 Task: Format the document to make it visually appealing by changing font styles, colors, and applying text effects.
Action: Mouse scrolled (724, 400) with delta (0, 0)
Screenshot: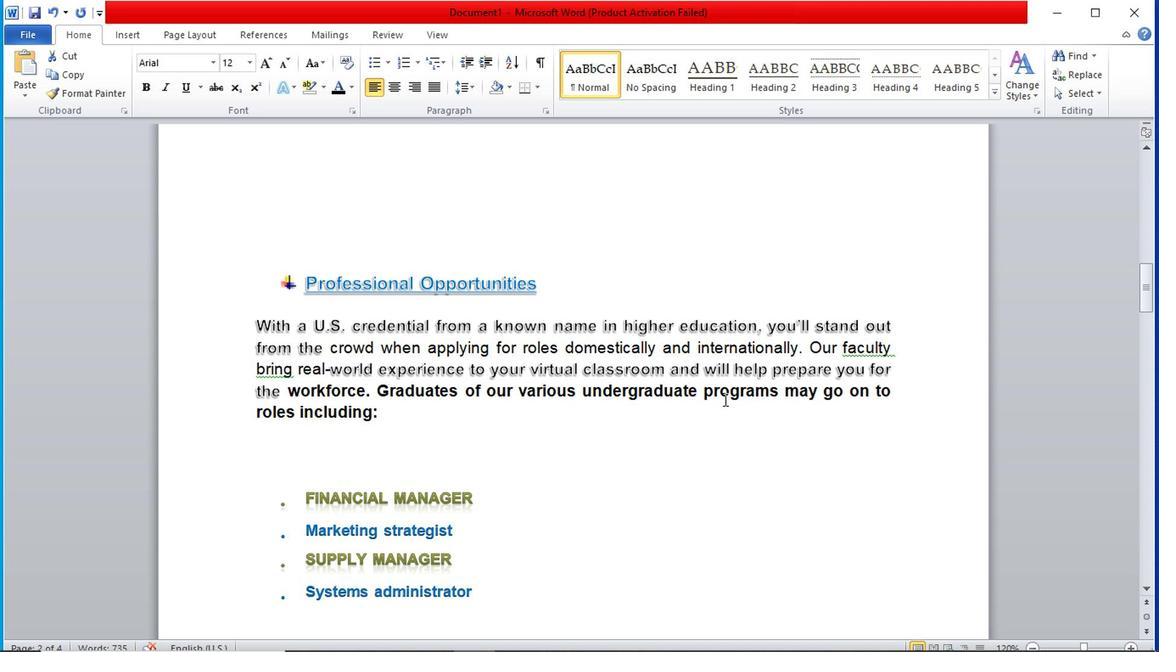 
Action: Mouse scrolled (724, 400) with delta (0, 0)
Screenshot: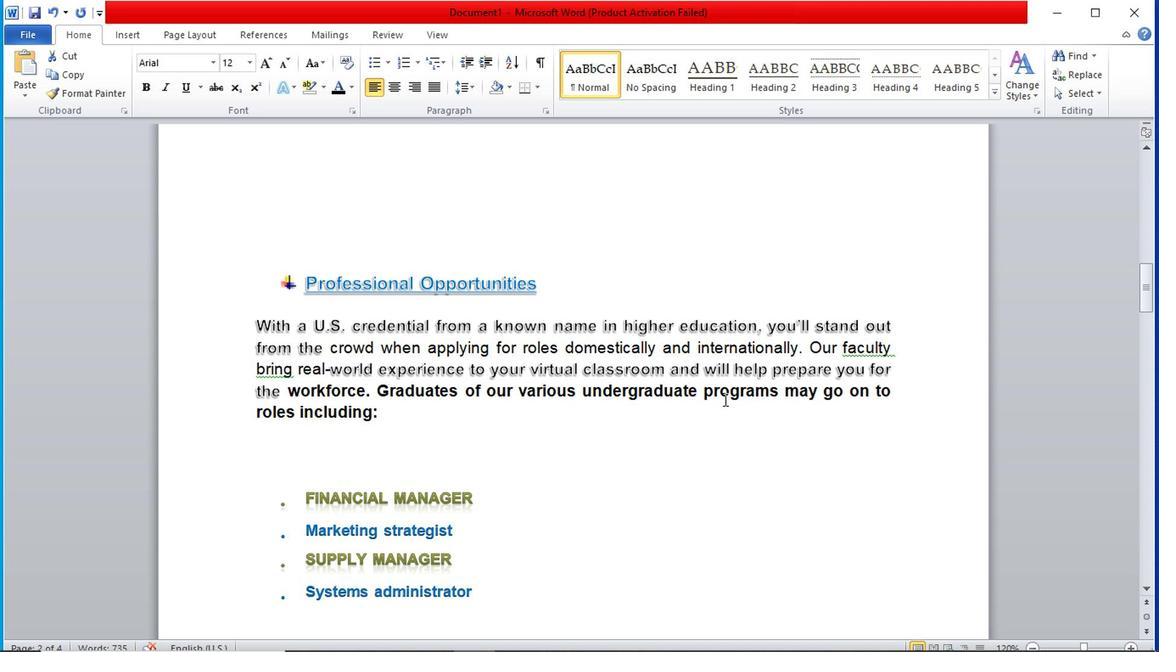 
Action: Mouse scrolled (724, 400) with delta (0, 0)
Screenshot: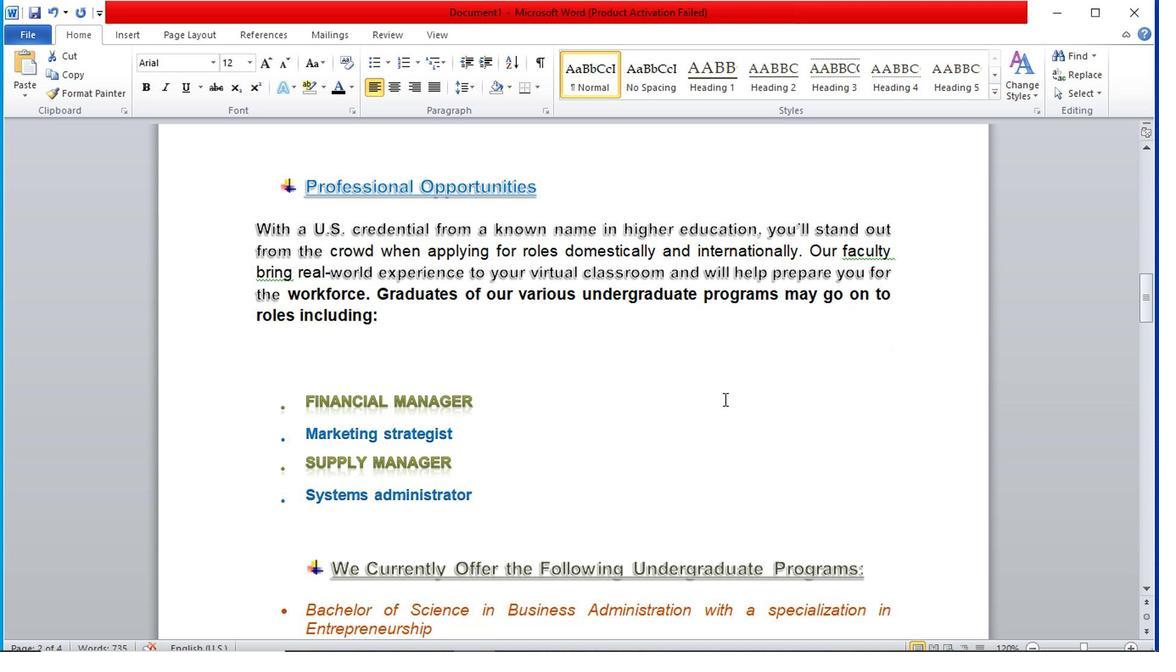 
Action: Mouse scrolled (724, 400) with delta (0, 0)
Screenshot: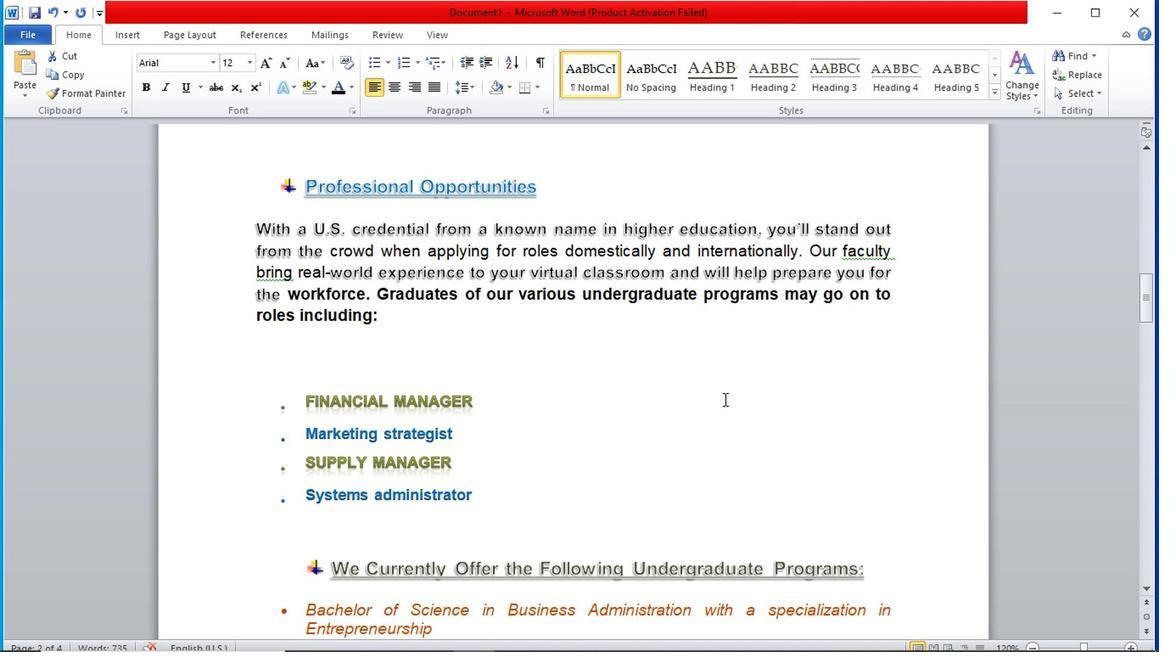 
Action: Mouse moved to (710, 383)
Screenshot: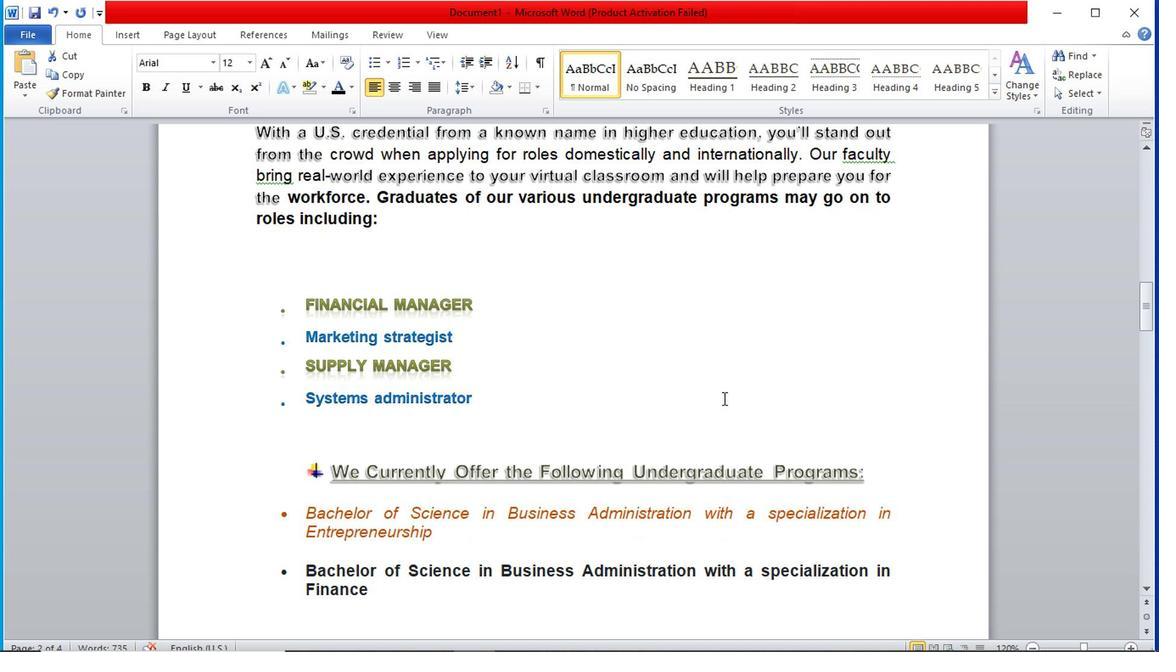 
Action: Mouse scrolled (710, 384) with delta (0, 0)
Screenshot: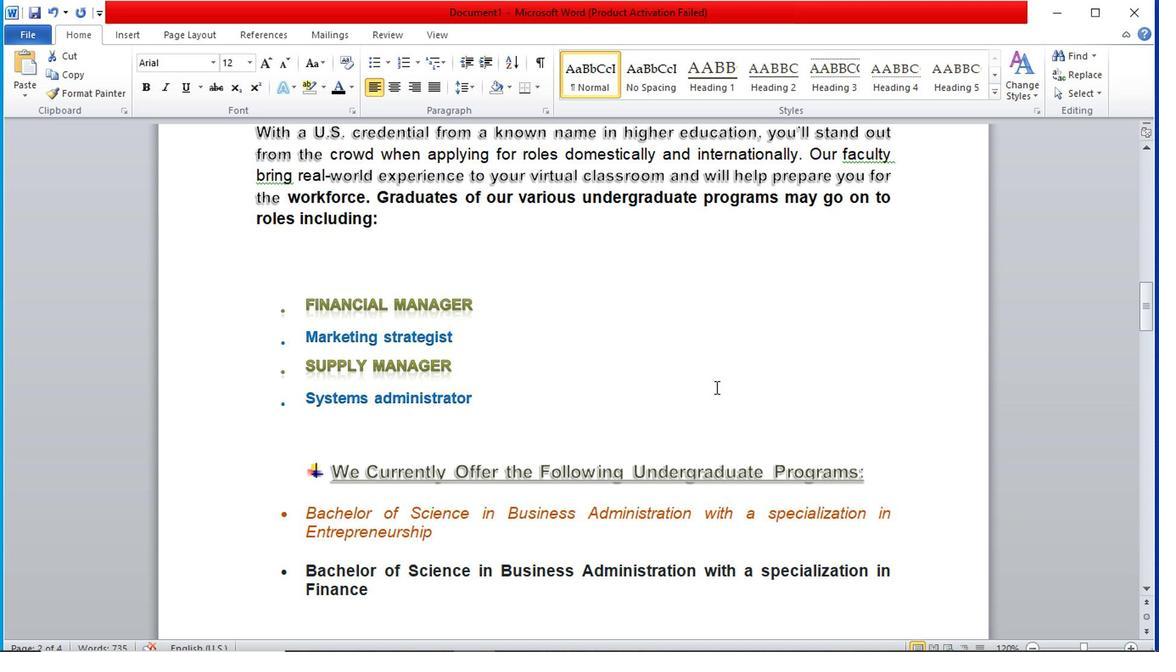 
Action: Mouse scrolled (710, 384) with delta (0, 0)
Screenshot: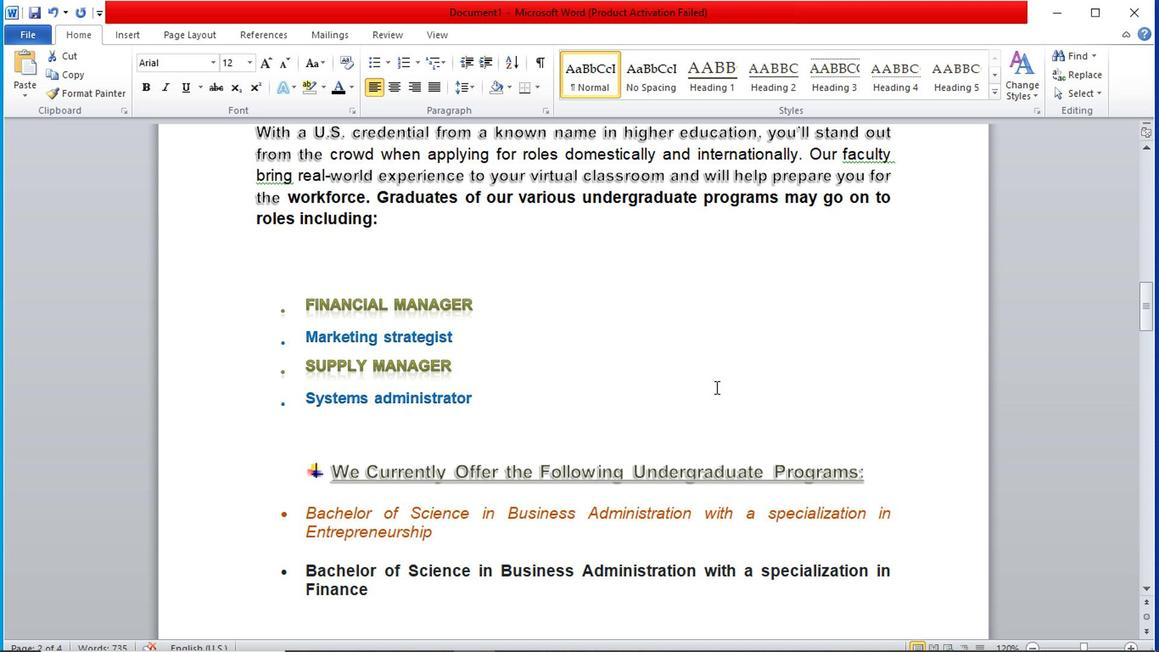 
Action: Mouse scrolled (710, 384) with delta (0, 0)
Screenshot: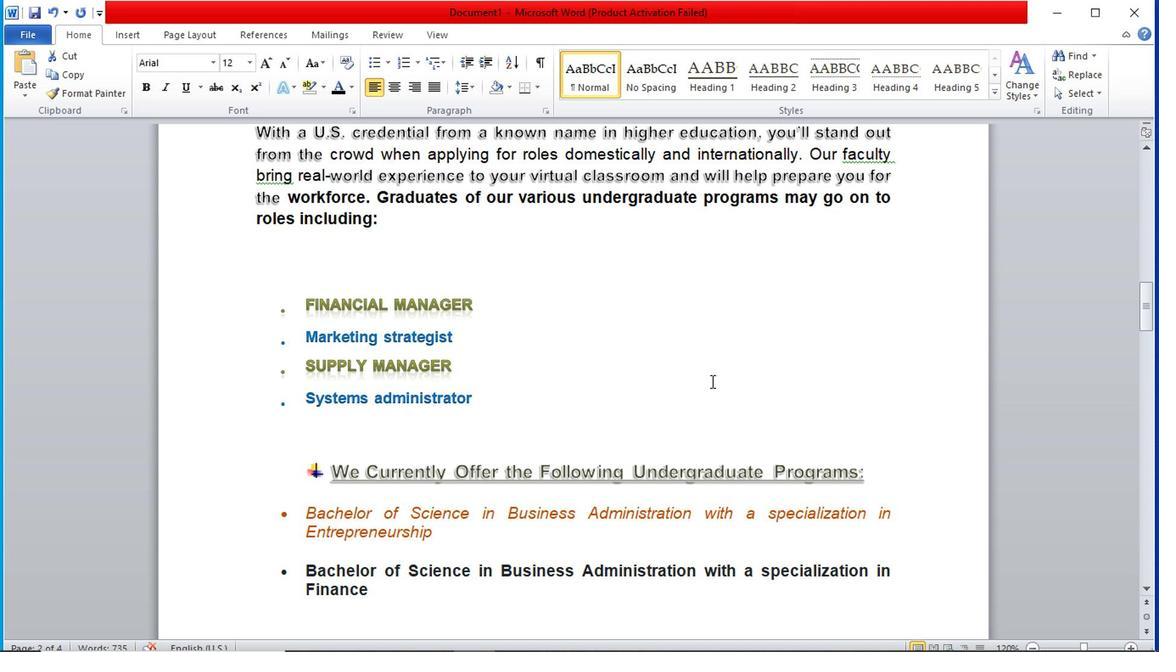 
Action: Mouse scrolled (710, 384) with delta (0, 0)
Screenshot: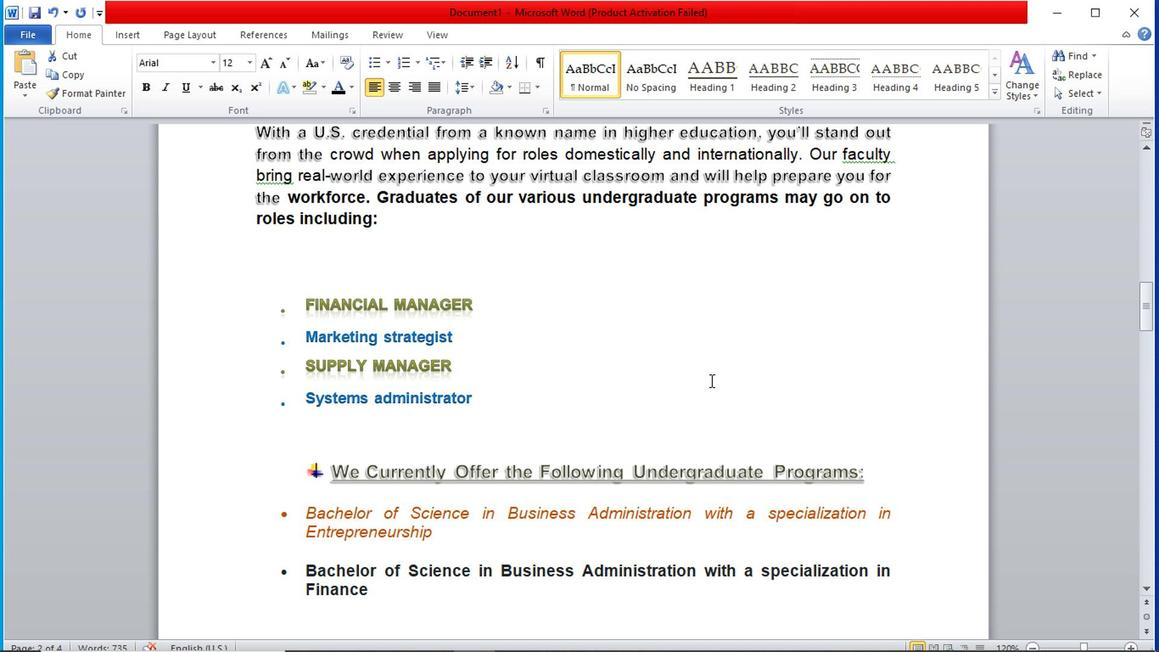 
Action: Mouse scrolled (710, 384) with delta (0, 0)
Screenshot: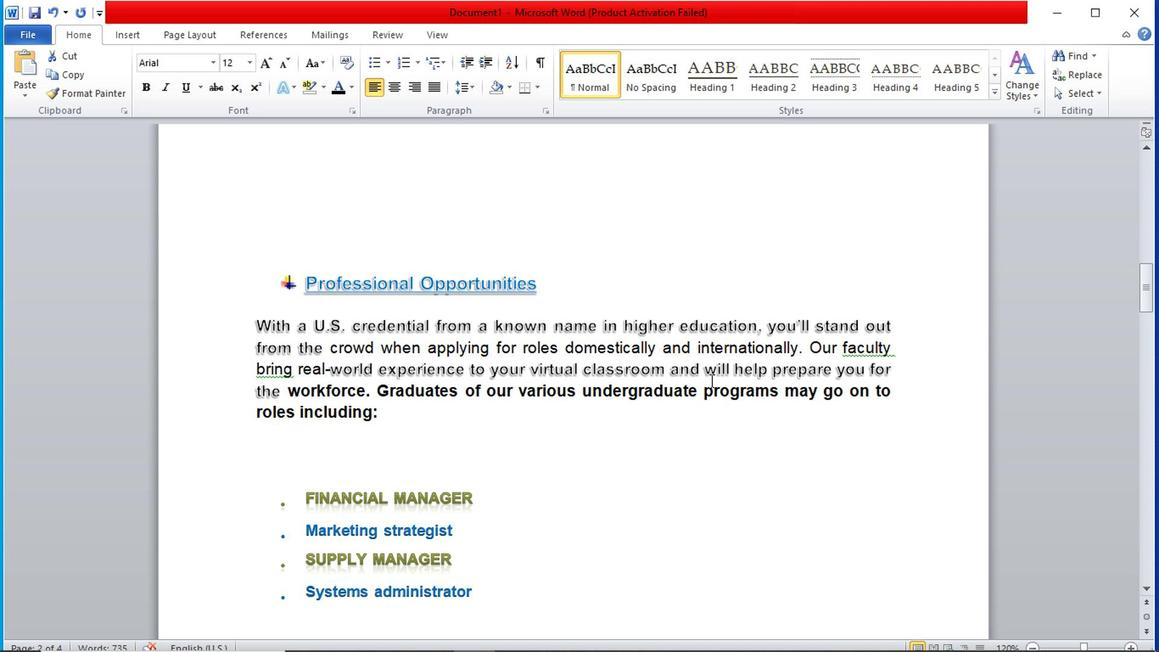 
Action: Mouse scrolled (710, 384) with delta (0, 0)
Screenshot: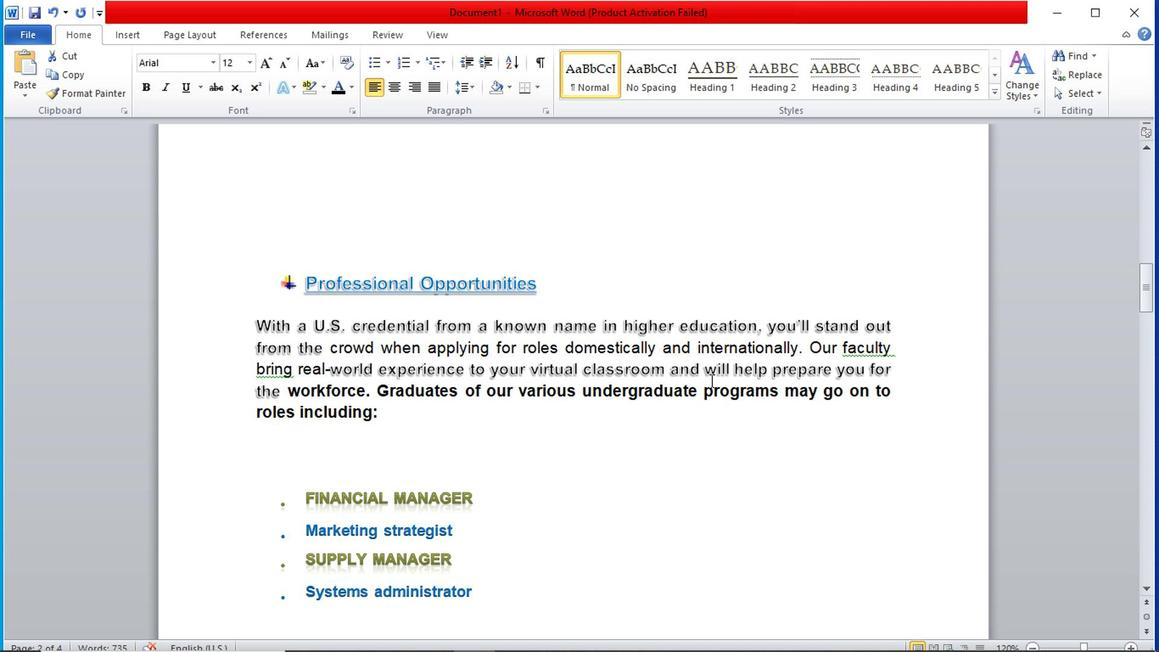 
Action: Mouse scrolled (710, 384) with delta (0, 0)
Screenshot: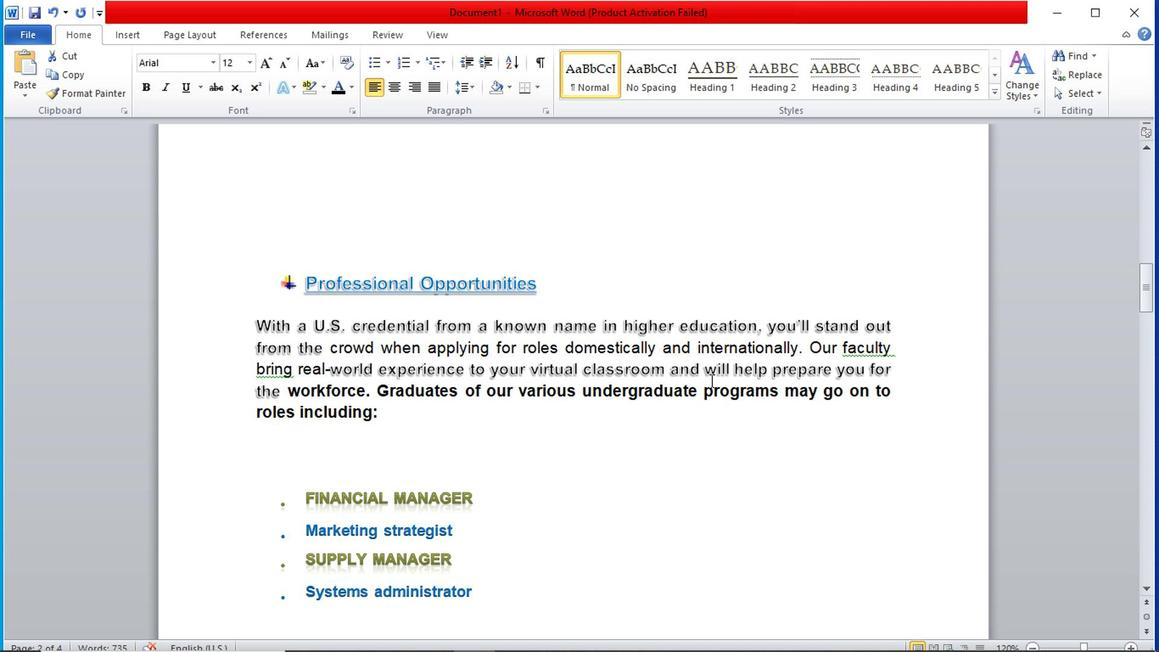 
Action: Mouse scrolled (710, 384) with delta (0, 0)
Screenshot: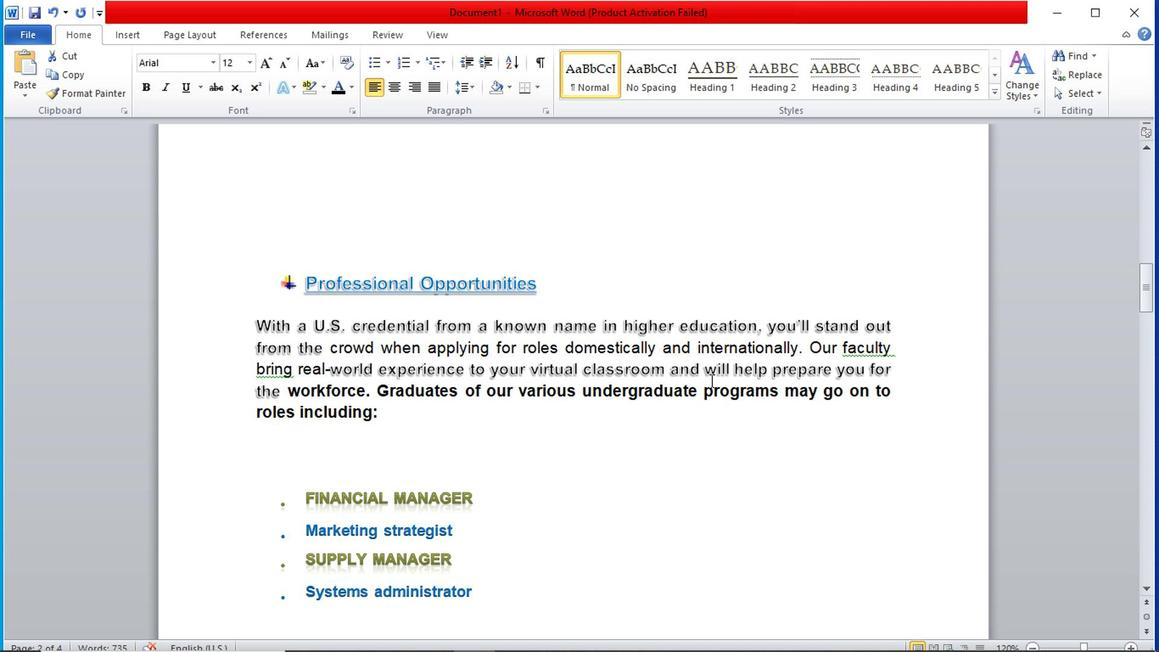 
Action: Mouse scrolled (710, 384) with delta (0, 0)
Screenshot: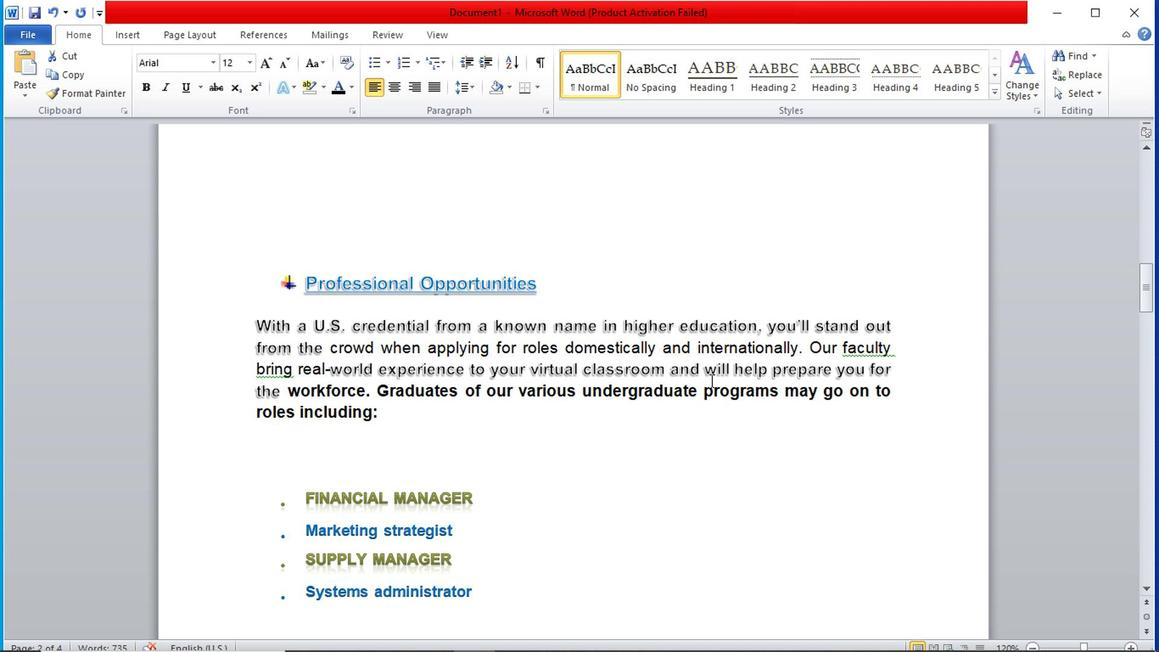 
Action: Mouse scrolled (710, 384) with delta (0, 0)
Screenshot: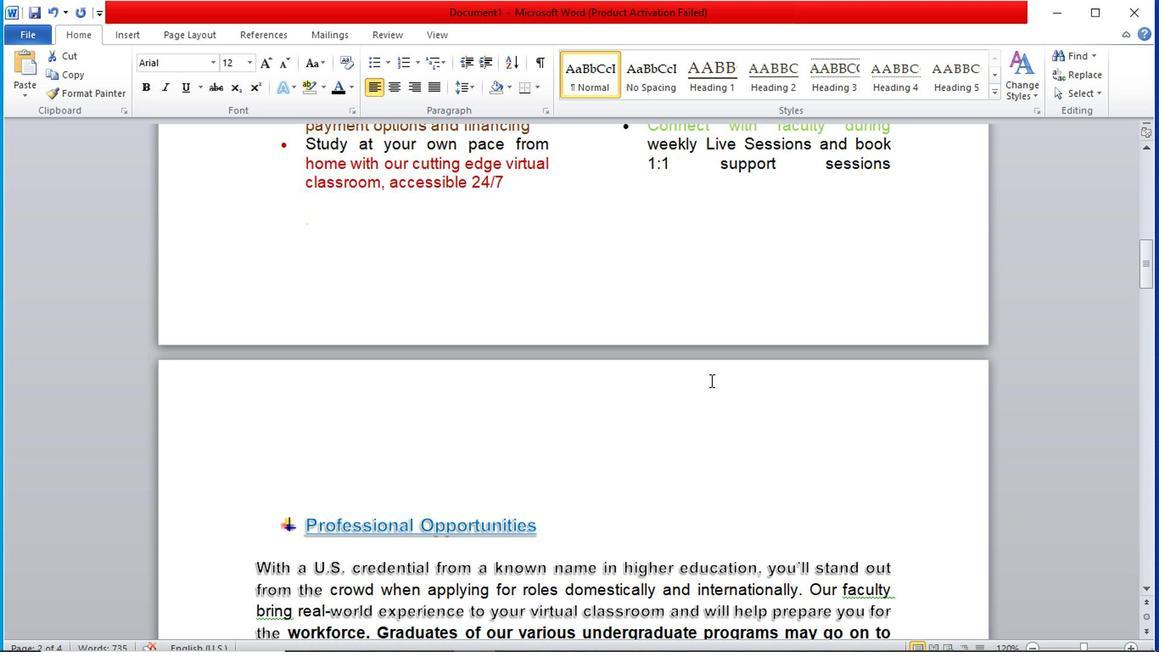 
Action: Mouse scrolled (710, 384) with delta (0, 0)
Screenshot: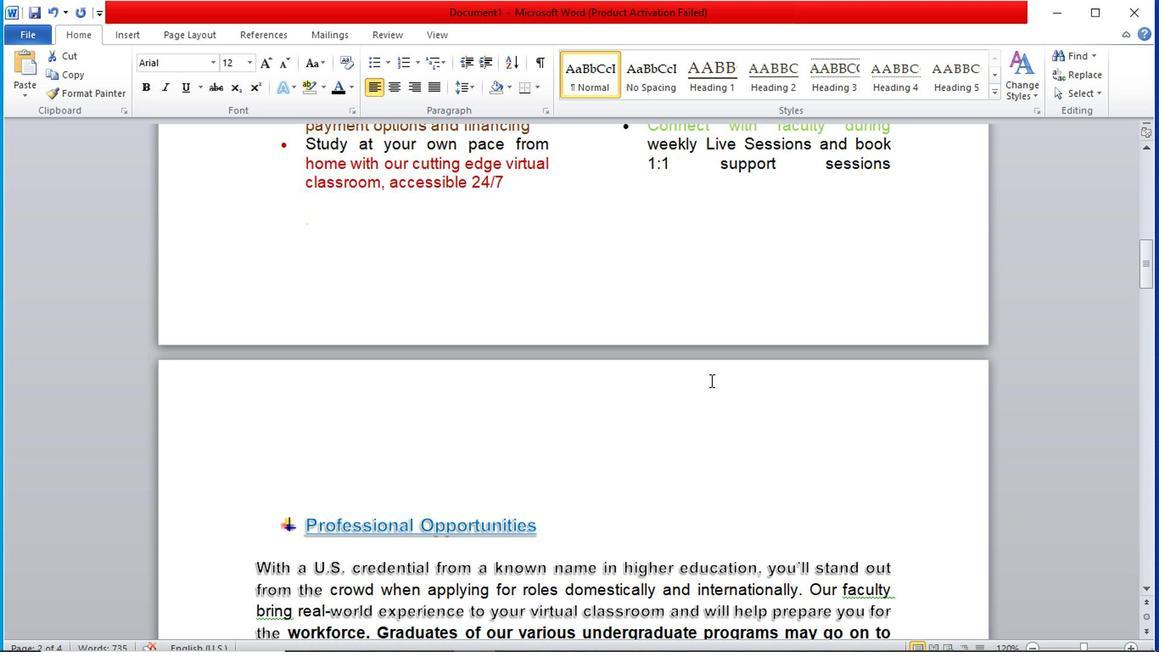 
Action: Mouse scrolled (710, 384) with delta (0, 0)
Screenshot: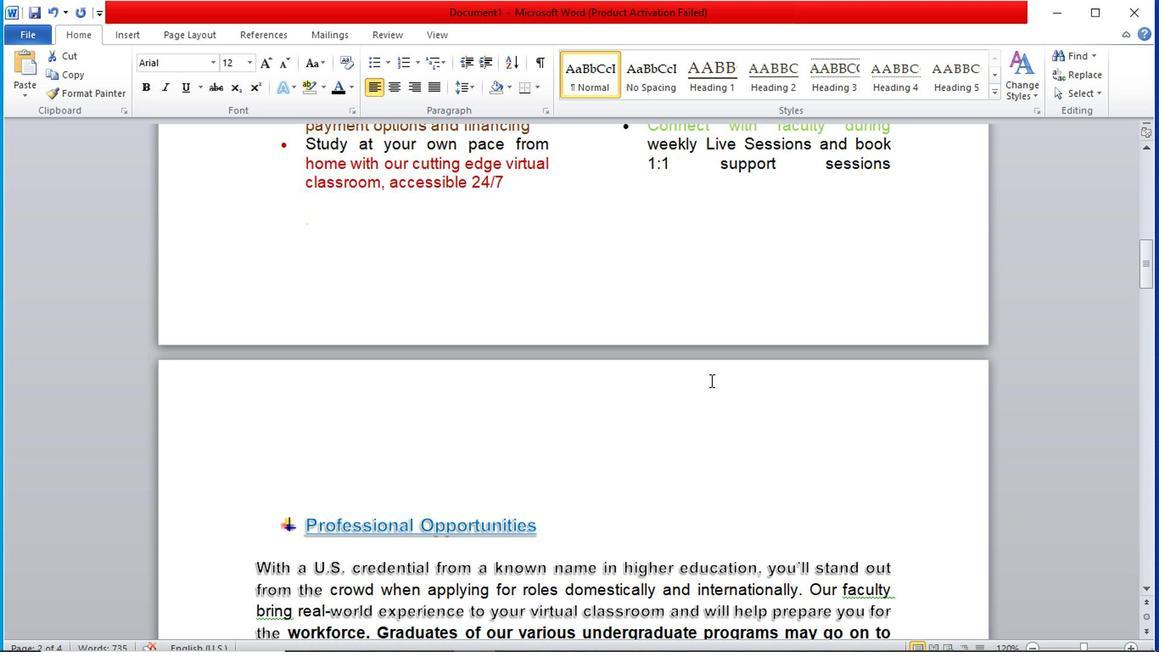 
Action: Mouse moved to (643, 357)
Screenshot: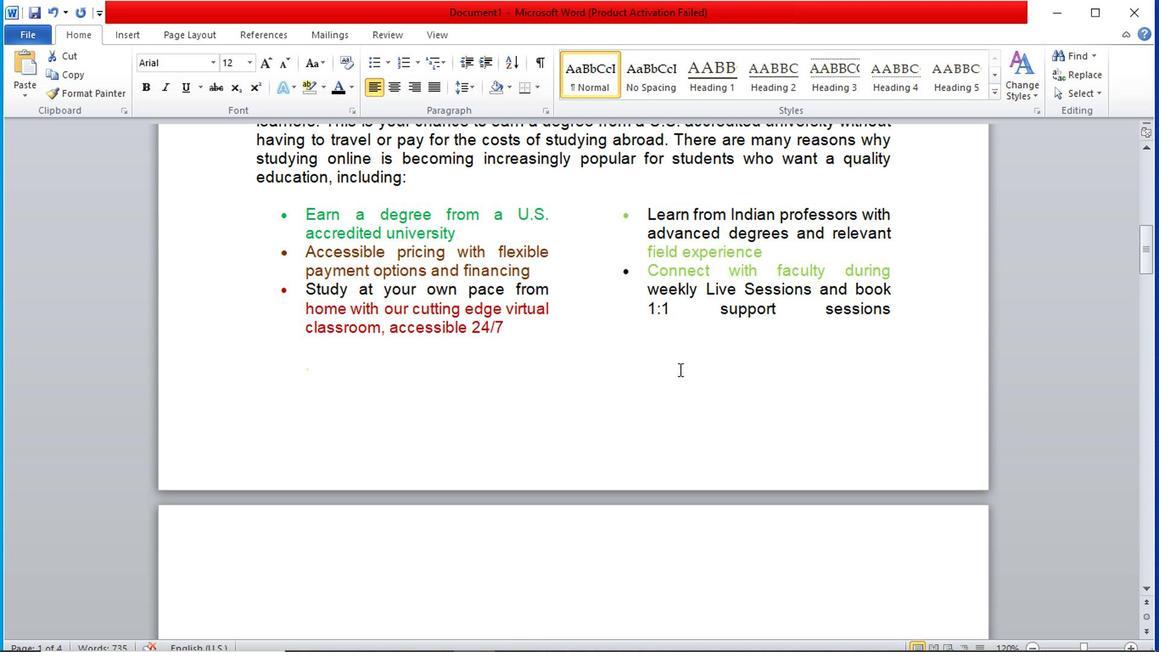 
Action: Mouse scrolled (643, 358) with delta (0, 0)
Screenshot: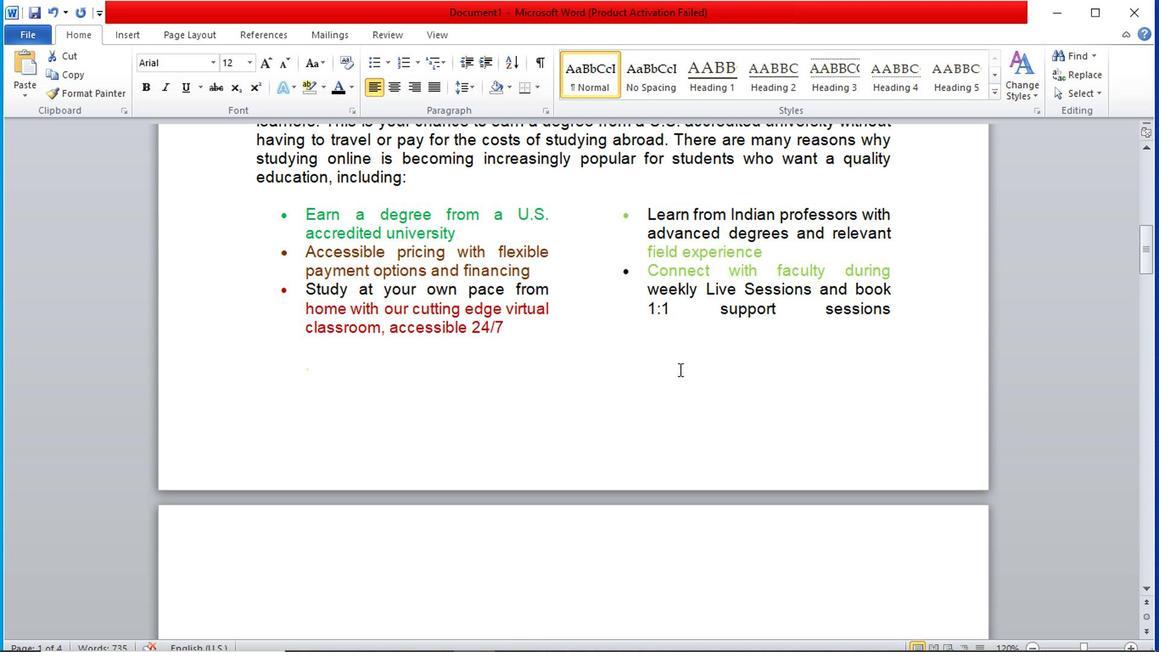 
Action: Mouse scrolled (643, 358) with delta (0, 0)
Screenshot: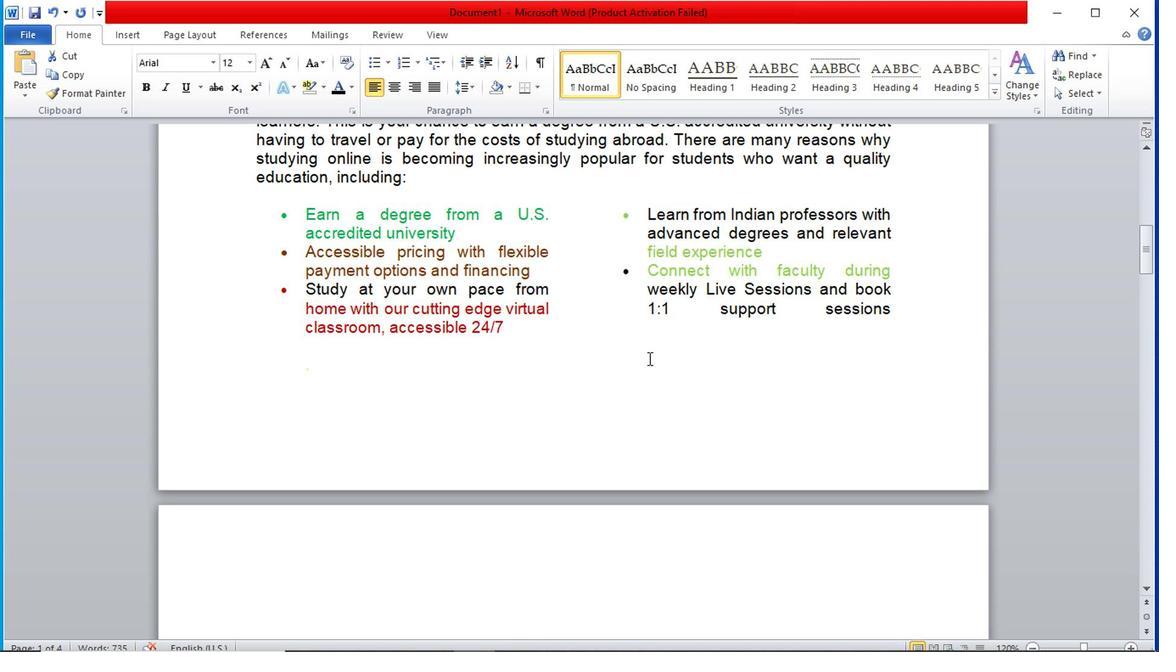 
Action: Mouse scrolled (643, 358) with delta (0, 0)
Screenshot: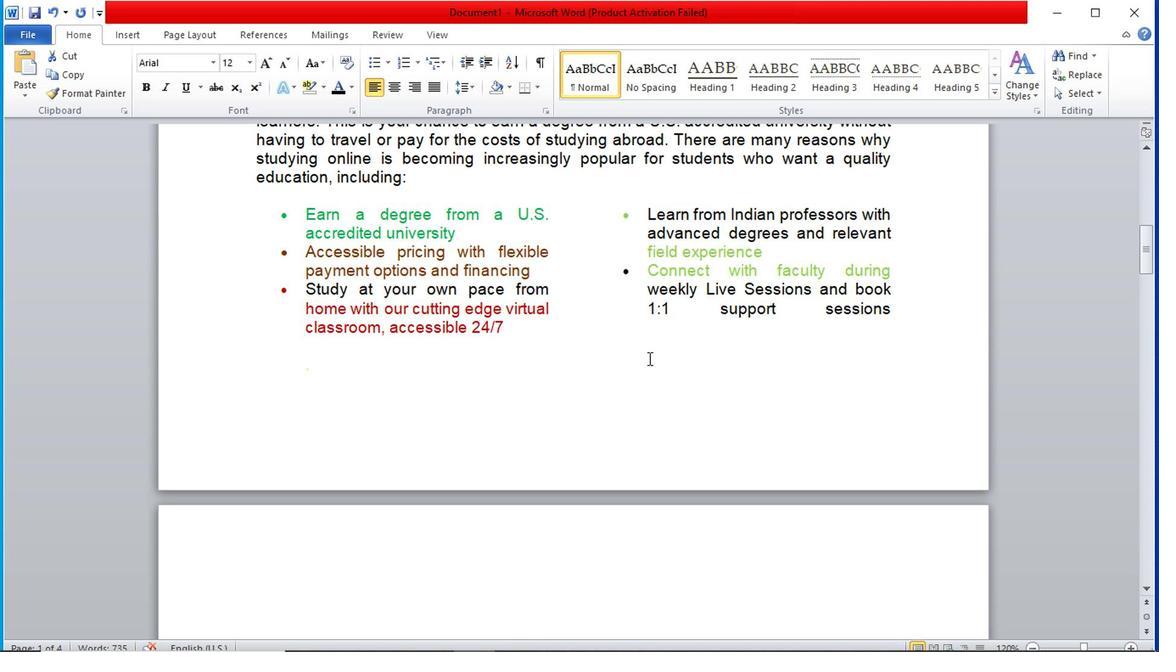 
Action: Mouse scrolled (643, 358) with delta (0, 0)
Screenshot: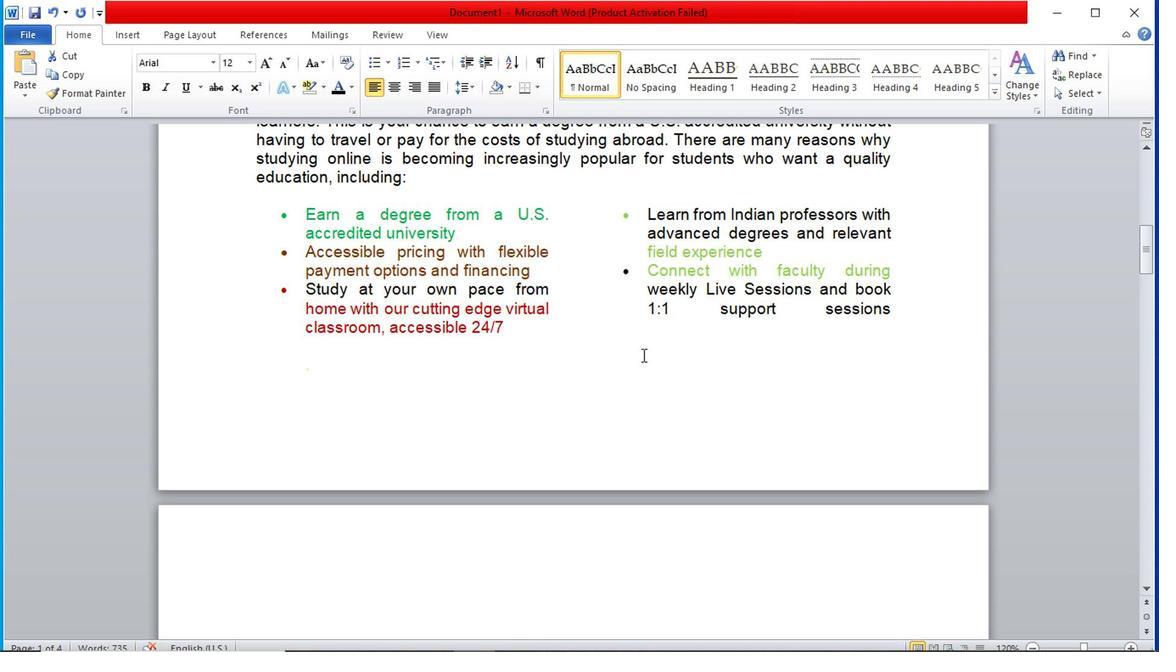 
Action: Mouse moved to (605, 351)
Screenshot: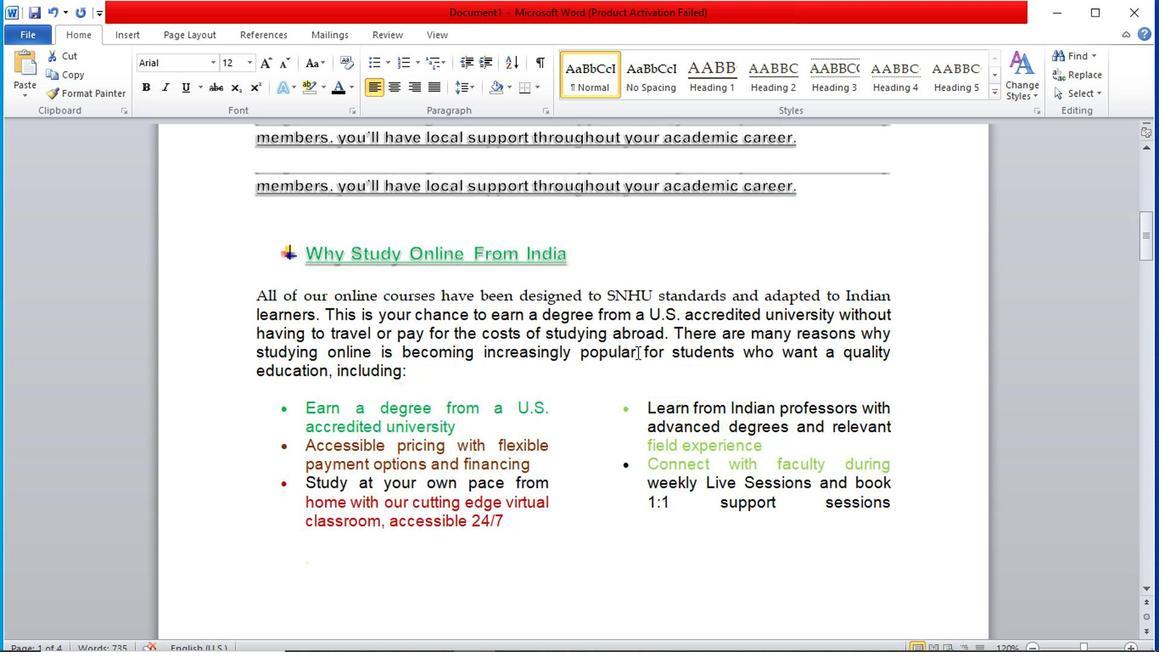 
Action: Mouse scrolled (605, 352) with delta (0, 0)
Screenshot: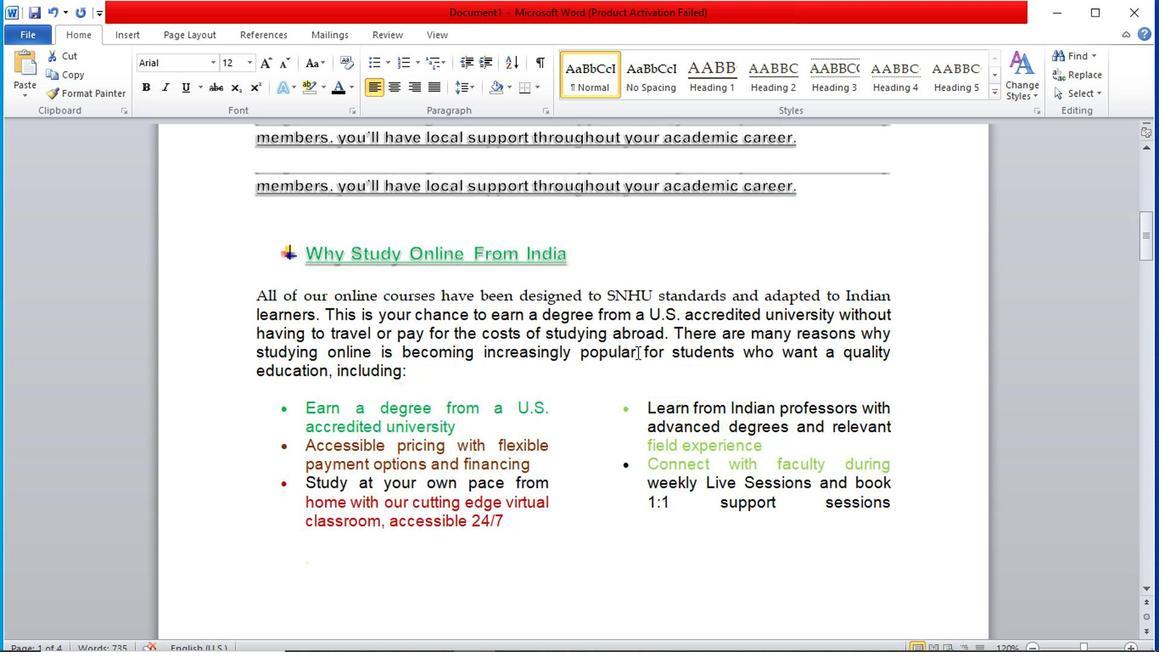 
Action: Mouse moved to (600, 351)
Screenshot: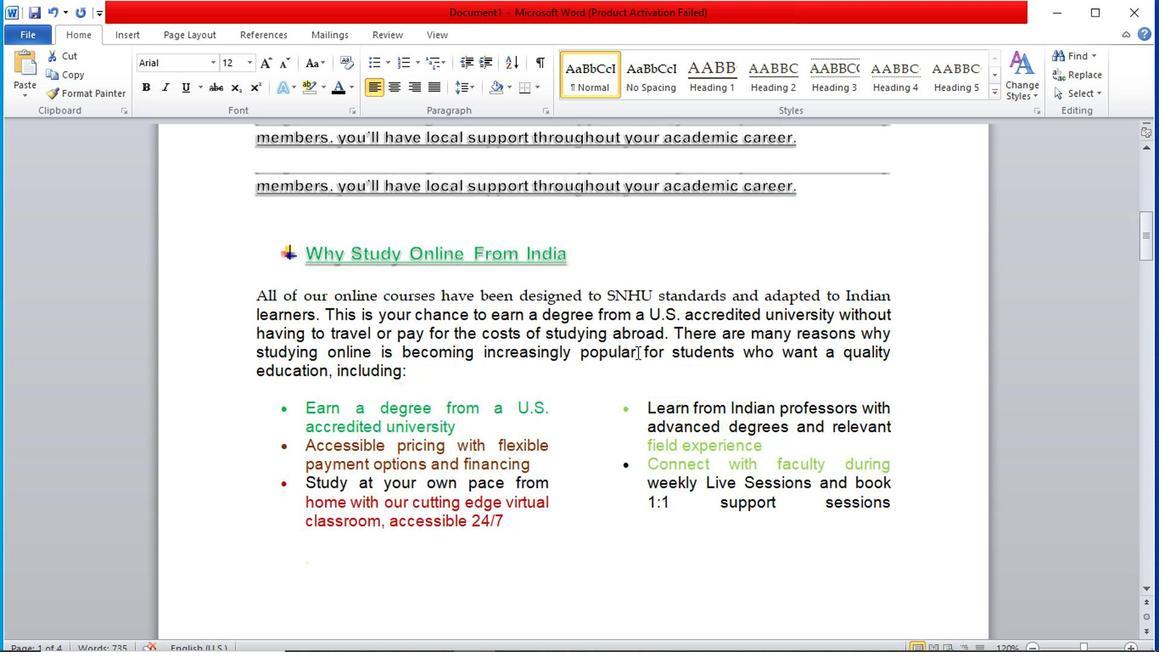 
Action: Mouse scrolled (600, 352) with delta (0, 0)
Screenshot: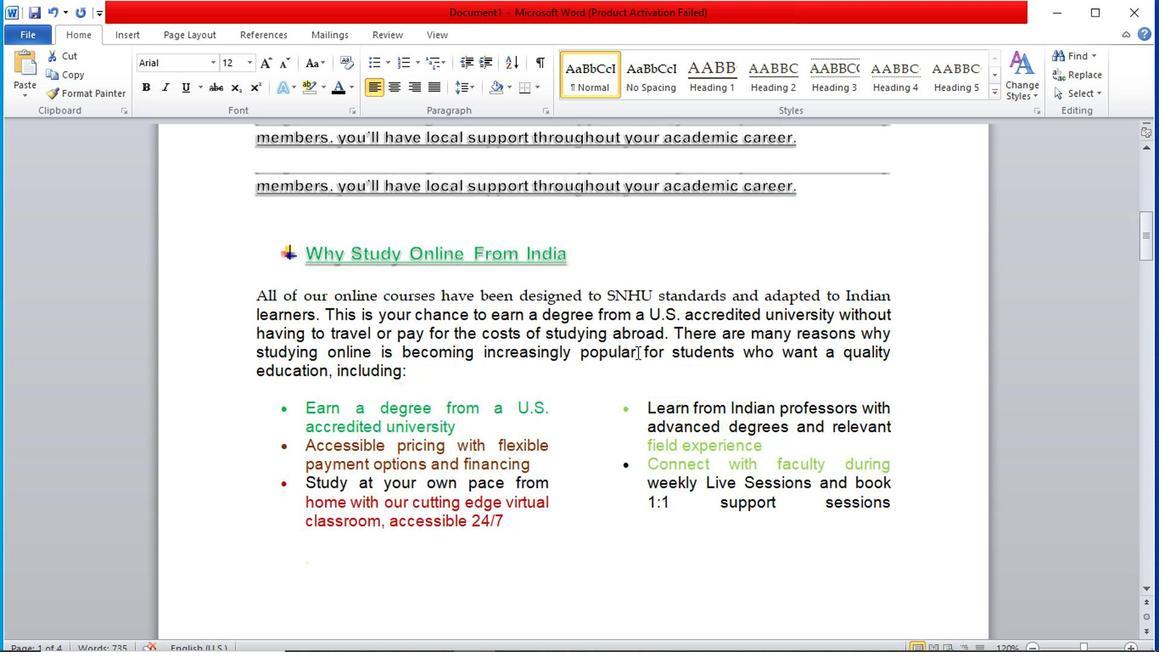 
Action: Mouse moved to (598, 353)
Screenshot: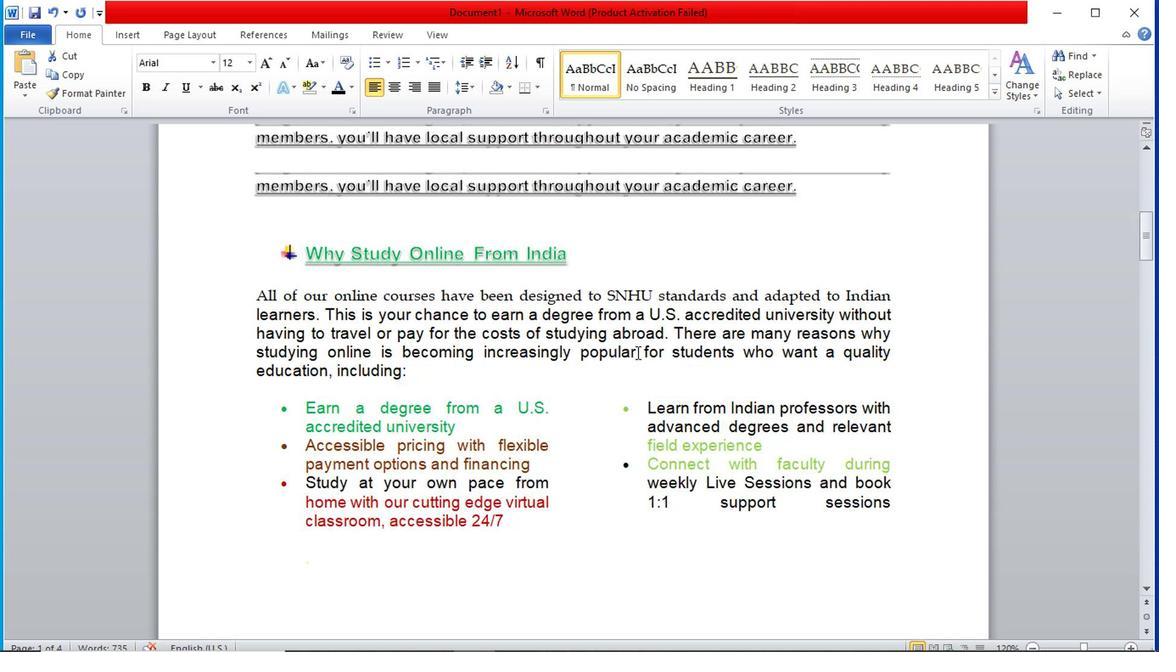 
Action: Mouse scrolled (598, 354) with delta (0, 0)
Screenshot: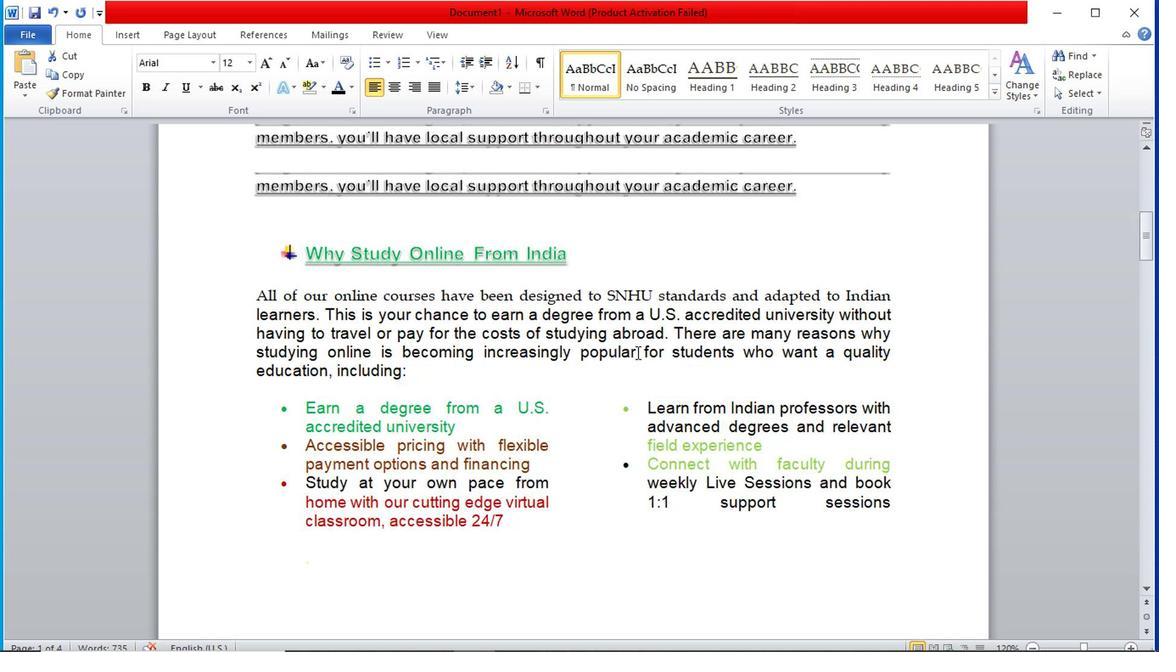 
Action: Mouse scrolled (598, 354) with delta (0, 0)
Screenshot: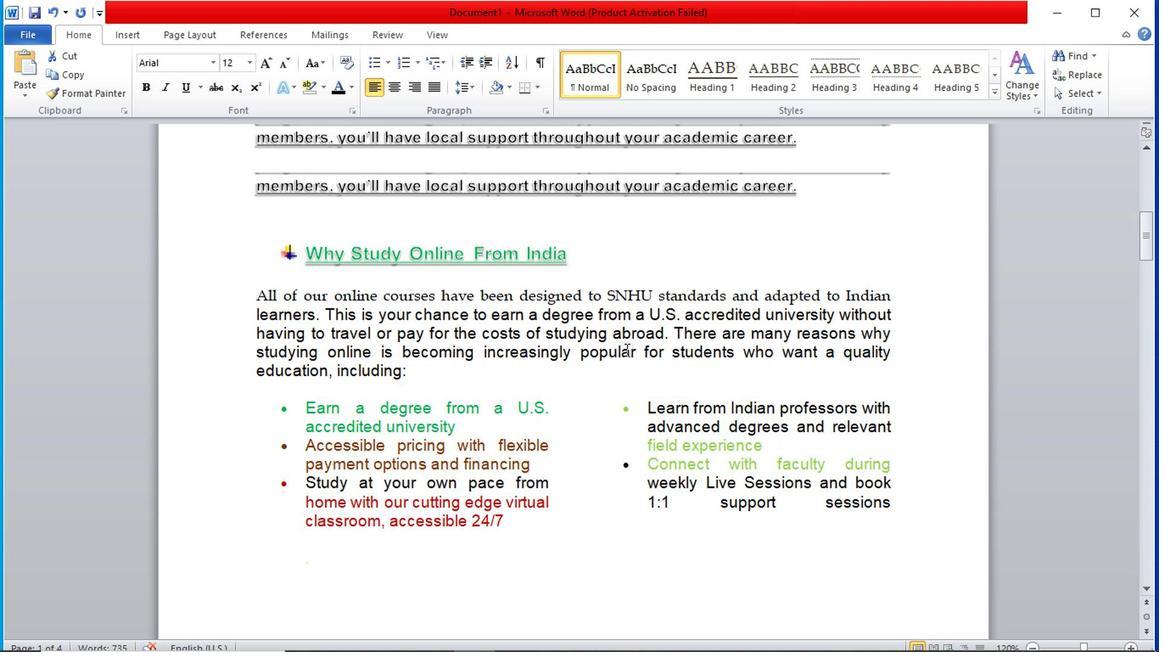 
Action: Mouse moved to (582, 348)
Screenshot: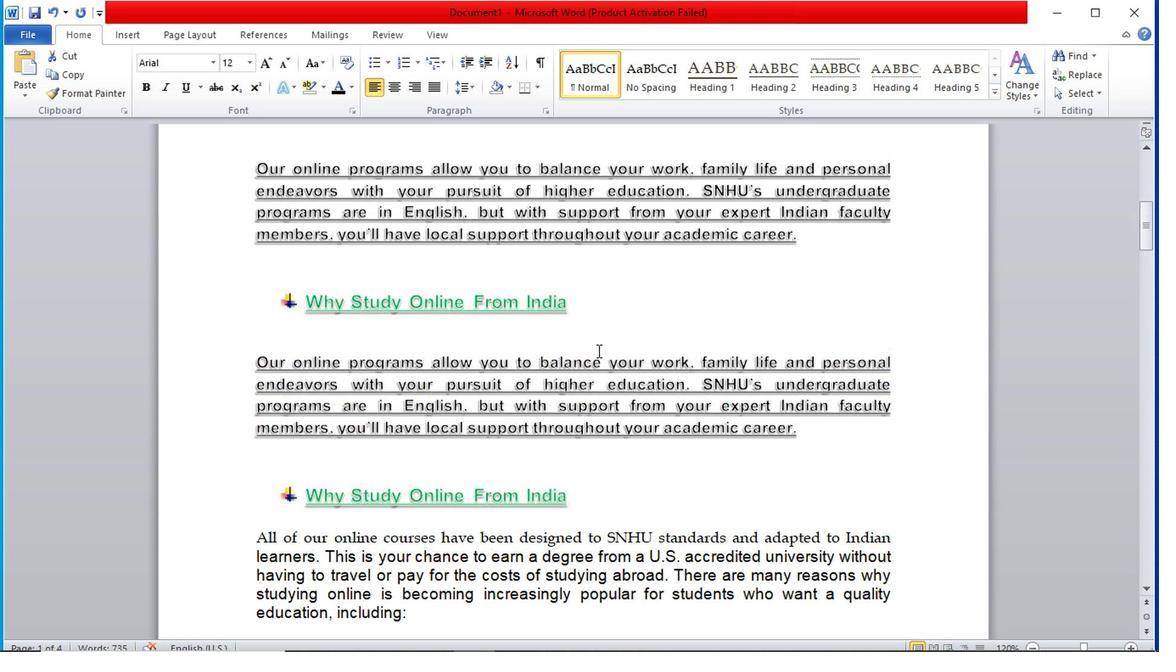 
Action: Mouse scrolled (582, 349) with delta (0, 0)
Screenshot: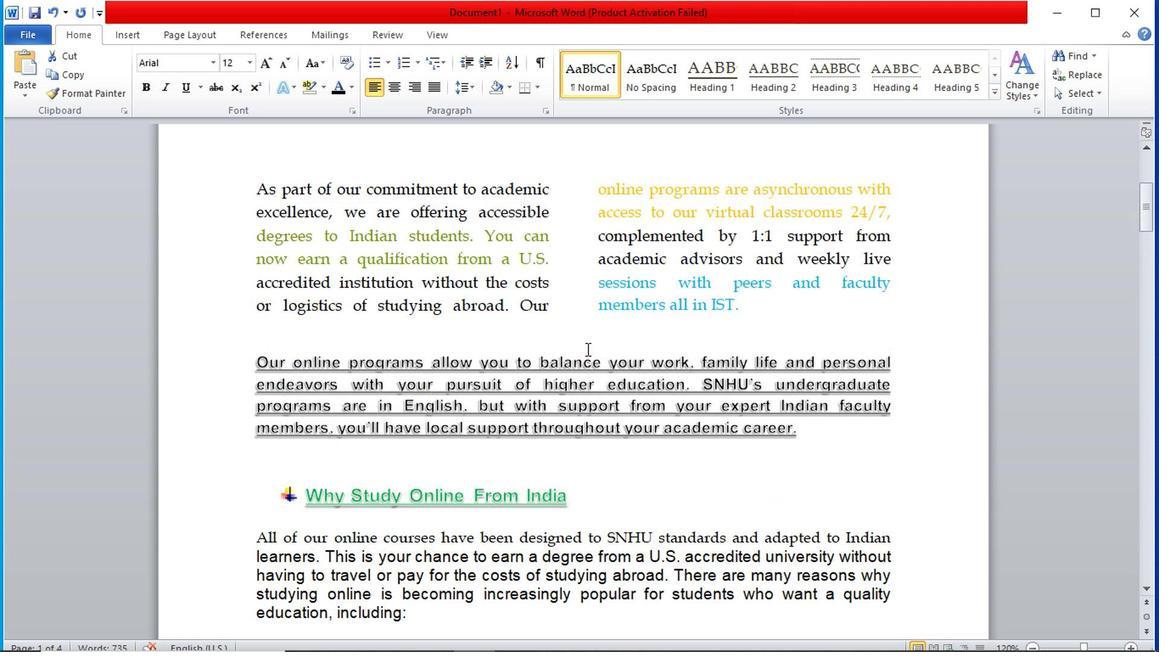 
Action: Mouse scrolled (582, 349) with delta (0, 0)
Screenshot: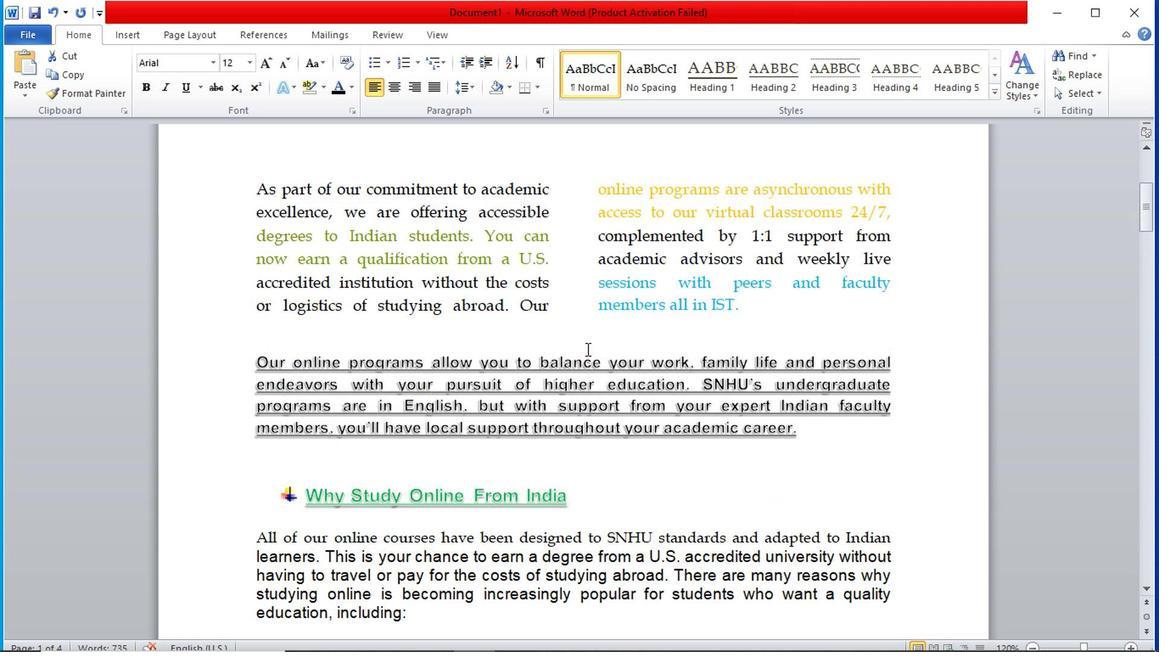 
Action: Mouse scrolled (582, 349) with delta (0, 0)
Screenshot: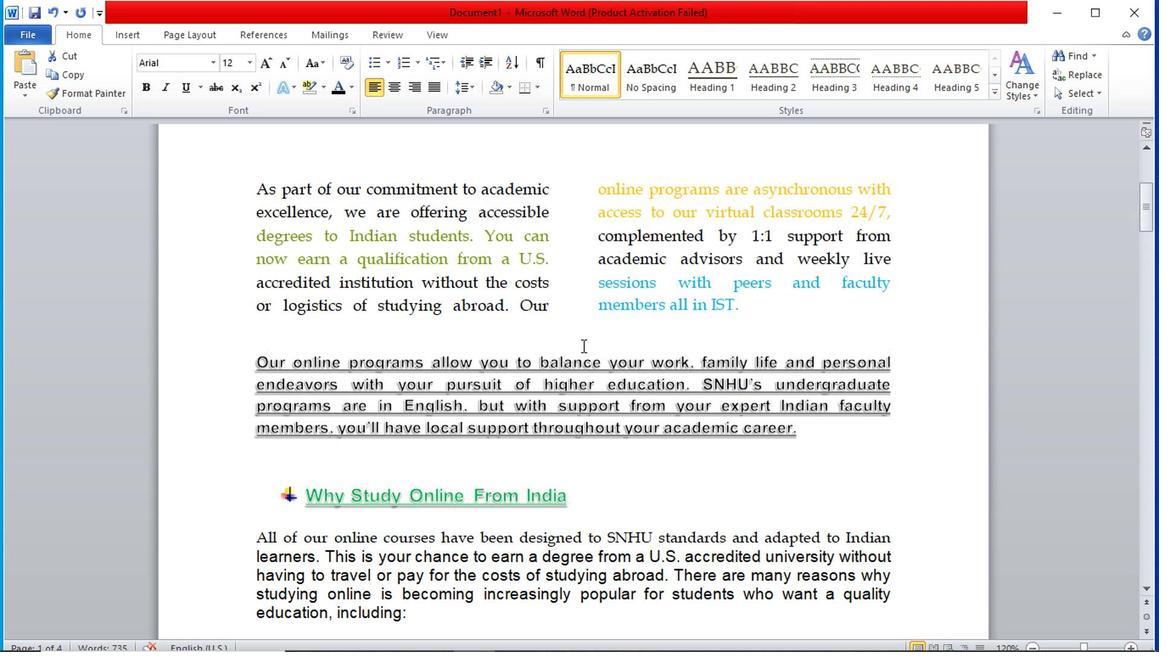 
Action: Mouse scrolled (582, 349) with delta (0, 0)
Screenshot: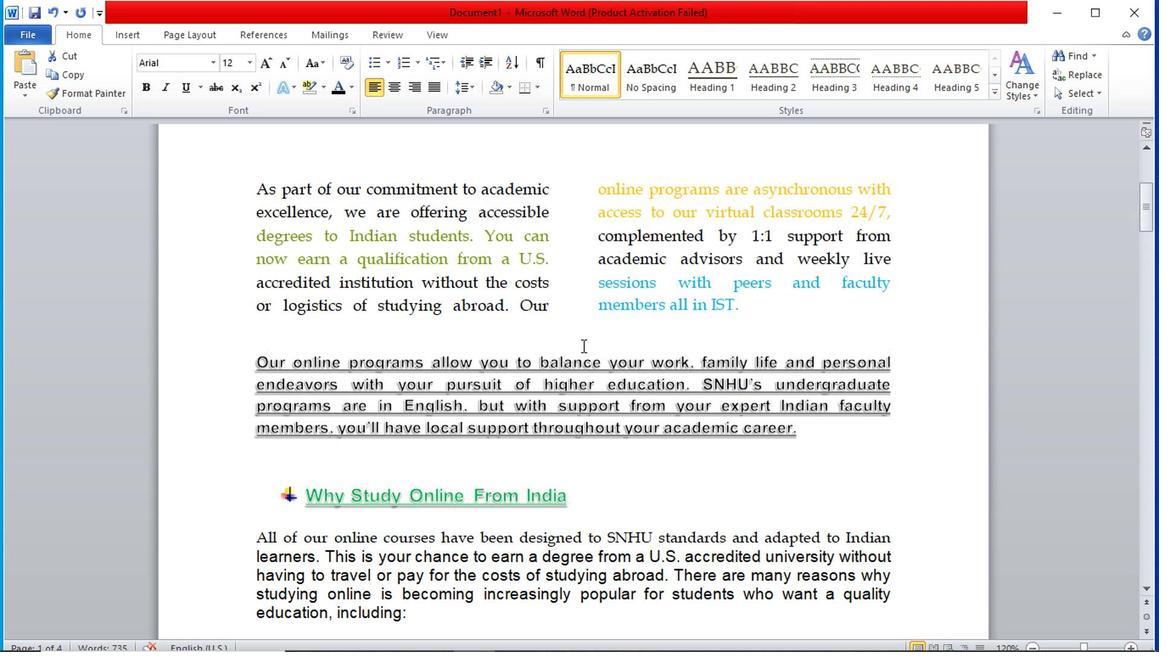 
Action: Mouse scrolled (582, 349) with delta (0, 0)
Screenshot: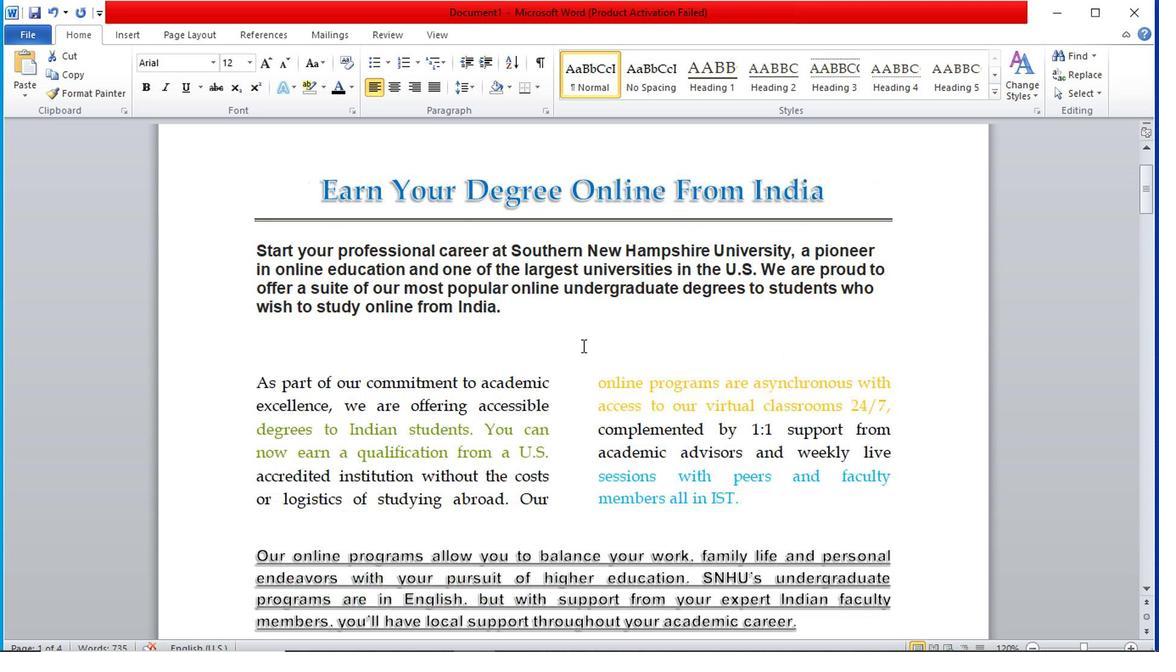 
Action: Mouse scrolled (582, 349) with delta (0, 0)
Screenshot: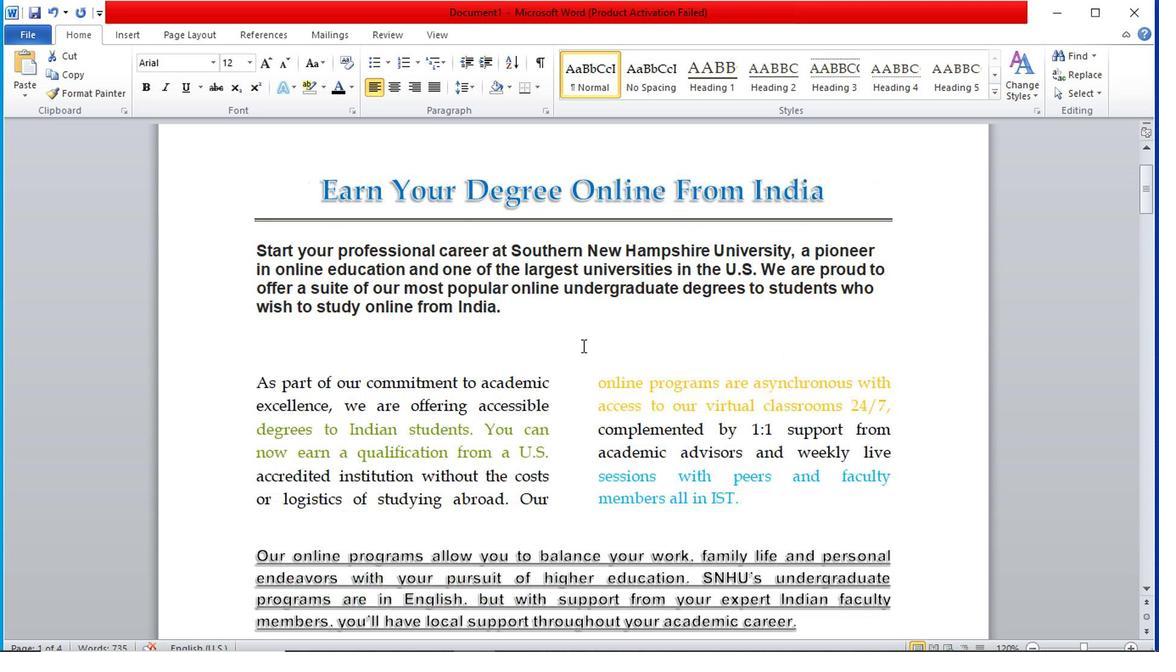 
Action: Mouse scrolled (582, 349) with delta (0, 0)
Screenshot: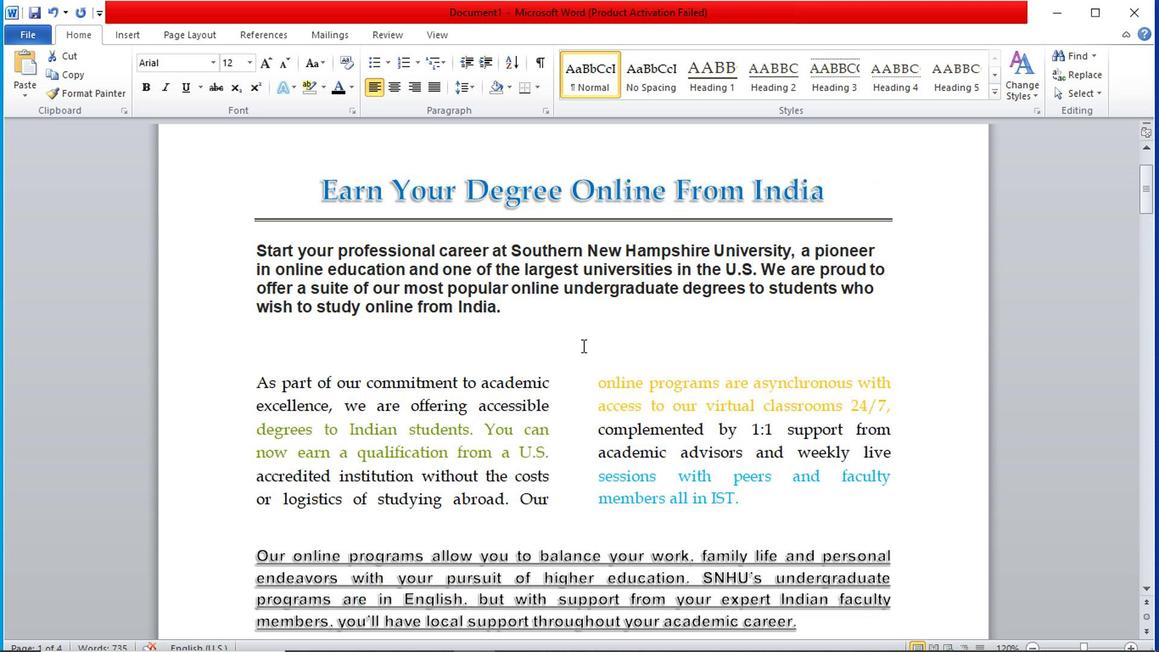 
Action: Mouse moved to (577, 350)
Screenshot: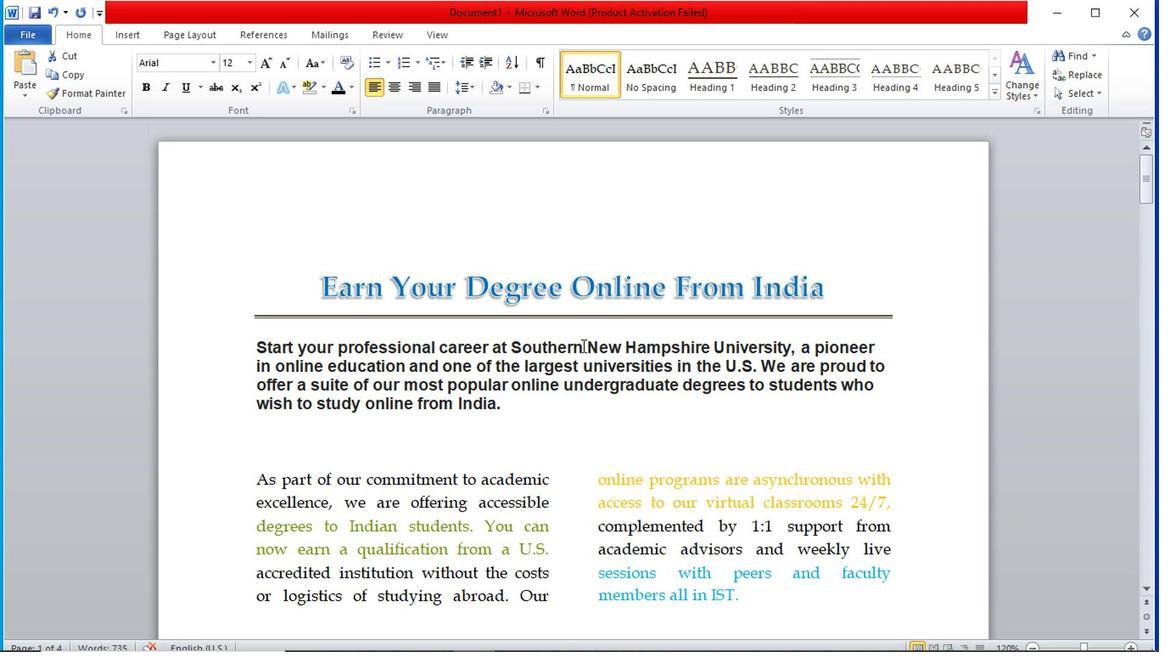 
Action: Mouse scrolled (577, 351) with delta (0, 1)
Screenshot: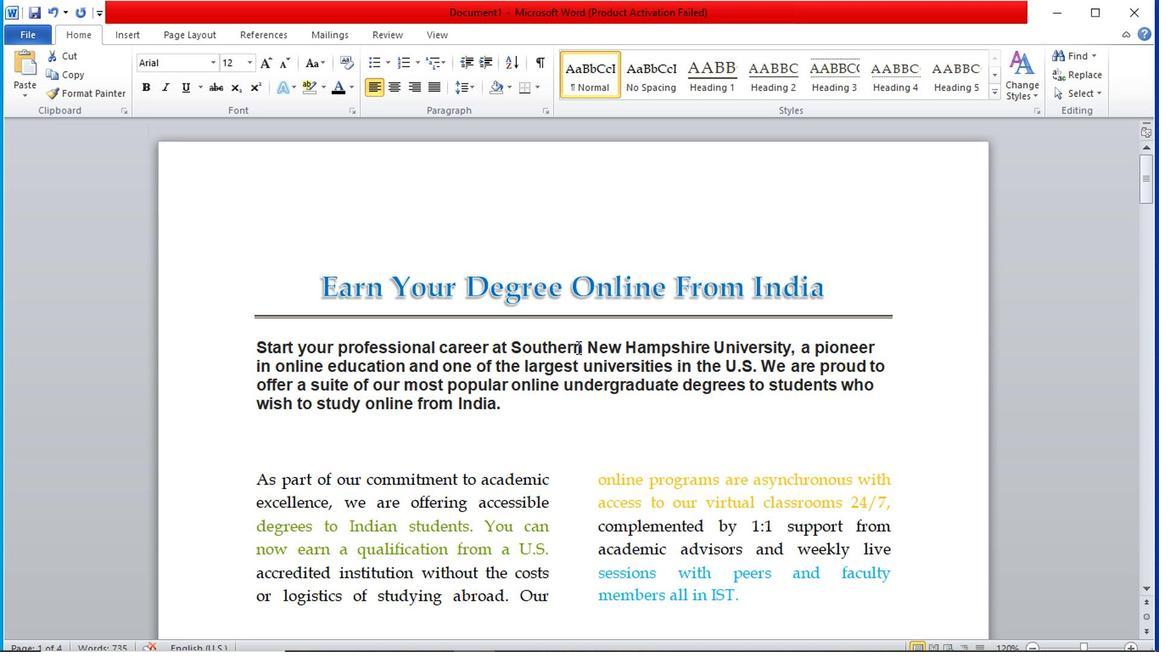 
Action: Mouse scrolled (577, 351) with delta (0, 1)
Screenshot: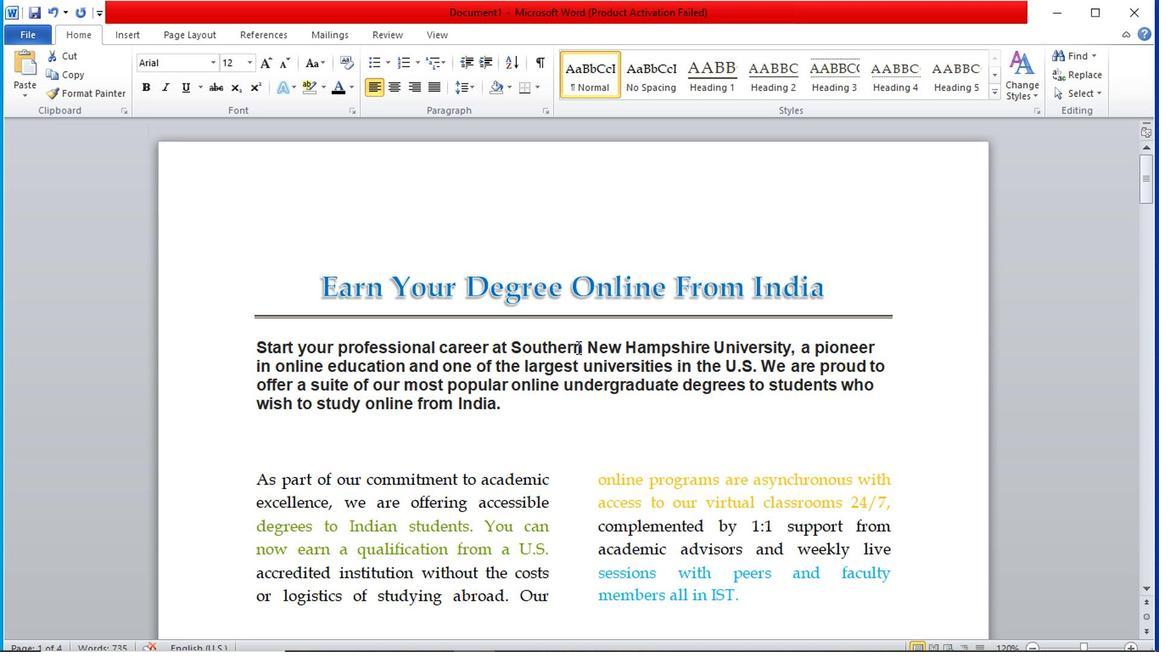 
Action: Mouse scrolled (577, 351) with delta (0, 1)
Screenshot: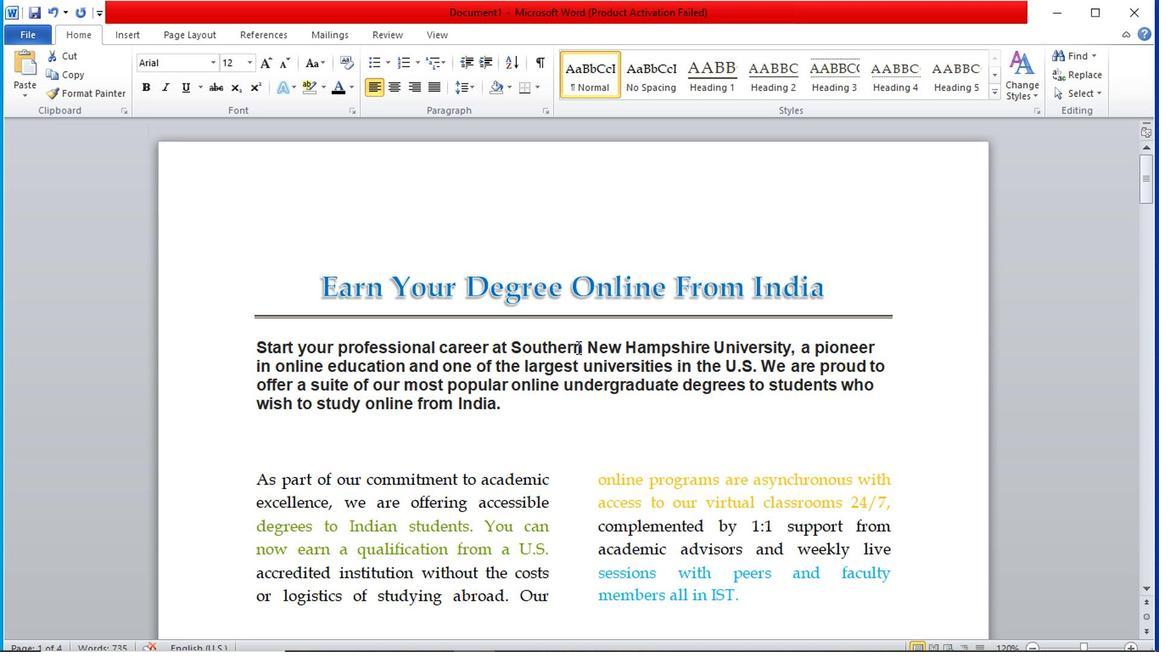 
Action: Mouse scrolled (577, 351) with delta (0, 1)
Screenshot: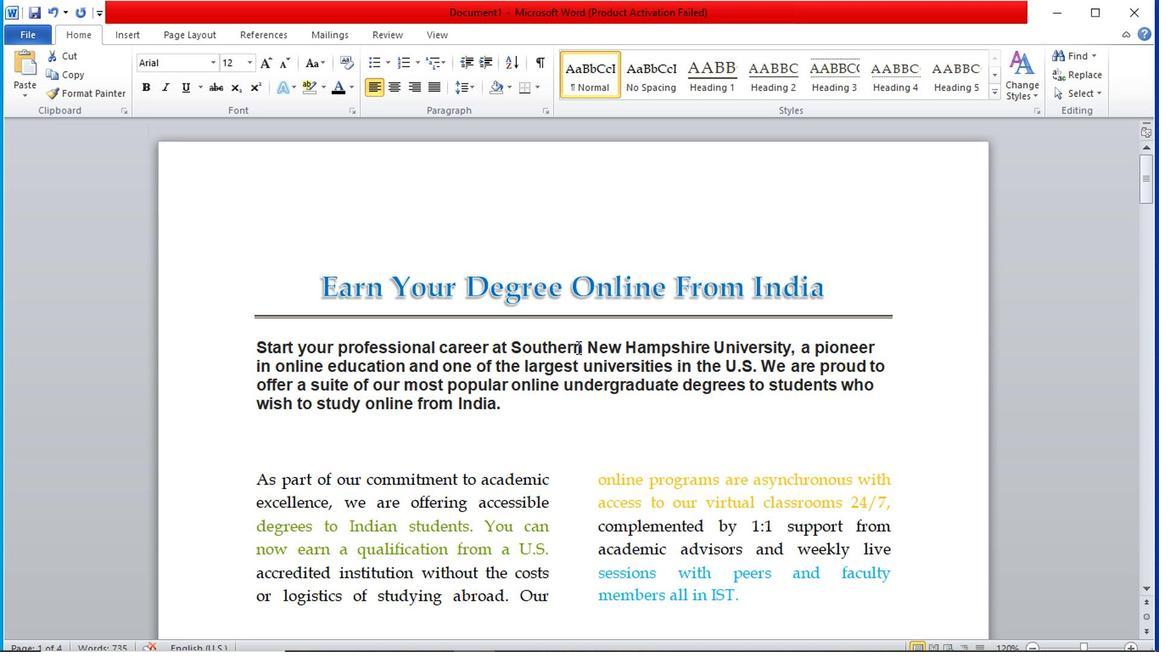 
Action: Mouse scrolled (577, 351) with delta (0, 1)
Screenshot: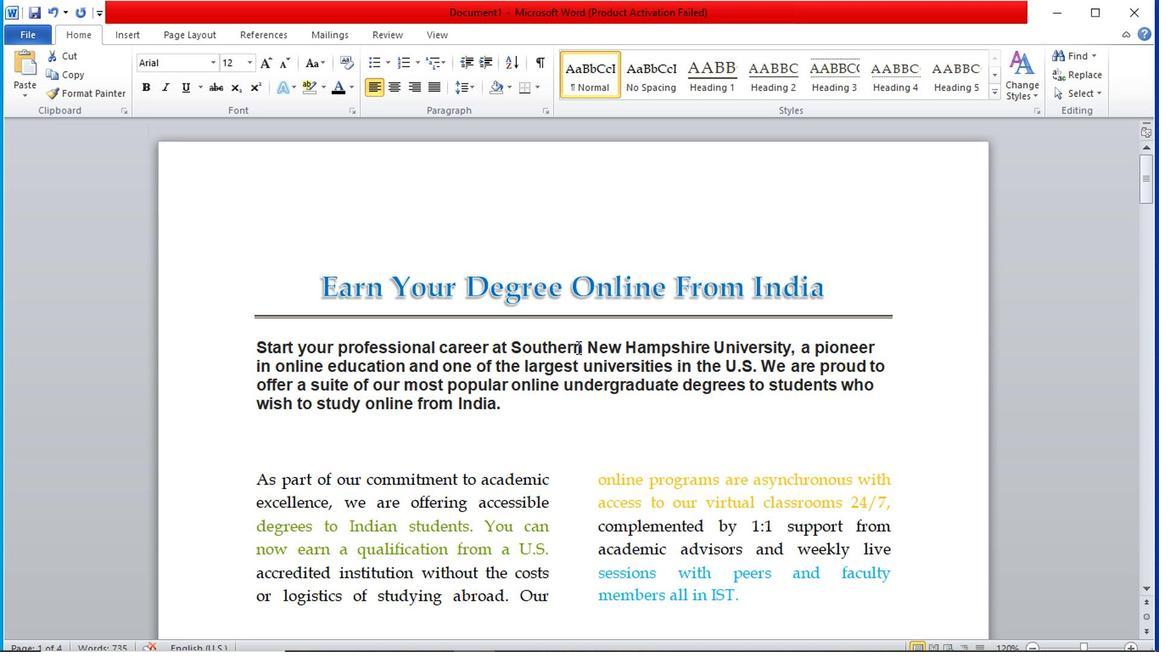 
Action: Mouse scrolled (577, 351) with delta (0, 1)
Screenshot: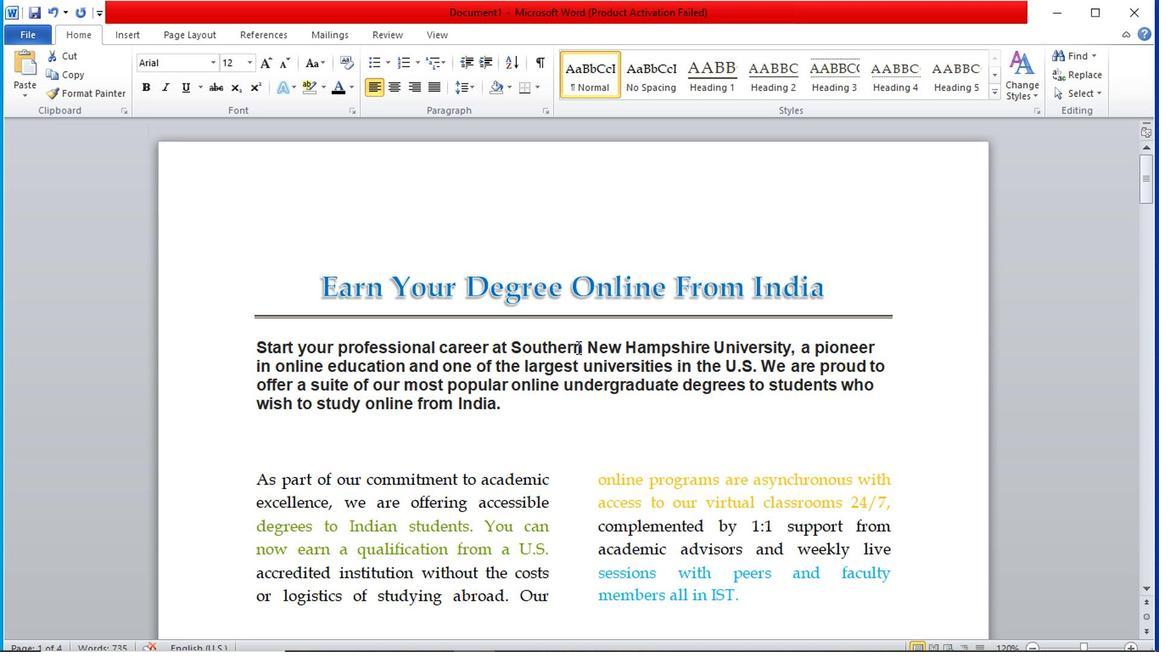 
Action: Mouse scrolled (577, 351) with delta (0, 1)
Screenshot: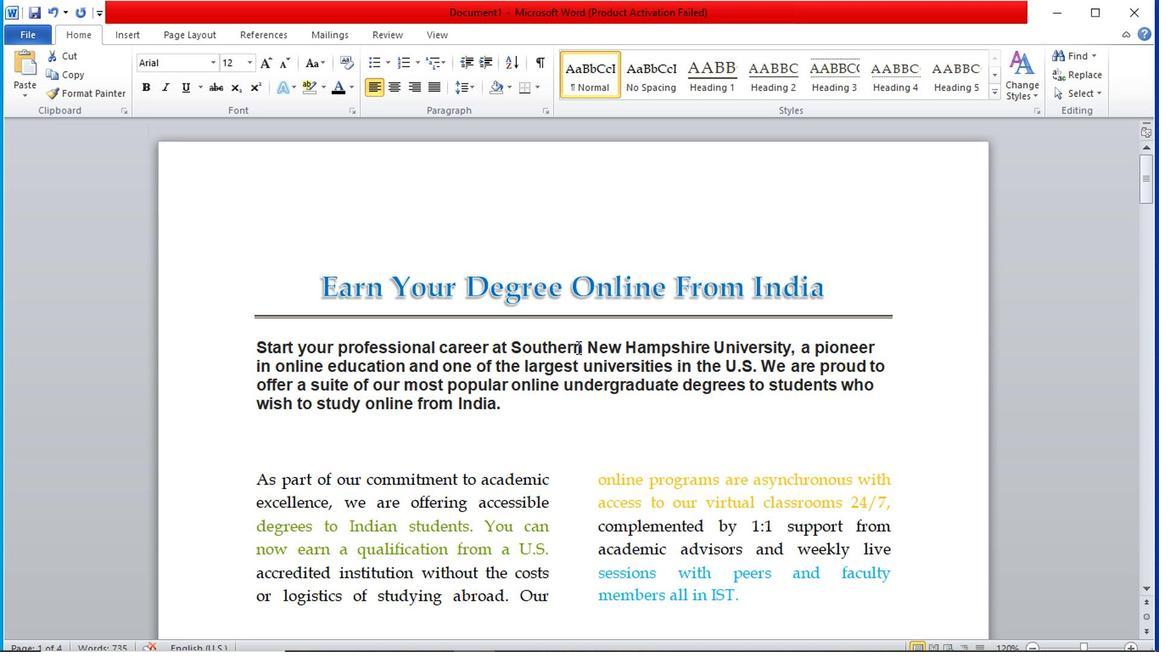 
Action: Mouse scrolled (577, 351) with delta (0, 1)
Screenshot: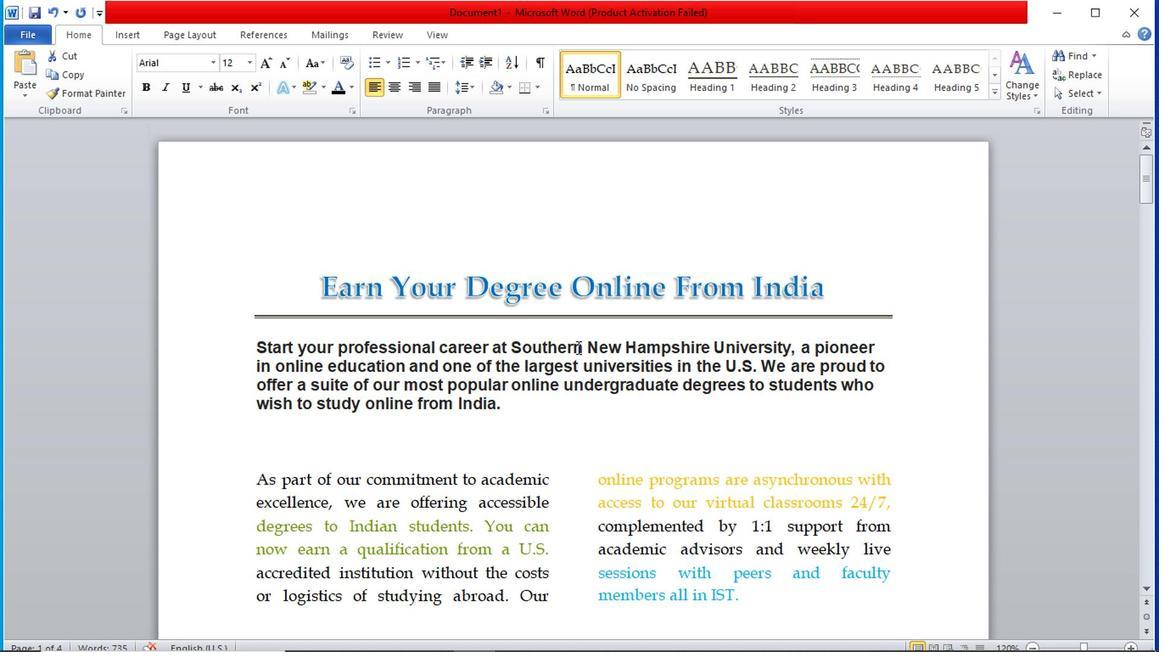 
Action: Mouse scrolled (577, 351) with delta (0, 1)
Screenshot: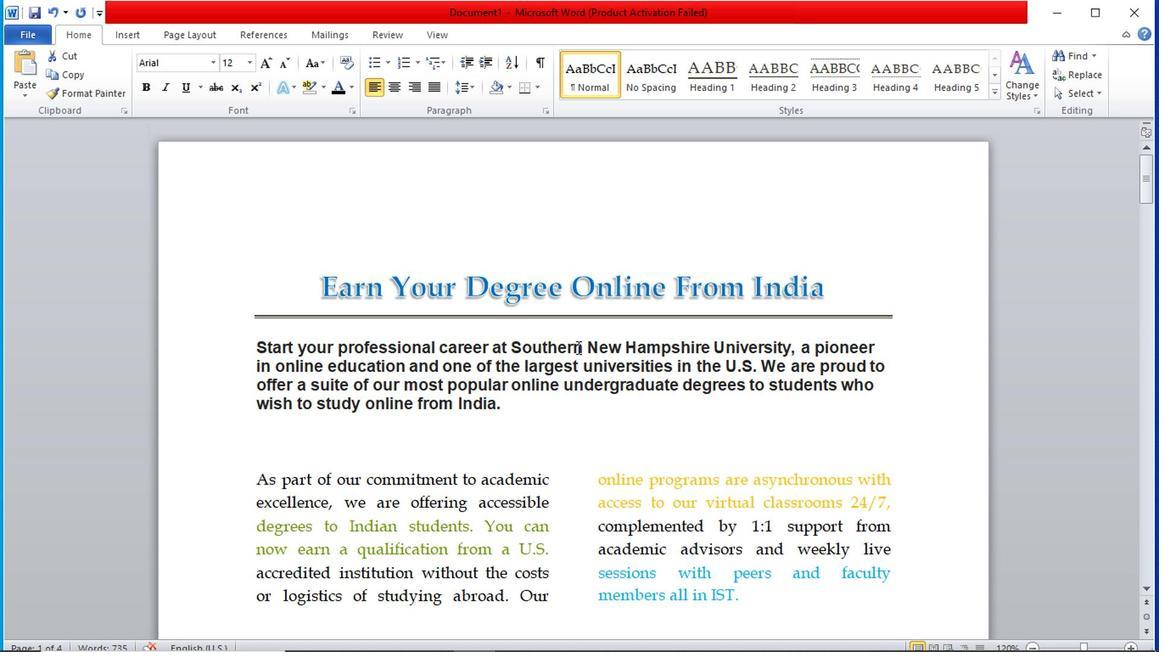 
Action: Mouse scrolled (577, 351) with delta (0, 1)
Screenshot: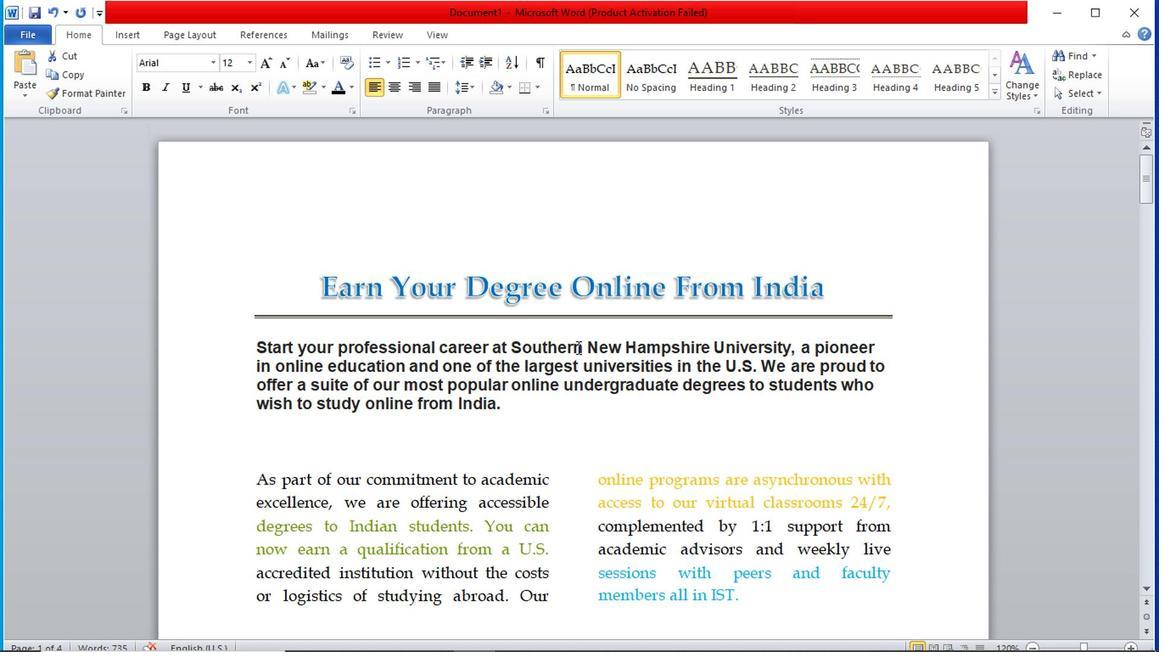 
Action: Mouse scrolled (577, 349) with delta (0, 0)
Screenshot: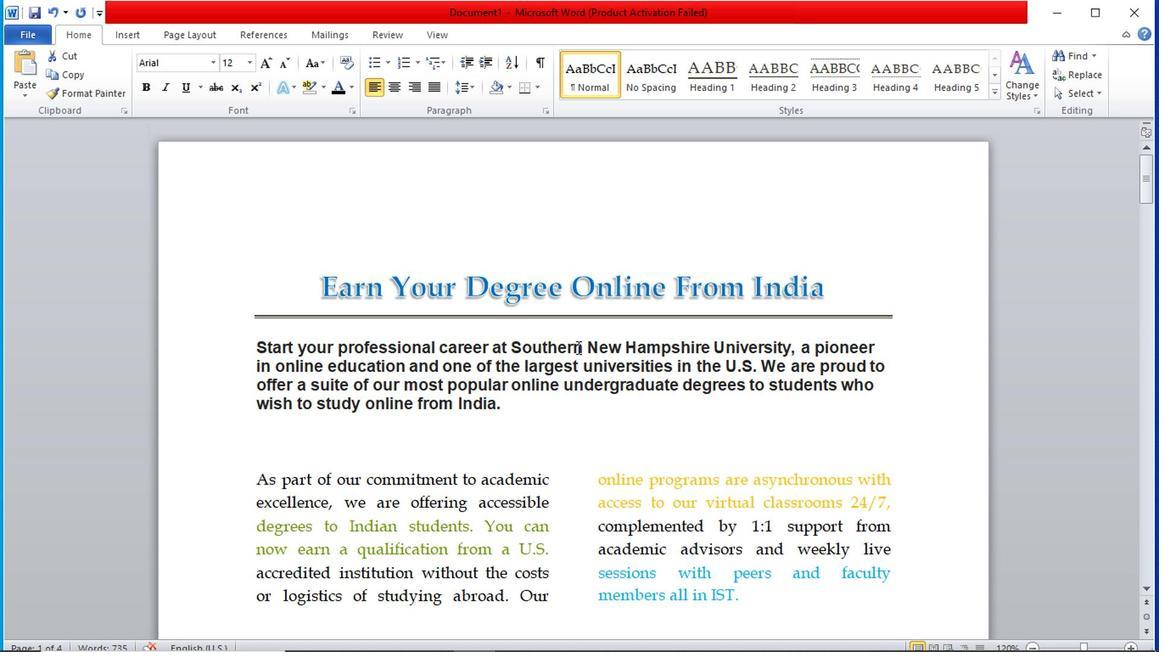 
Action: Mouse scrolled (577, 349) with delta (0, 0)
Screenshot: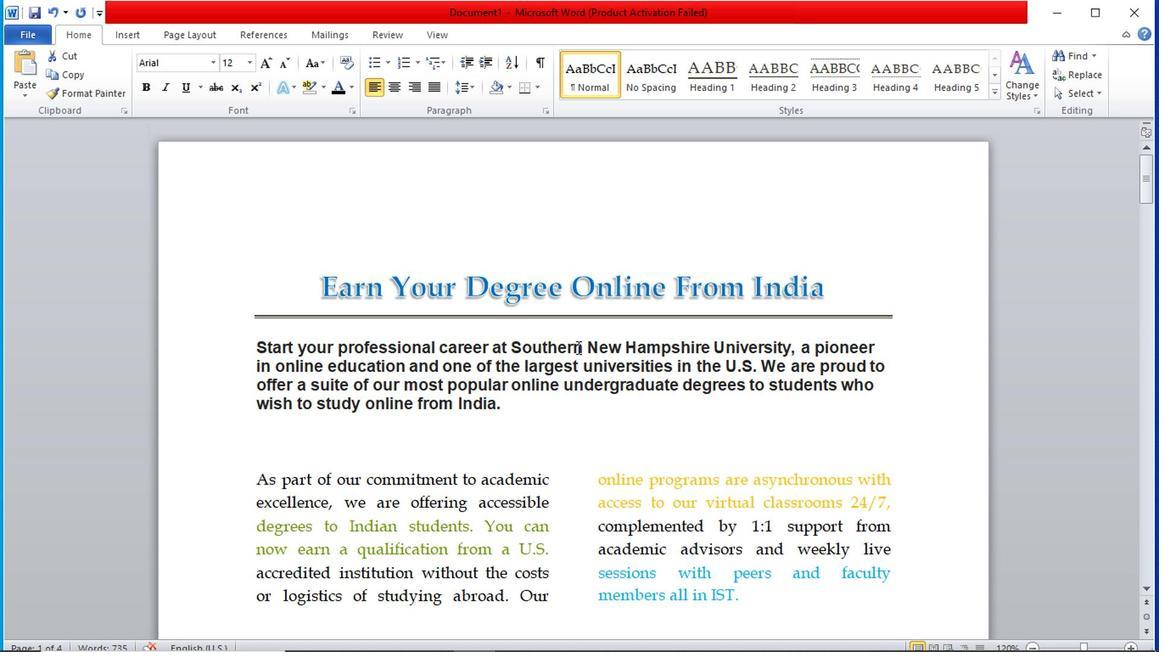 
Action: Mouse scrolled (577, 349) with delta (0, 0)
Screenshot: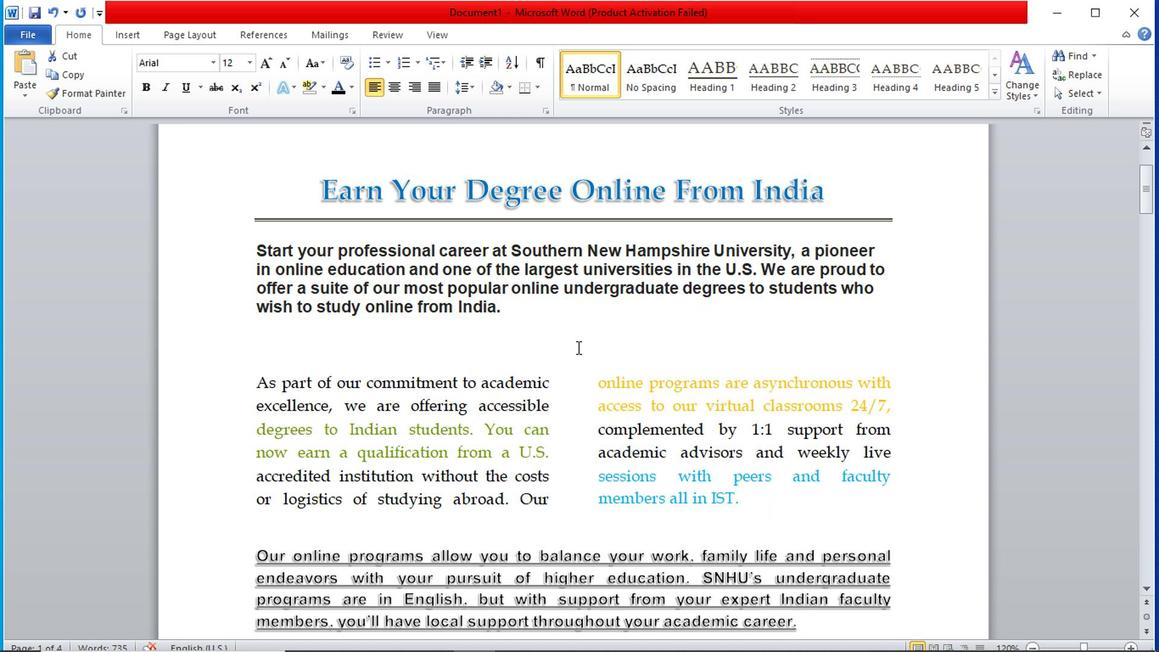 
Action: Mouse scrolled (577, 349) with delta (0, 0)
Screenshot: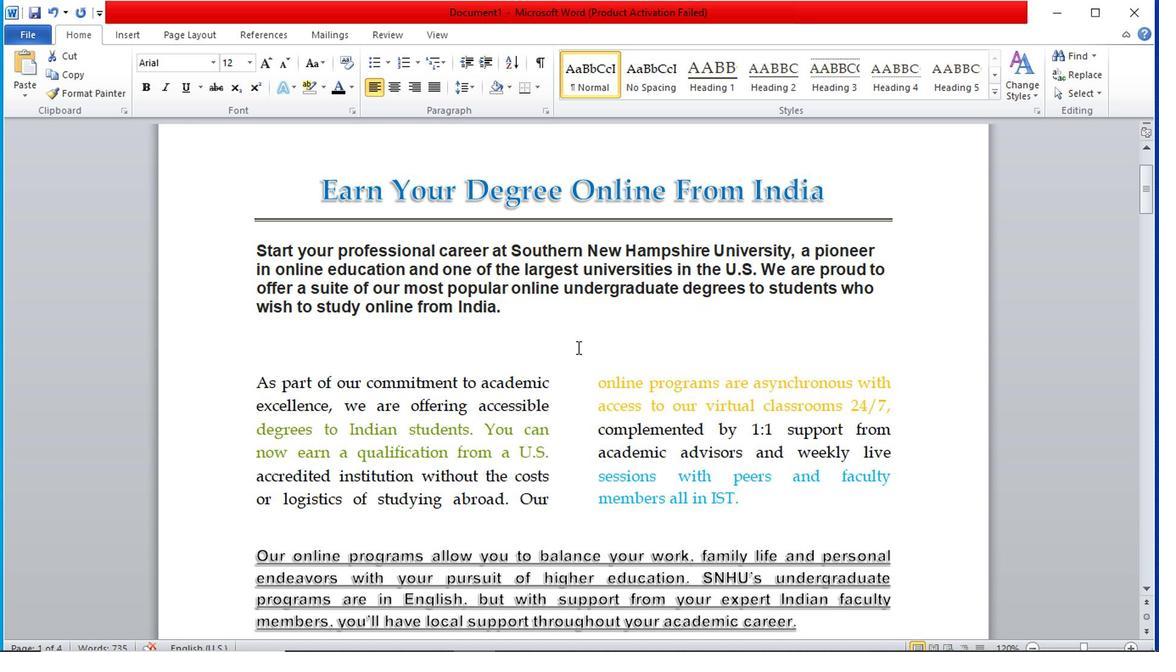 
Action: Mouse moved to (544, 342)
Screenshot: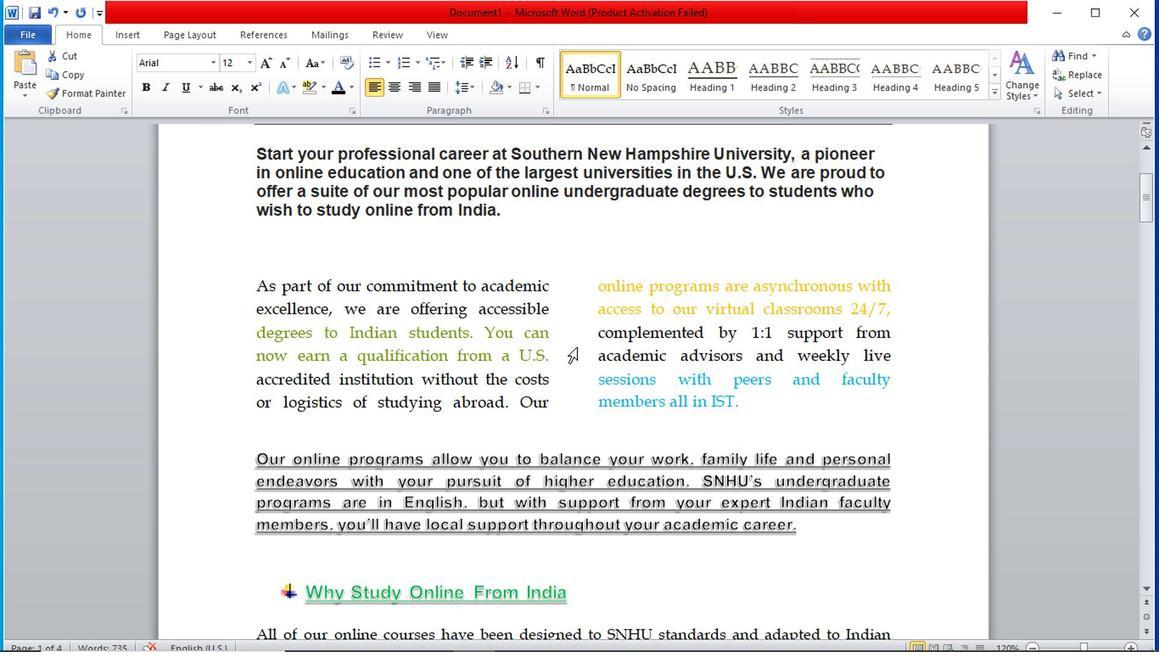 
Action: Mouse scrolled (544, 341) with delta (0, -1)
Screenshot: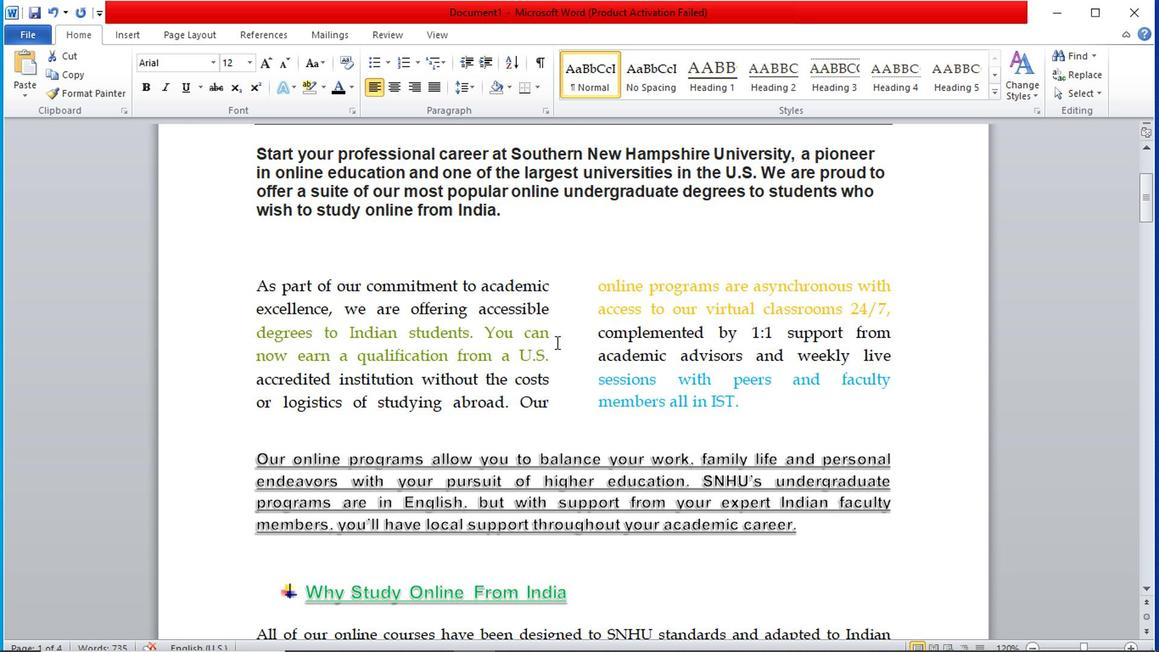 
Action: Mouse scrolled (544, 341) with delta (0, -1)
Screenshot: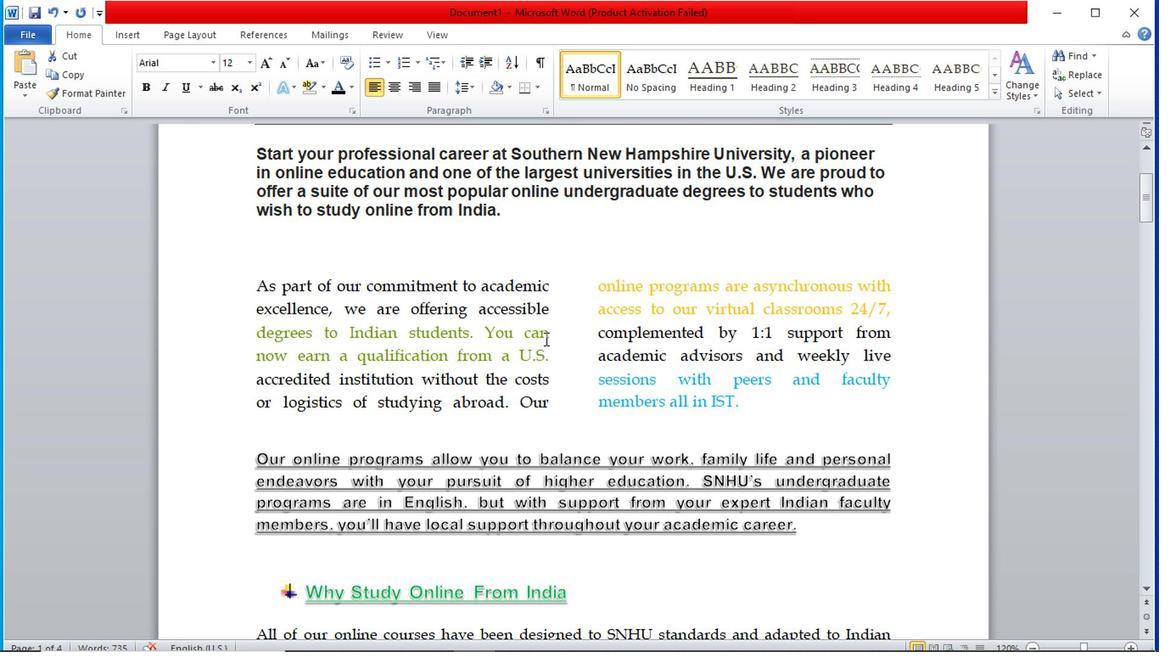 
Action: Mouse moved to (536, 338)
Screenshot: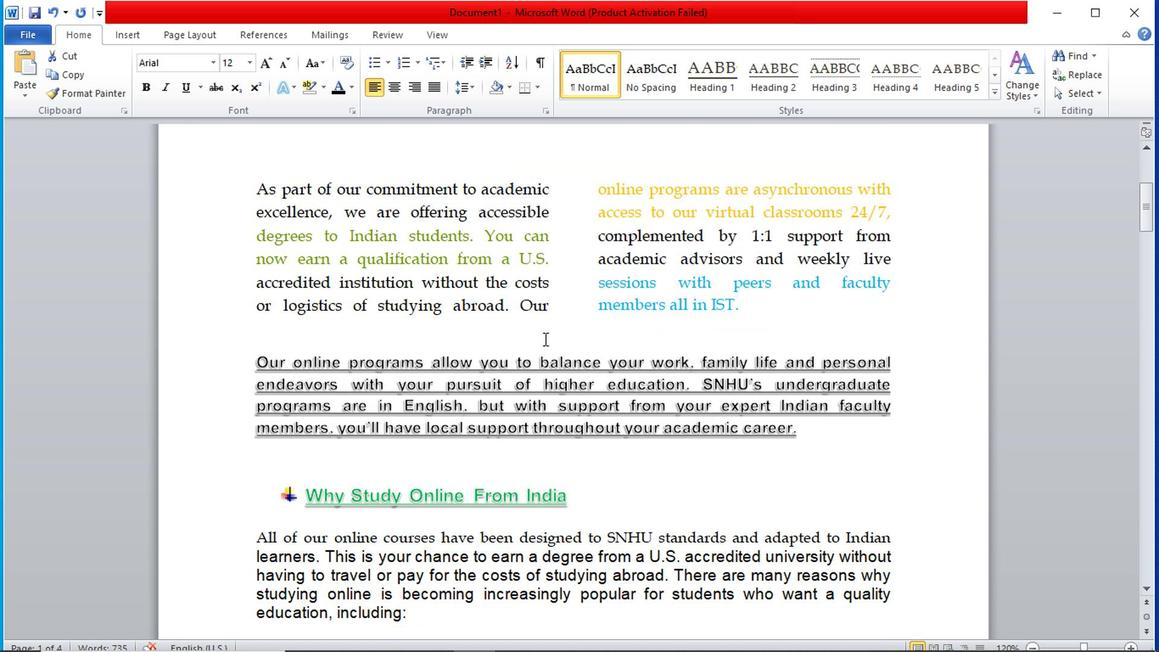 
Action: Mouse scrolled (536, 338) with delta (0, 0)
Screenshot: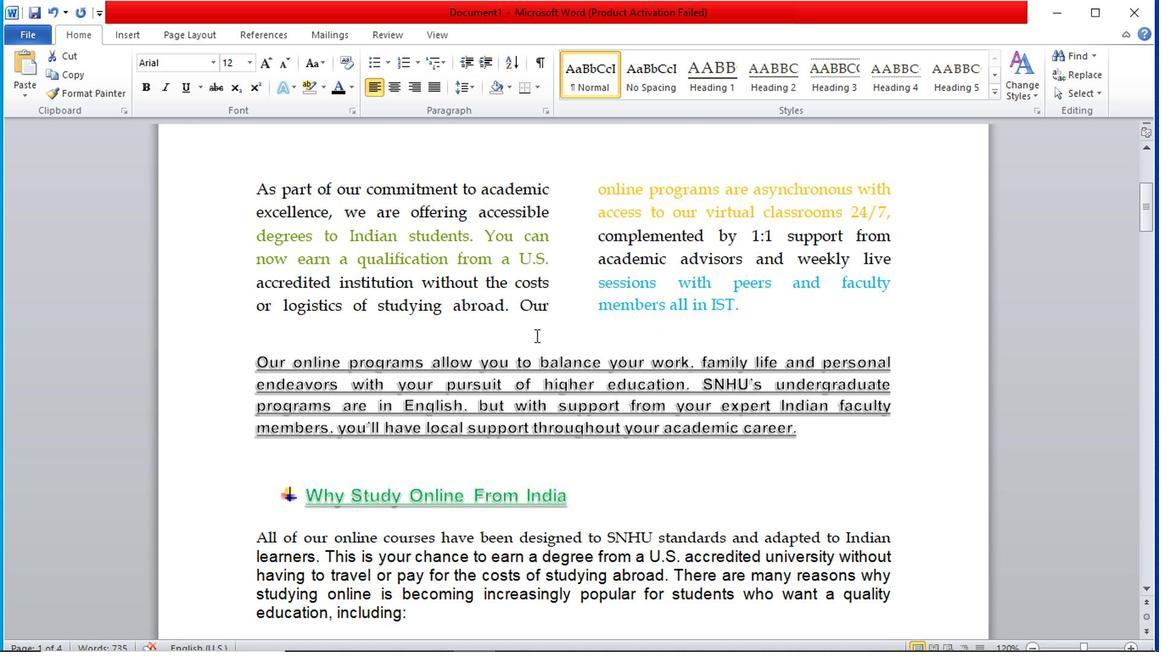 
Action: Mouse scrolled (536, 338) with delta (0, 0)
Screenshot: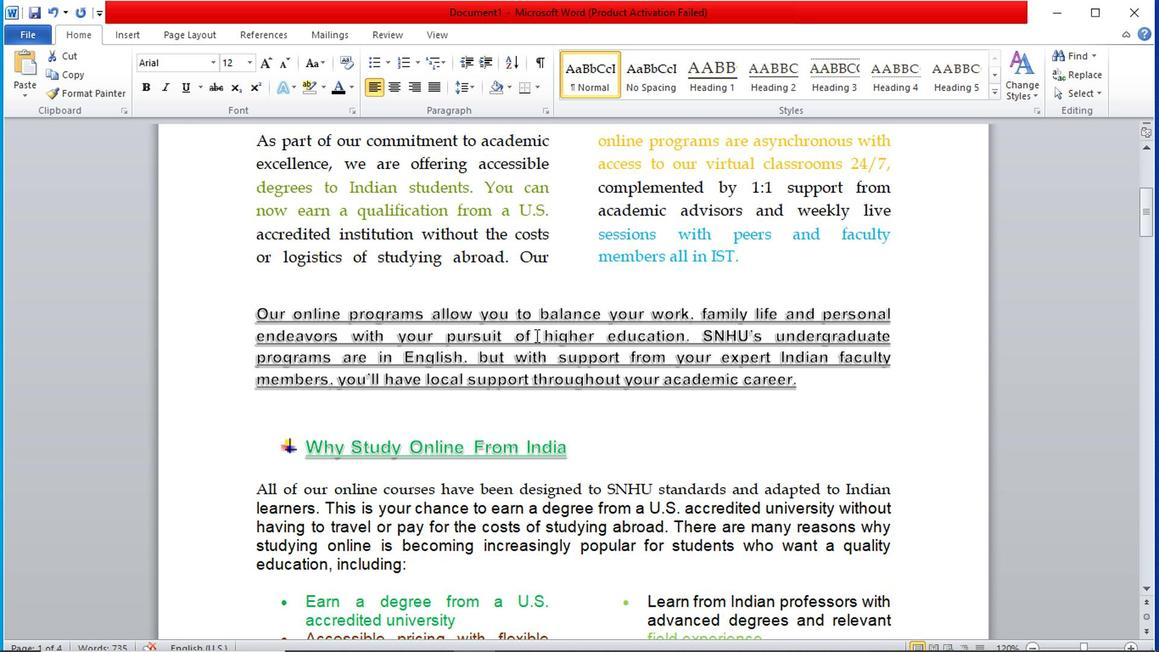 
Action: Mouse scrolled (536, 338) with delta (0, 0)
Screenshot: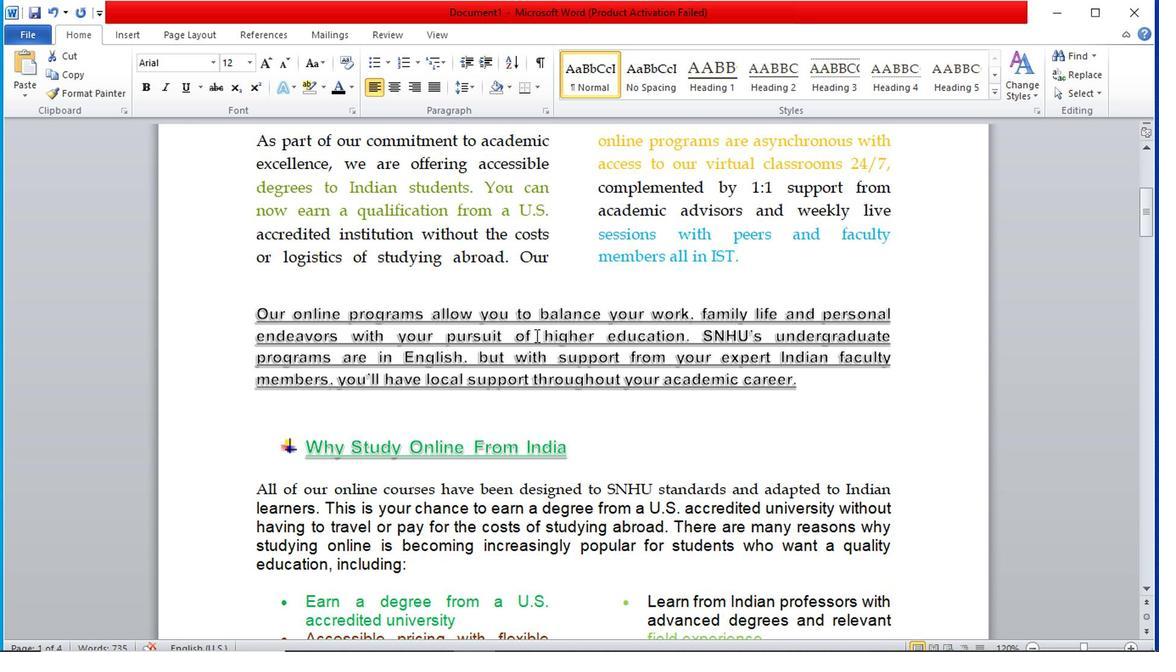
Action: Mouse scrolled (536, 339) with delta (0, 0)
Screenshot: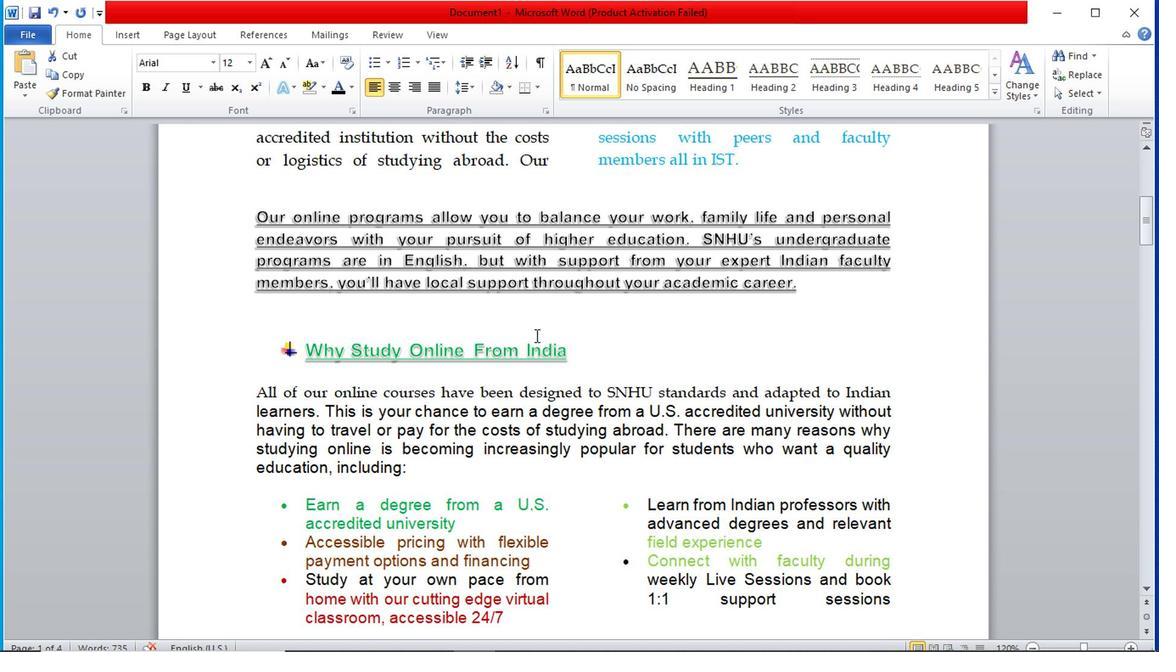 
Action: Mouse scrolled (536, 339) with delta (0, 0)
Screenshot: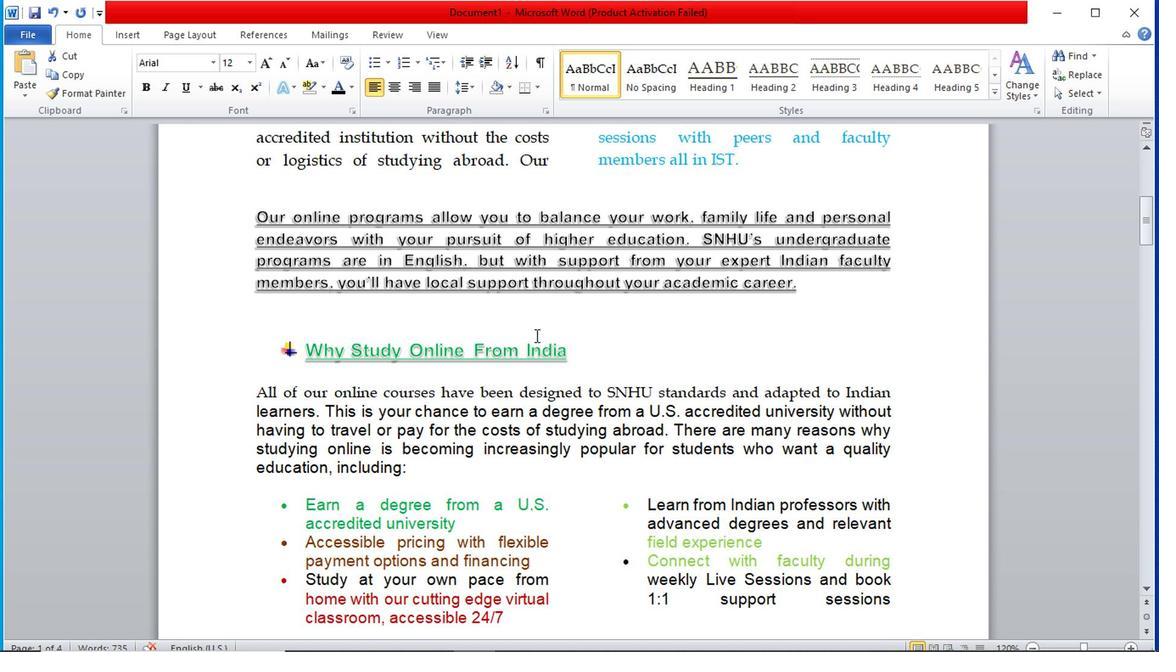 
Action: Mouse scrolled (536, 339) with delta (0, 0)
Screenshot: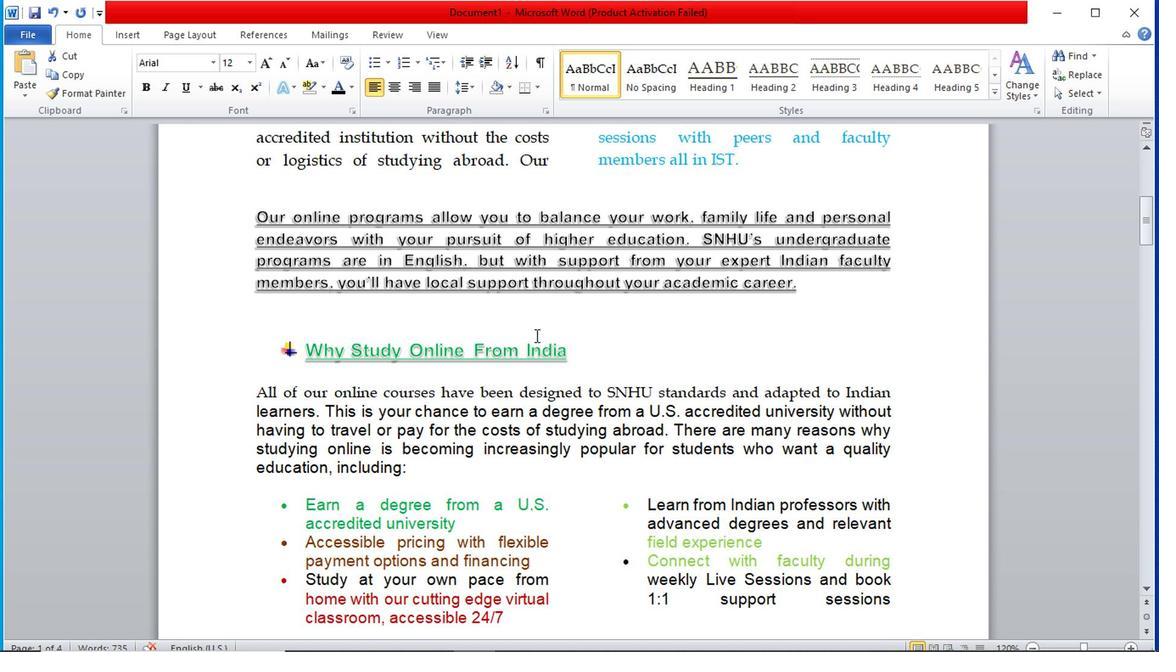 
Action: Mouse scrolled (536, 339) with delta (0, 0)
Screenshot: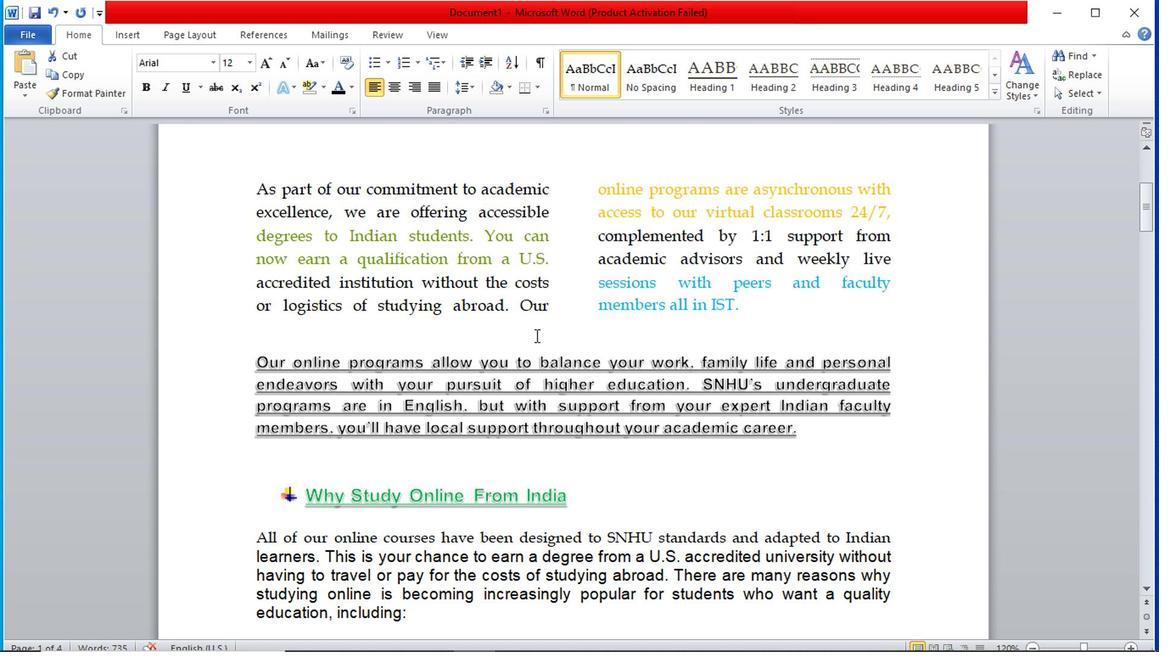 
Action: Mouse scrolled (536, 339) with delta (0, 0)
Screenshot: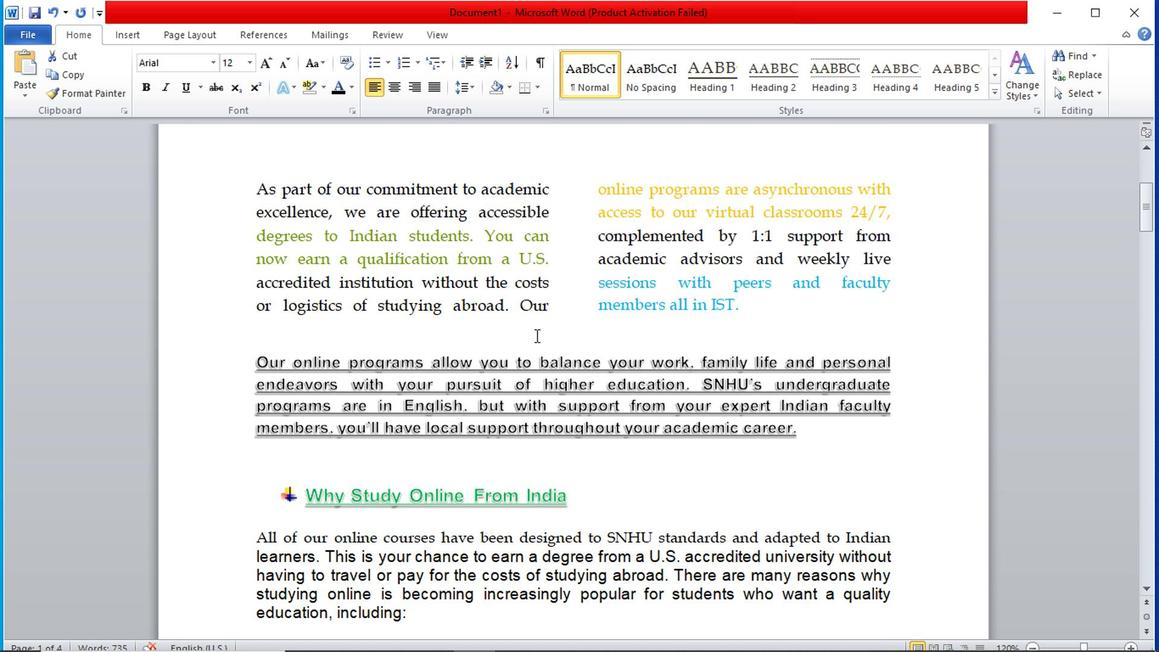 
Action: Mouse scrolled (536, 339) with delta (0, 0)
Screenshot: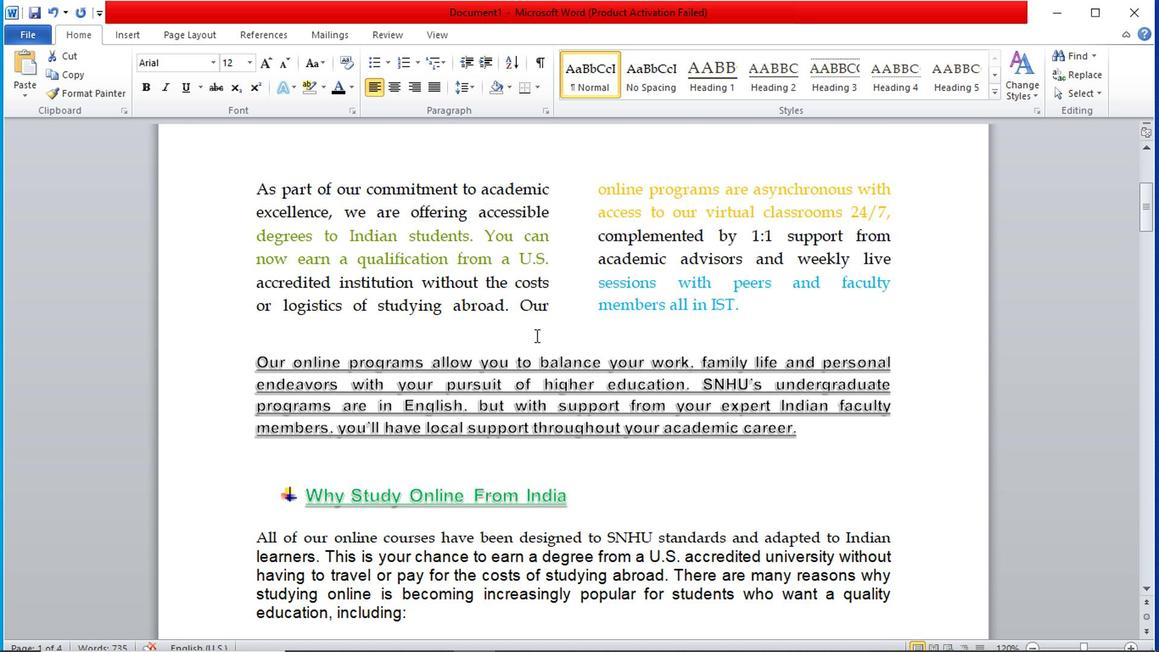
Action: Mouse scrolled (536, 339) with delta (0, 0)
Screenshot: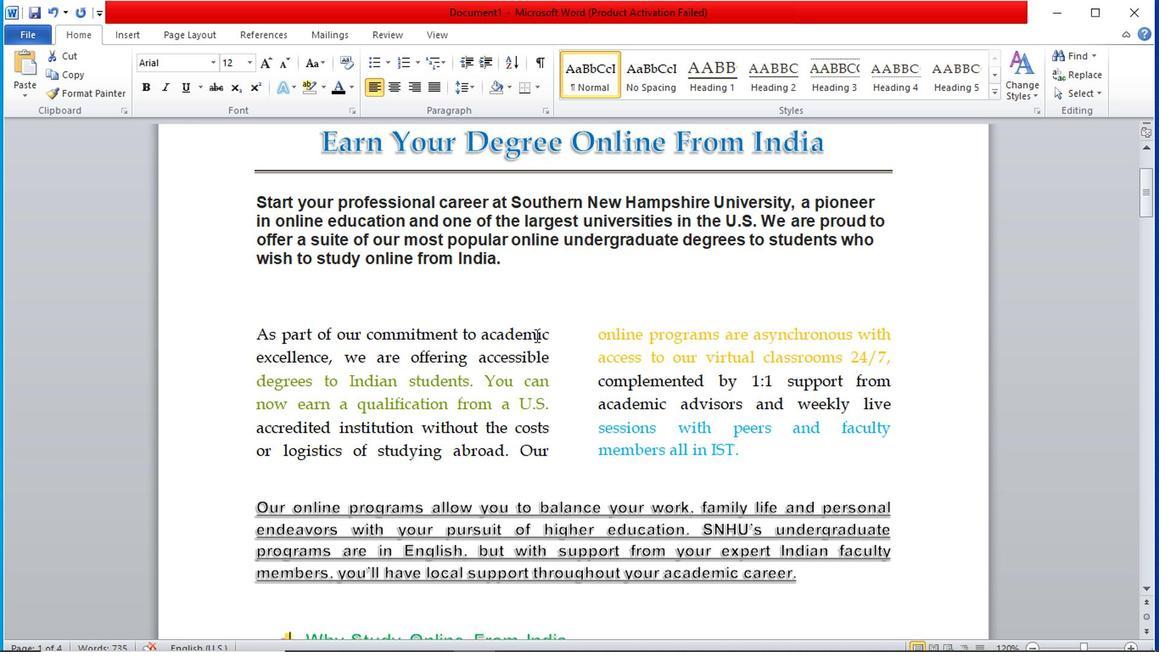 
Action: Mouse scrolled (536, 339) with delta (0, 0)
Screenshot: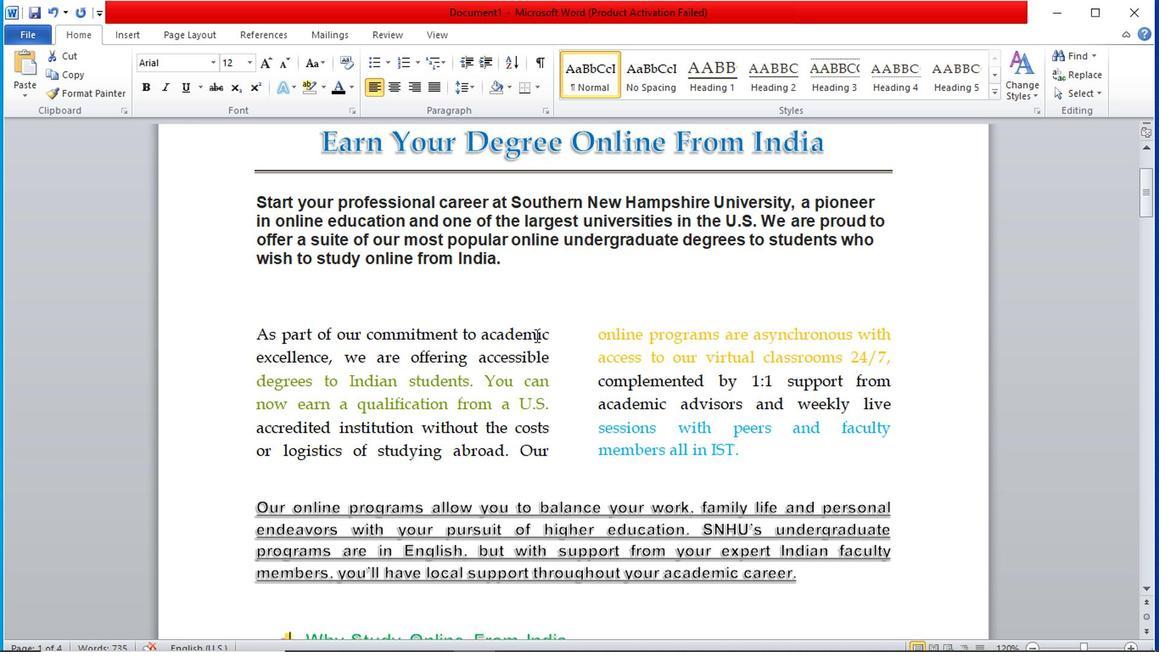 
Action: Mouse scrolled (536, 339) with delta (0, 0)
Screenshot: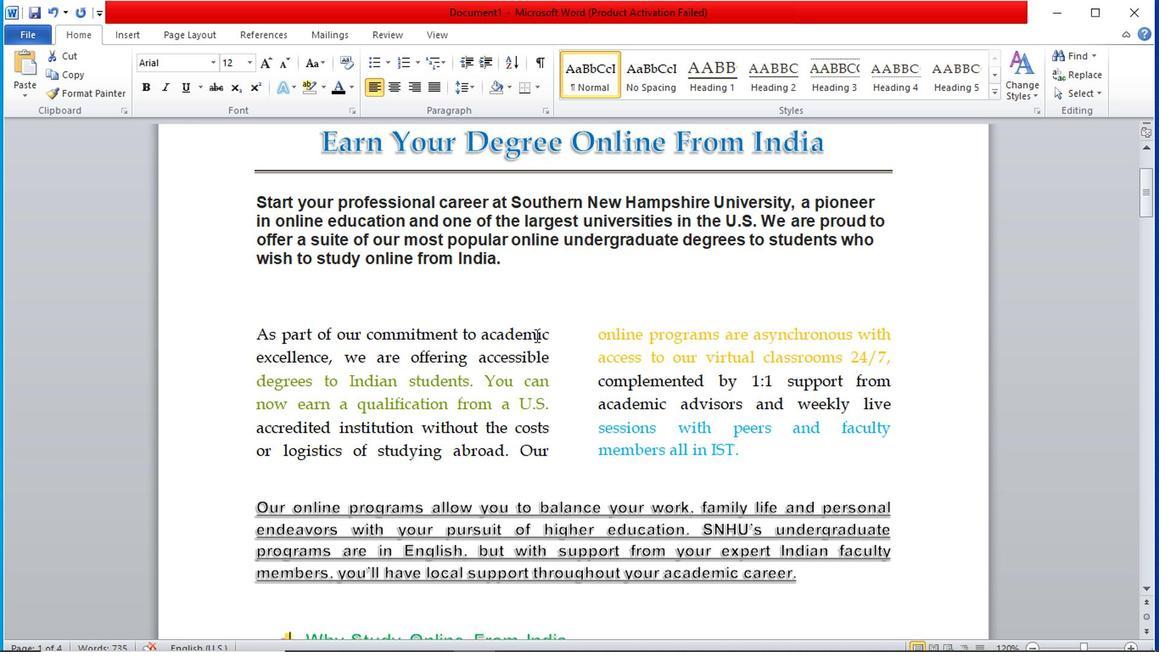 
Action: Mouse scrolled (536, 339) with delta (0, 0)
Screenshot: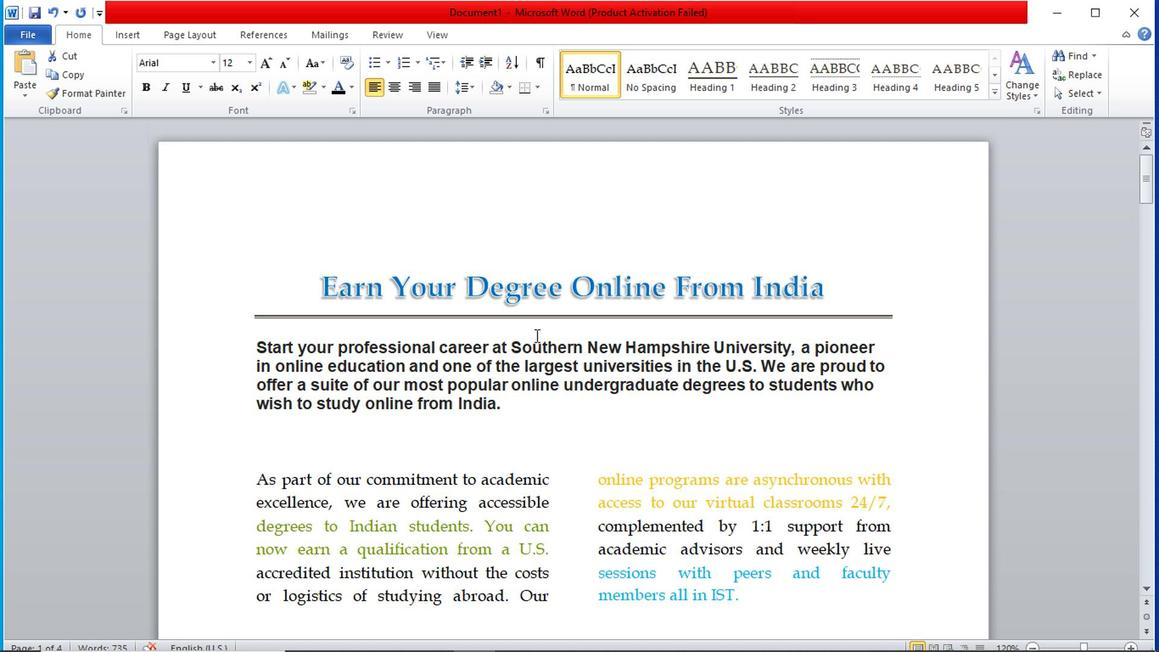 
Action: Mouse scrolled (536, 339) with delta (0, 0)
Screenshot: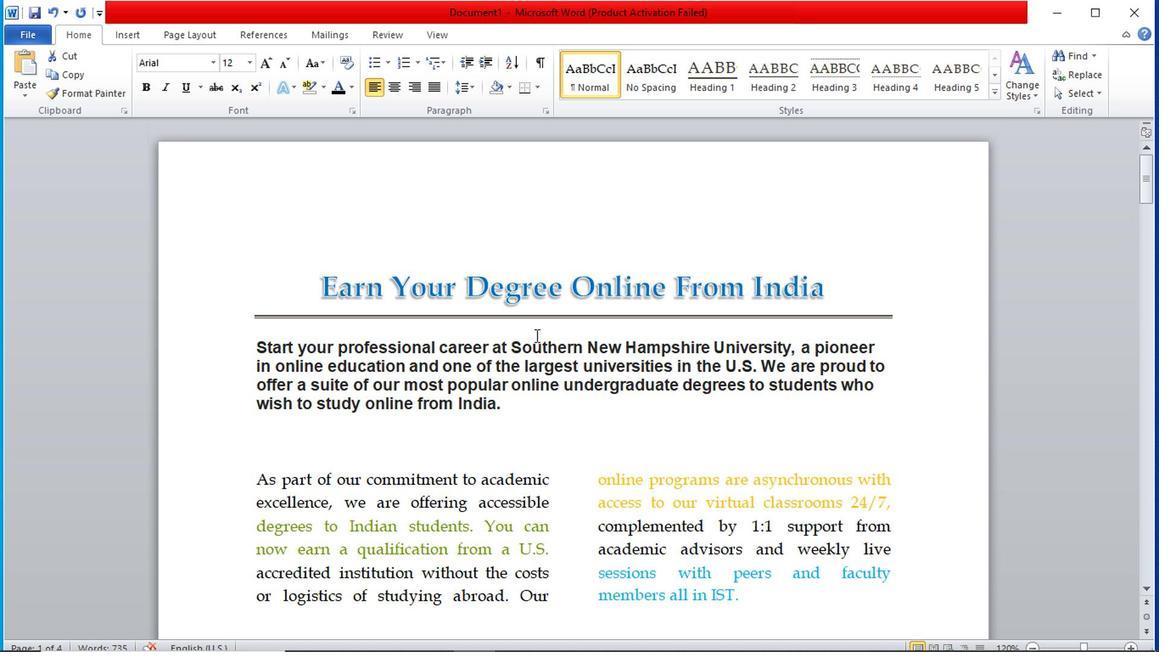 
Action: Mouse scrolled (536, 339) with delta (0, 0)
Screenshot: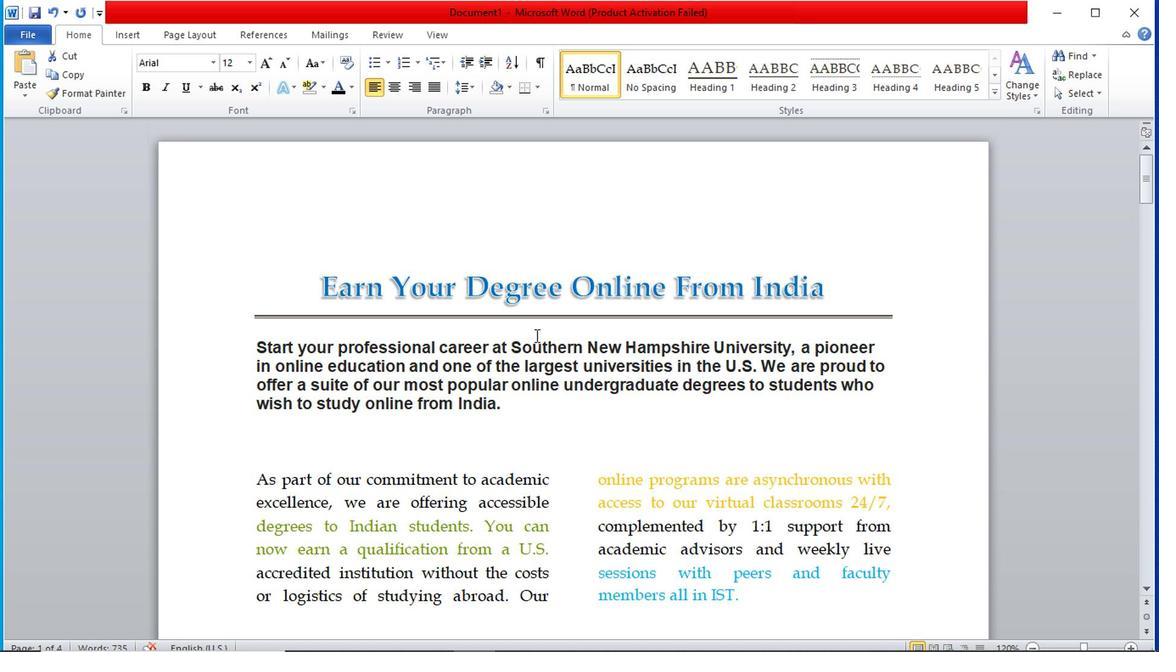 
Action: Mouse scrolled (536, 339) with delta (0, 0)
Screenshot: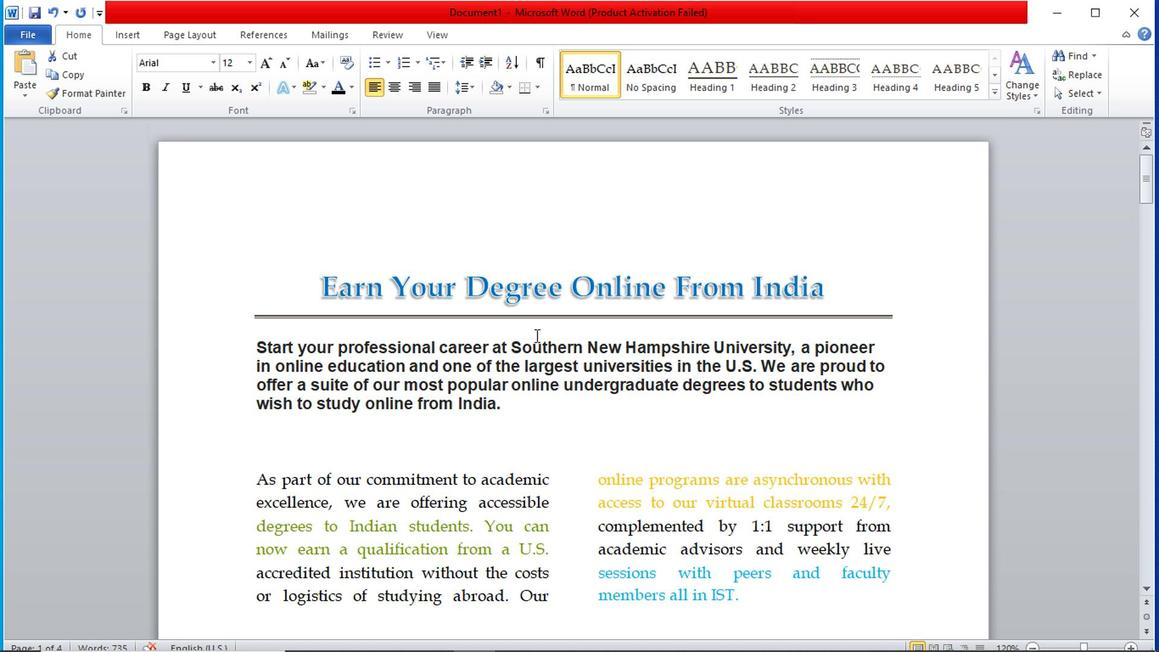 
Action: Mouse scrolled (536, 339) with delta (0, 0)
Screenshot: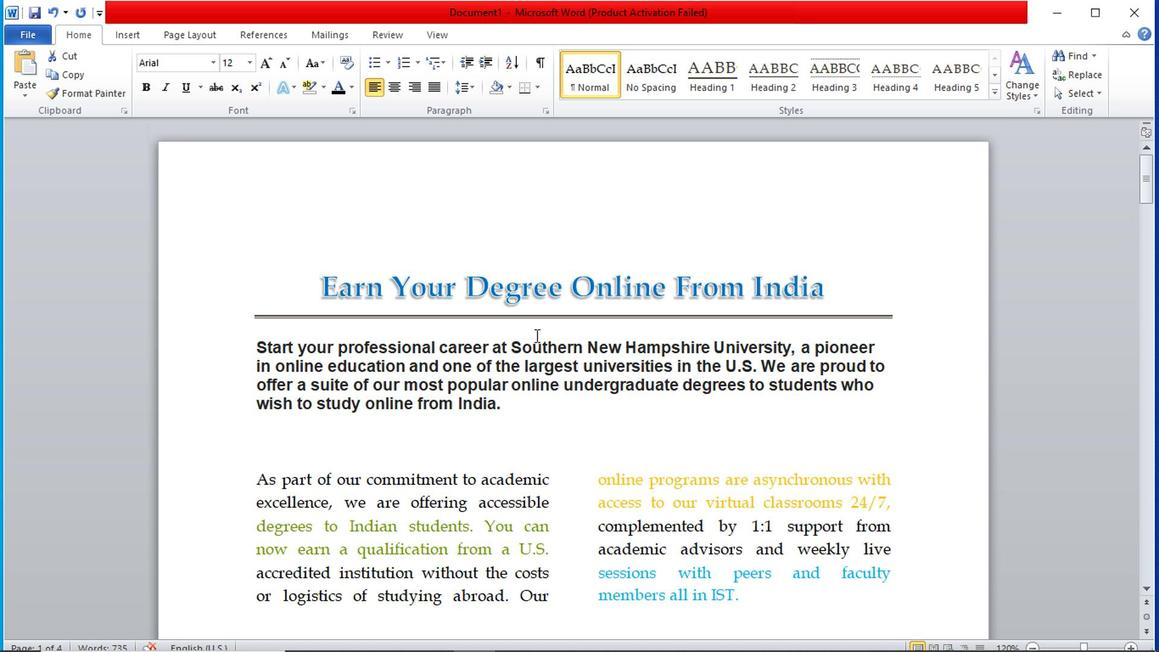 
Action: Mouse scrolled (536, 339) with delta (0, 0)
Screenshot: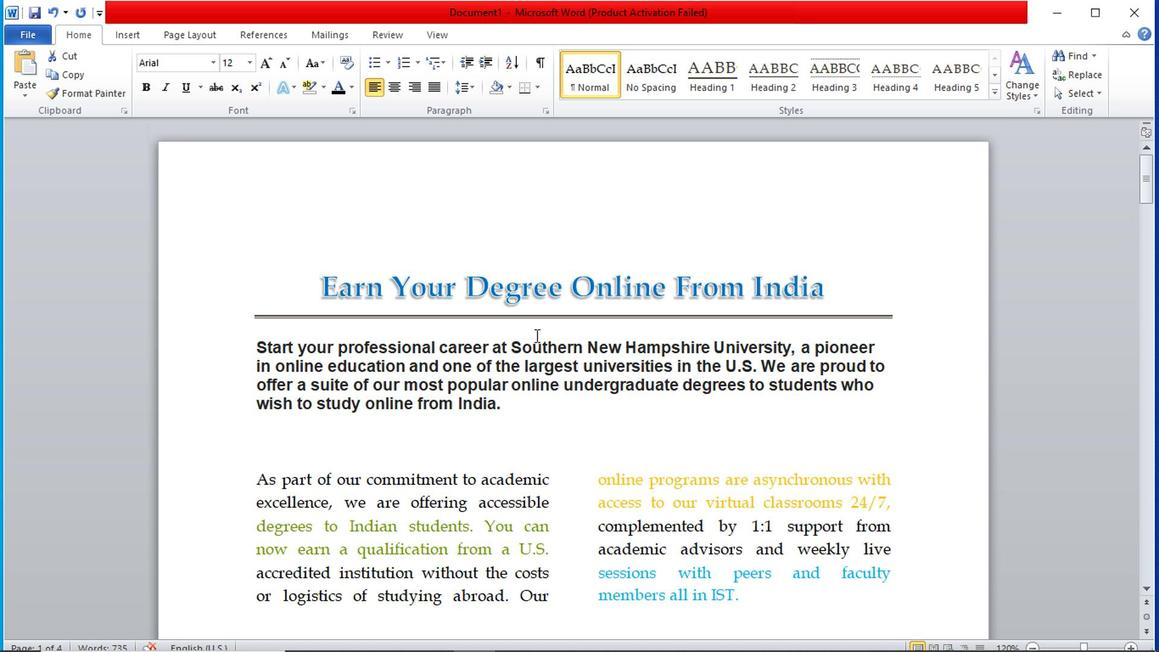 
Action: Mouse scrolled (536, 339) with delta (0, 0)
Screenshot: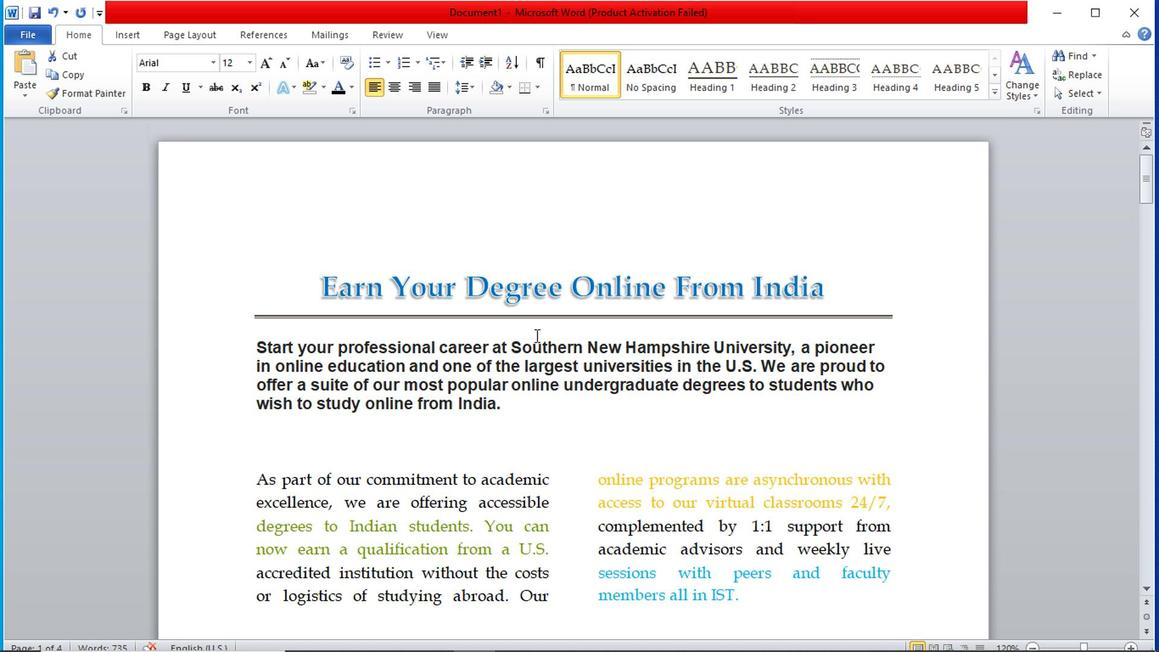 
Action: Mouse scrolled (536, 339) with delta (0, 0)
Screenshot: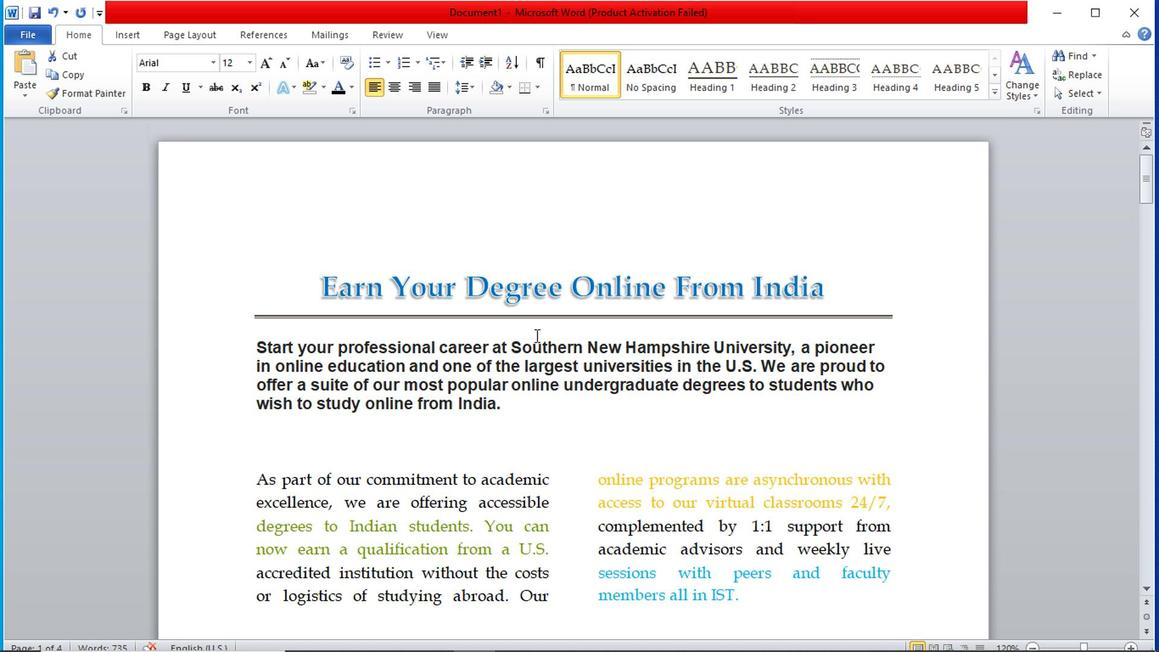 
Action: Mouse scrolled (536, 339) with delta (0, 0)
Screenshot: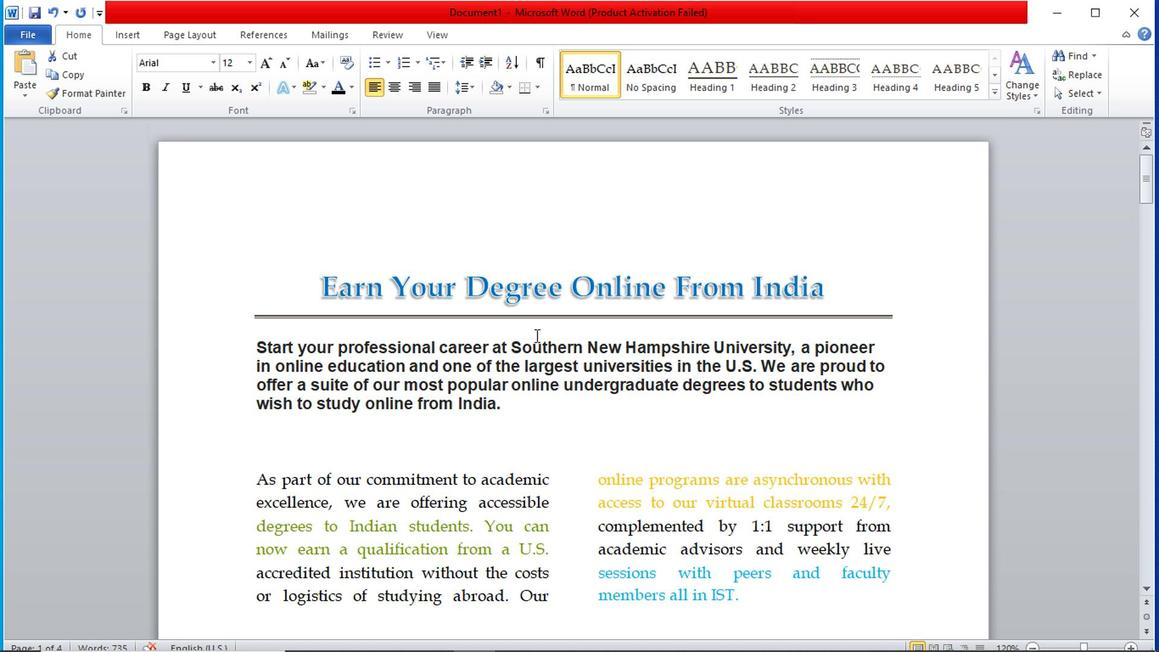 
Action: Mouse scrolled (536, 339) with delta (0, 0)
Screenshot: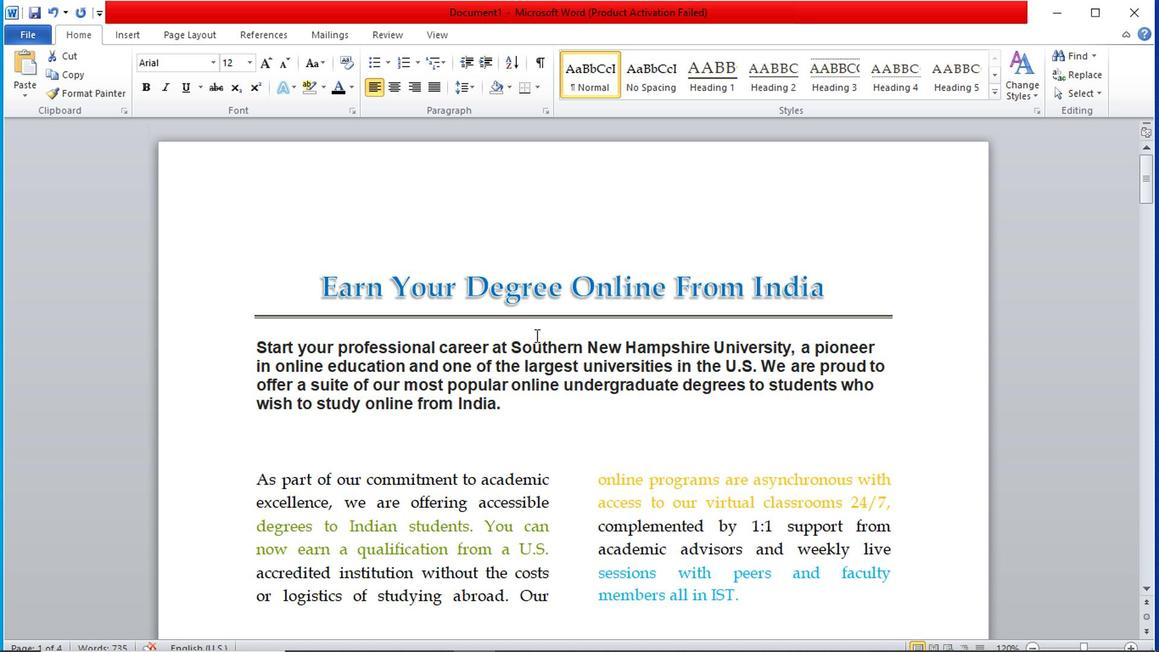 
Action: Mouse scrolled (536, 339) with delta (0, 0)
Screenshot: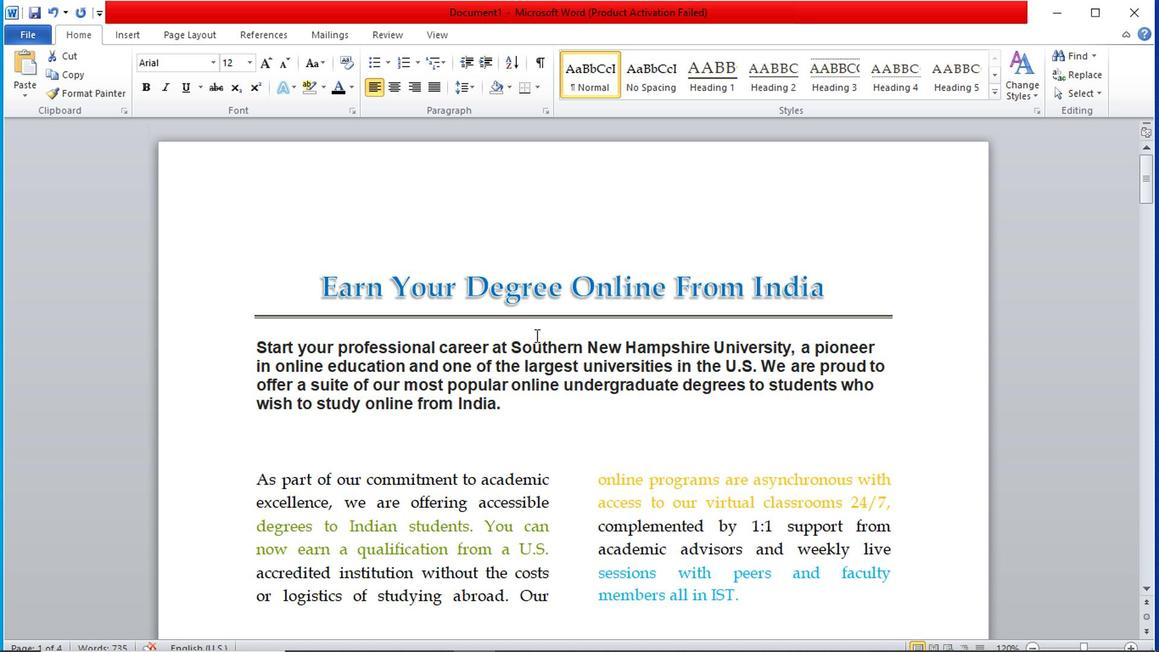 
Action: Mouse scrolled (536, 339) with delta (0, 0)
Screenshot: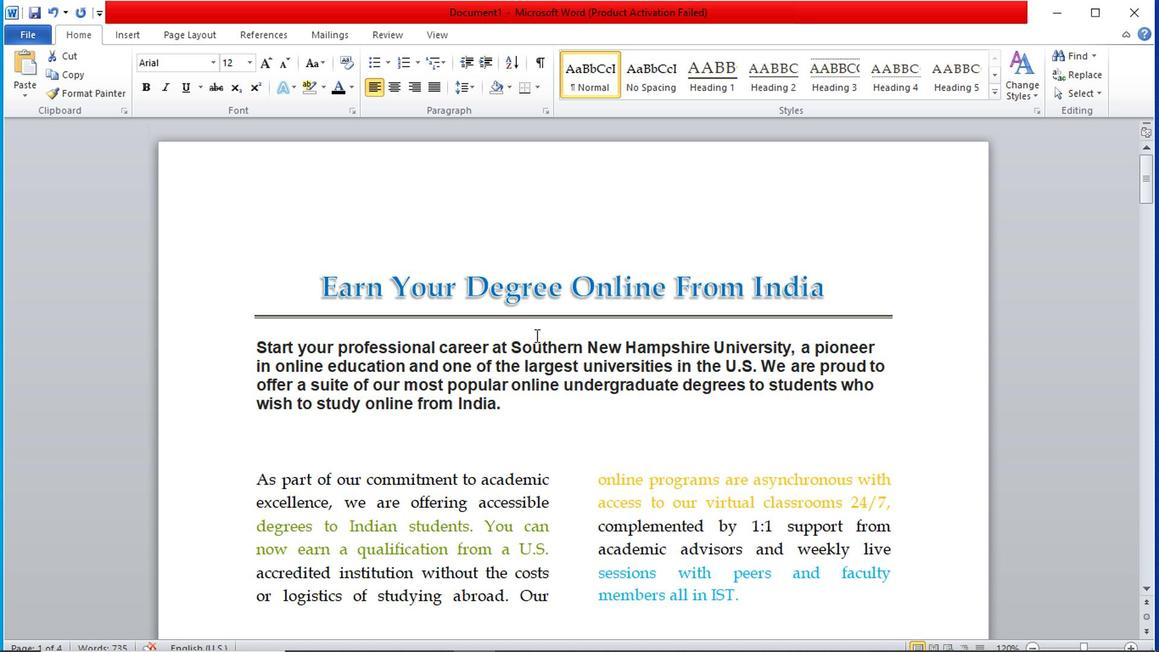 
Action: Mouse scrolled (536, 339) with delta (0, 0)
Screenshot: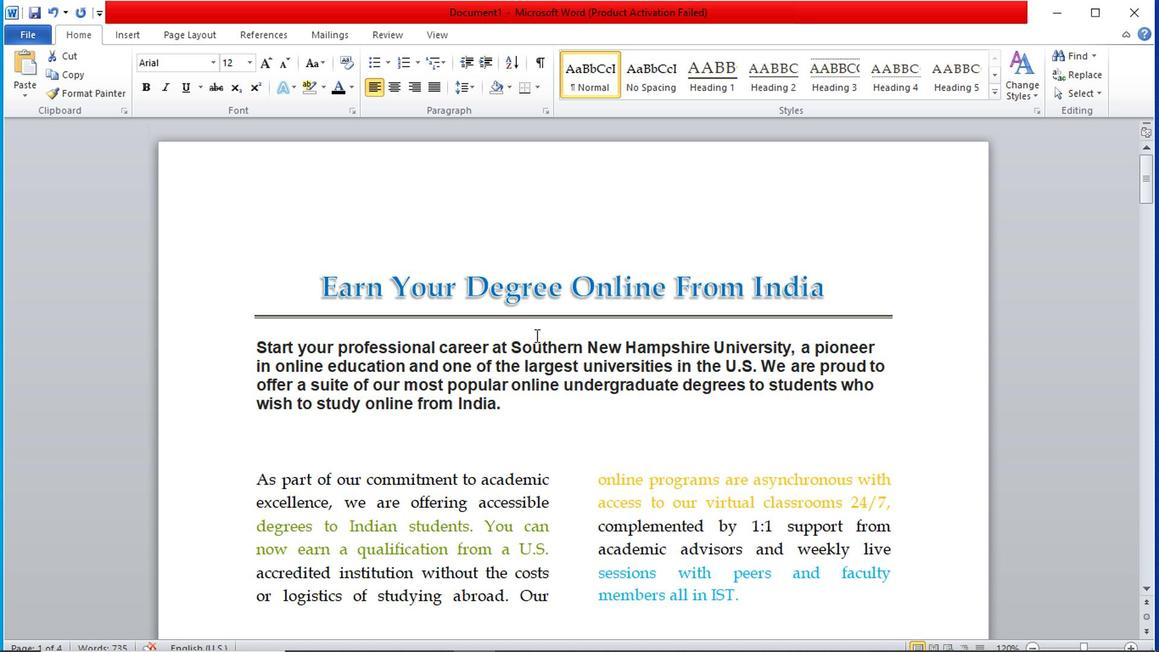 
Action: Mouse moved to (497, 343)
Screenshot: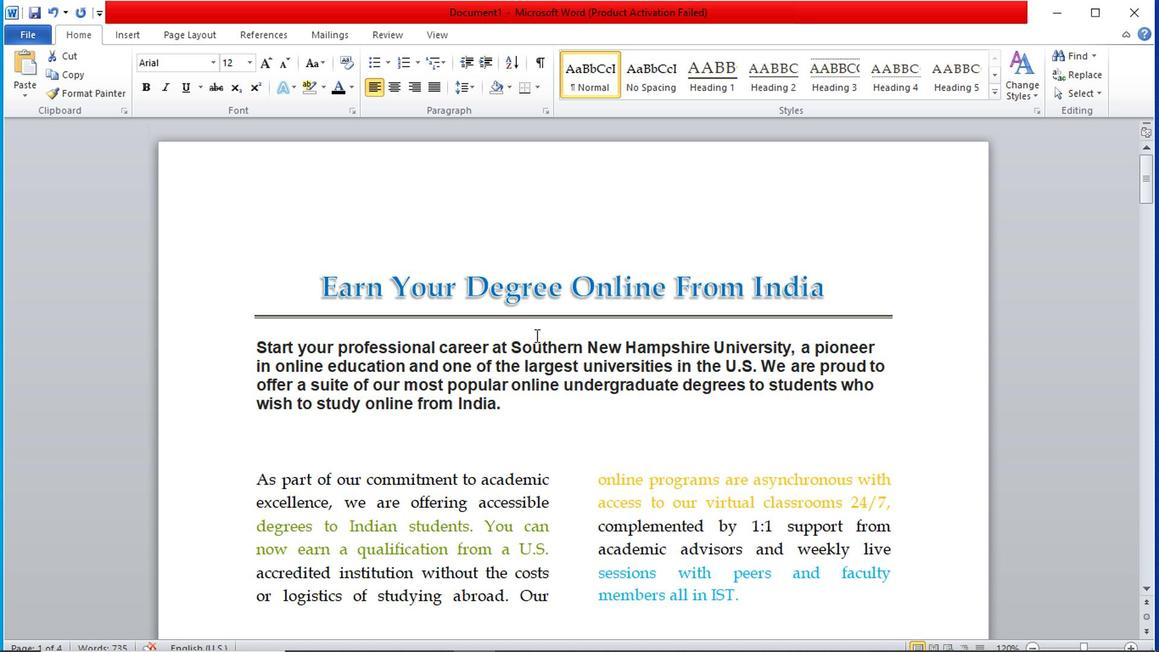
Action: Mouse scrolled (497, 344) with delta (0, 1)
Screenshot: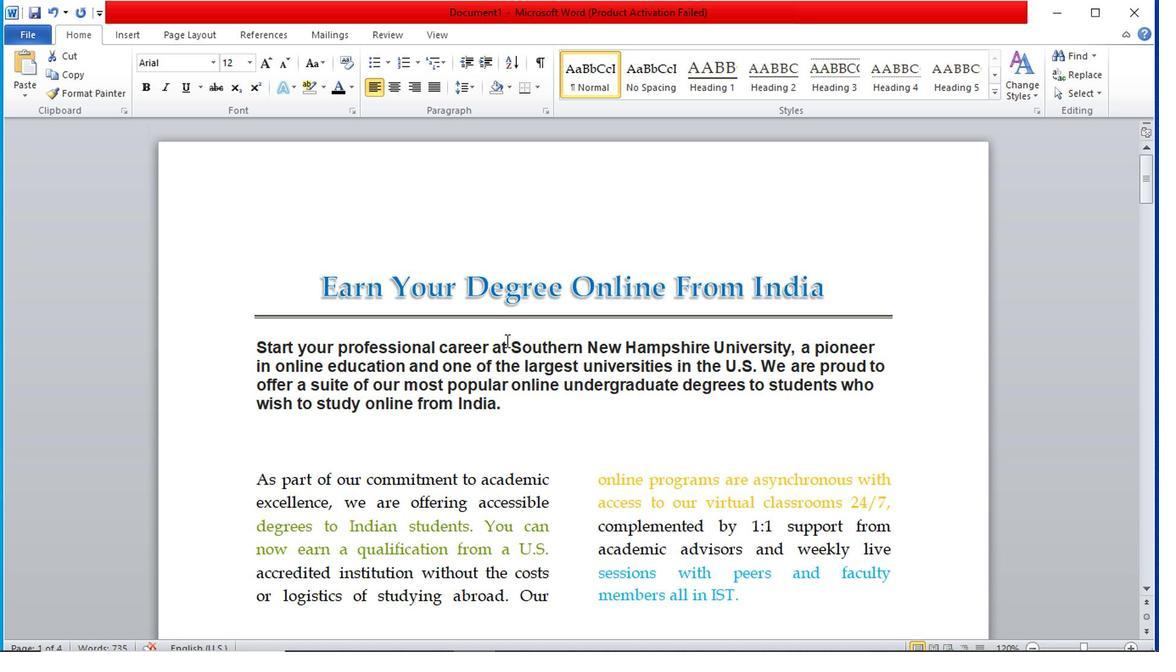 
Action: Mouse moved to (492, 350)
Screenshot: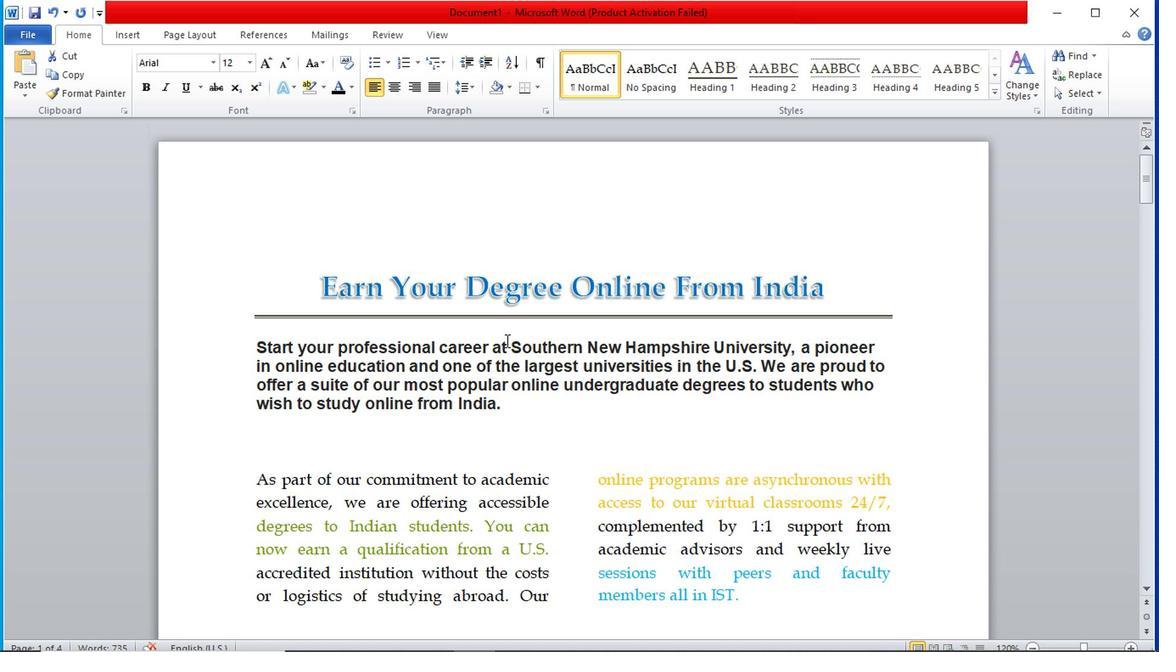 
Action: Mouse scrolled (492, 349) with delta (0, 0)
Screenshot: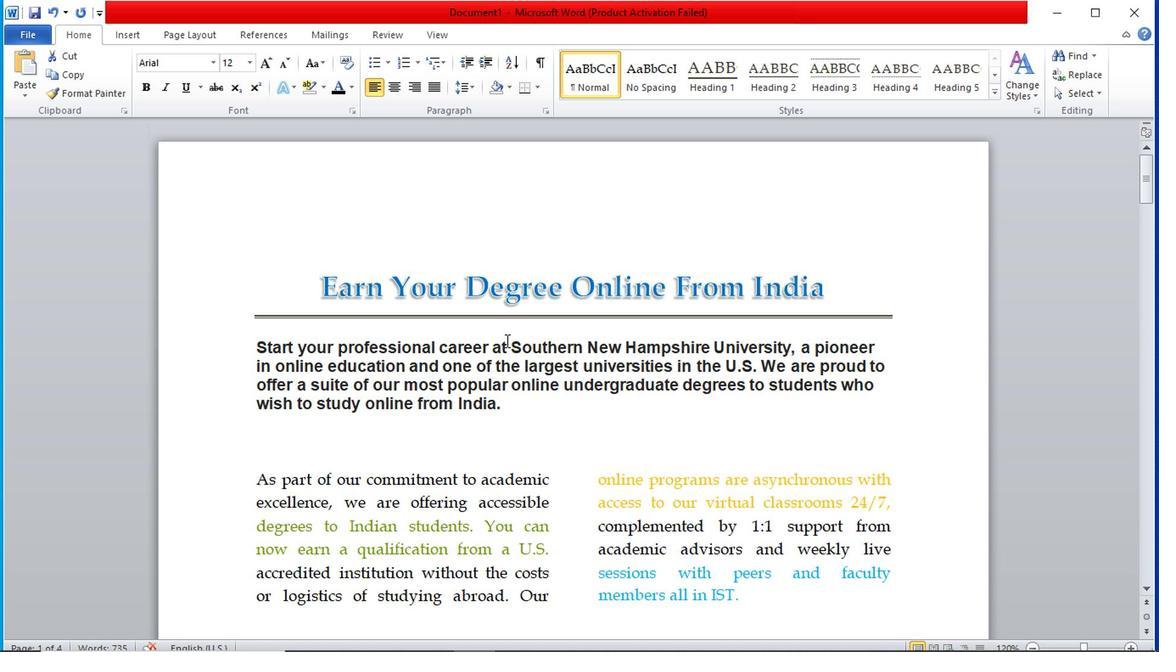 
Action: Mouse moved to (490, 352)
Screenshot: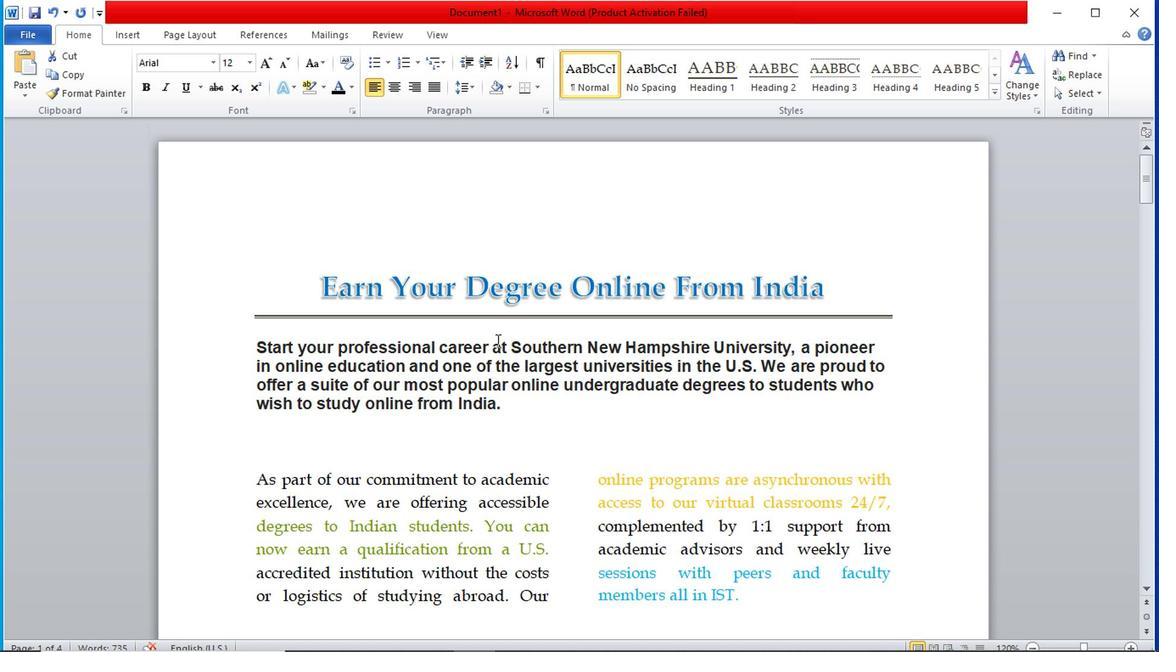 
Action: Mouse scrolled (490, 351) with delta (0, 0)
Screenshot: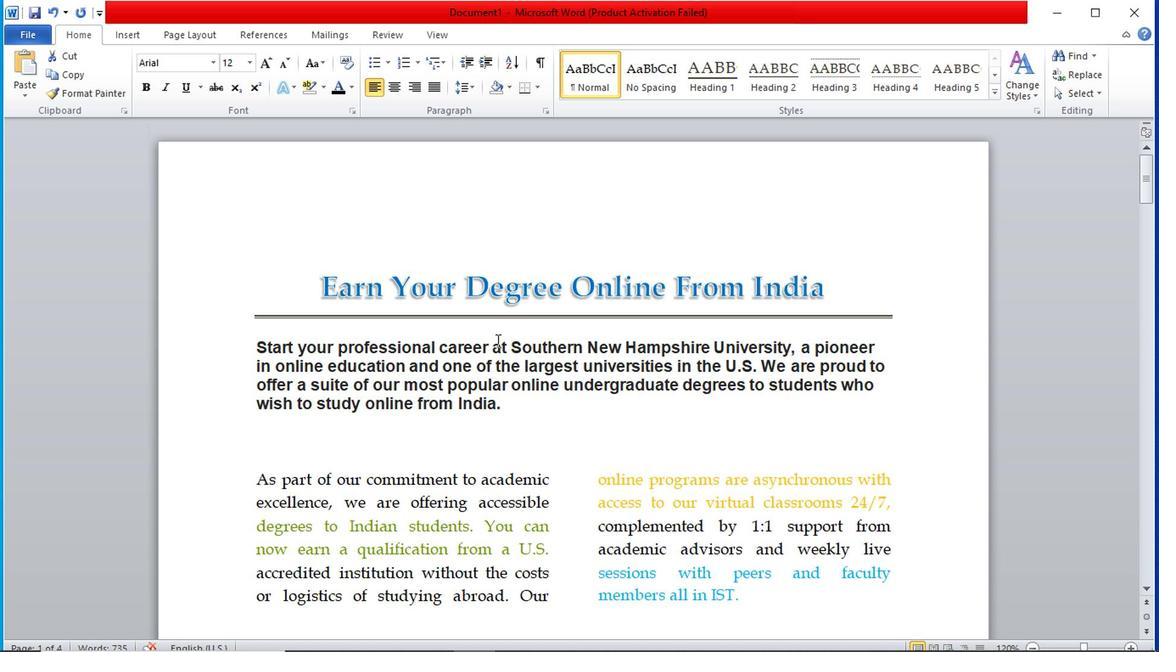 
Action: Mouse scrolled (490, 351) with delta (0, 0)
Screenshot: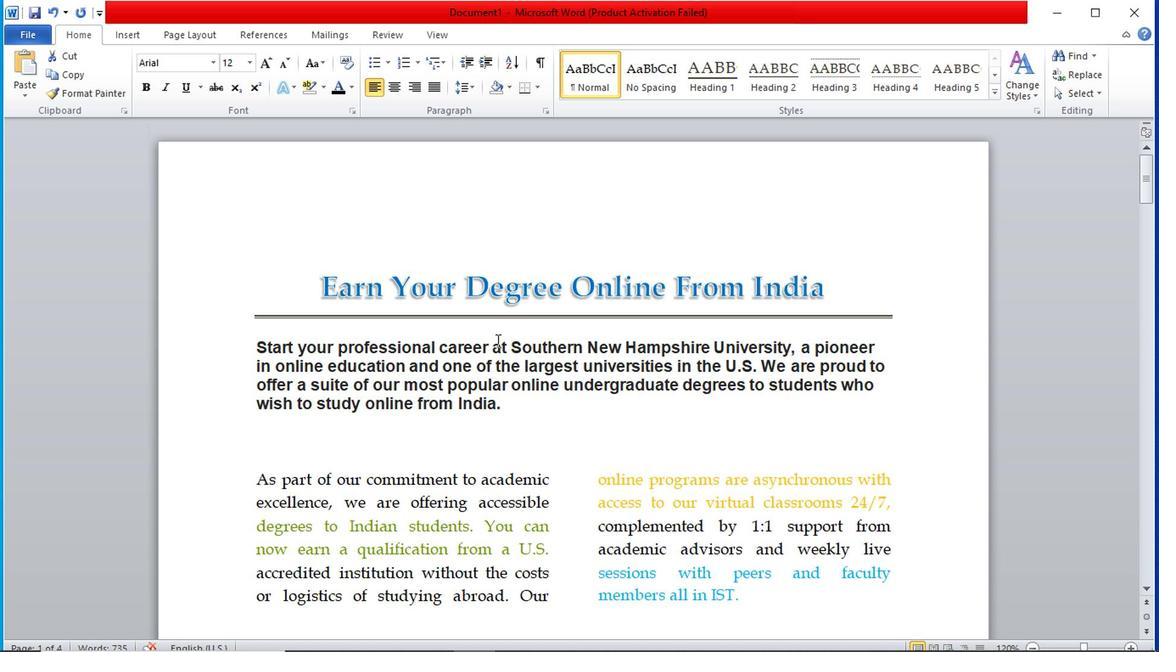 
Action: Mouse moved to (490, 352)
Screenshot: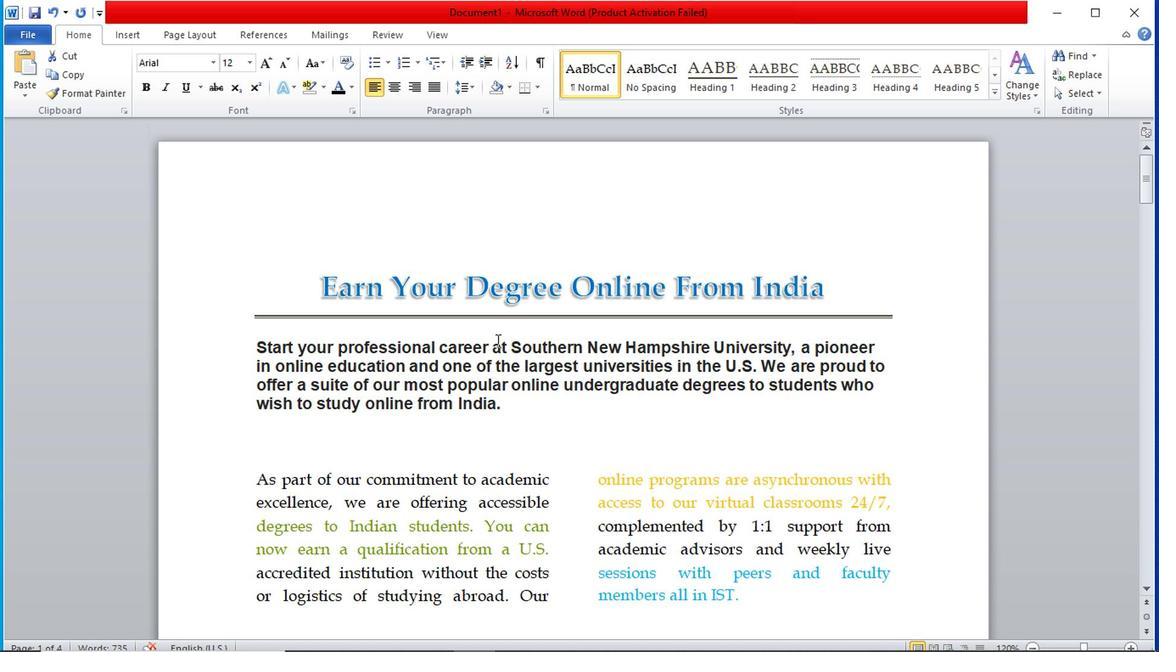 
Action: Mouse scrolled (490, 351) with delta (0, 0)
Screenshot: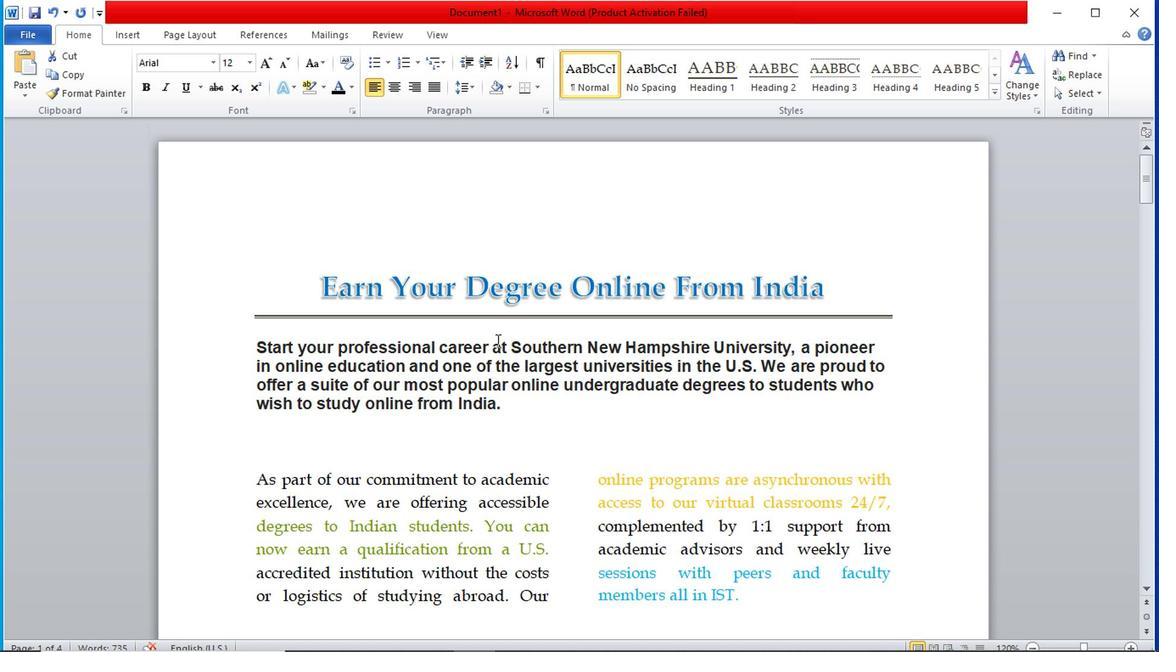
Action: Mouse moved to (489, 357)
Screenshot: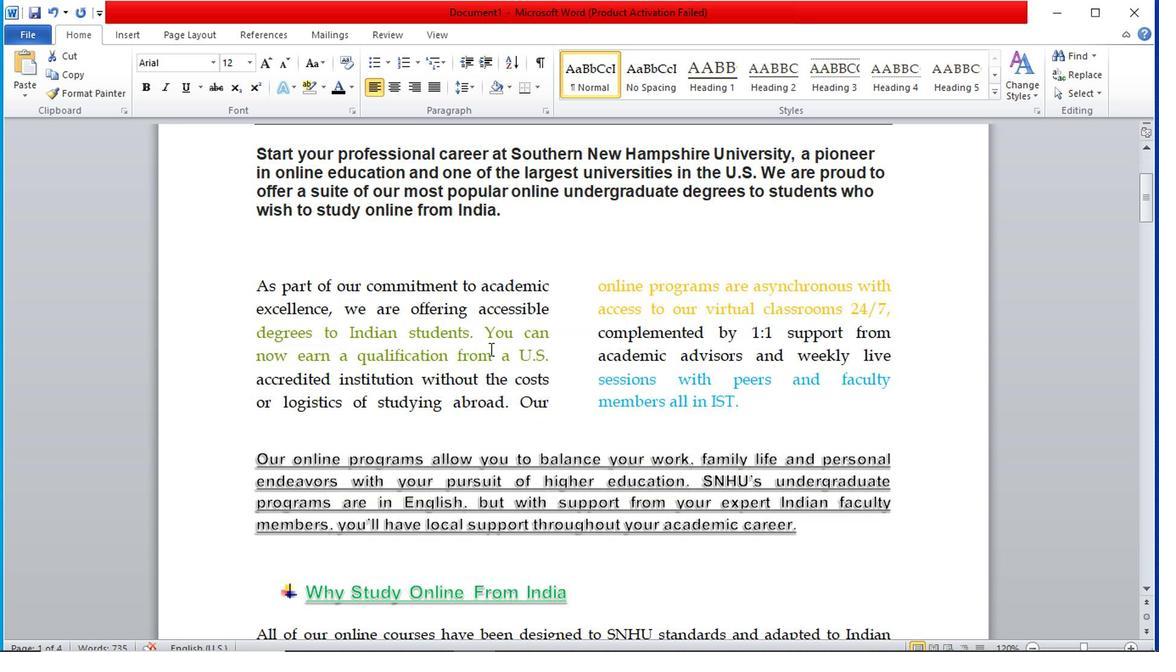 
Action: Mouse scrolled (489, 356) with delta (0, -1)
Screenshot: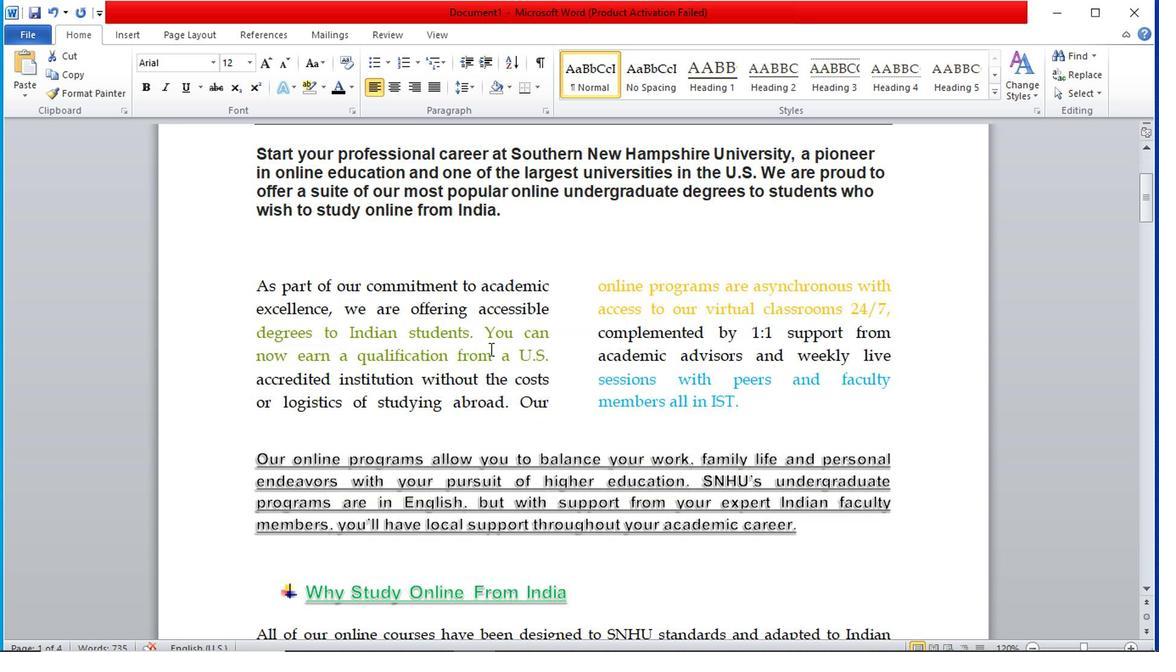 
Action: Mouse moved to (489, 358)
Screenshot: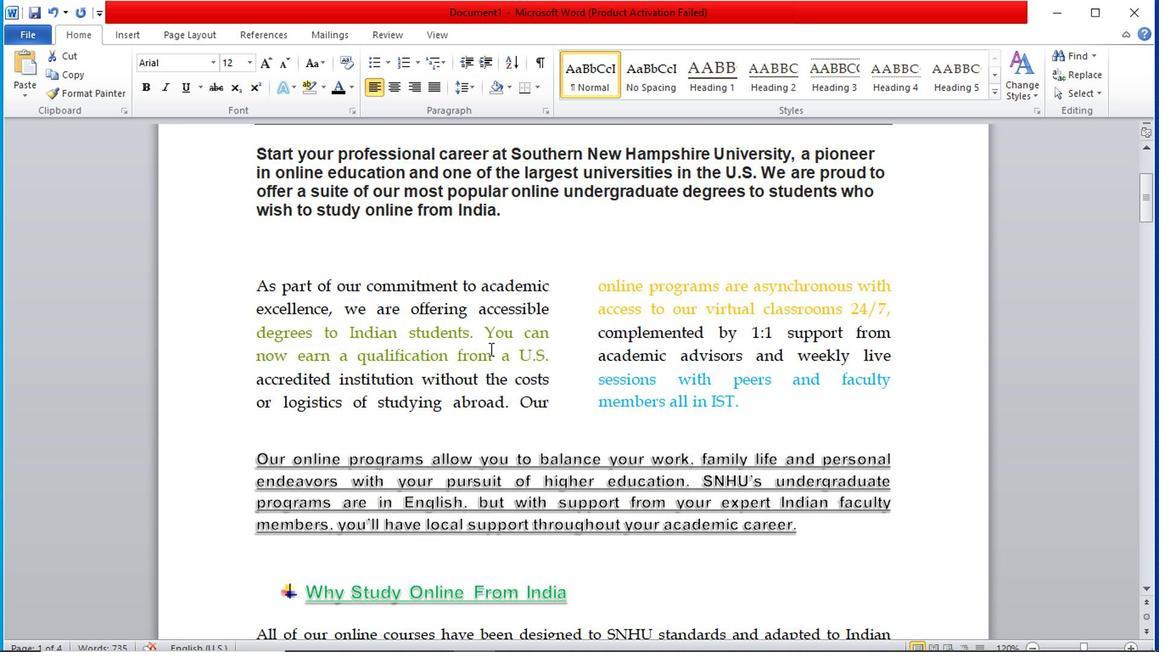 
Action: Mouse scrolled (489, 357) with delta (0, 0)
Screenshot: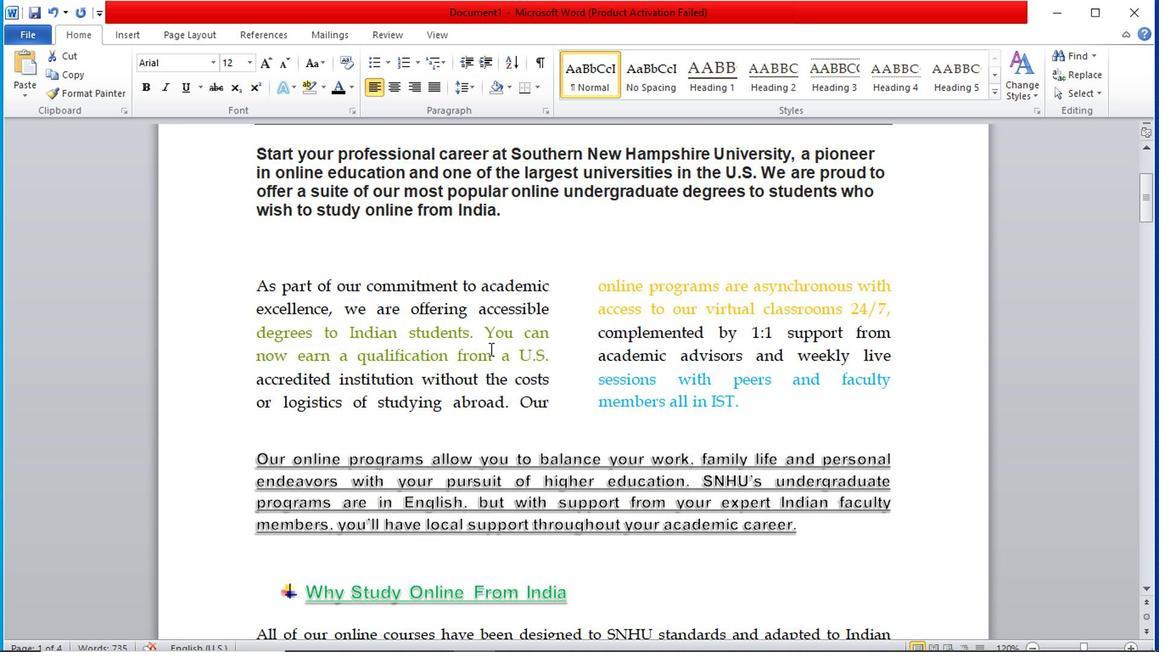 
Action: Mouse moved to (489, 359)
Screenshot: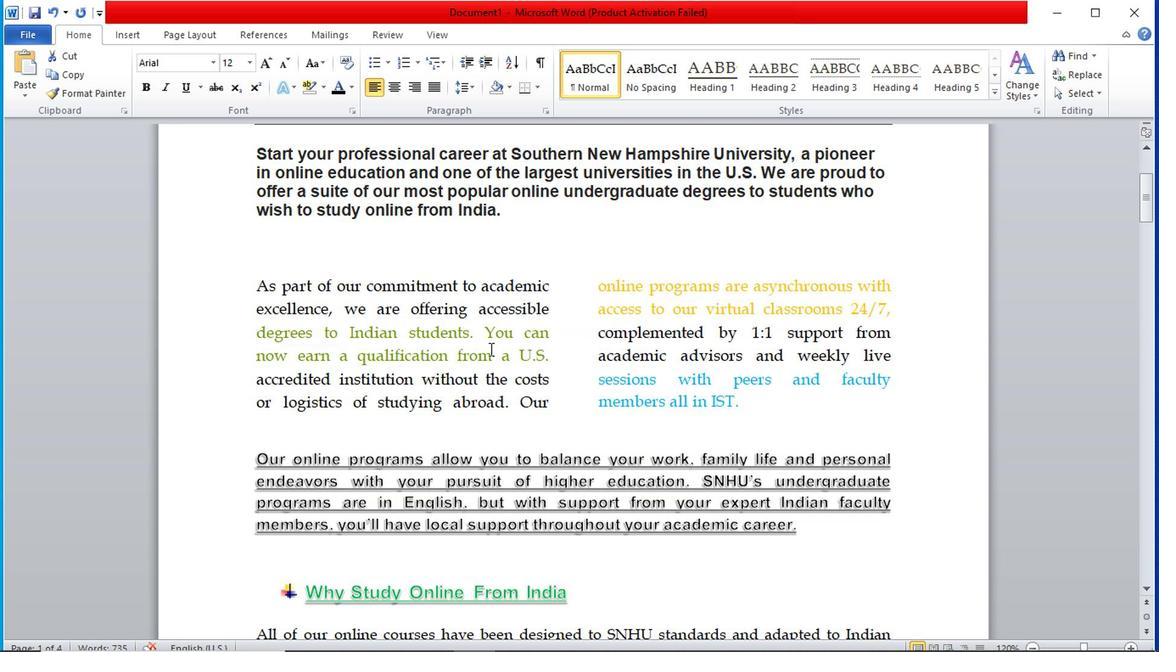 
Action: Mouse scrolled (489, 360) with delta (0, 0)
Screenshot: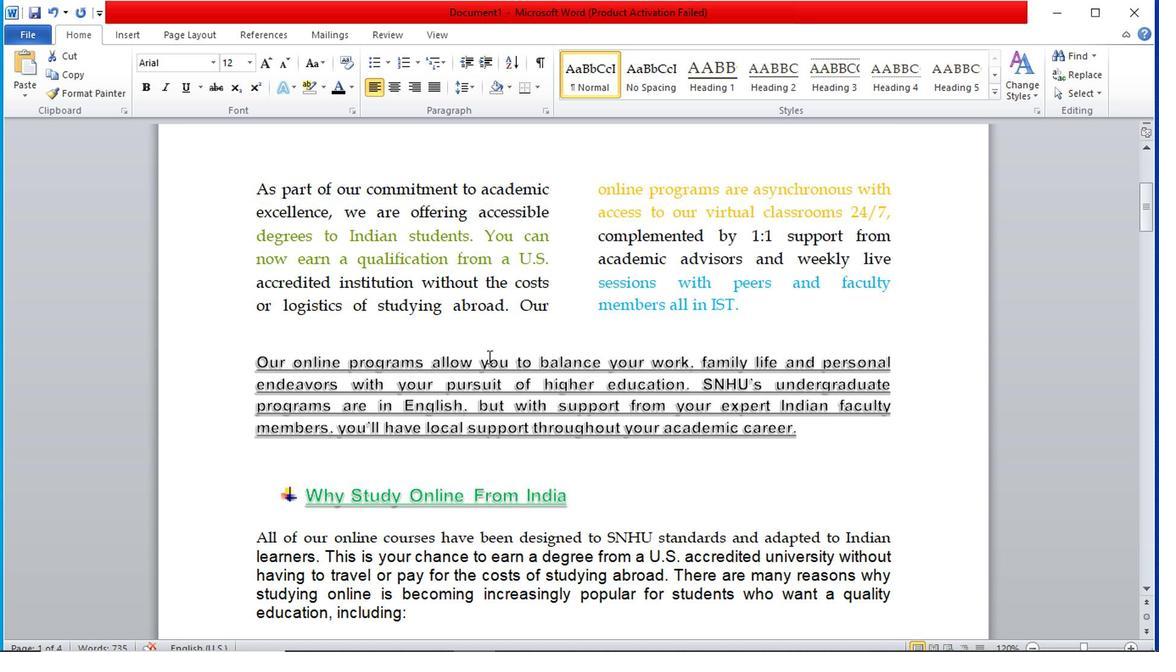 
Action: Mouse scrolled (489, 360) with delta (0, 0)
Screenshot: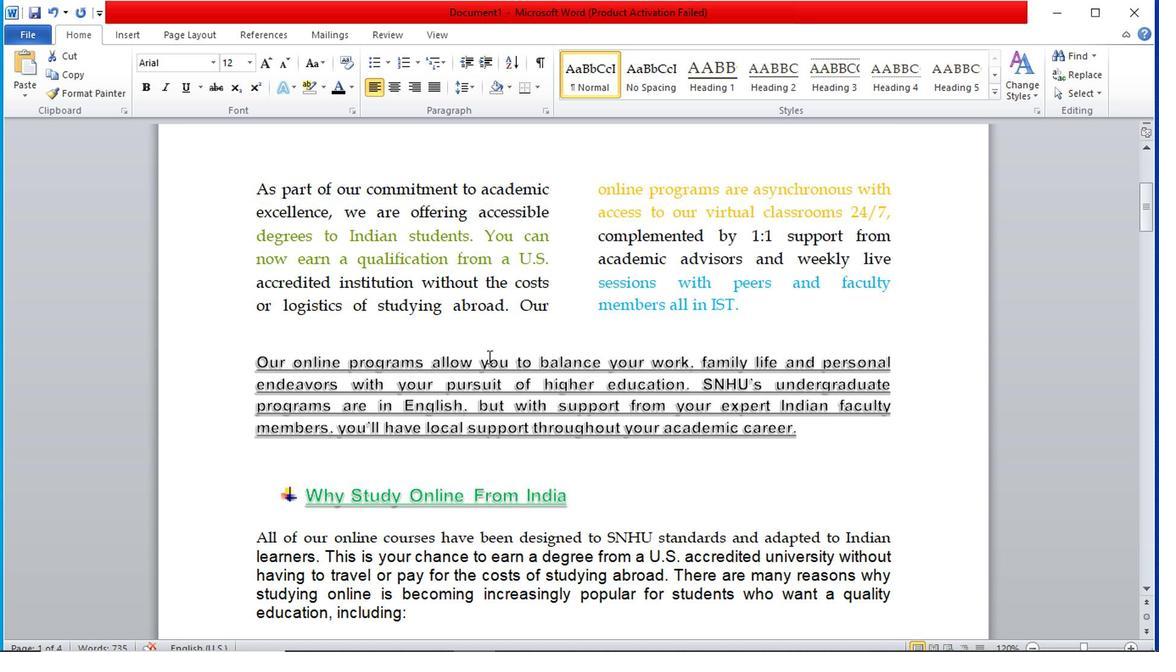 
Action: Mouse scrolled (489, 360) with delta (0, 0)
Screenshot: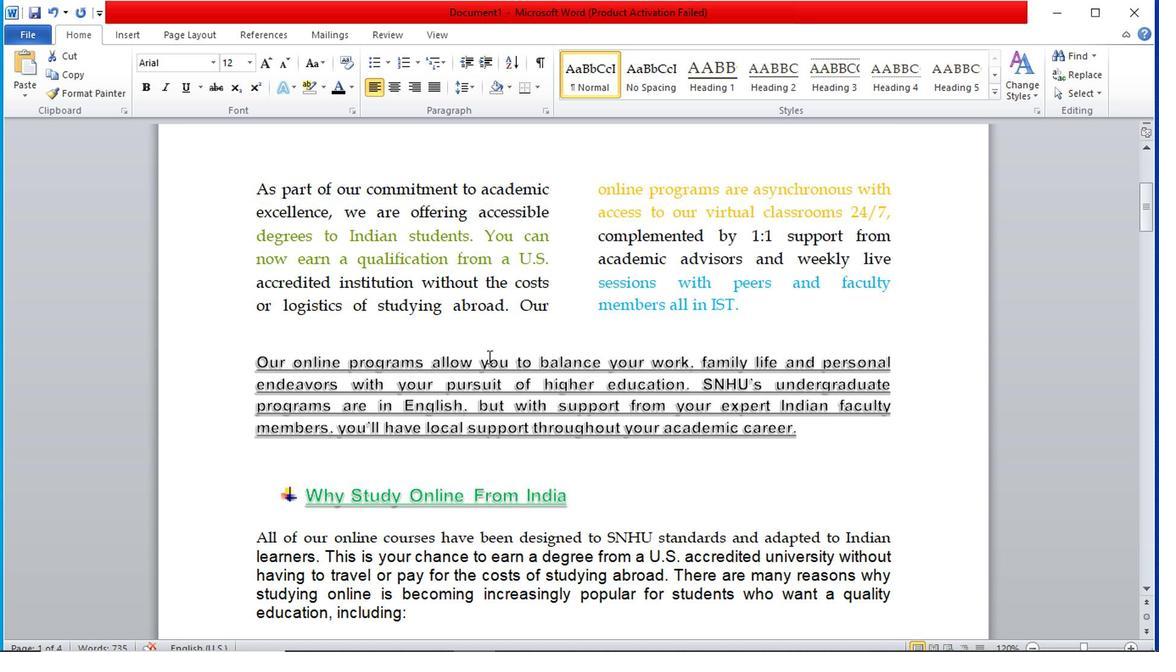 
Action: Mouse scrolled (489, 360) with delta (0, 0)
Screenshot: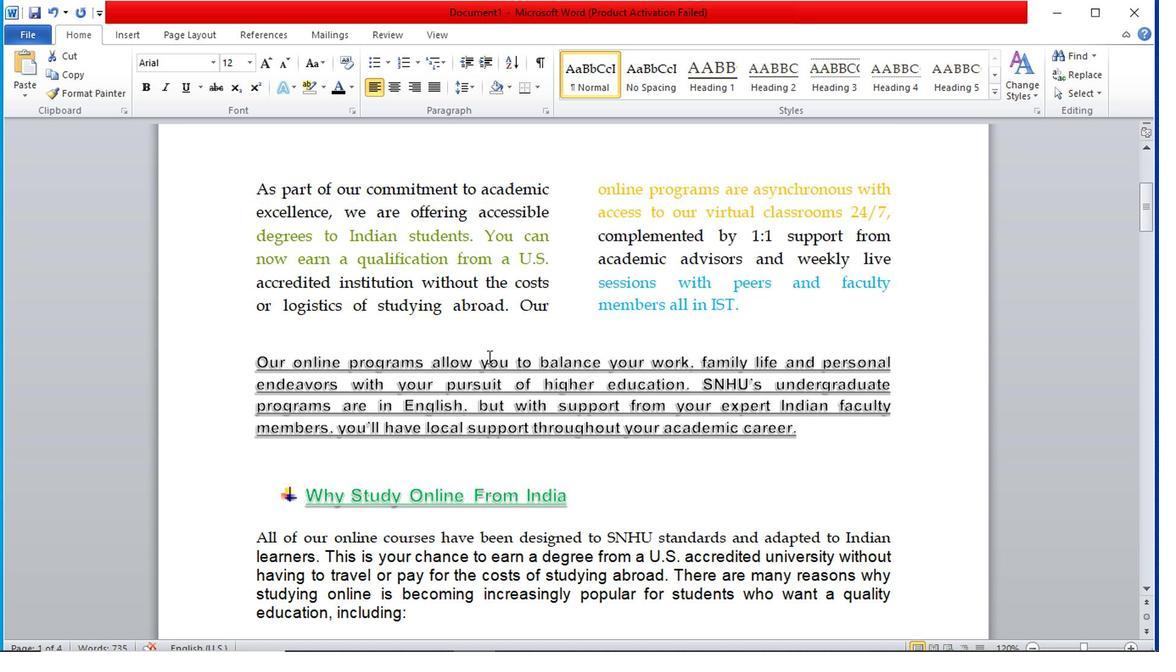 
Action: Mouse scrolled (489, 360) with delta (0, 0)
Screenshot: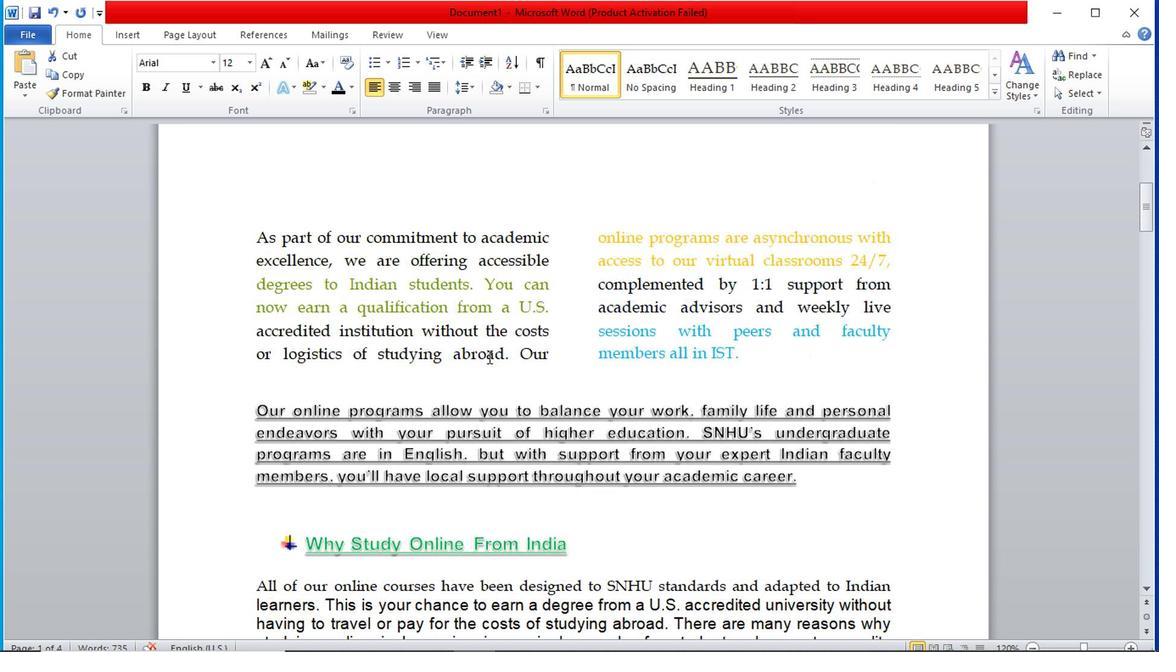 
Action: Mouse scrolled (489, 360) with delta (0, 0)
Screenshot: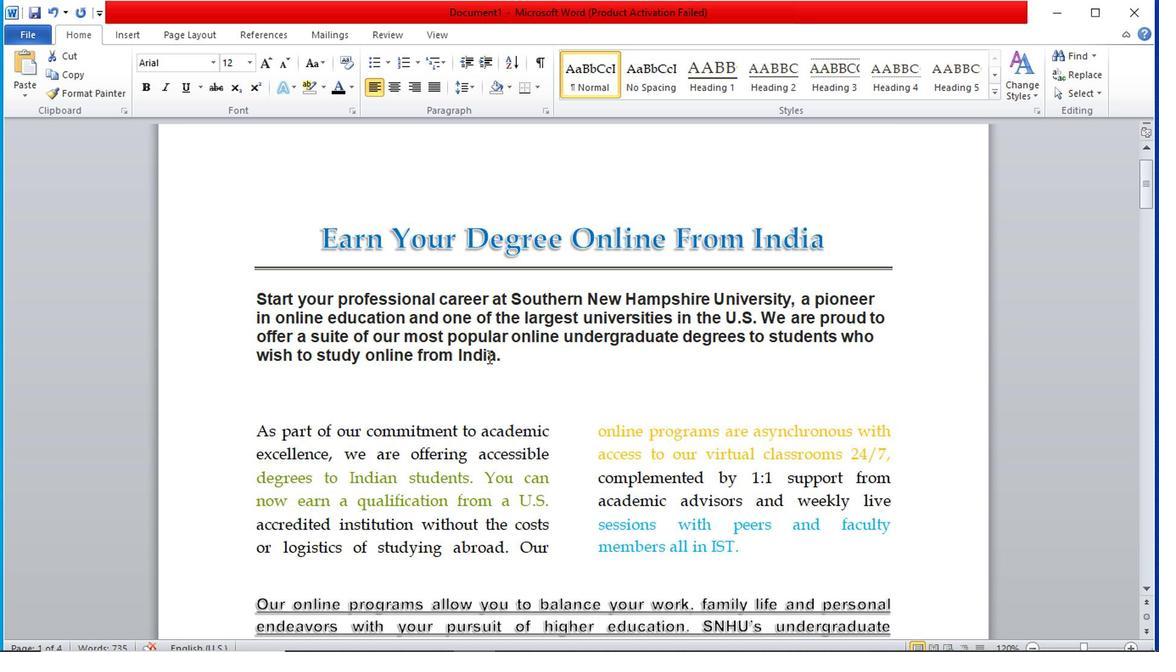 
Action: Mouse scrolled (489, 360) with delta (0, 0)
Screenshot: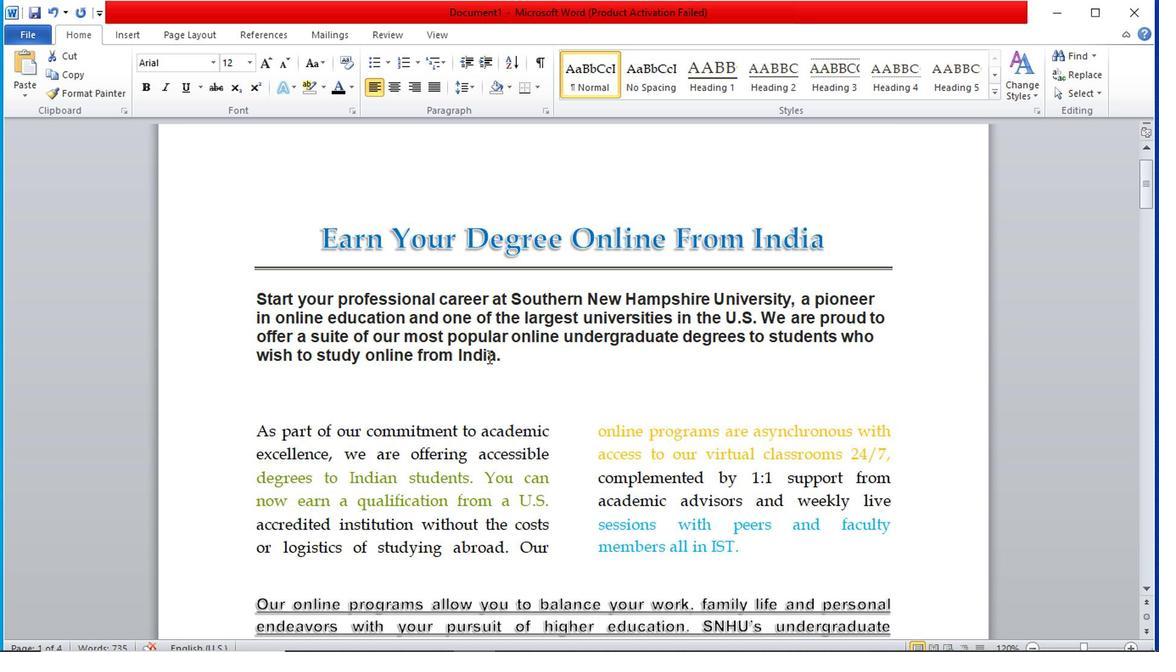 
Action: Mouse scrolled (489, 360) with delta (0, 0)
Screenshot: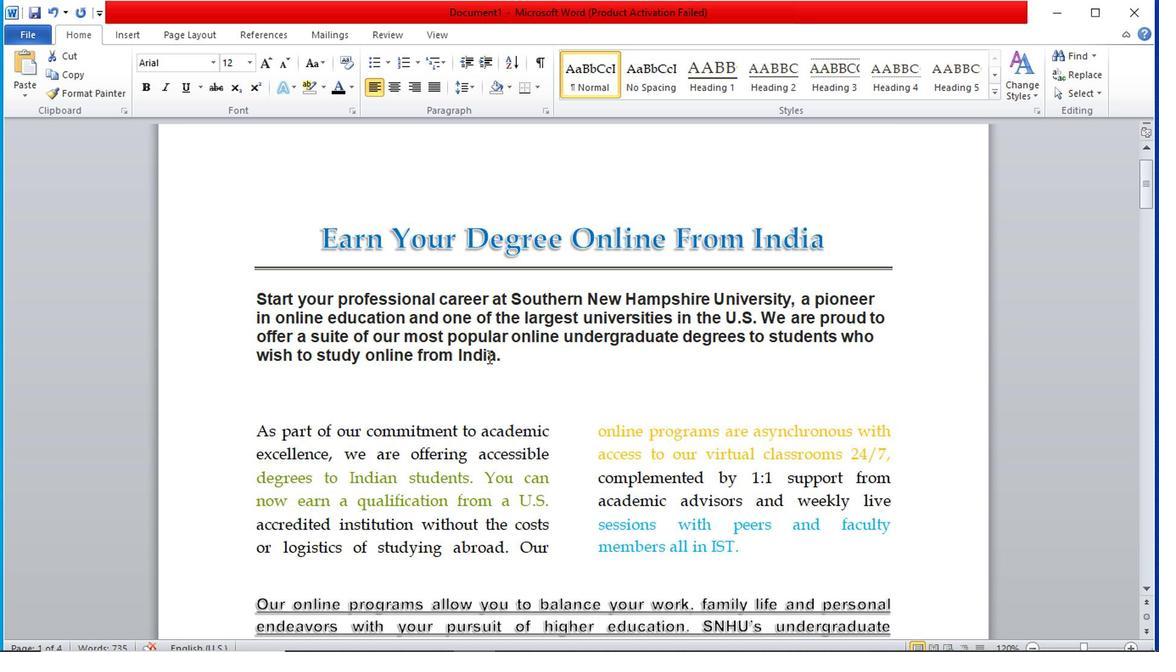 
Action: Mouse scrolled (489, 360) with delta (0, 0)
Screenshot: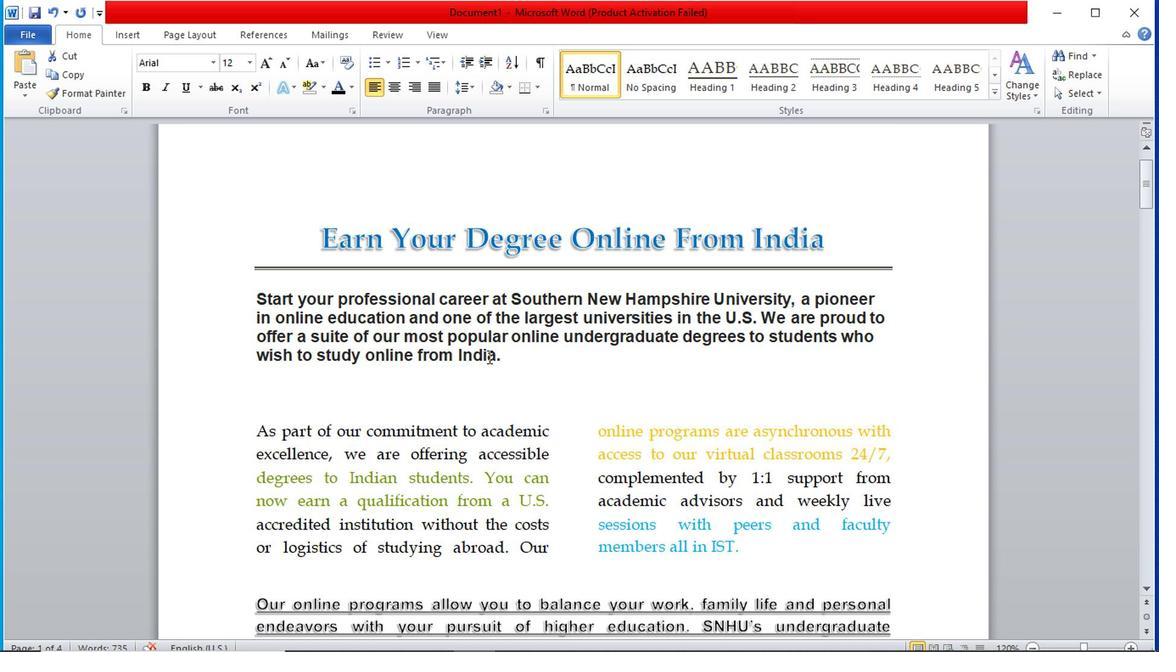 
Action: Mouse scrolled (489, 358) with delta (0, -1)
Screenshot: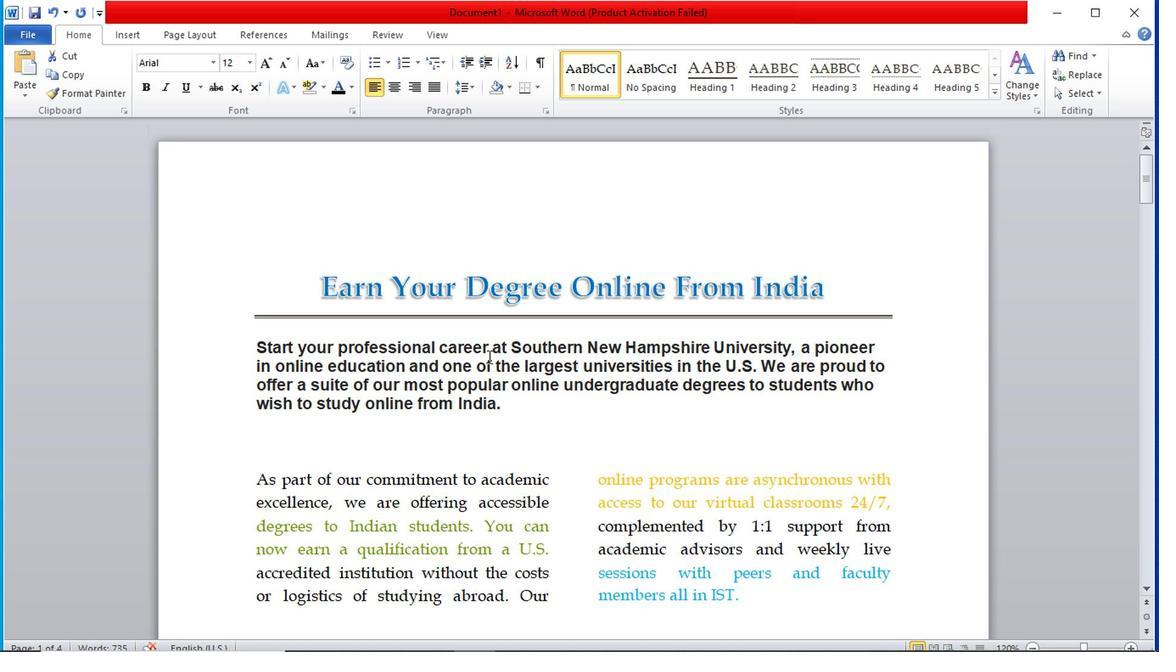 
Action: Mouse scrolled (489, 358) with delta (0, -1)
Screenshot: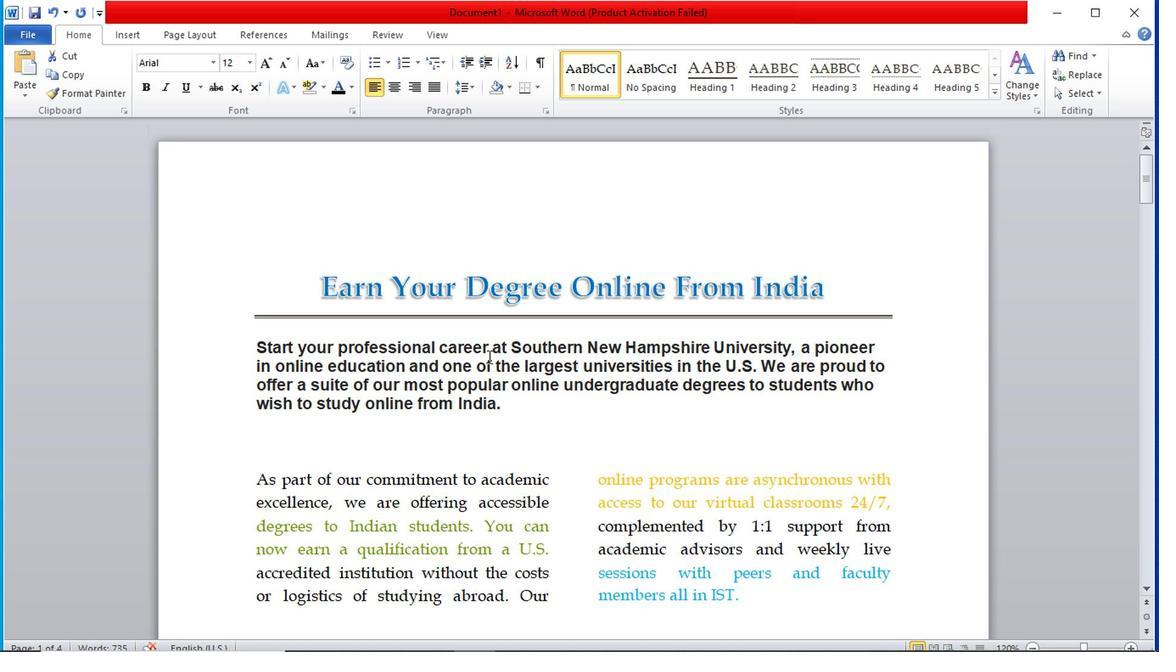 
Action: Mouse scrolled (489, 358) with delta (0, -1)
Screenshot: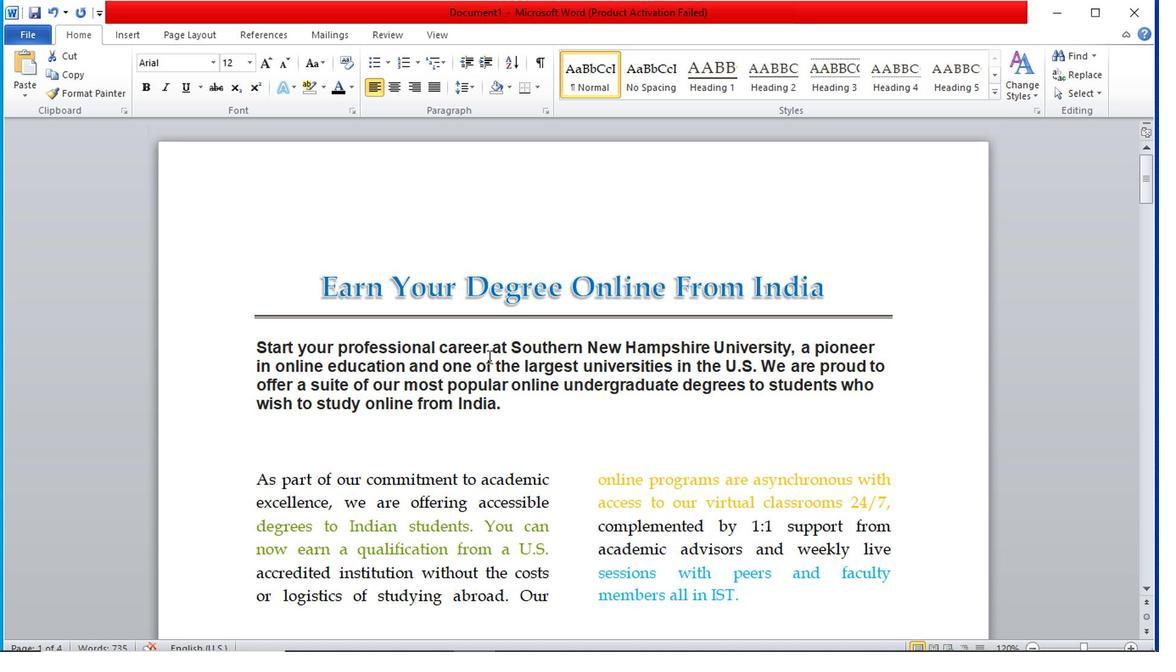 
Action: Mouse scrolled (489, 358) with delta (0, -1)
Screenshot: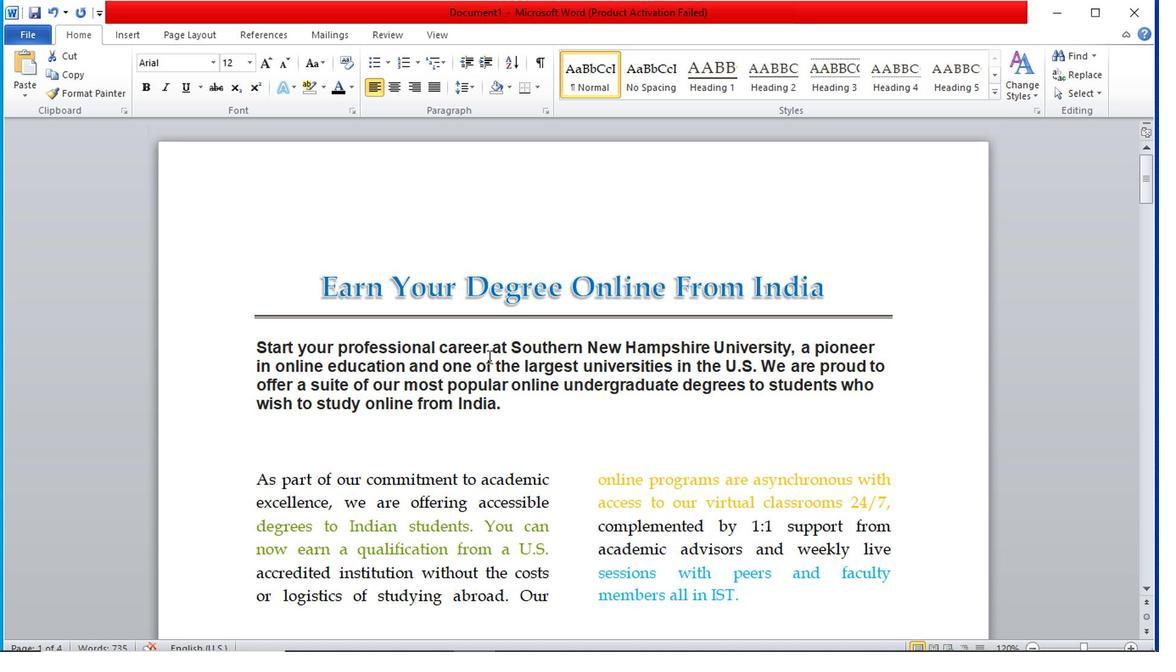 
Action: Mouse scrolled (489, 358) with delta (0, -1)
Screenshot: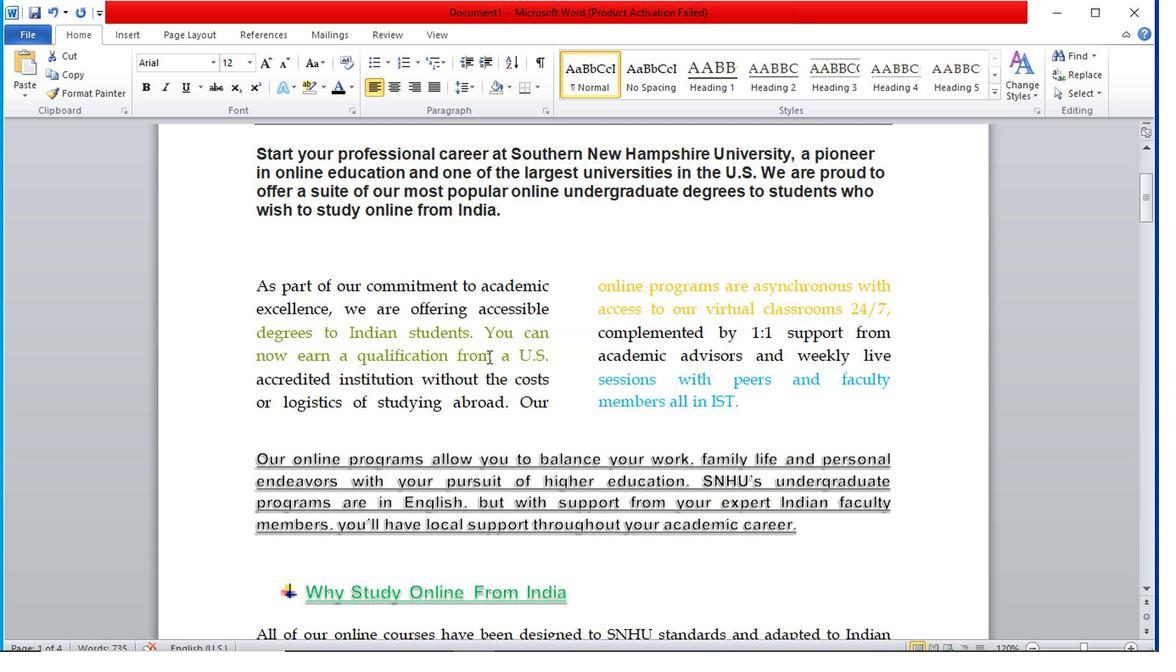 
Action: Mouse scrolled (489, 358) with delta (0, -1)
Screenshot: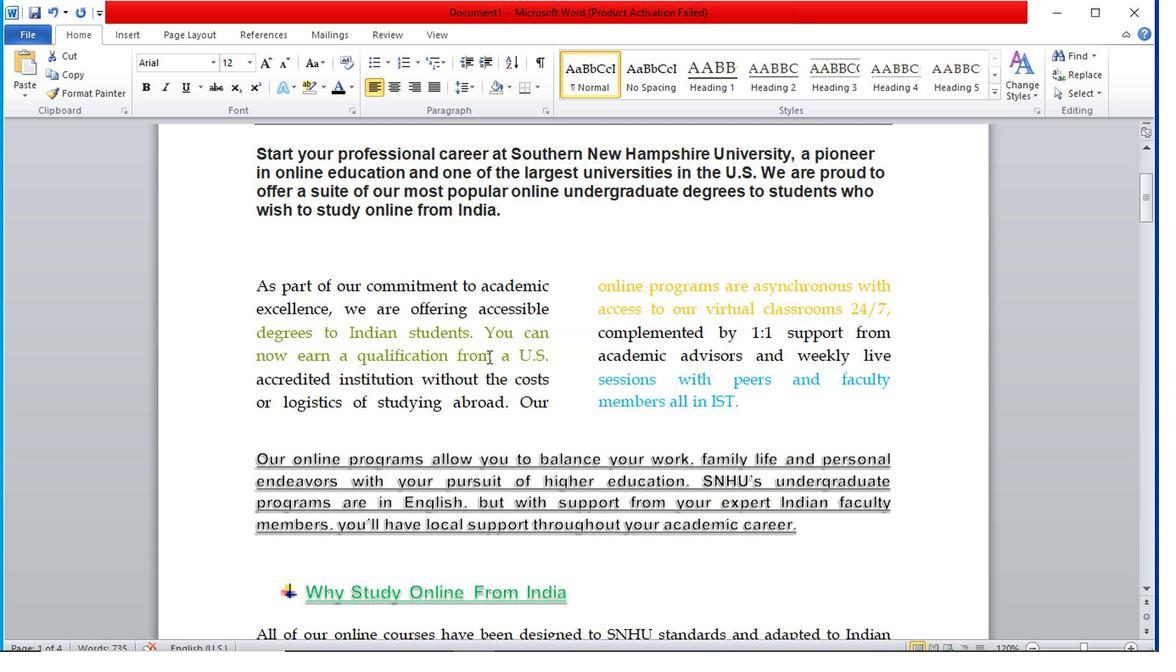 
Action: Mouse scrolled (489, 358) with delta (0, -1)
Screenshot: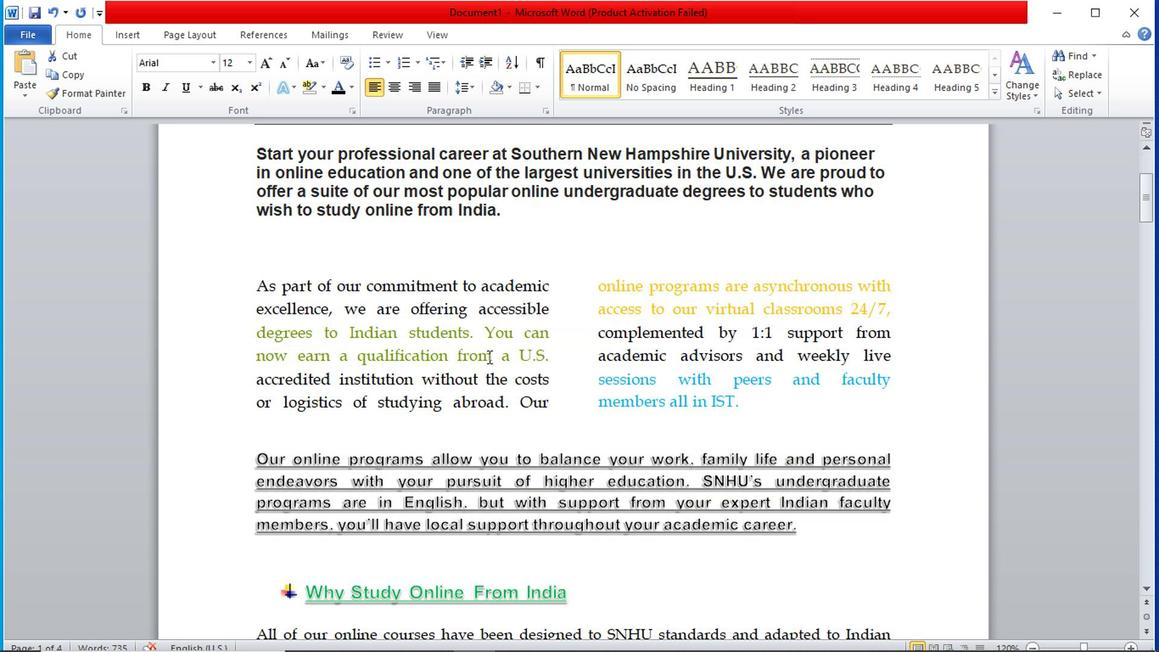 
Action: Mouse scrolled (489, 358) with delta (0, -1)
Screenshot: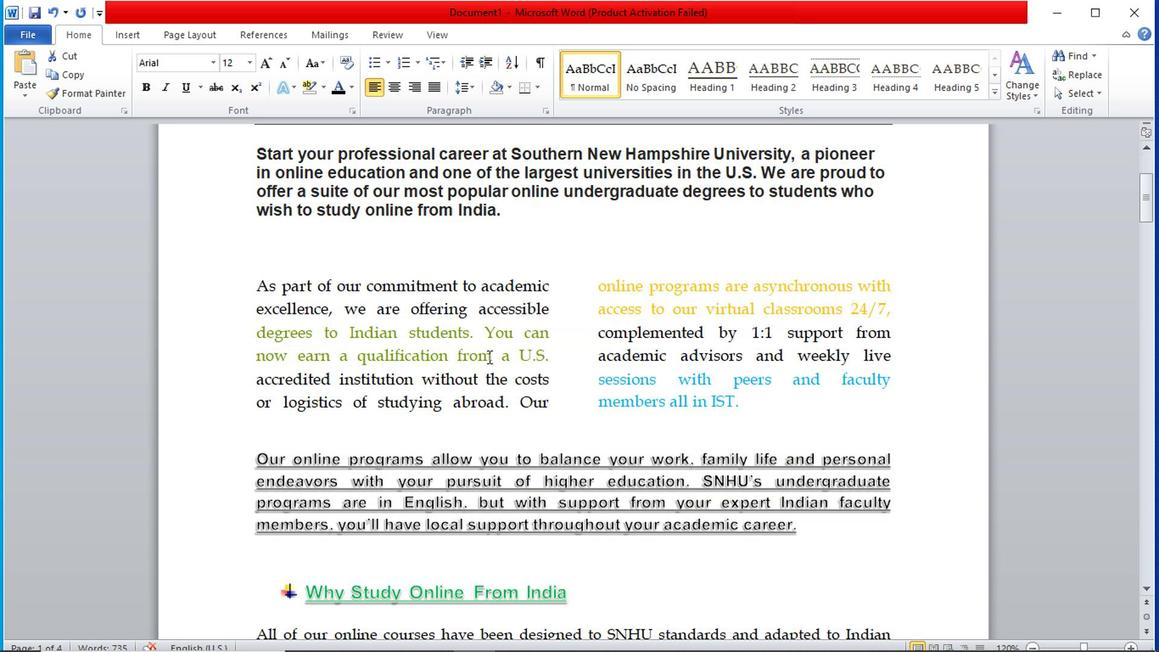 
Action: Mouse scrolled (489, 358) with delta (0, -1)
Screenshot: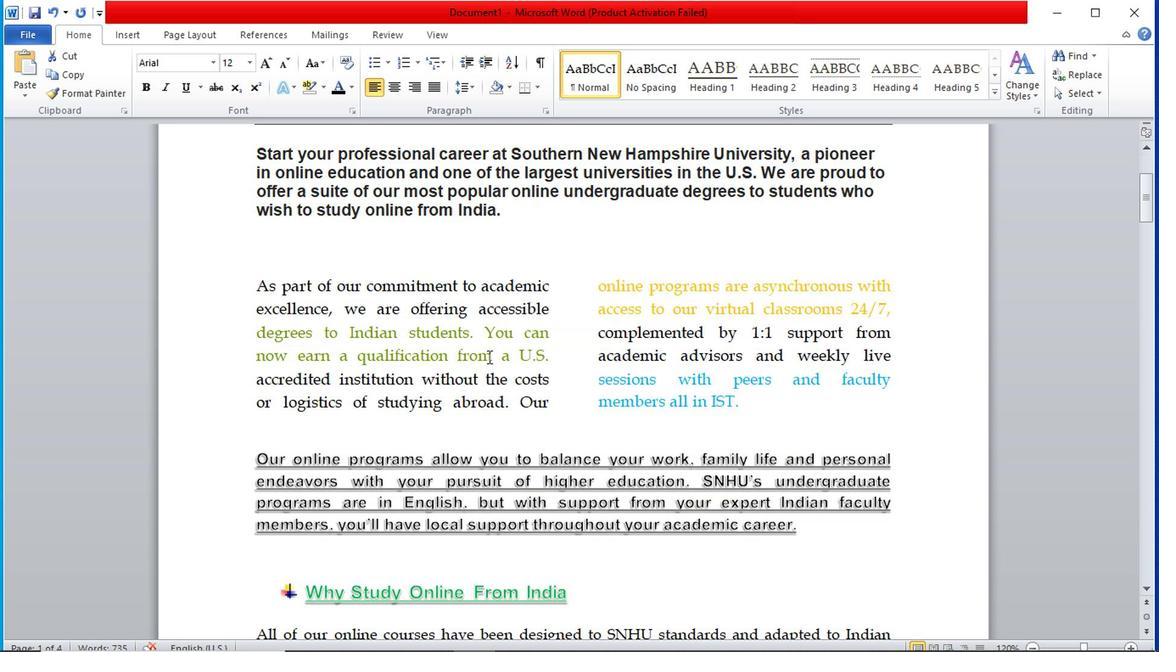 
Action: Mouse moved to (489, 362)
Screenshot: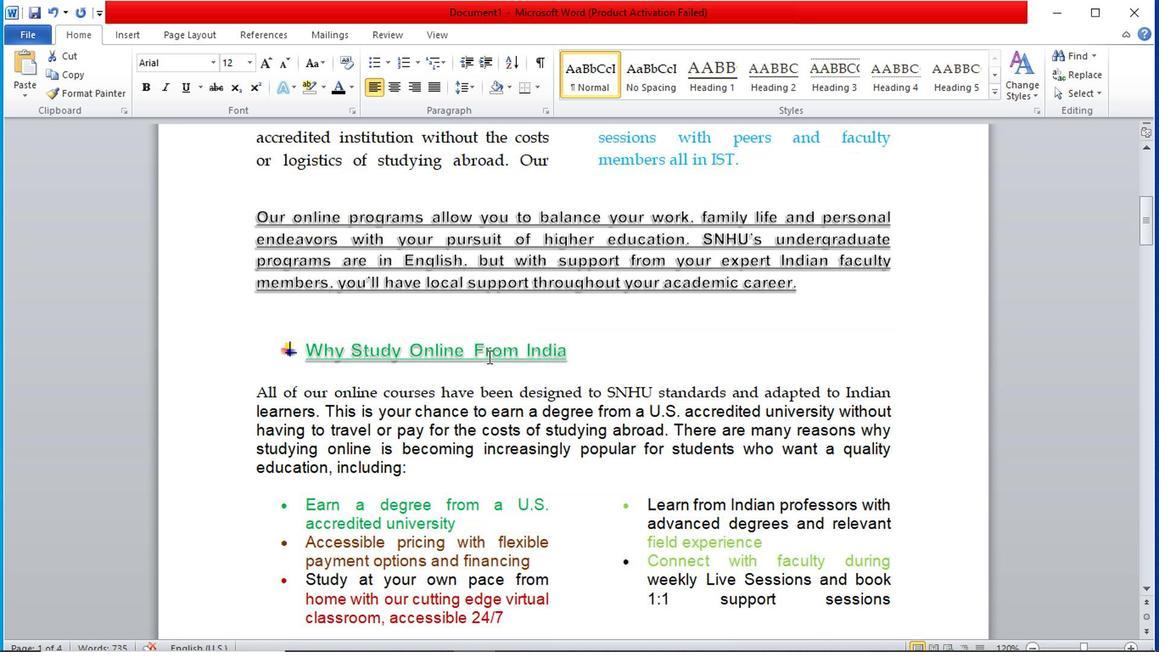 
Action: Mouse scrolled (489, 362) with delta (0, 0)
Screenshot: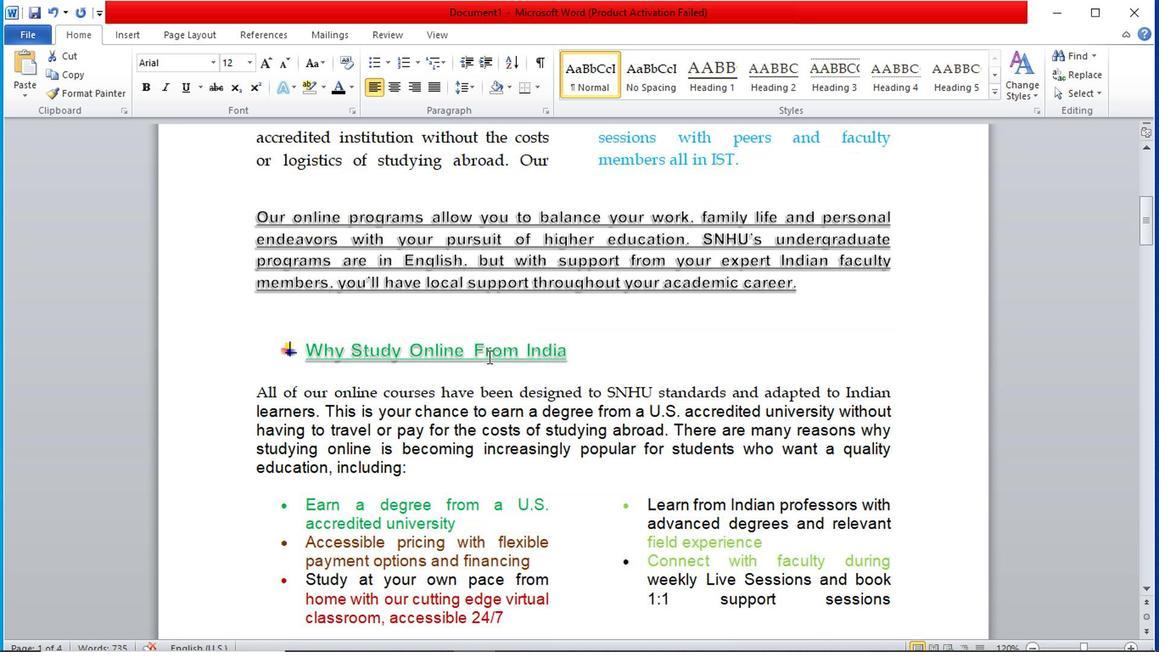 
Action: Mouse scrolled (489, 362) with delta (0, 0)
Screenshot: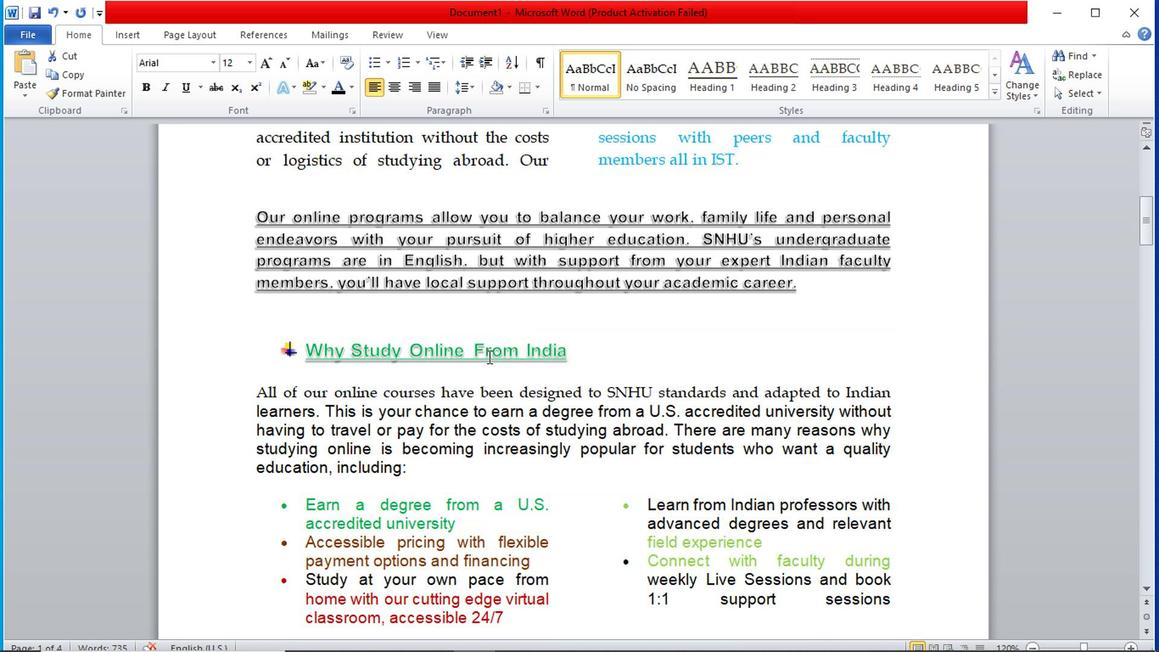 
Action: Mouse scrolled (489, 362) with delta (0, 0)
Screenshot: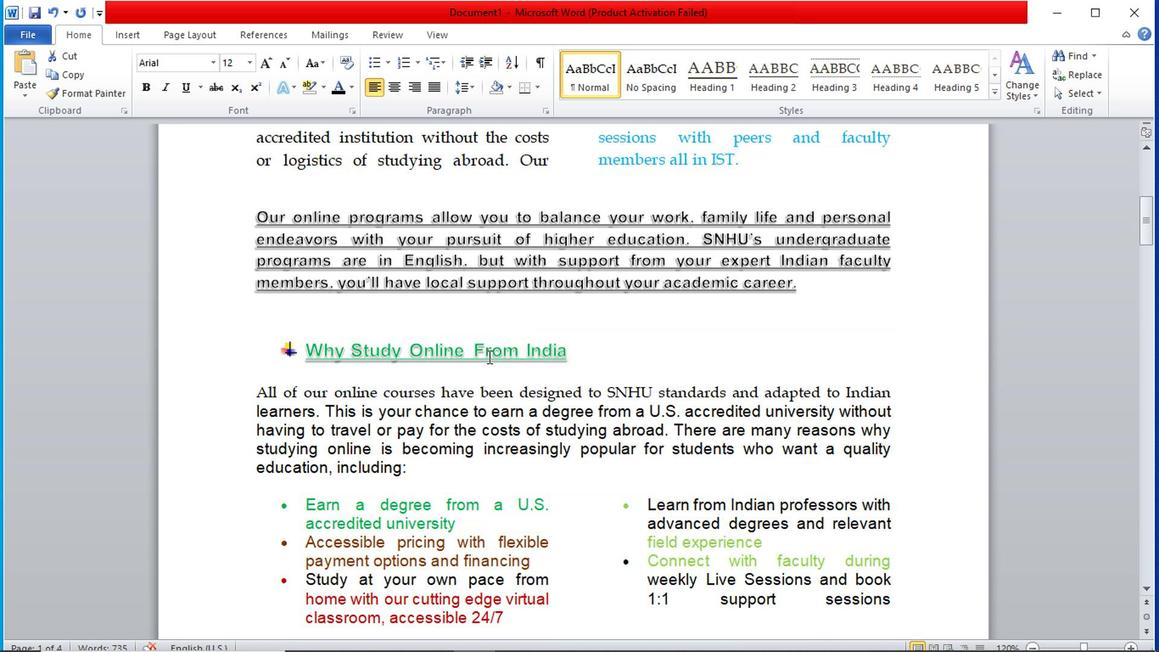 
Action: Mouse scrolled (489, 362) with delta (0, 0)
Screenshot: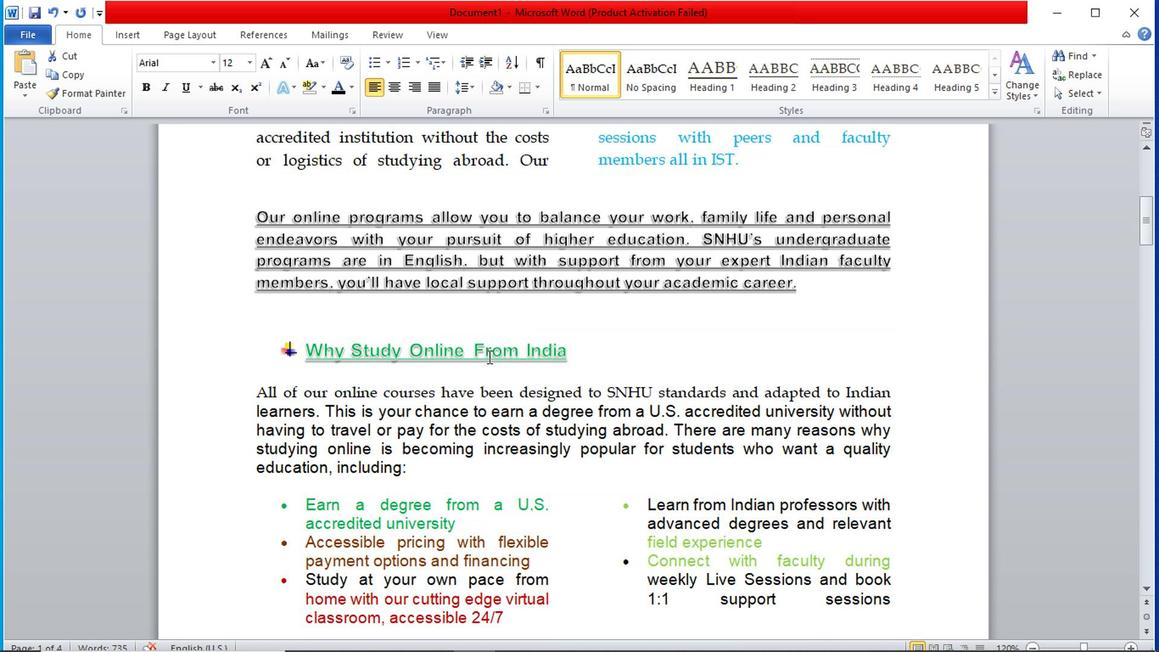 
Action: Mouse scrolled (489, 362) with delta (0, 0)
Screenshot: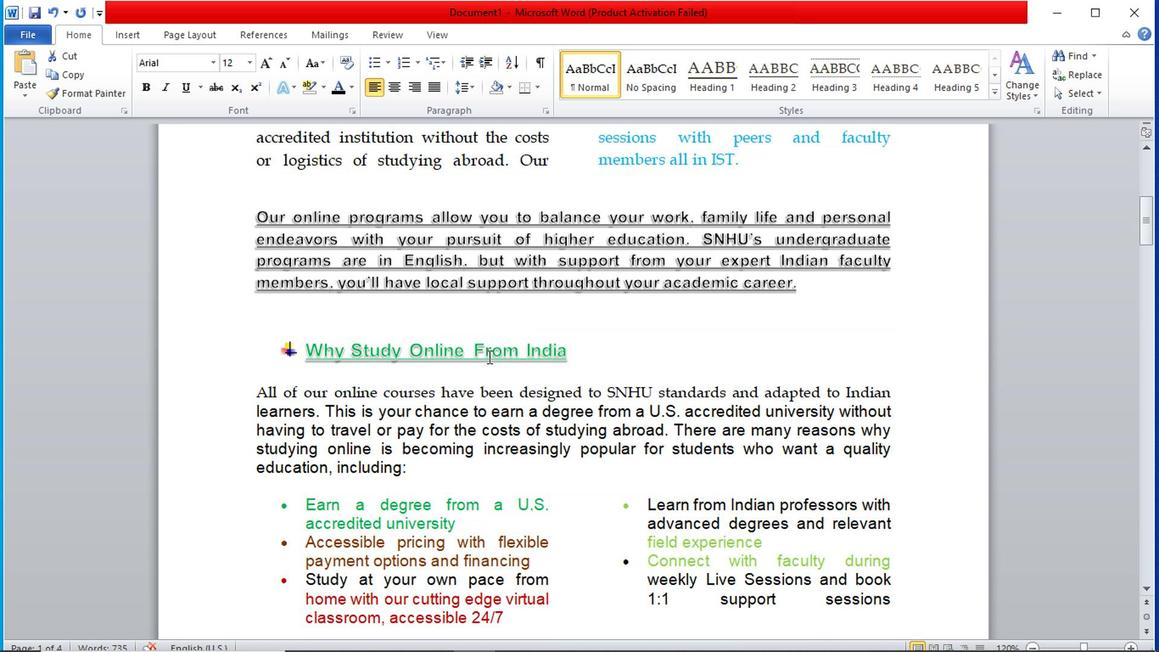 
Action: Mouse moved to (489, 362)
Screenshot: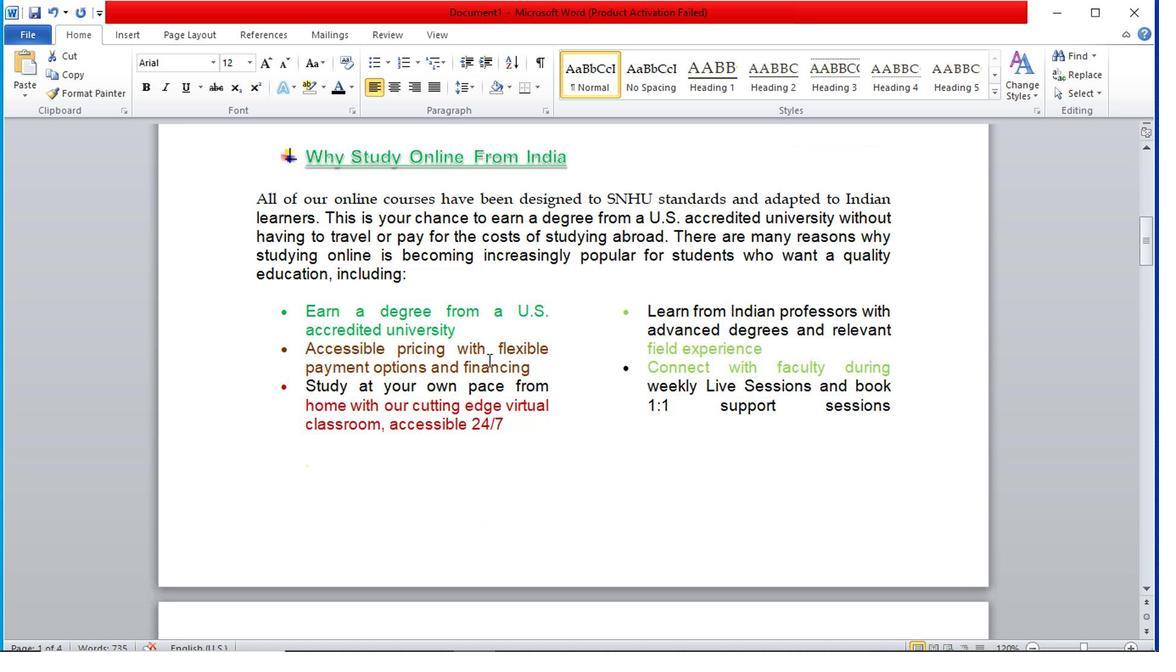 
Action: Mouse scrolled (489, 362) with delta (0, 0)
Screenshot: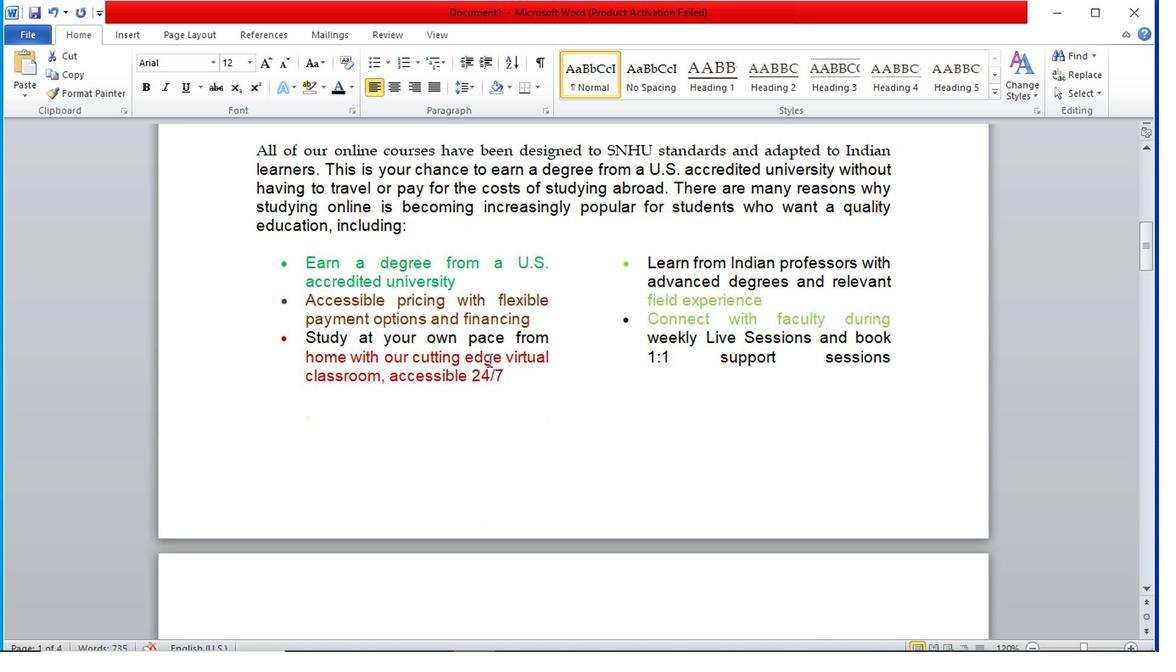 
Action: Mouse scrolled (489, 362) with delta (0, 0)
Screenshot: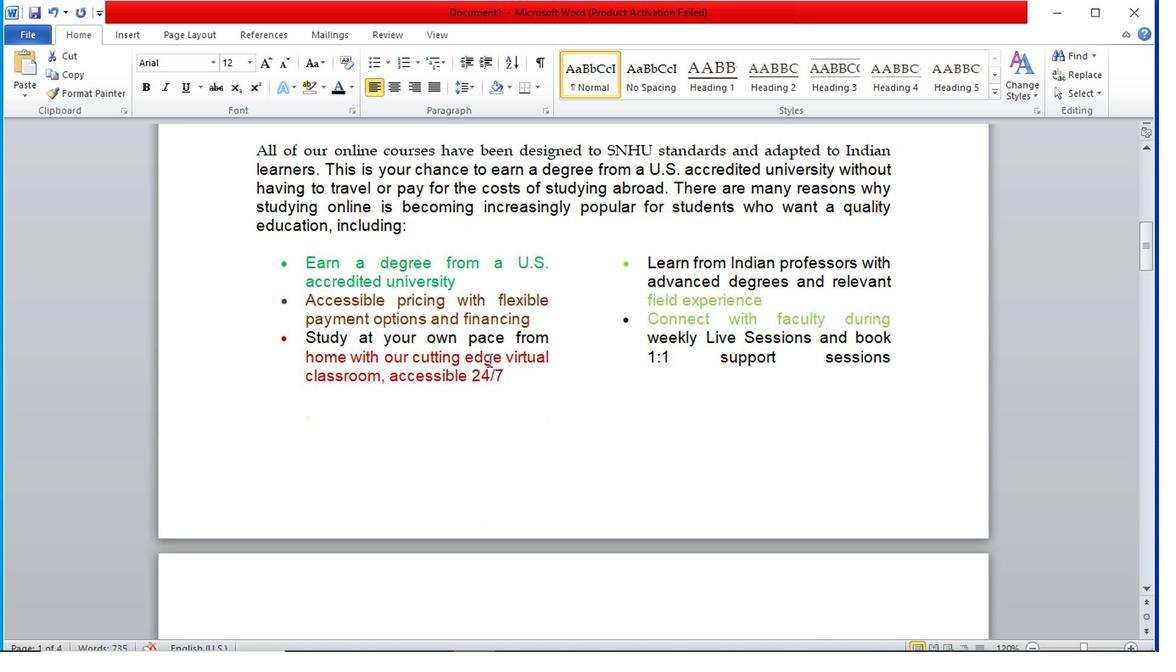 
Action: Mouse scrolled (489, 362) with delta (0, 0)
Screenshot: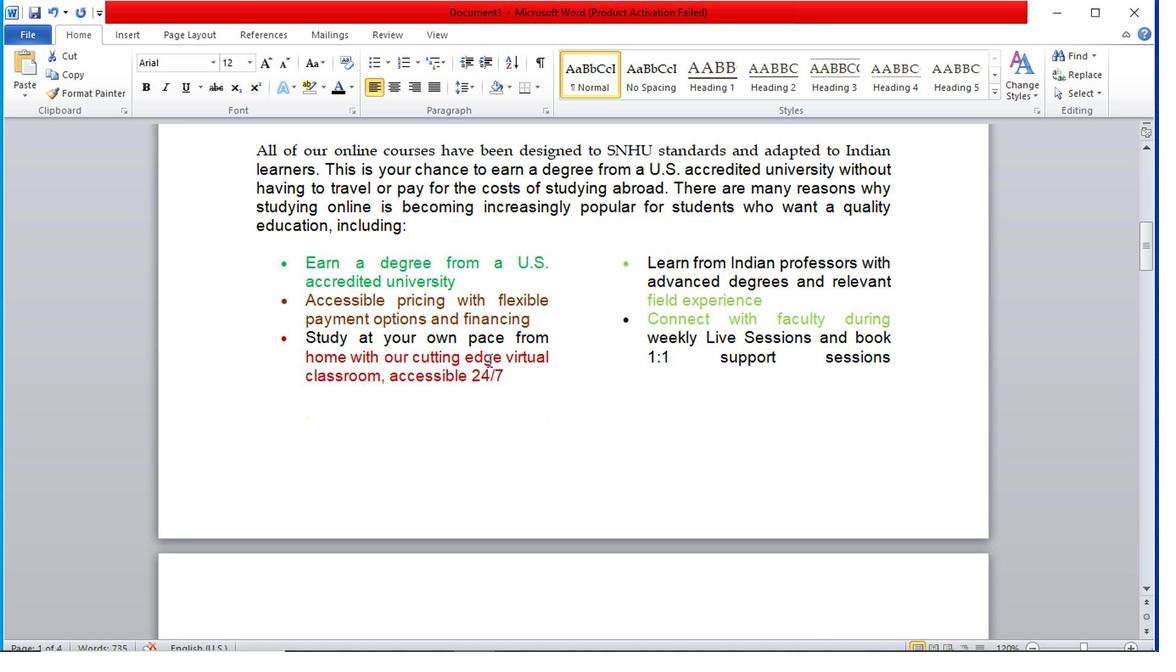 
Action: Mouse scrolled (489, 362) with delta (0, 0)
Screenshot: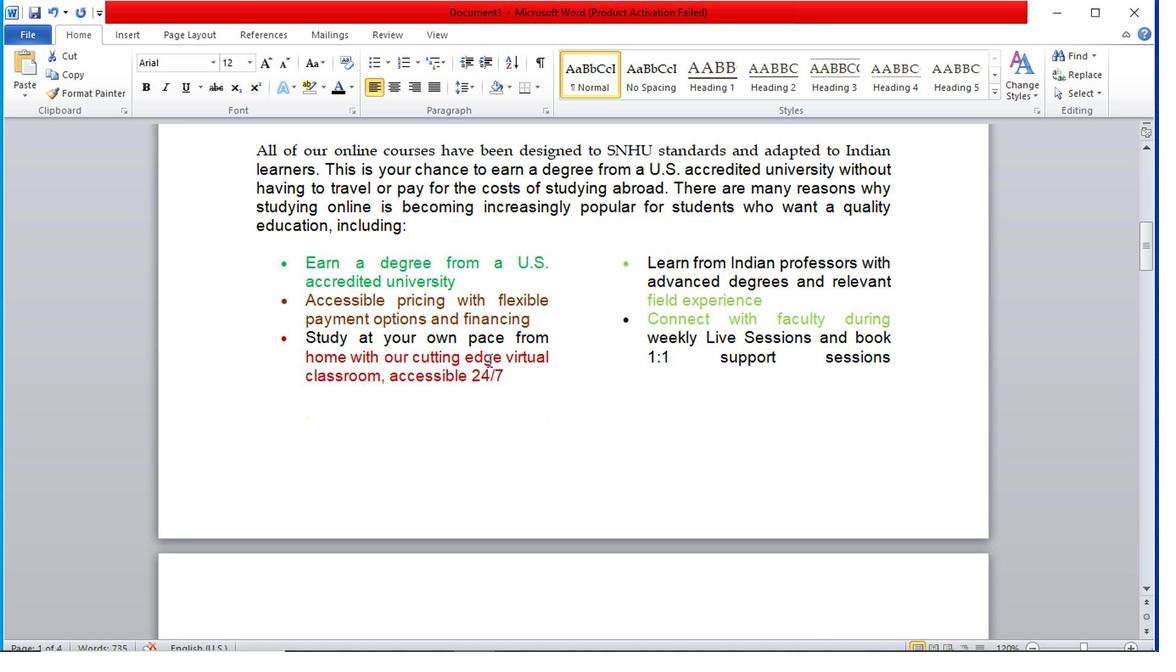 
Action: Mouse scrolled (489, 362) with delta (0, 0)
Screenshot: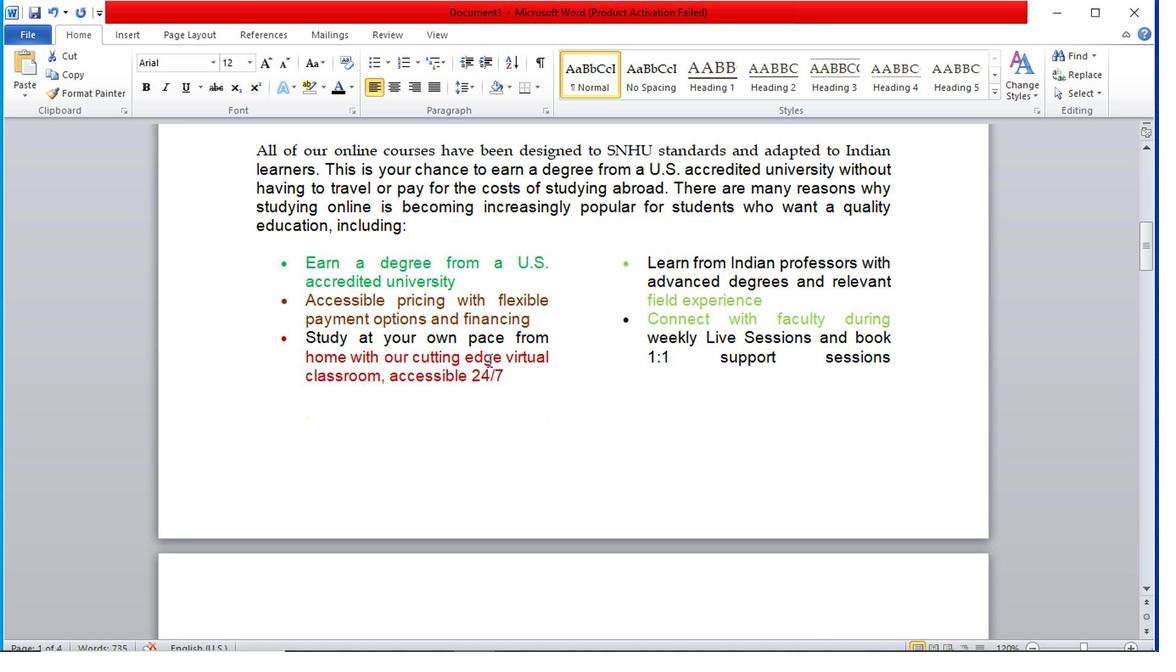 
Action: Mouse moved to (489, 361)
Screenshot: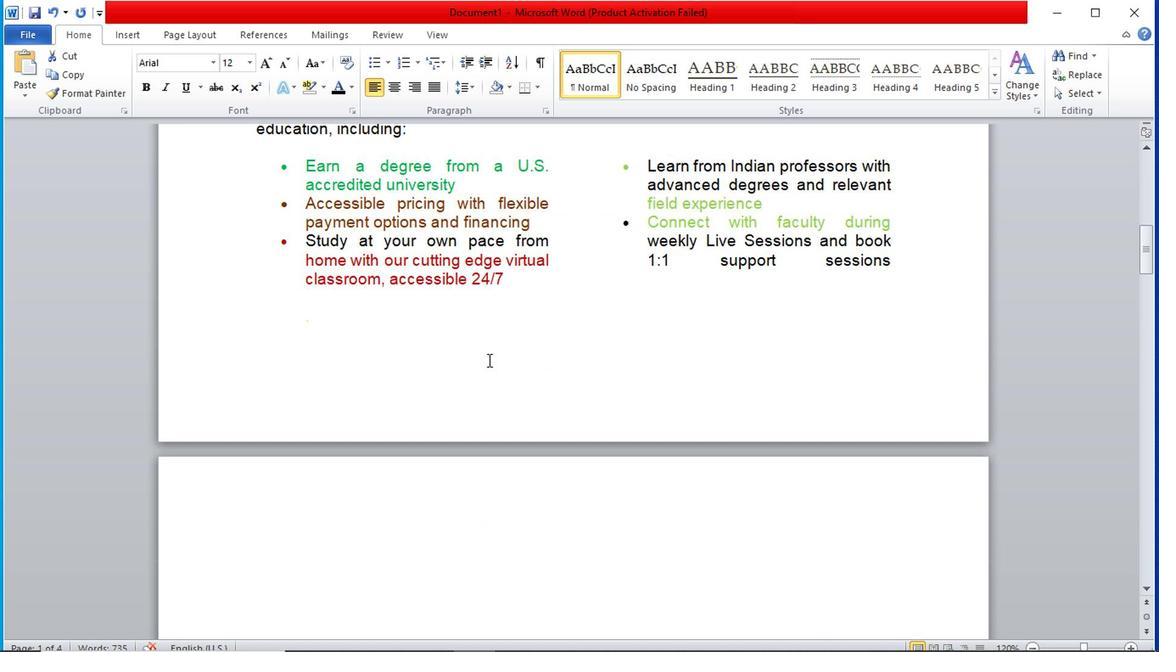 
Action: Mouse scrolled (489, 362) with delta (0, 0)
Screenshot: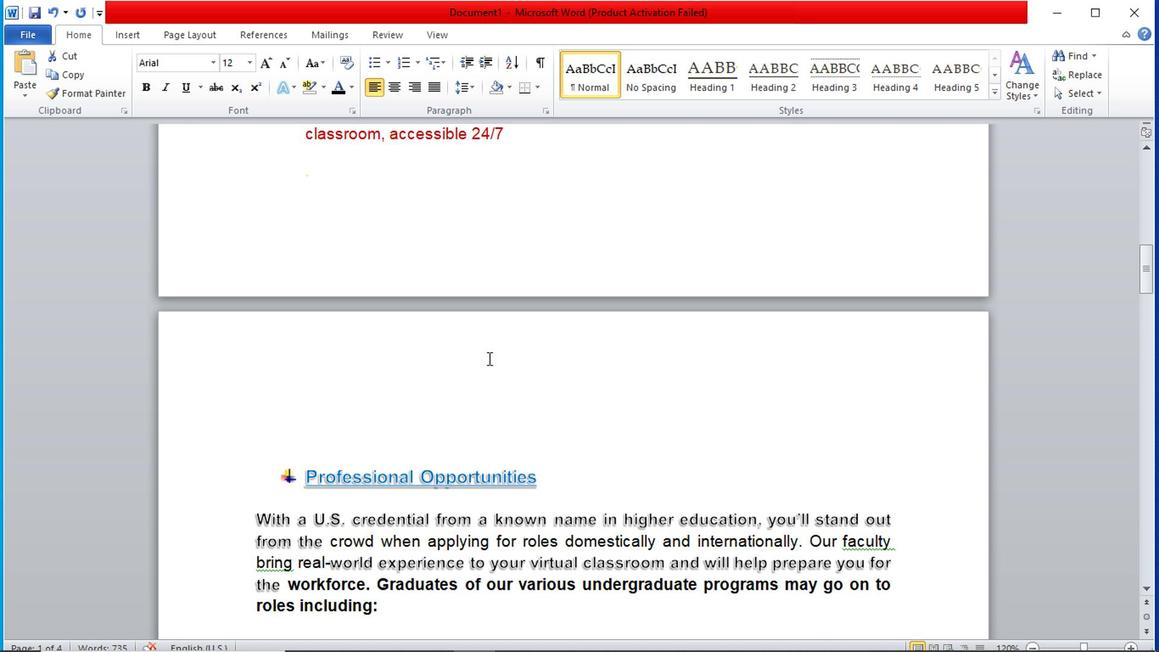 
Action: Mouse scrolled (489, 362) with delta (0, 0)
Screenshot: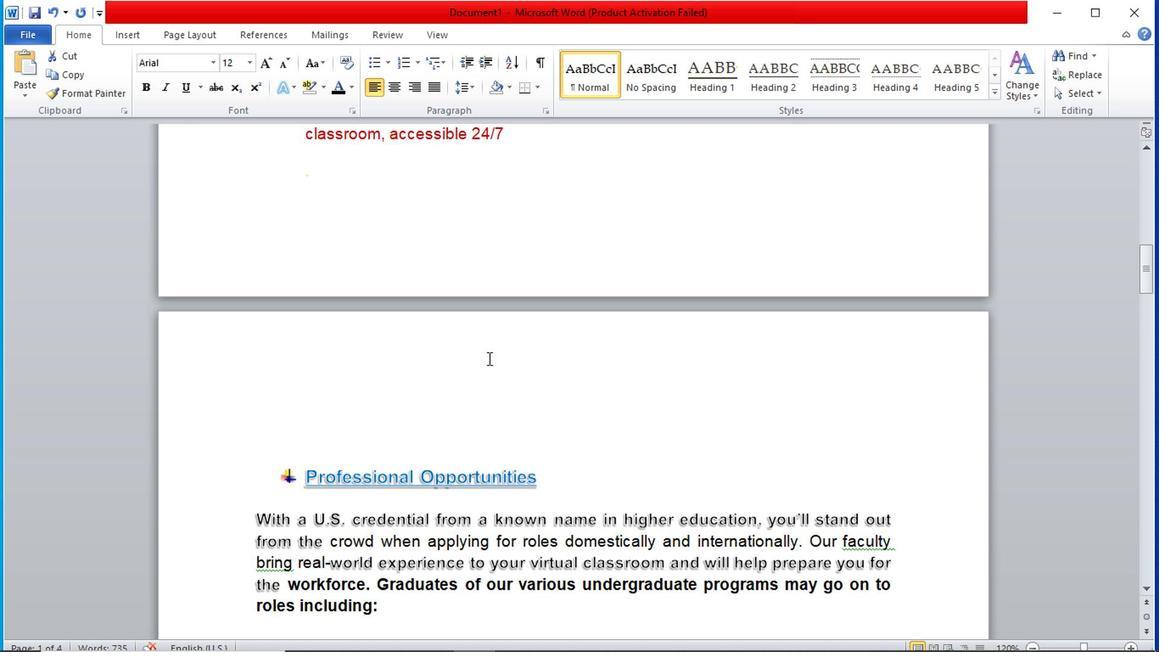 
Action: Mouse scrolled (489, 362) with delta (0, 0)
Screenshot: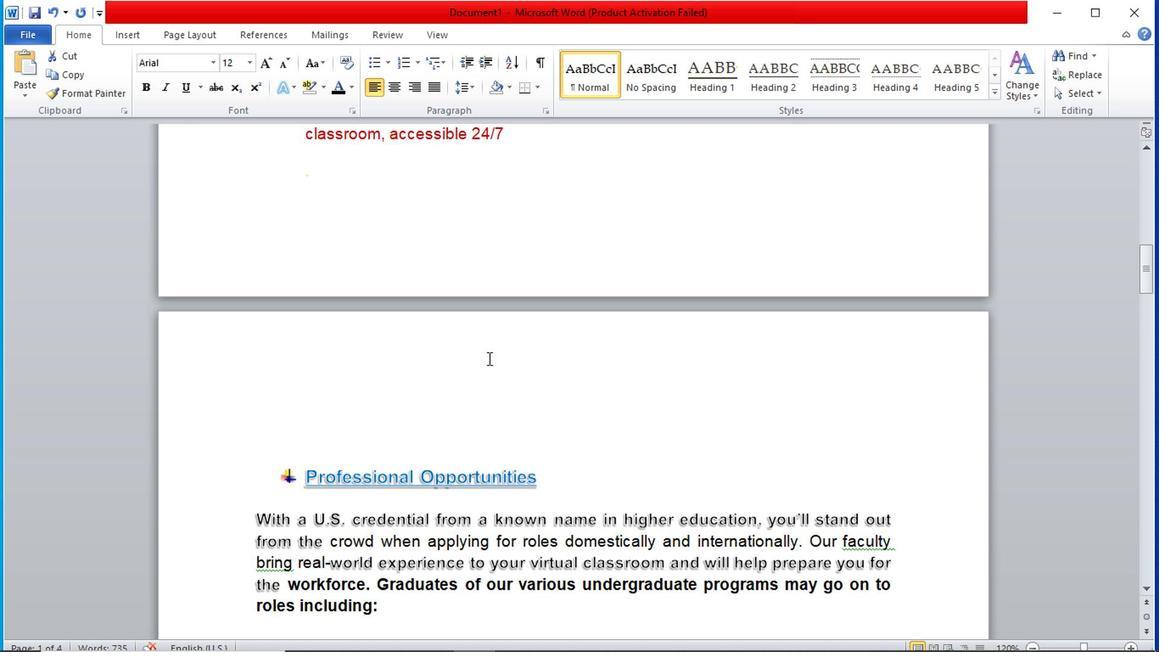 
Action: Mouse scrolled (489, 362) with delta (0, 0)
Screenshot: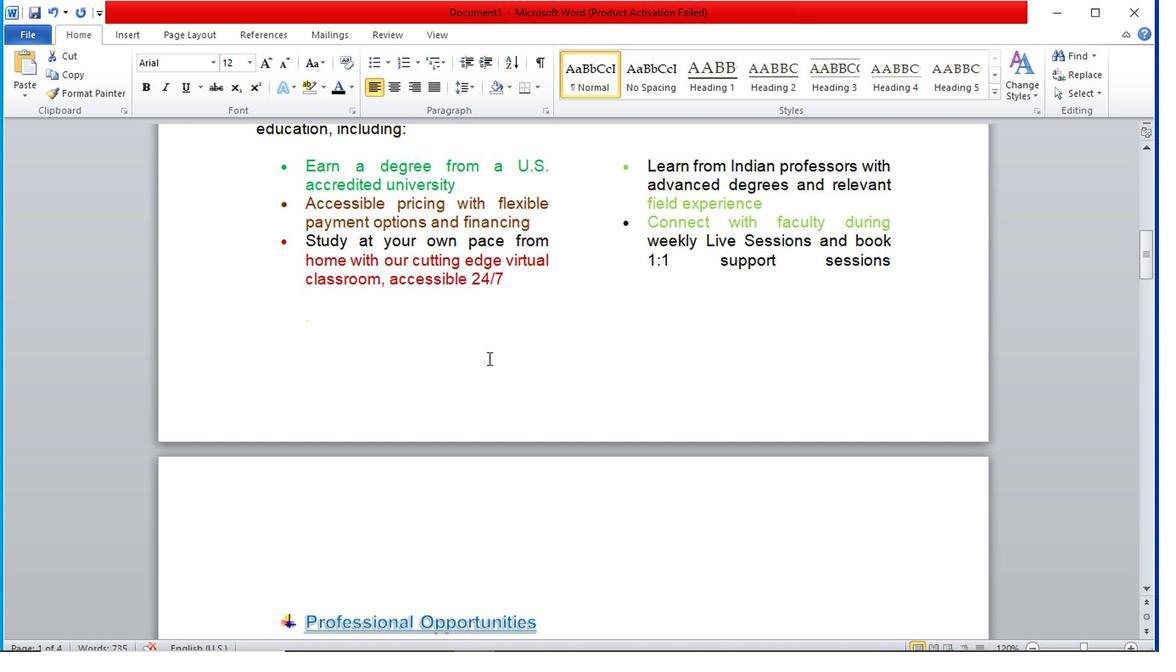
Action: Mouse scrolled (489, 362) with delta (0, 0)
Screenshot: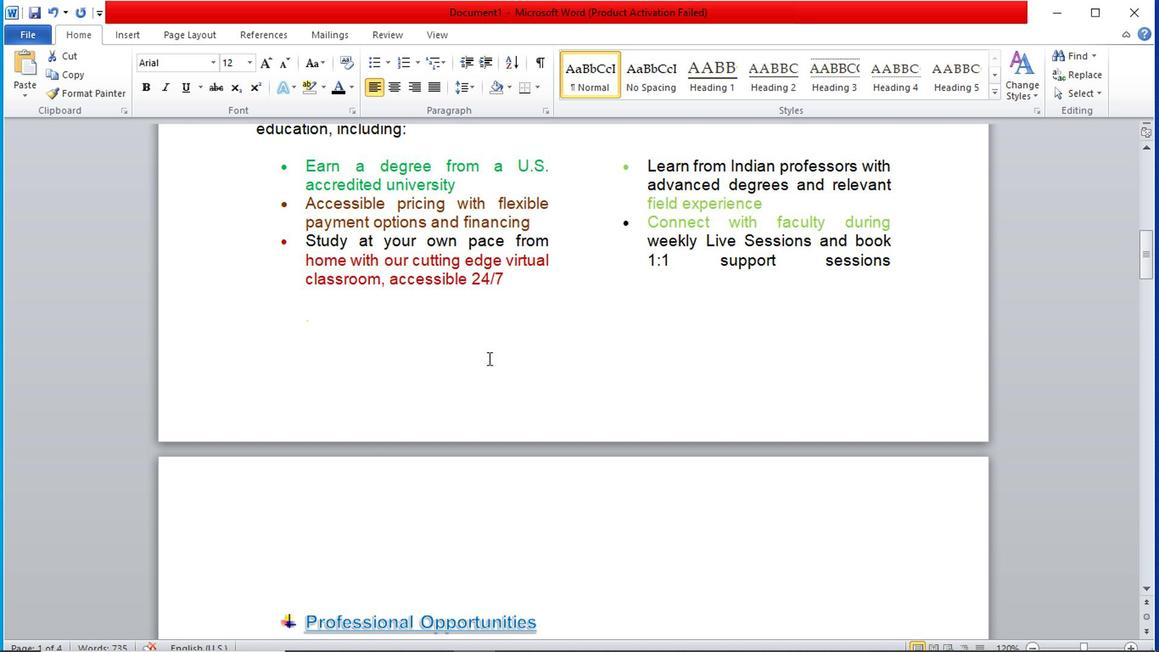 
Action: Mouse scrolled (489, 362) with delta (0, 0)
Screenshot: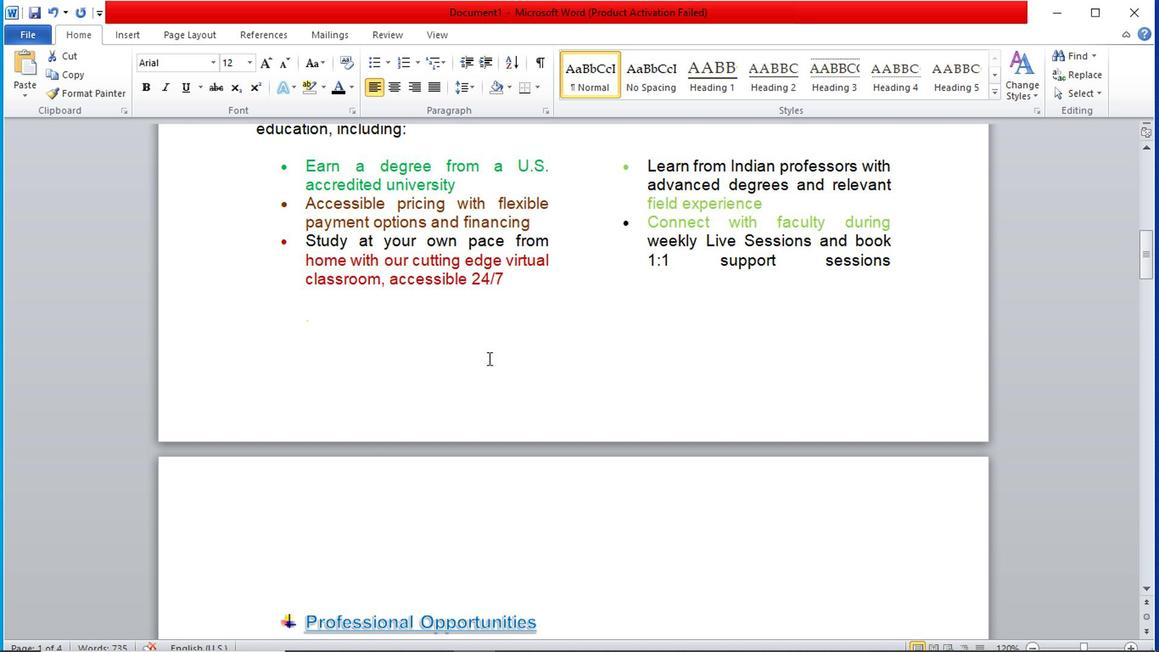 
Action: Mouse scrolled (489, 362) with delta (0, 0)
Screenshot: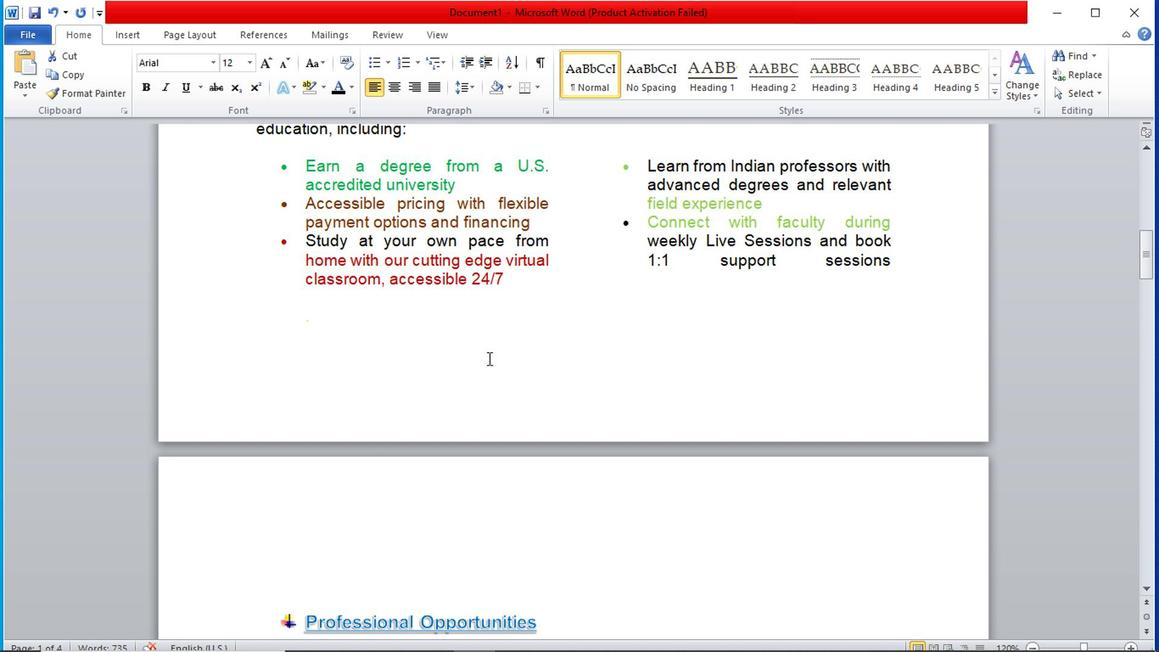 
Action: Mouse scrolled (489, 362) with delta (0, 0)
Screenshot: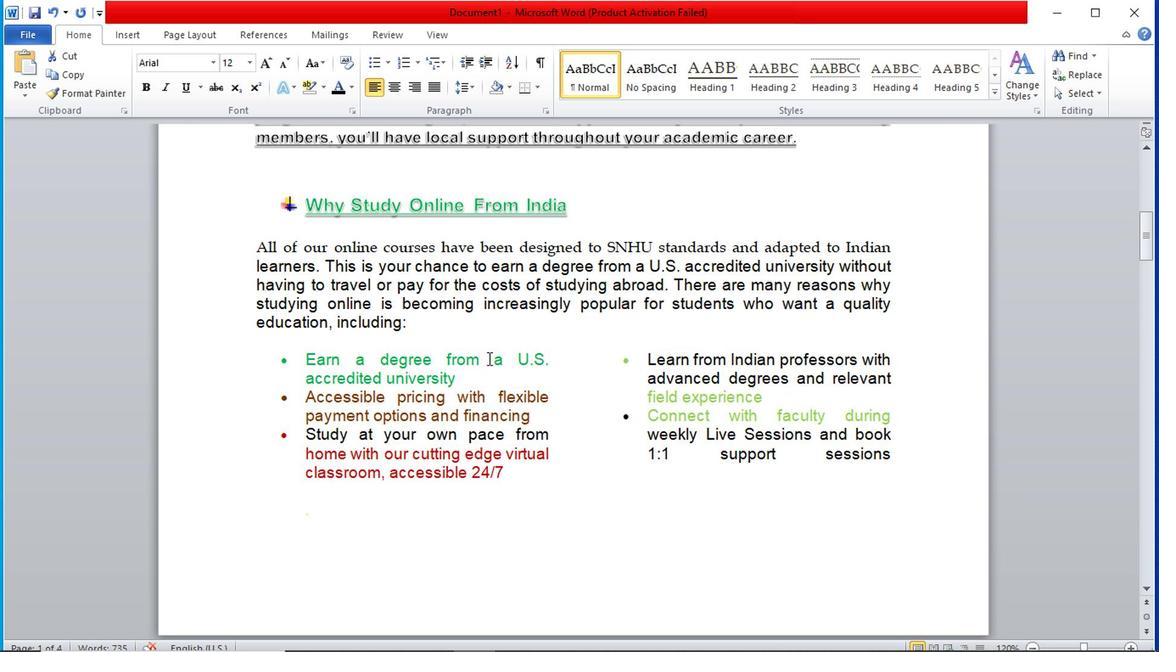 
Action: Mouse scrolled (489, 362) with delta (0, 0)
Screenshot: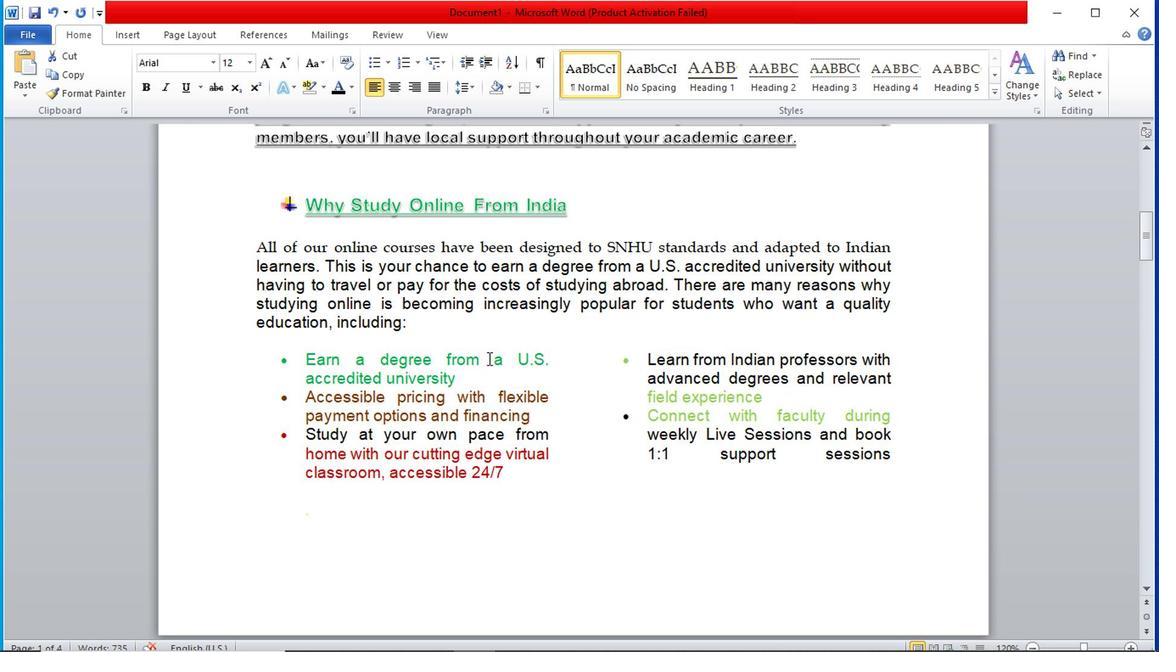 
Action: Mouse scrolled (489, 362) with delta (0, 0)
Screenshot: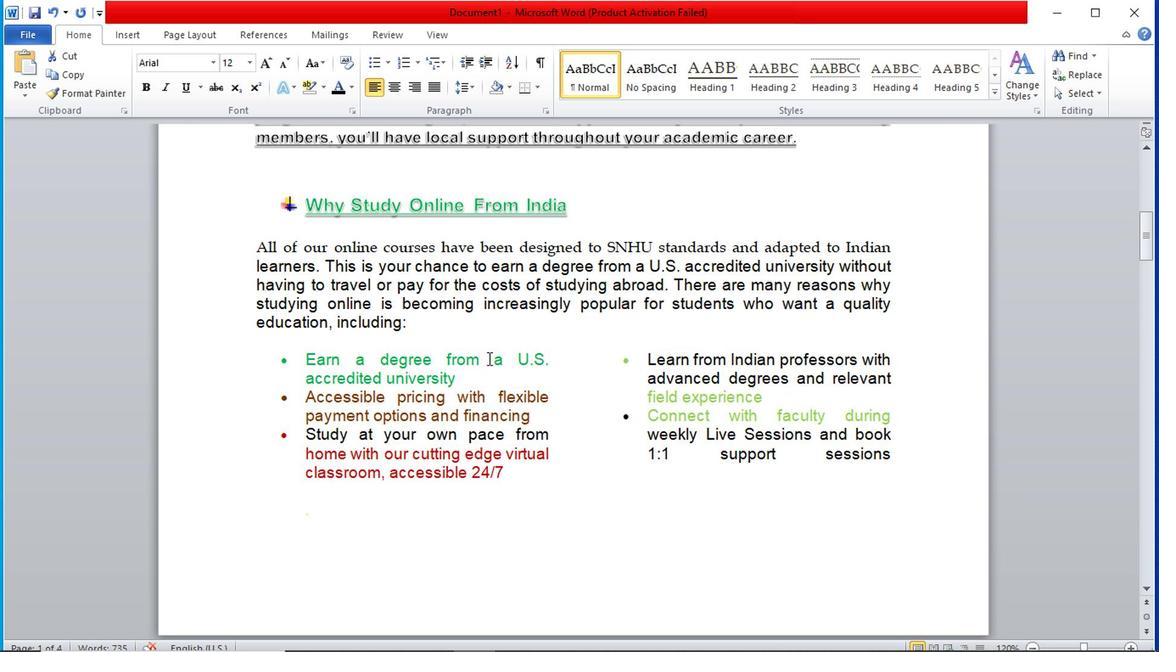 
Action: Mouse scrolled (489, 362) with delta (0, 0)
Screenshot: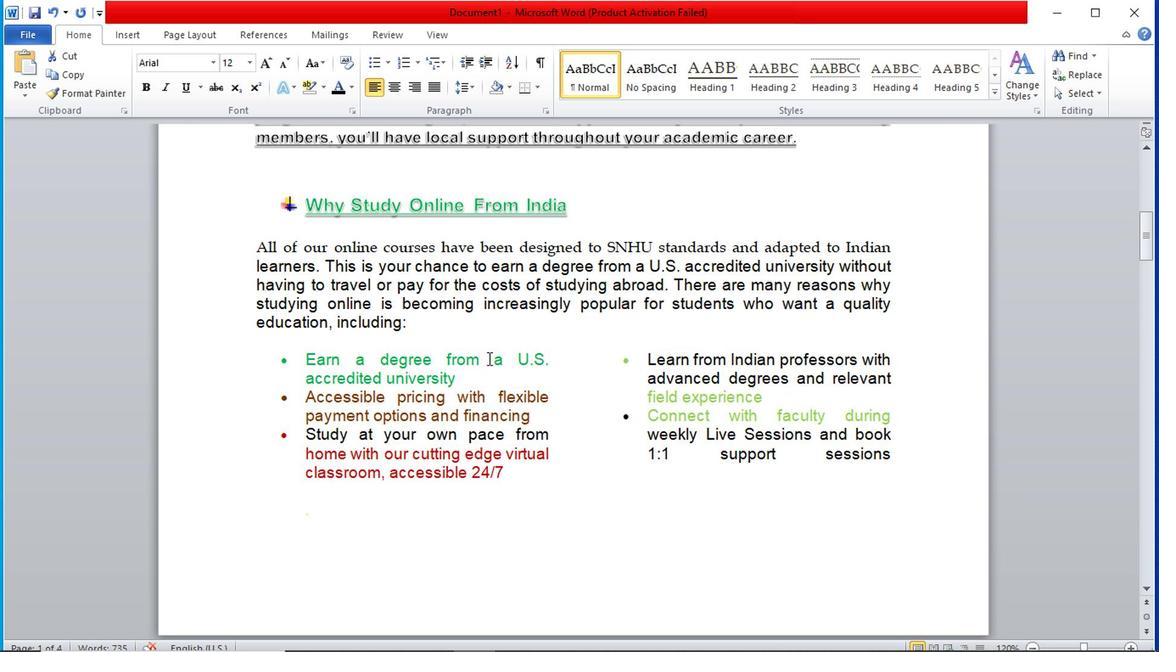 
Action: Mouse scrolled (489, 362) with delta (0, 0)
Screenshot: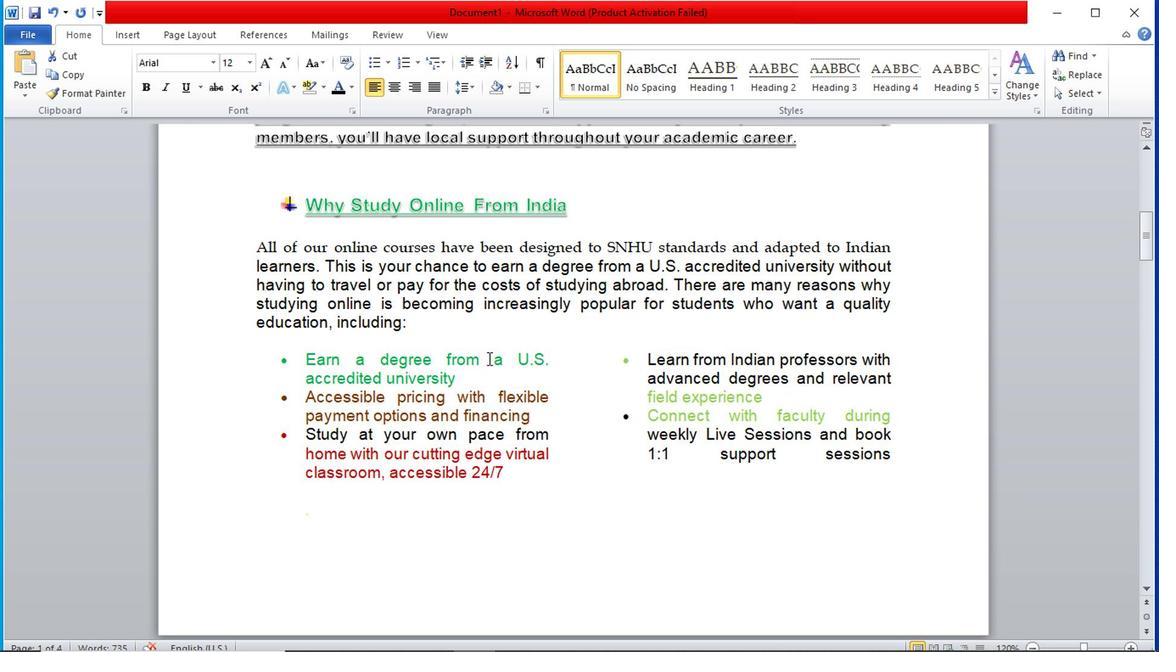 
Action: Mouse scrolled (489, 362) with delta (0, 0)
Screenshot: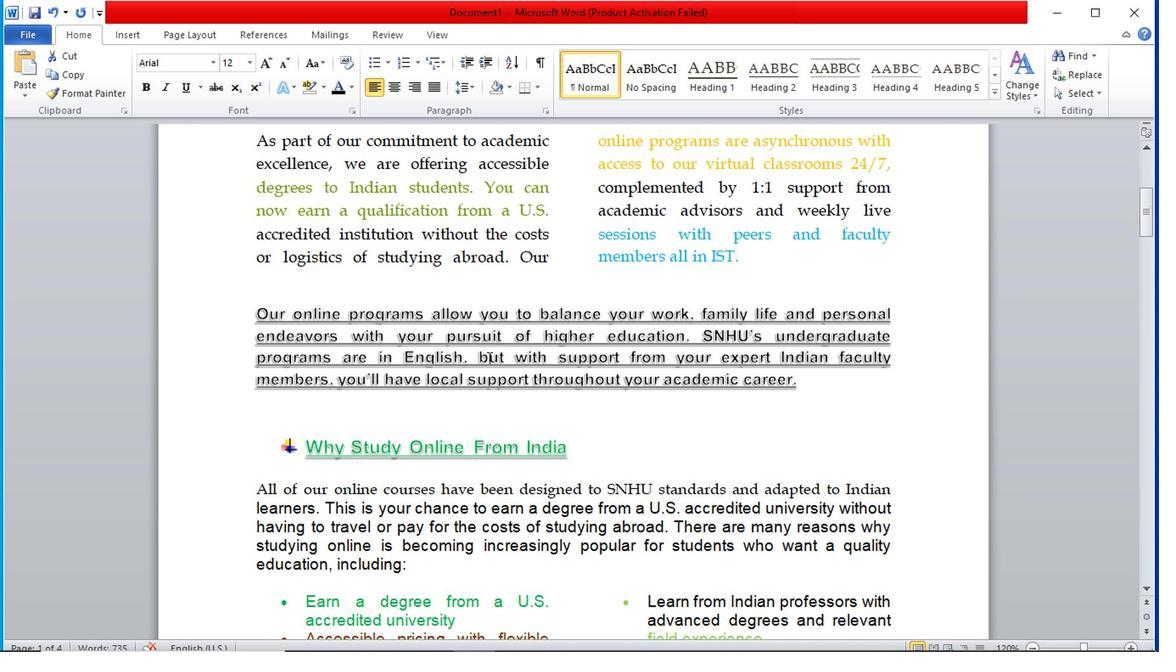 
Action: Mouse scrolled (489, 362) with delta (0, 0)
Screenshot: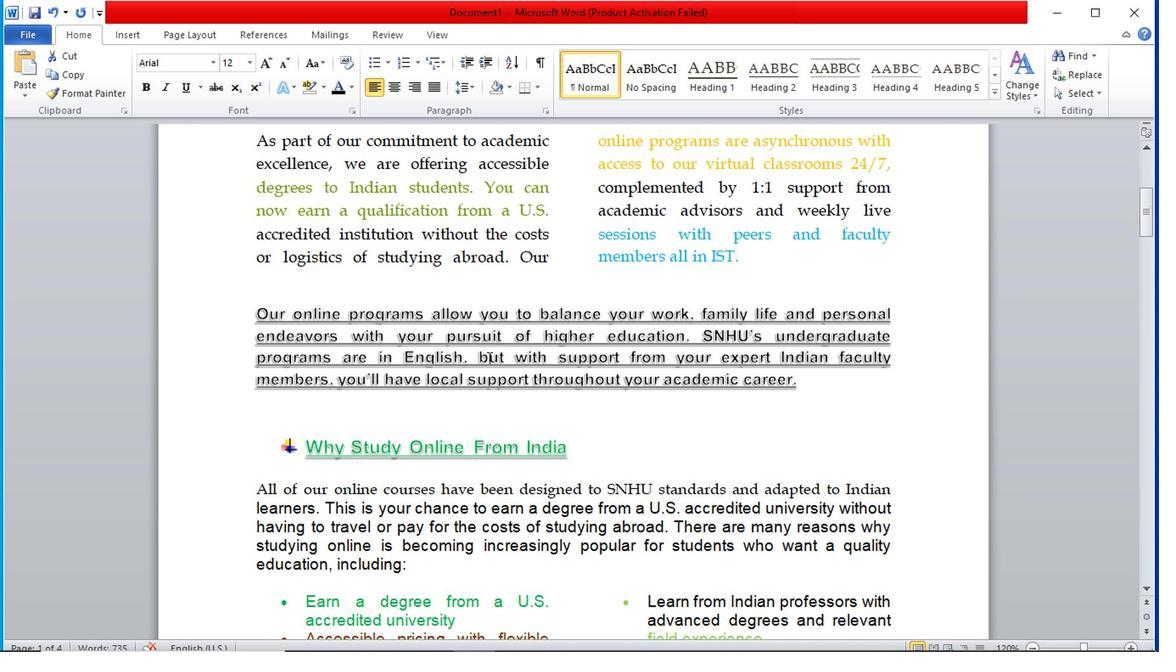 
Action: Mouse scrolled (489, 362) with delta (0, 0)
Screenshot: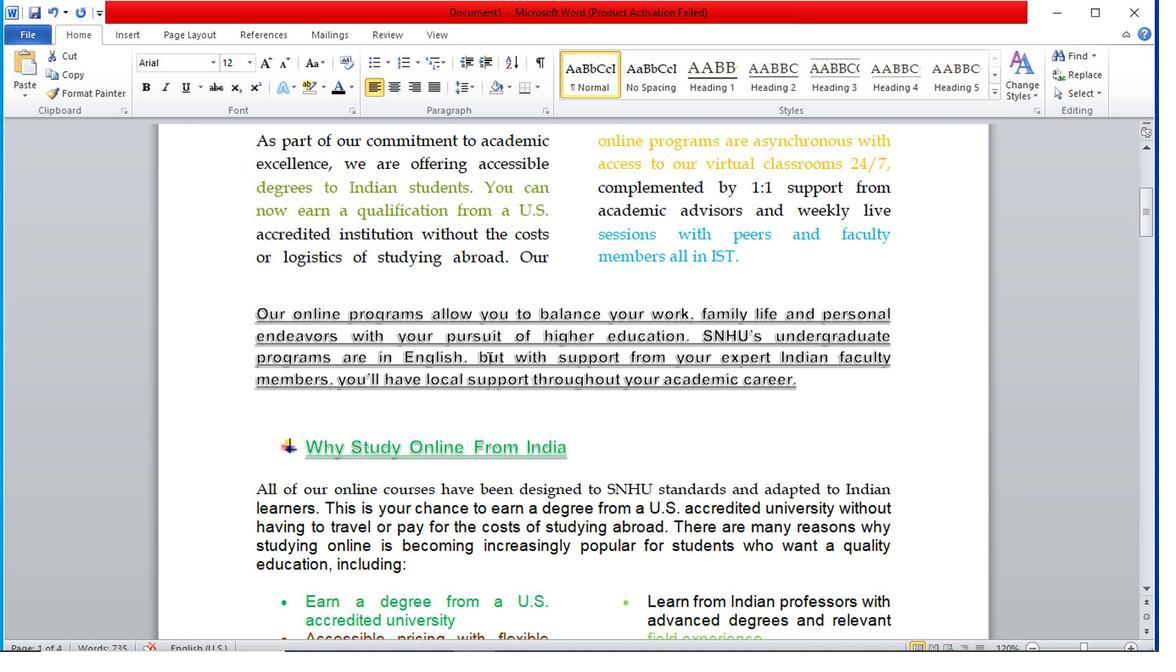 
Action: Mouse scrolled (489, 362) with delta (0, 0)
Screenshot: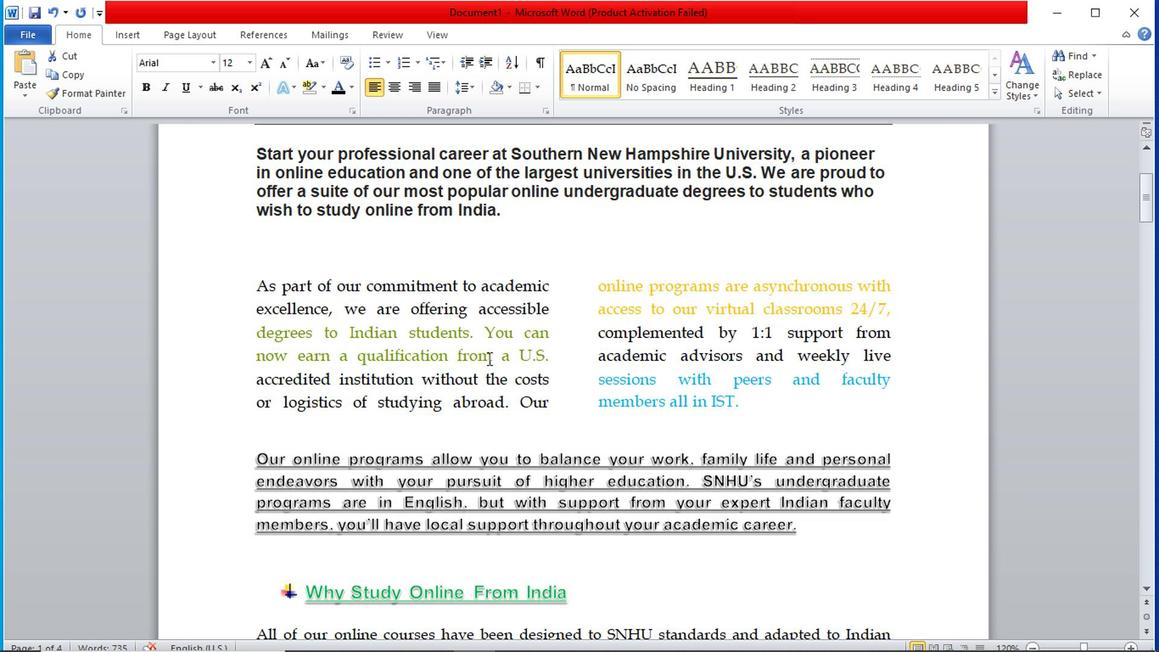 
Action: Mouse scrolled (489, 362) with delta (0, 0)
Screenshot: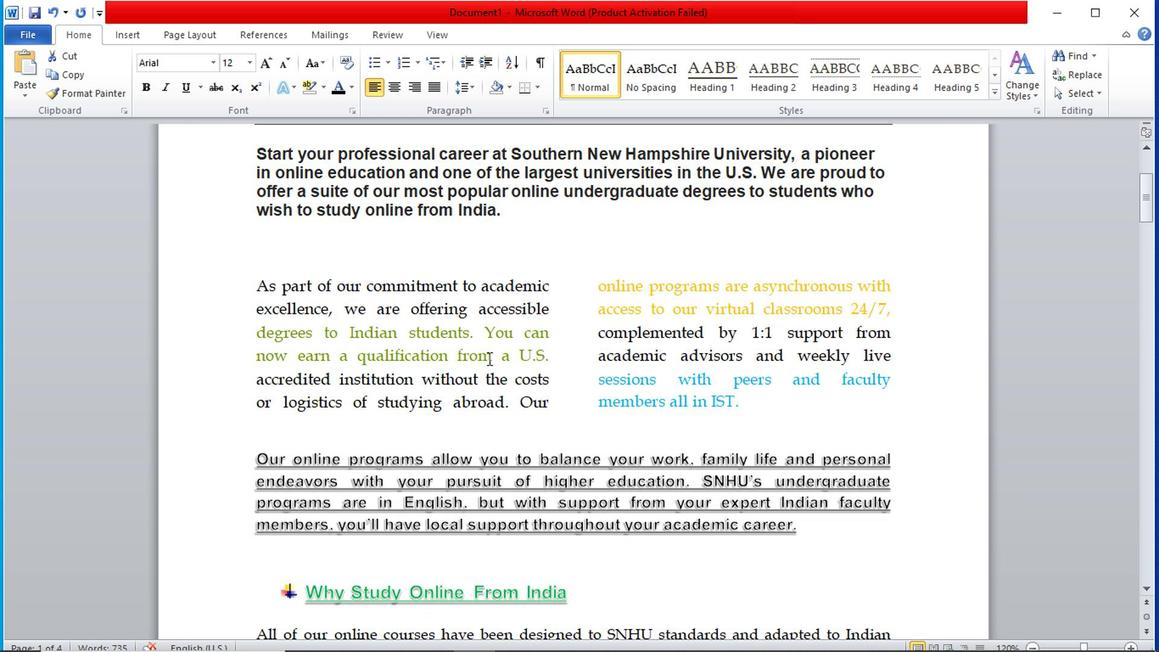 
Action: Mouse scrolled (489, 362) with delta (0, 0)
Screenshot: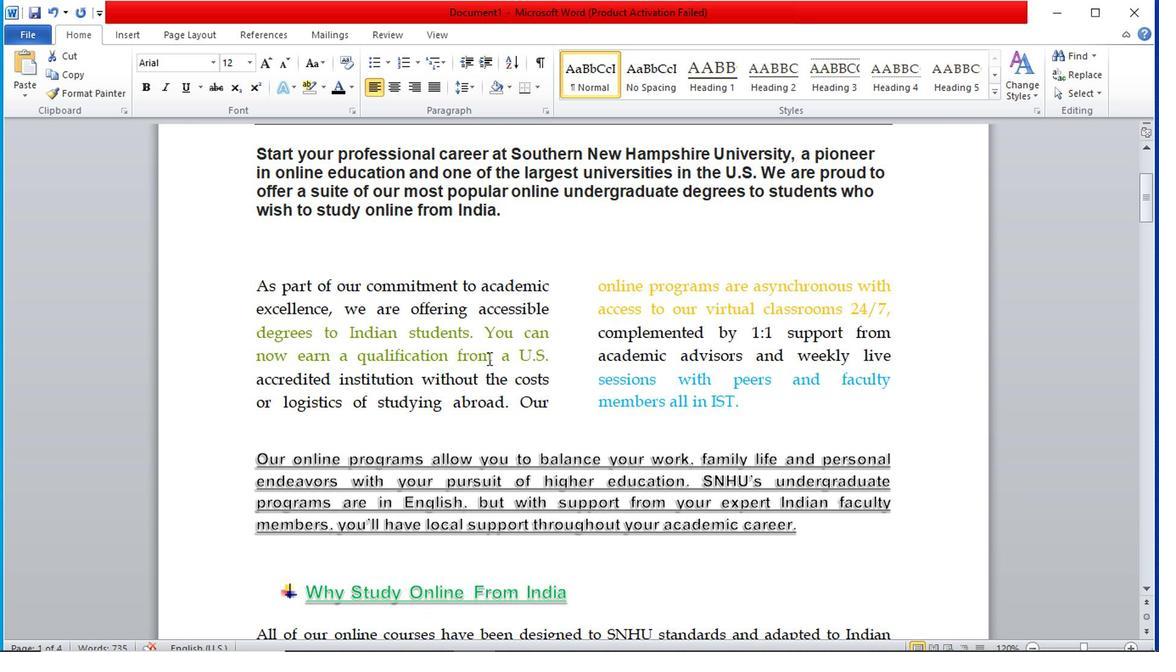
Action: Mouse scrolled (489, 362) with delta (0, 0)
Screenshot: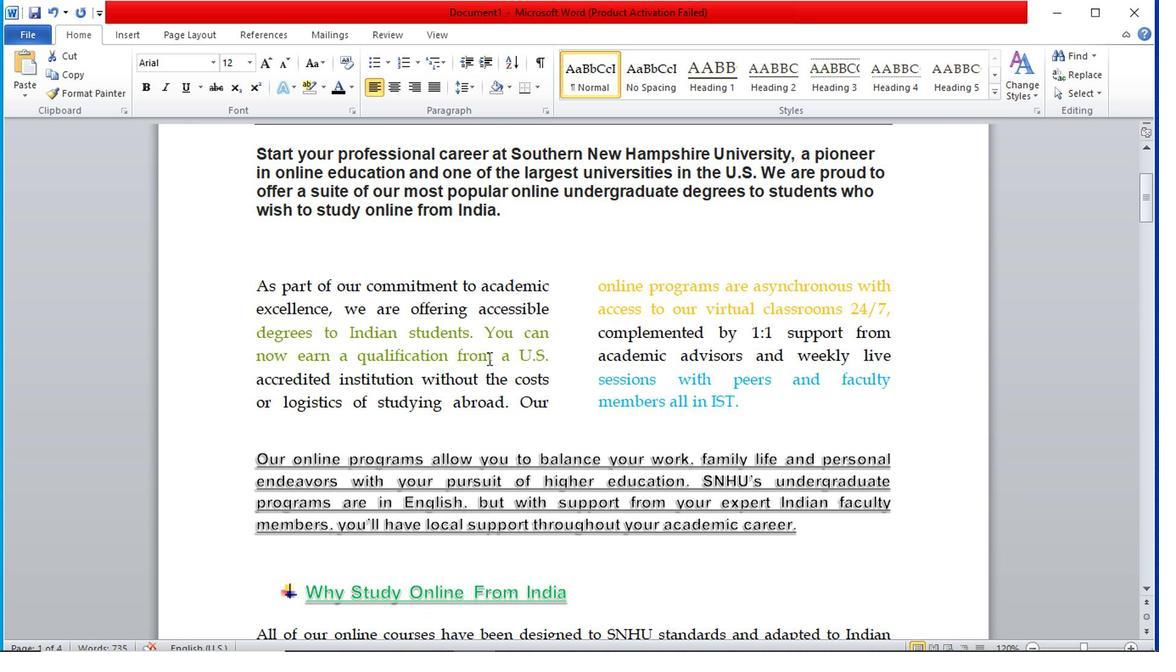 
Action: Mouse scrolled (489, 362) with delta (0, 0)
Screenshot: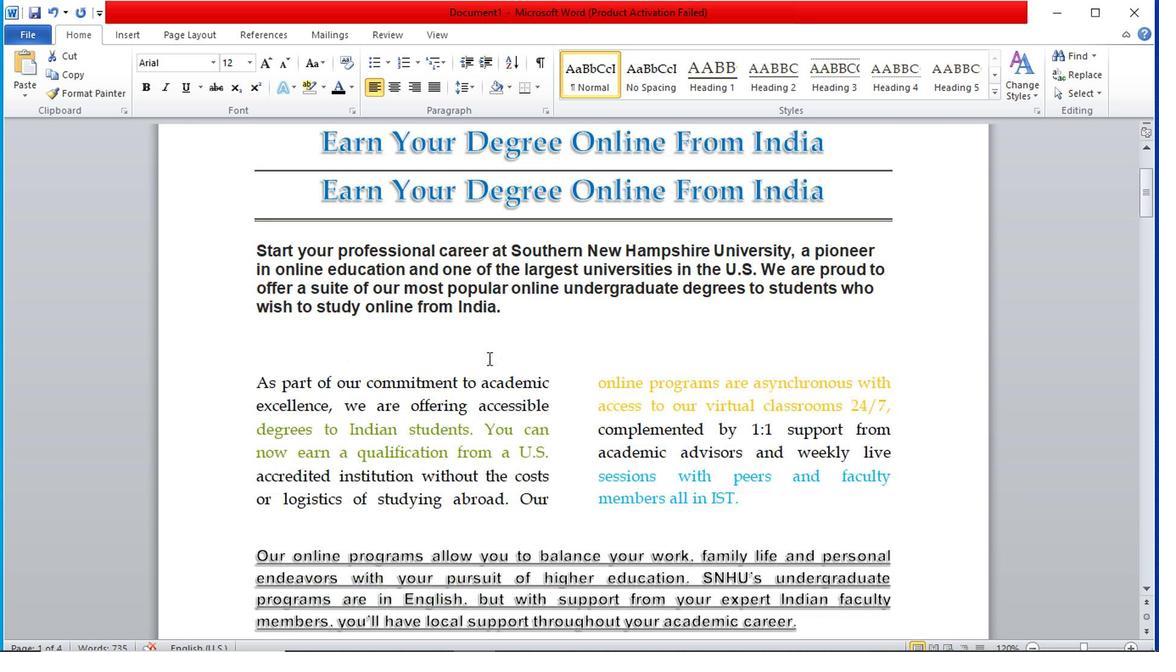 
Action: Mouse moved to (487, 353)
Screenshot: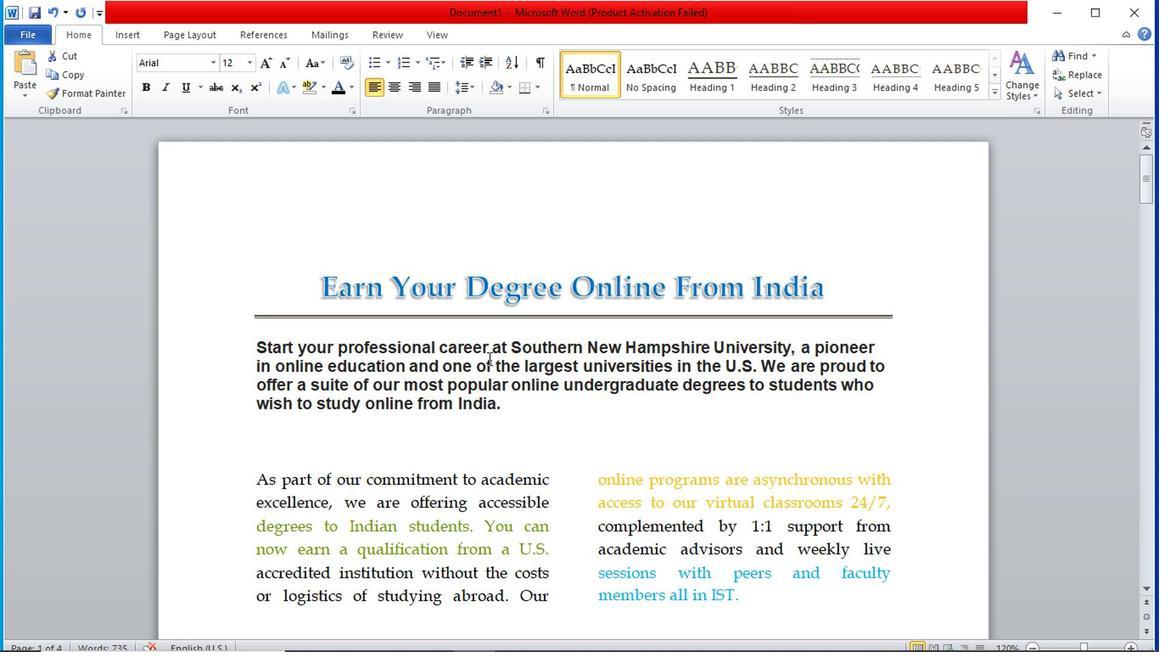 
Action: Mouse scrolled (487, 354) with delta (0, 0)
Screenshot: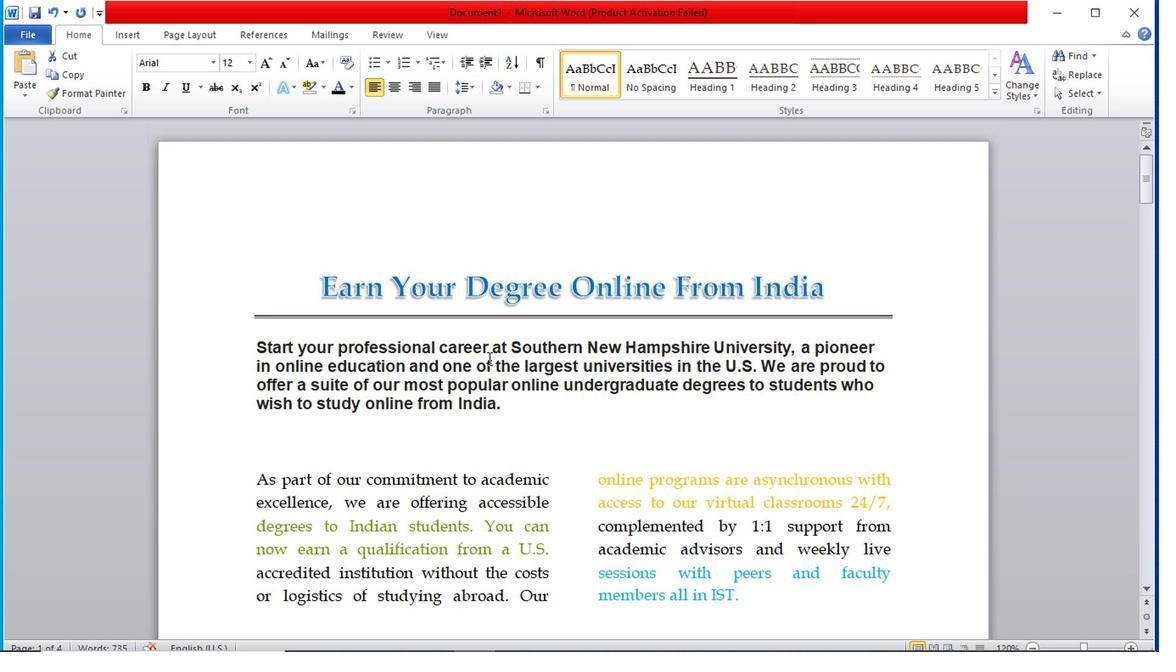 
Action: Mouse scrolled (487, 354) with delta (0, 0)
Screenshot: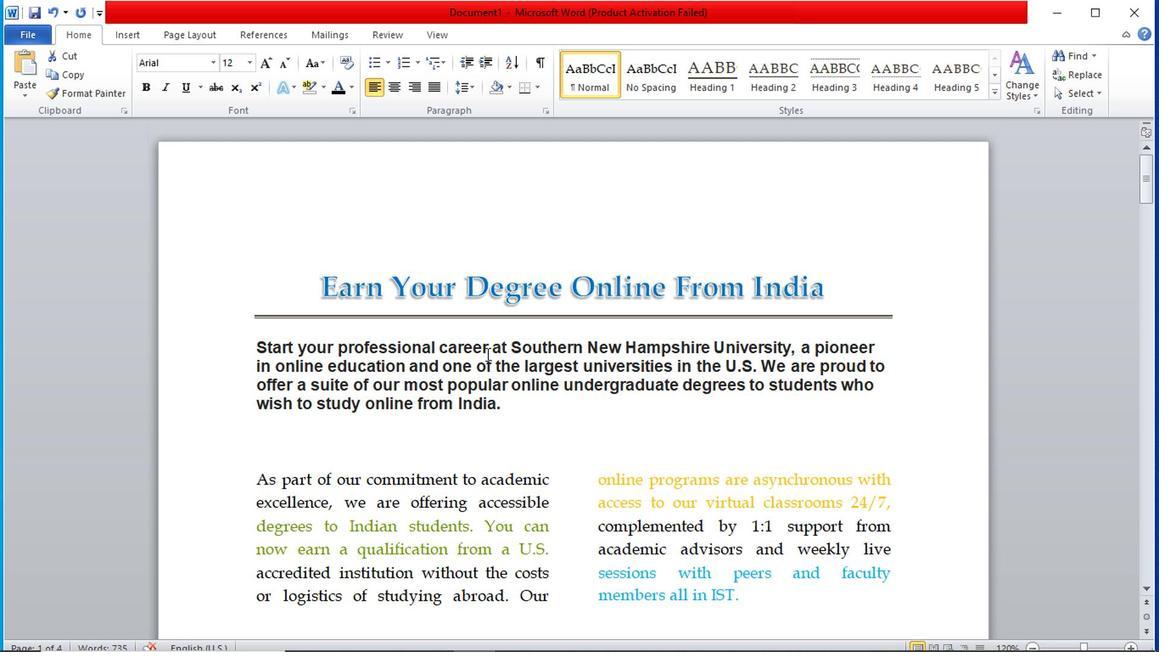 
Action: Mouse scrolled (487, 354) with delta (0, 0)
Screenshot: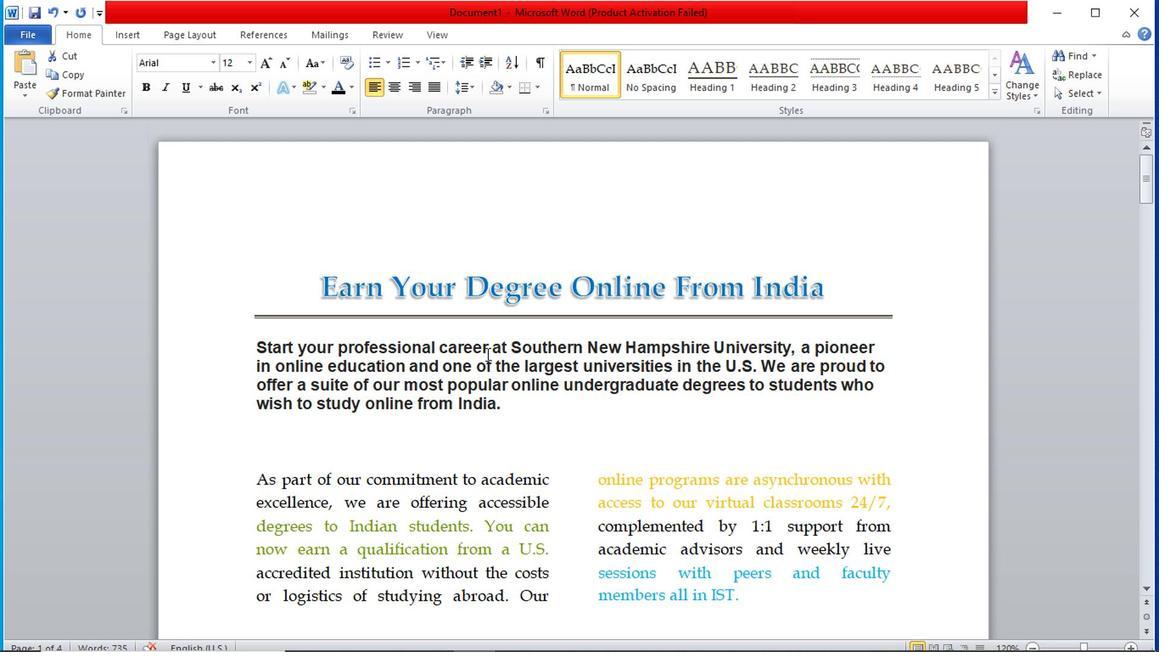 
Action: Mouse scrolled (487, 354) with delta (0, 0)
Screenshot: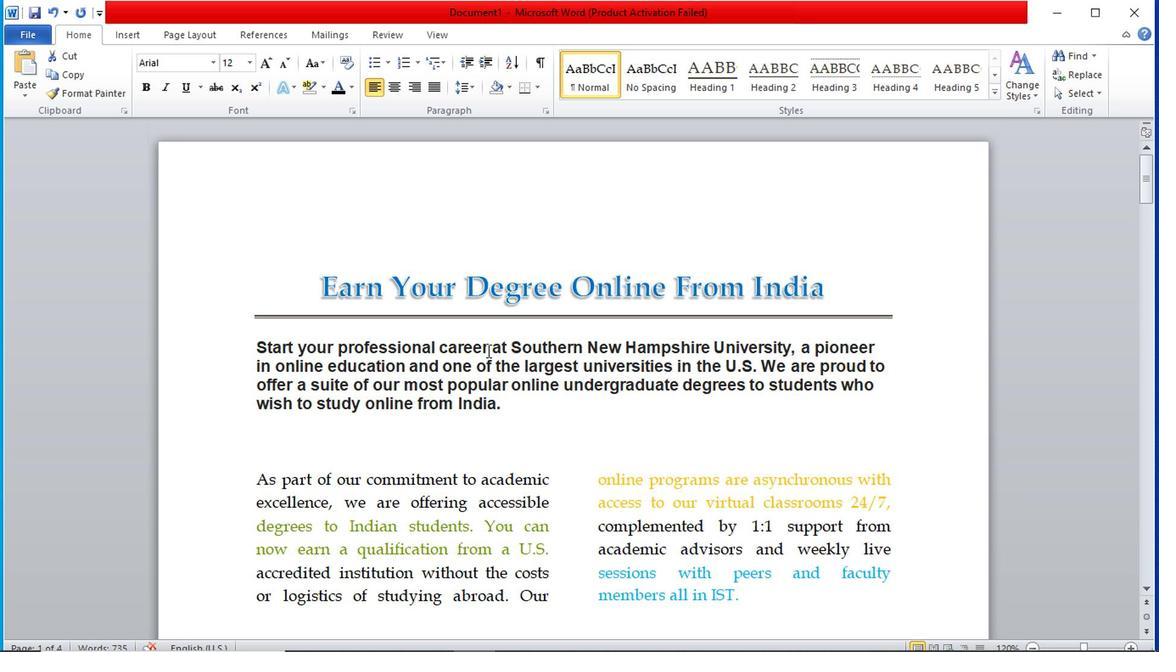 
Action: Mouse moved to (490, 348)
Screenshot: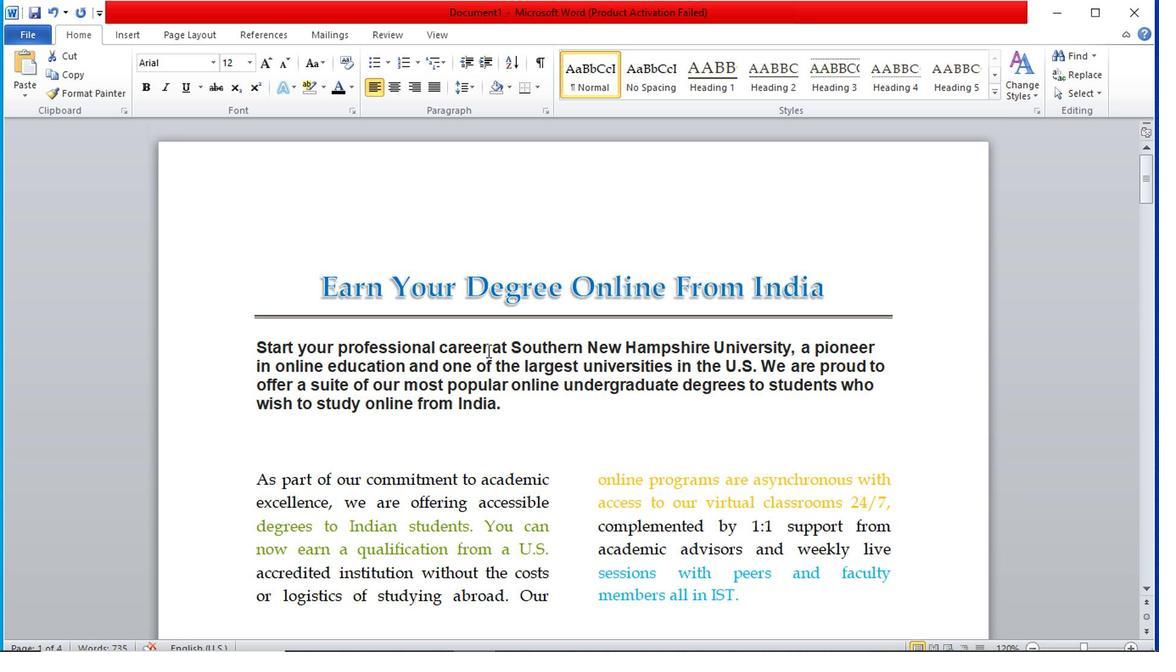 
Action: Mouse scrolled (490, 349) with delta (0, 0)
Screenshot: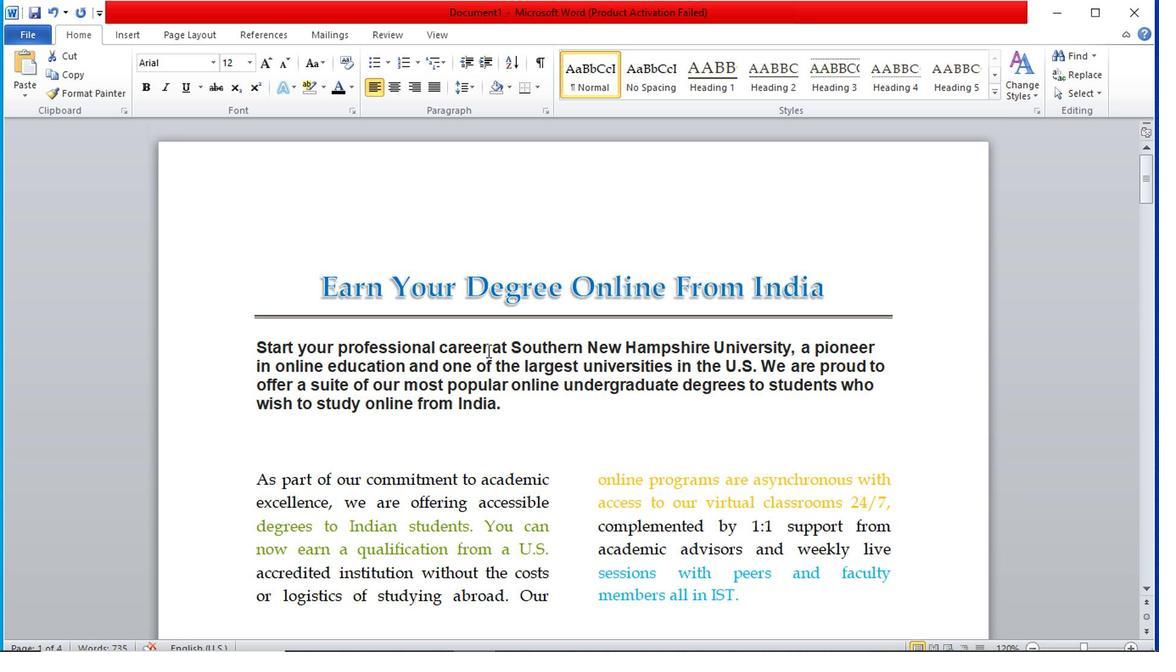 
Action: Mouse scrolled (490, 347) with delta (0, -1)
Screenshot: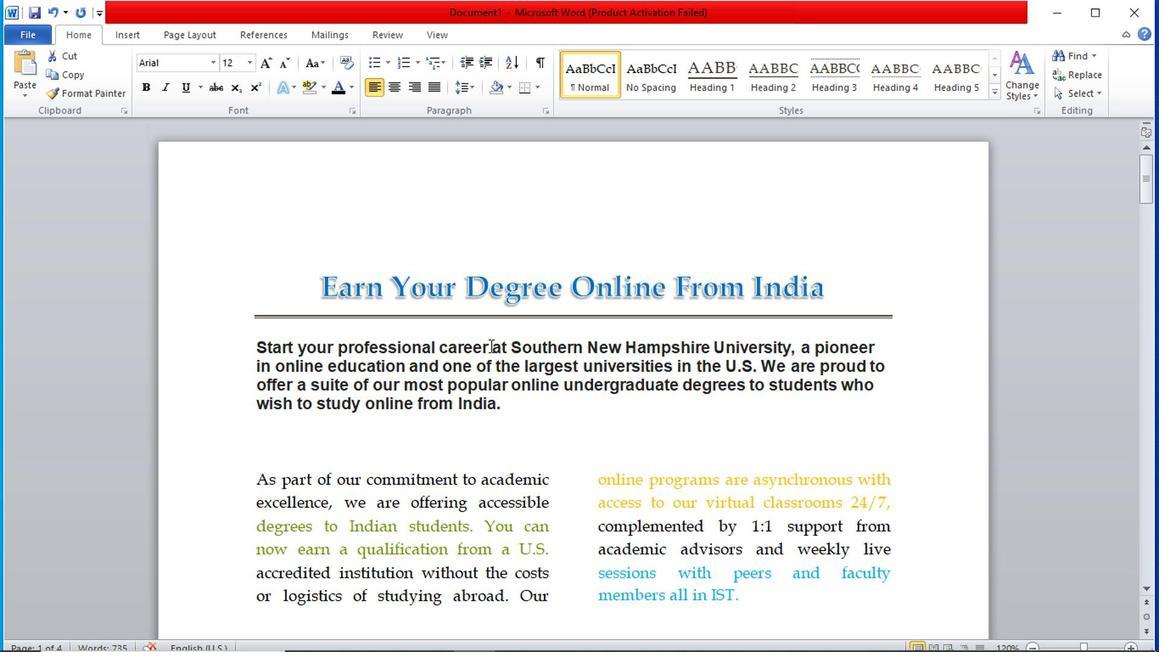 
Action: Mouse scrolled (490, 347) with delta (0, -1)
Screenshot: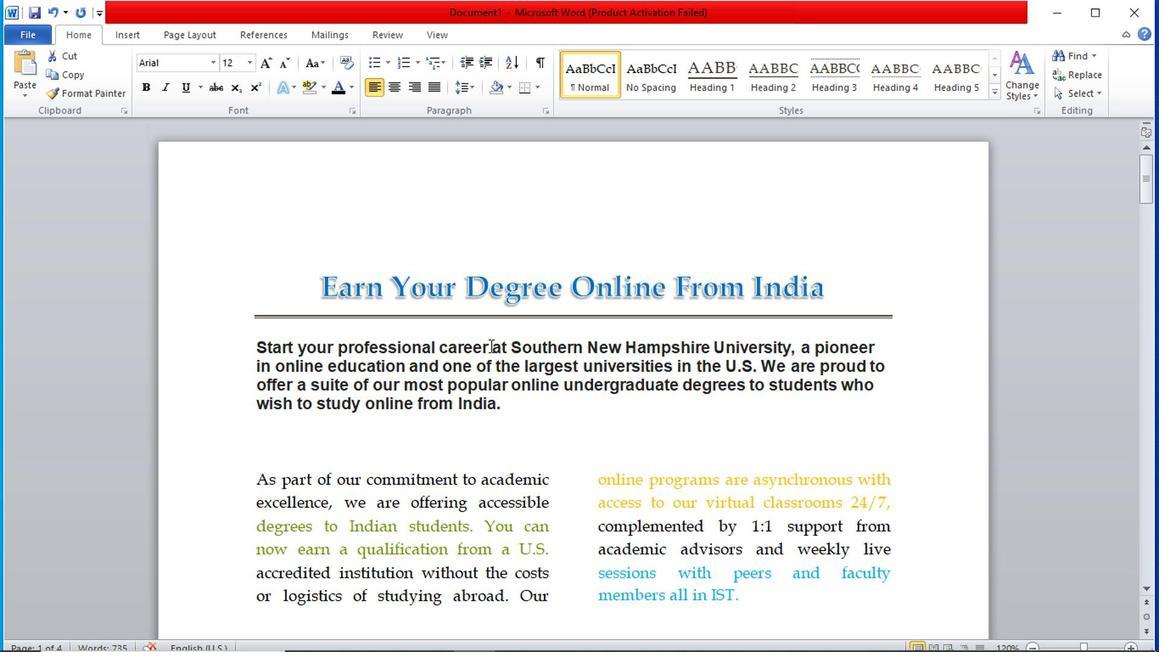 
Action: Mouse moved to (492, 347)
Screenshot: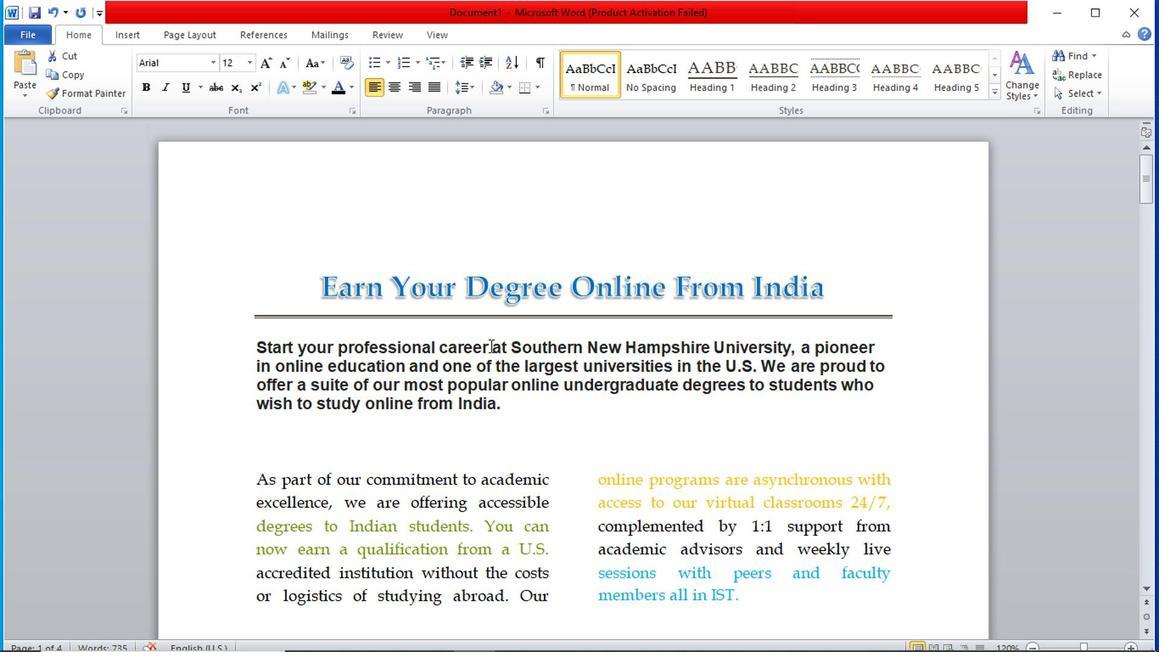 
Action: Mouse scrolled (492, 347) with delta (0, 0)
Screenshot: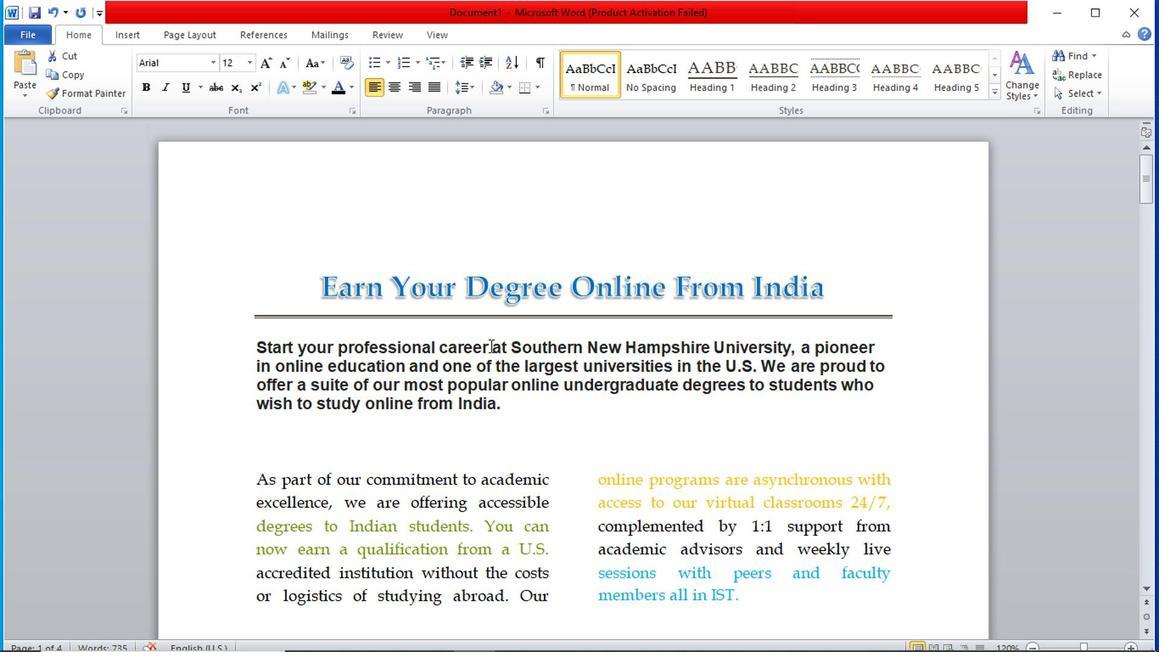 
Action: Mouse scrolled (492, 347) with delta (0, 0)
Screenshot: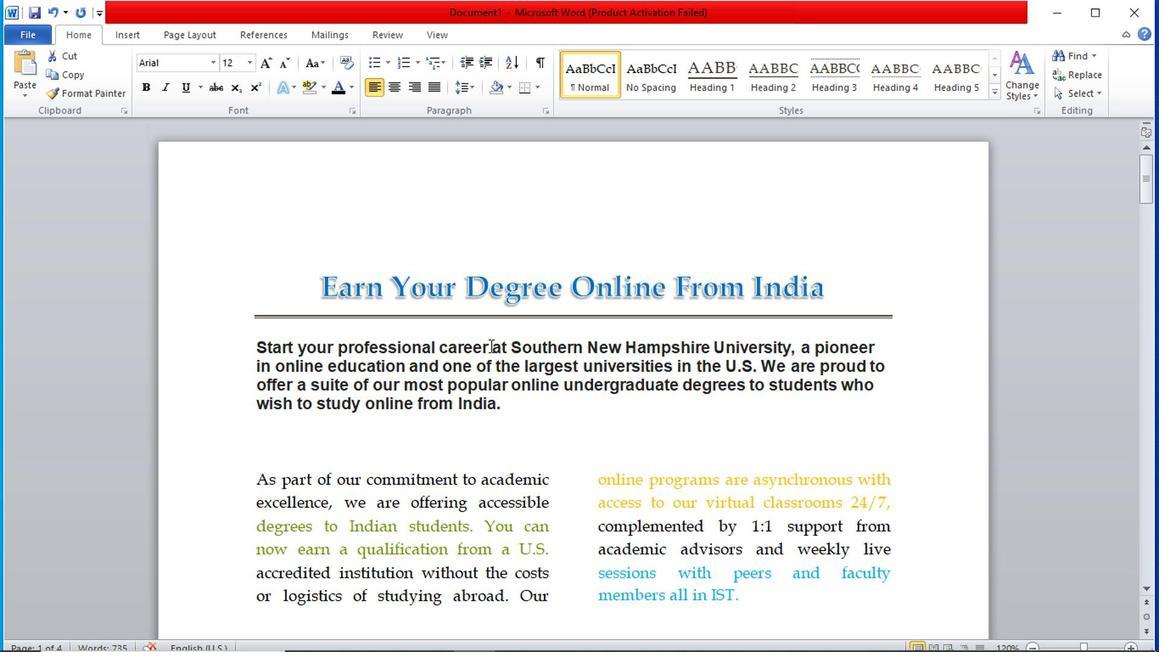
Action: Mouse scrolled (492, 347) with delta (0, 0)
Screenshot: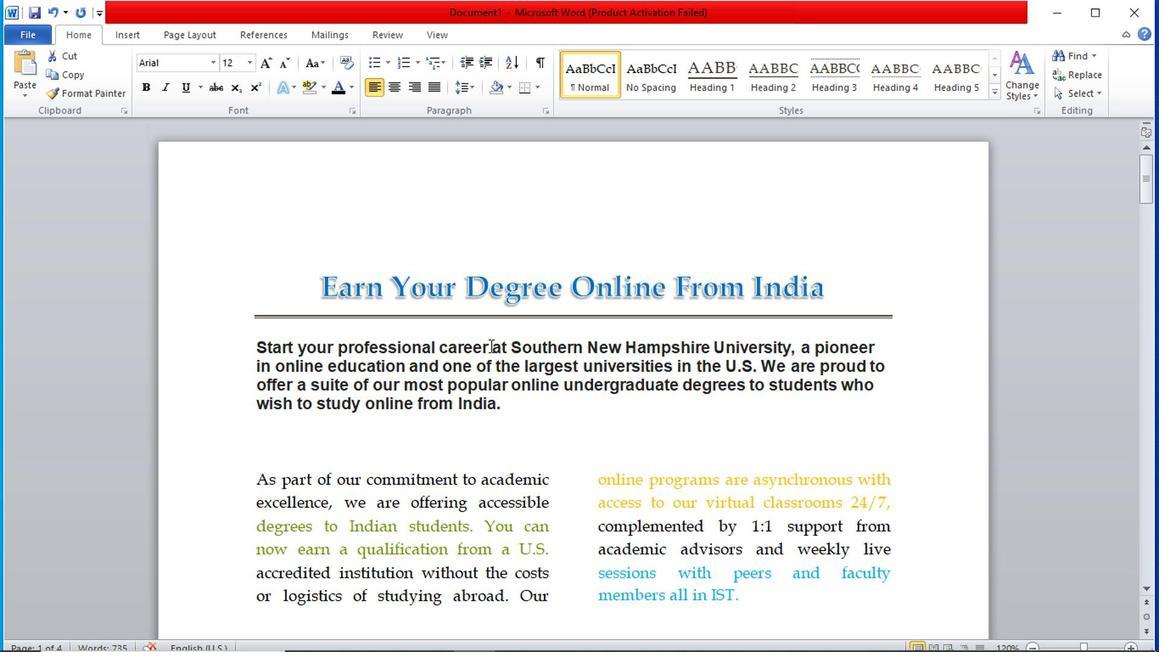 
Action: Mouse moved to (497, 332)
Screenshot: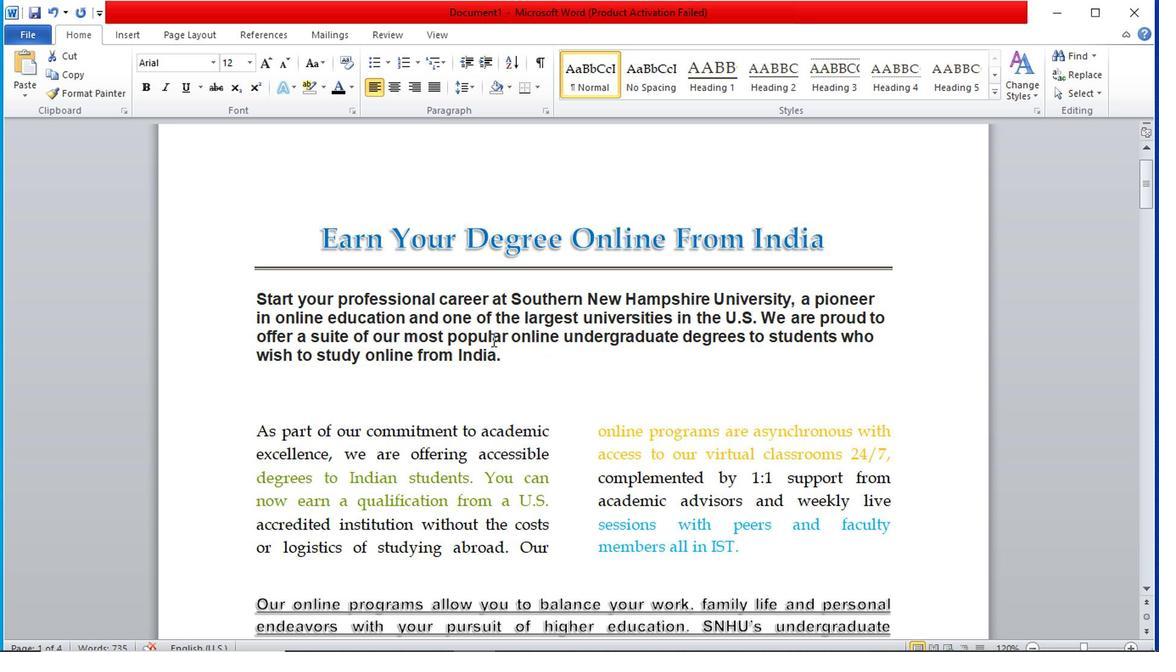 
Action: Mouse scrolled (497, 332) with delta (0, 0)
Screenshot: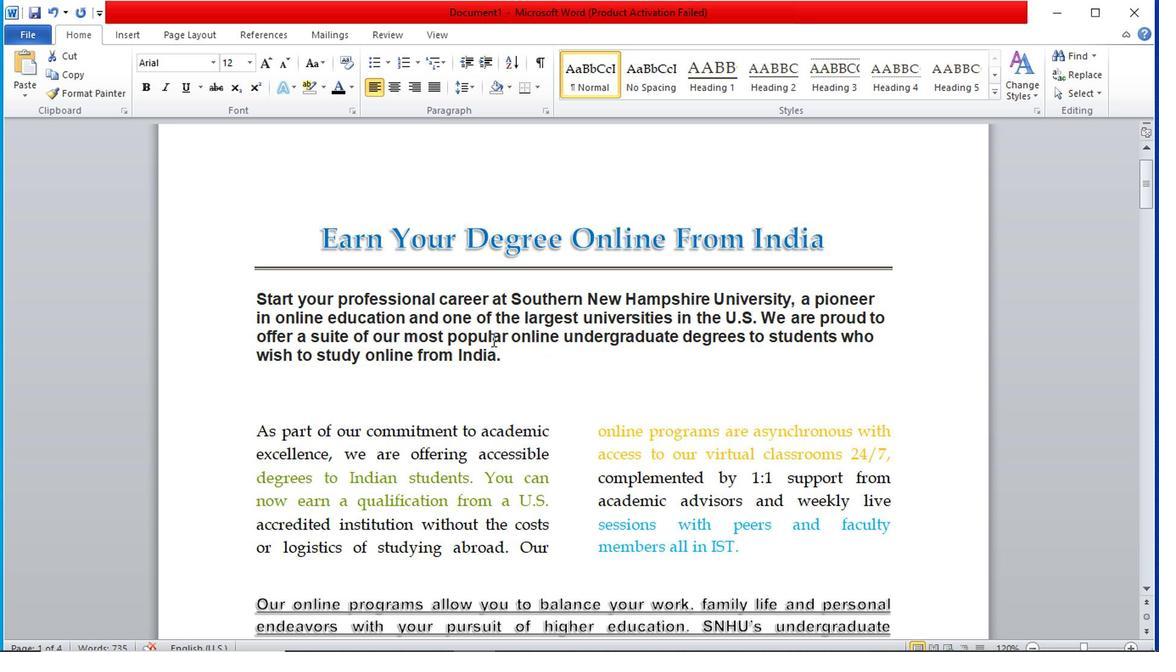 
Action: Mouse moved to (497, 333)
Screenshot: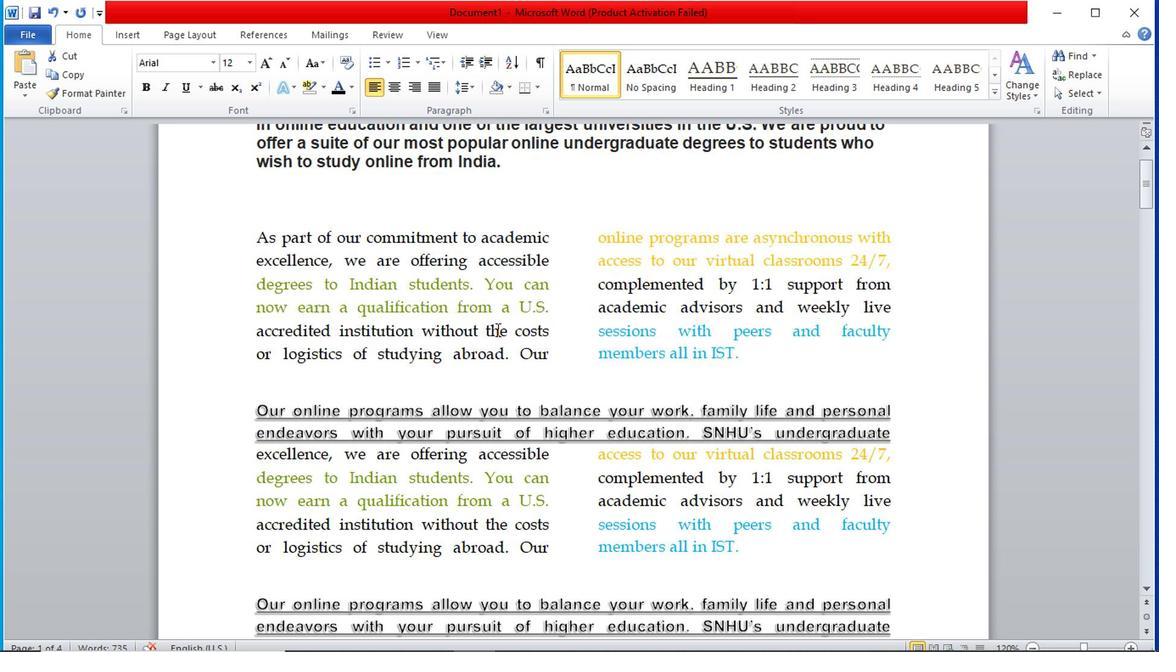 
Action: Mouse scrolled (497, 332) with delta (0, -1)
Screenshot: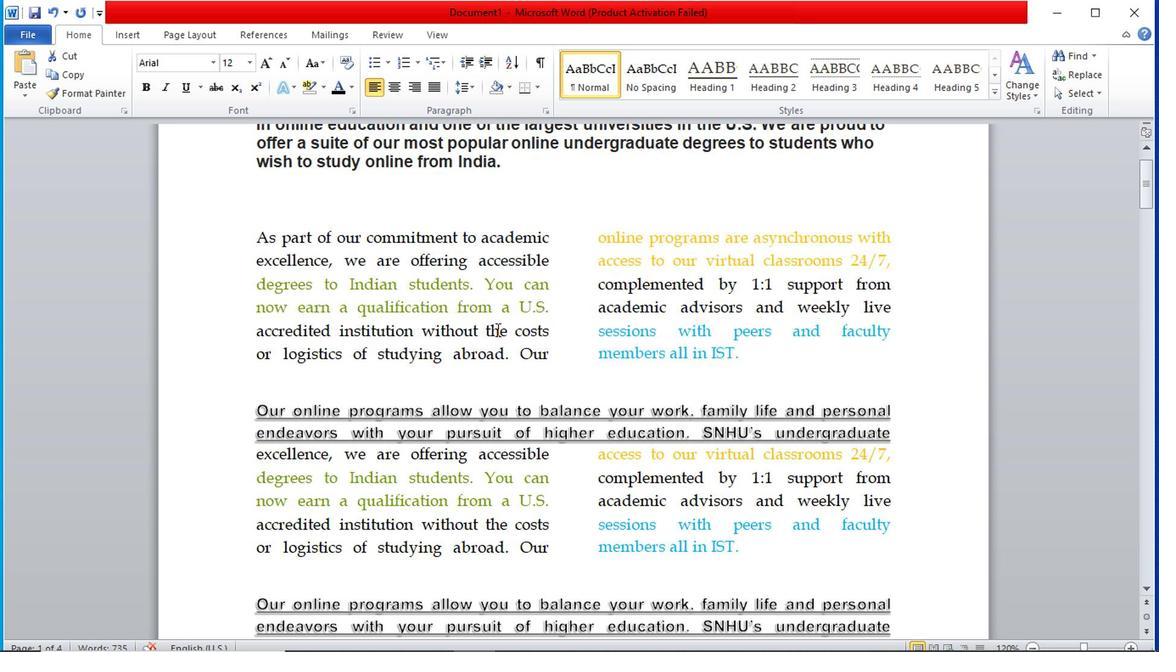 
Action: Mouse scrolled (497, 332) with delta (0, -1)
Screenshot: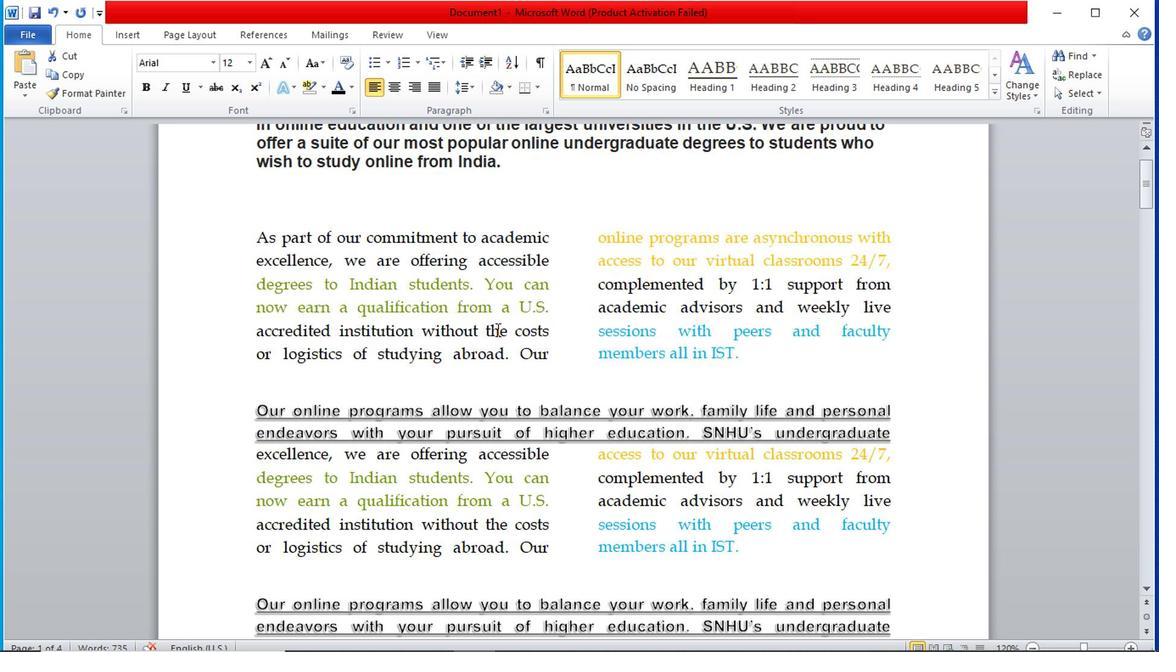 
Action: Mouse scrolled (497, 332) with delta (0, -1)
Screenshot: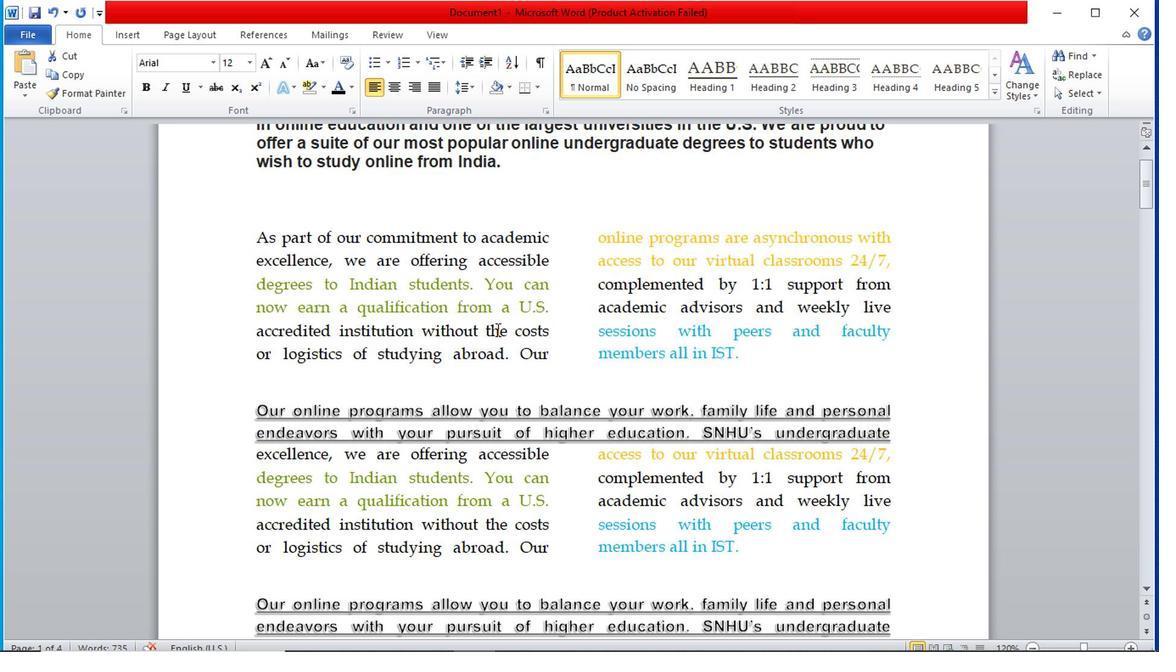 
Action: Mouse scrolled (497, 332) with delta (0, -1)
Screenshot: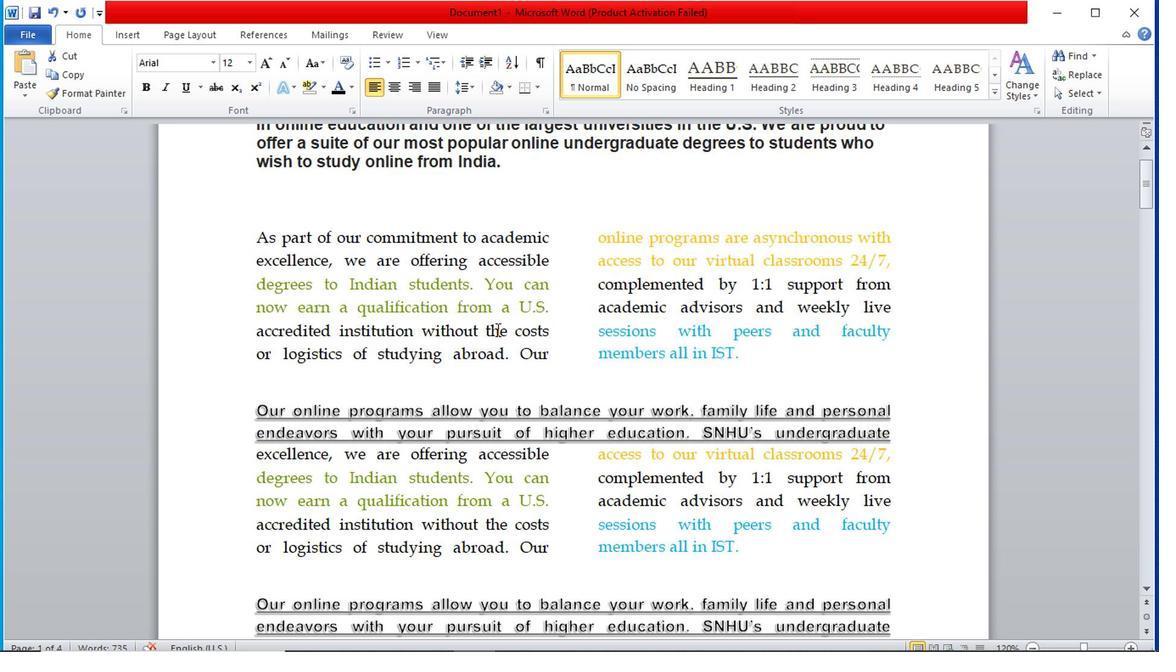 
Action: Mouse moved to (517, 312)
Screenshot: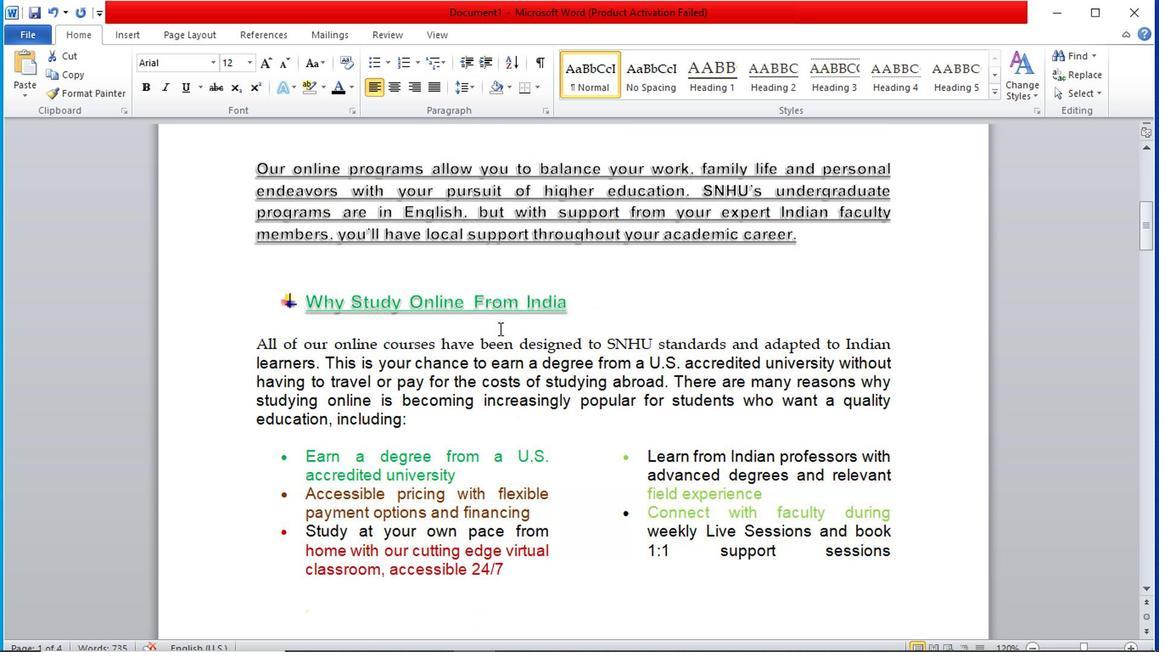 
Action: Mouse scrolled (517, 312) with delta (0, 0)
Screenshot: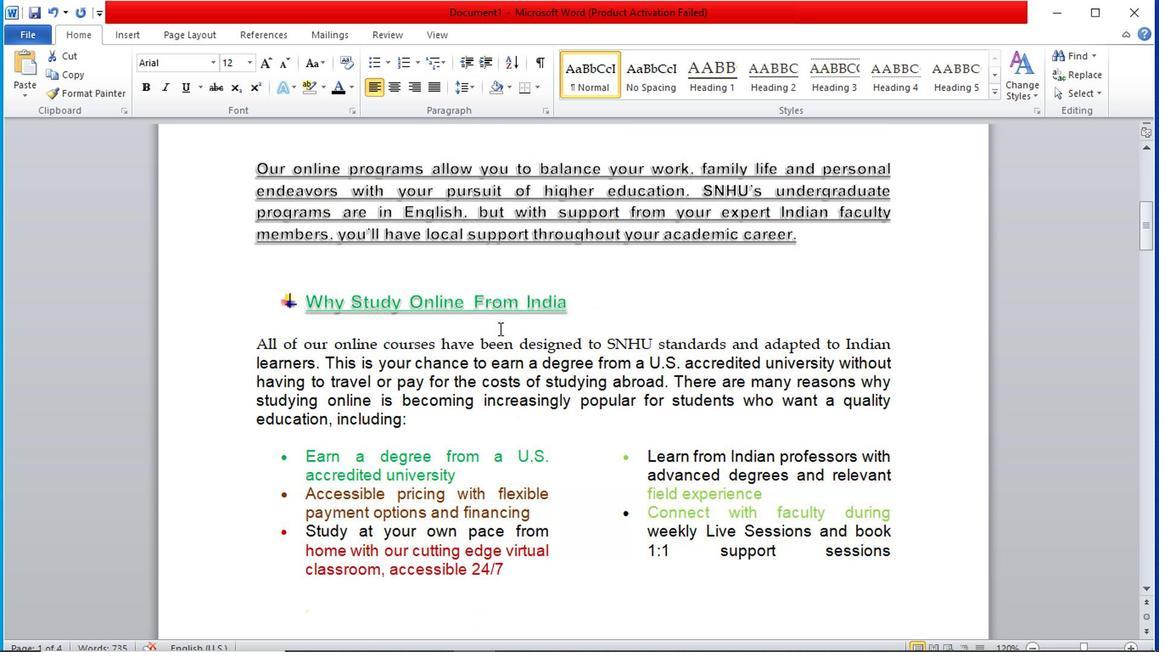 
Action: Mouse scrolled (517, 312) with delta (0, 0)
Screenshot: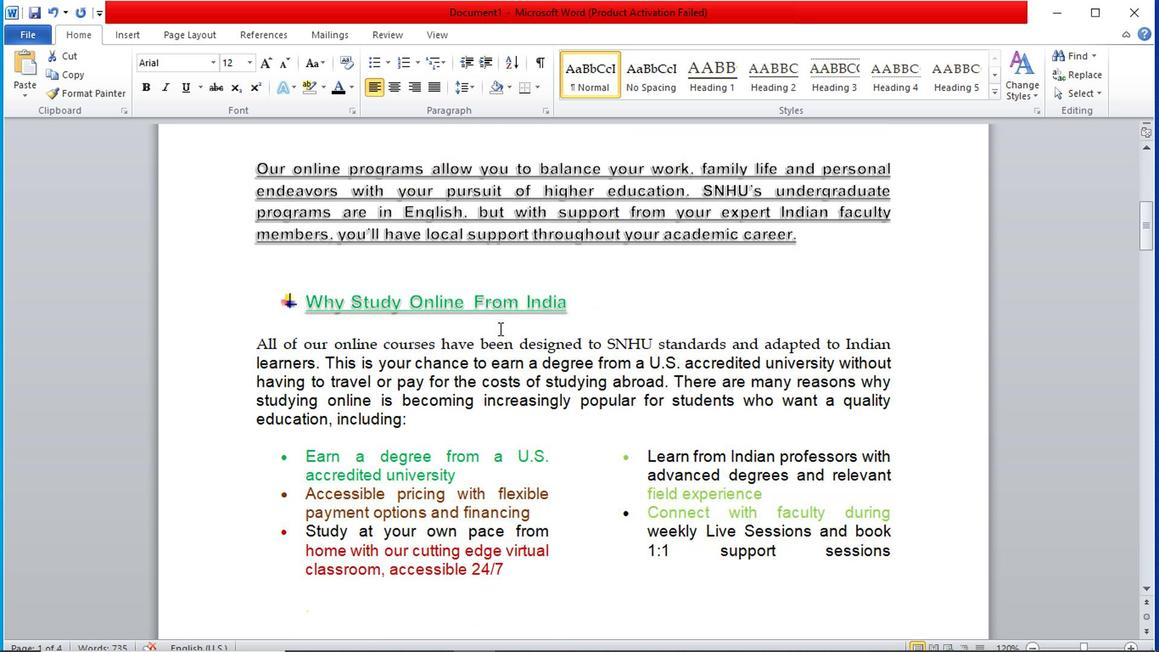 
Action: Mouse scrolled (517, 312) with delta (0, 0)
Screenshot: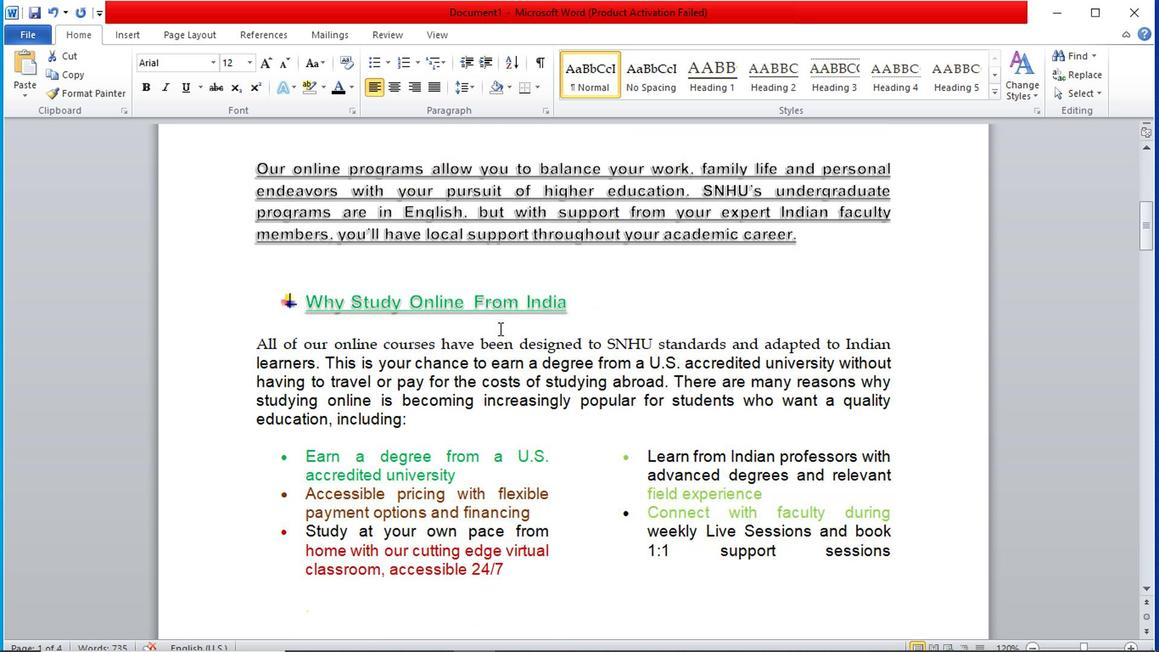 
Action: Mouse scrolled (517, 312) with delta (0, 0)
Screenshot: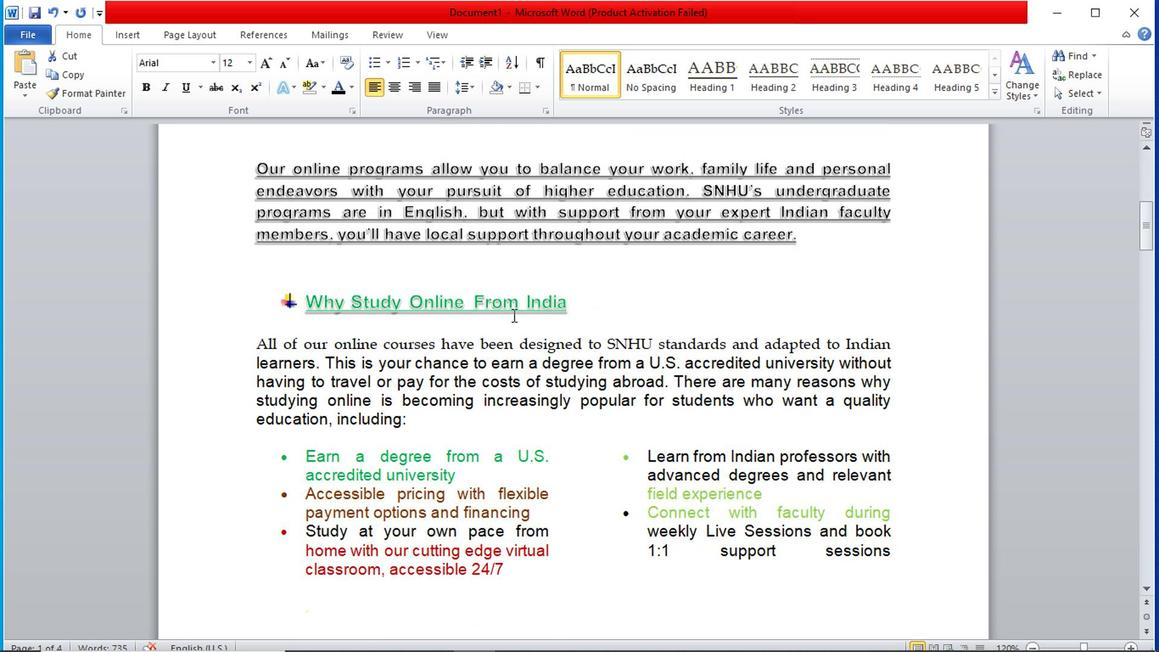 
Action: Mouse moved to (527, 297)
Screenshot: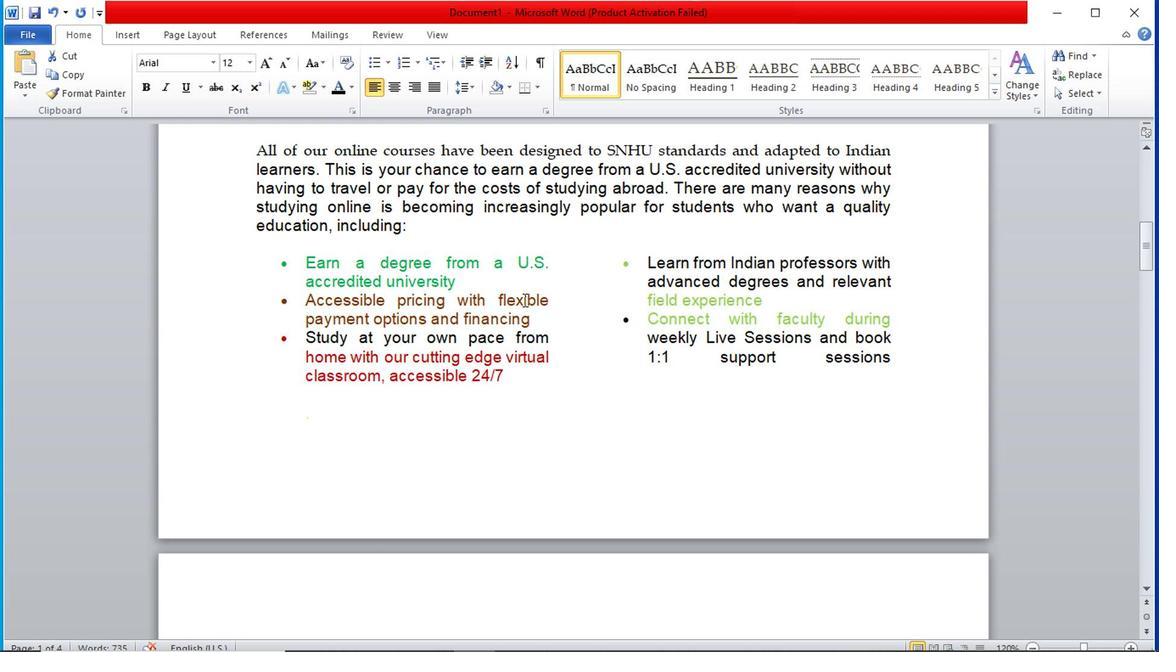 
Action: Mouse scrolled (527, 297) with delta (0, 0)
Screenshot: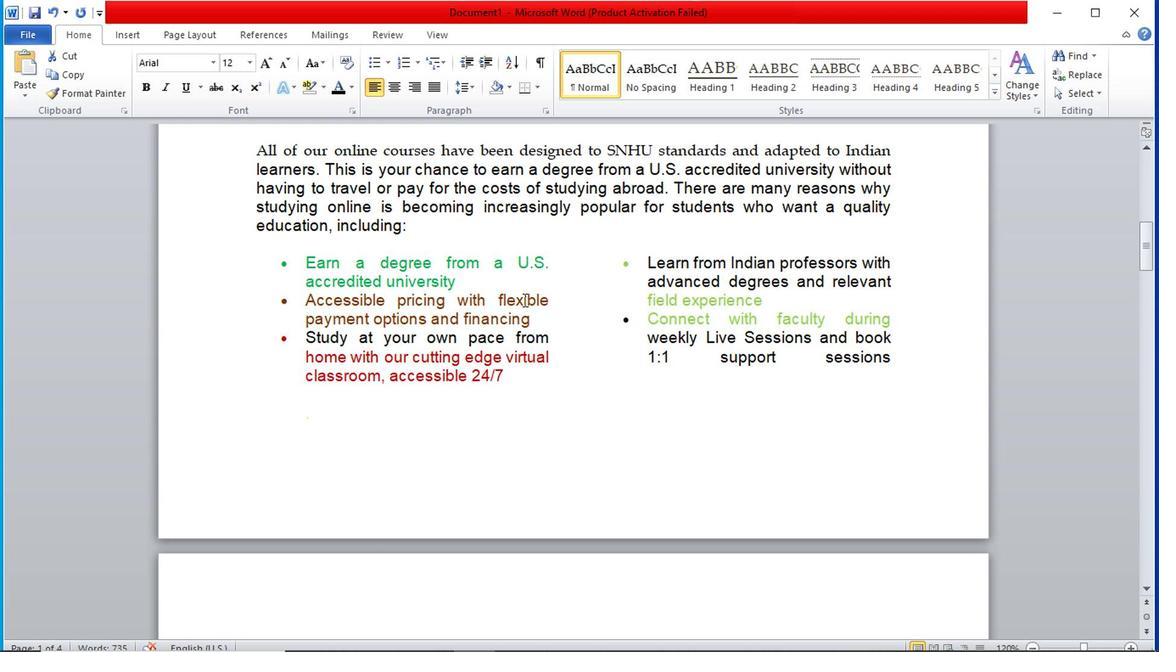 
Action: Mouse moved to (519, 289)
Screenshot: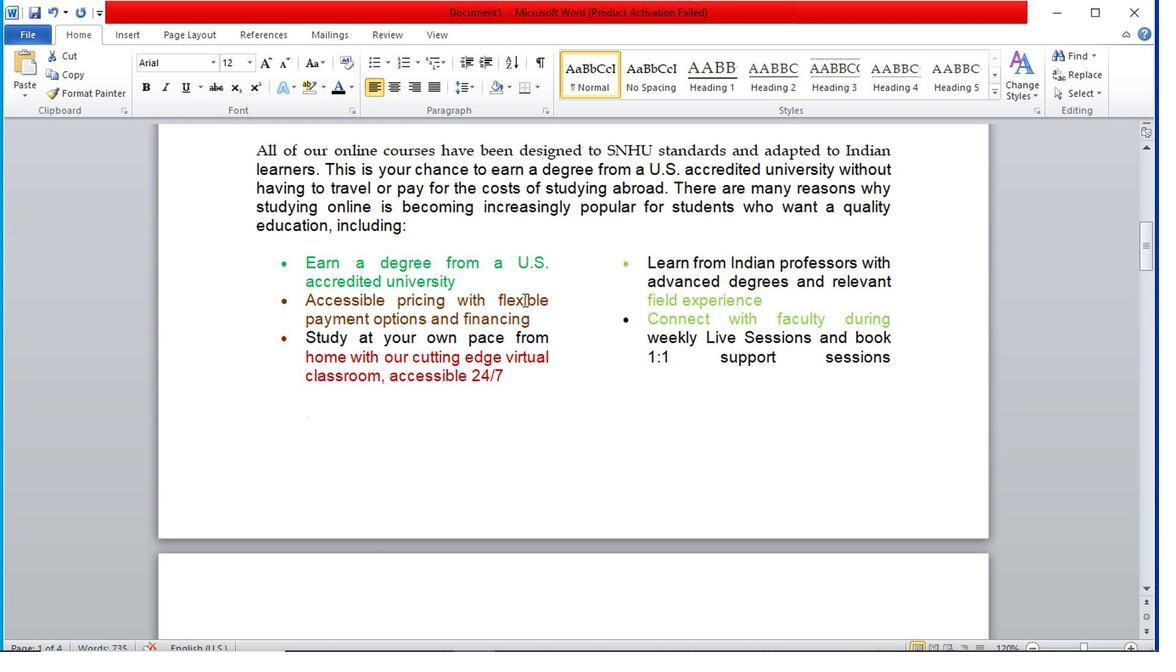 
Action: Mouse scrolled (519, 288) with delta (0, 0)
Screenshot: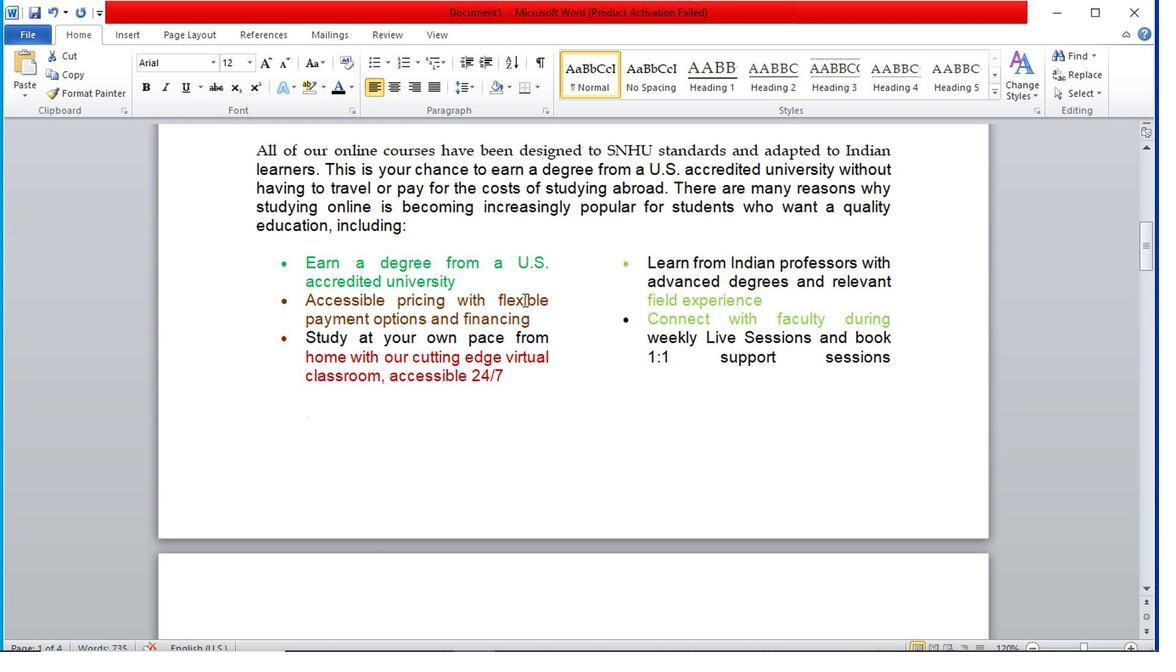 
Action: Mouse moved to (516, 283)
Screenshot: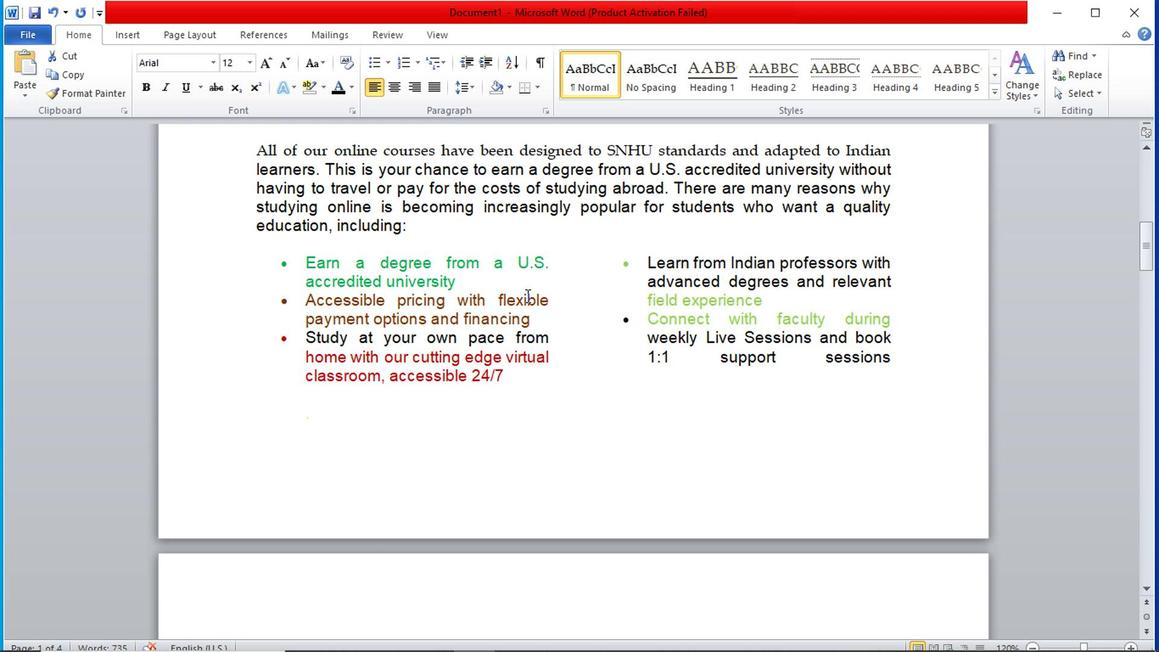 
Action: Mouse scrolled (516, 282) with delta (0, 0)
Screenshot: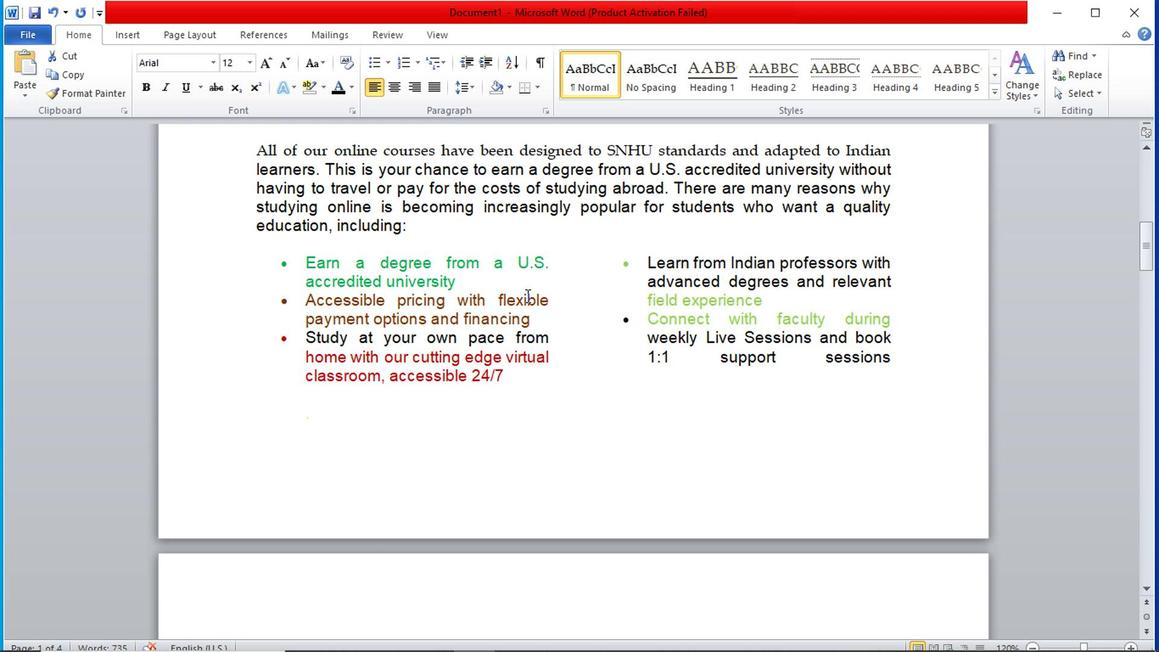 
Action: Mouse moved to (516, 280)
Screenshot: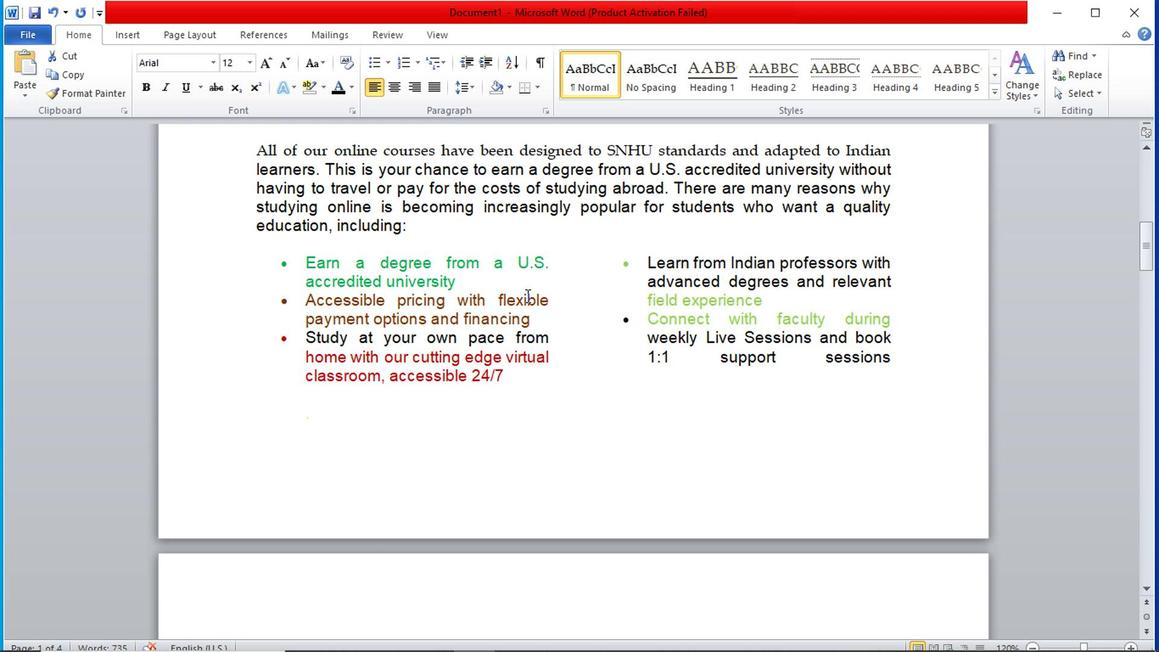 
Action: Mouse scrolled (516, 280) with delta (0, 0)
Screenshot: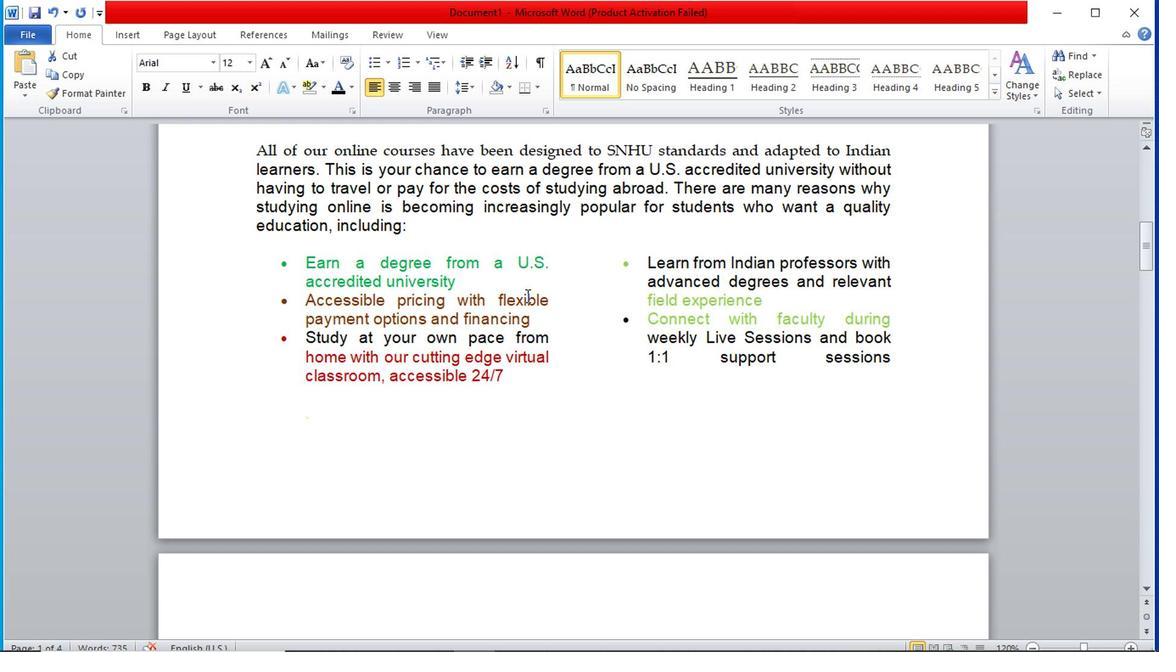 
Action: Mouse moved to (489, 350)
Screenshot: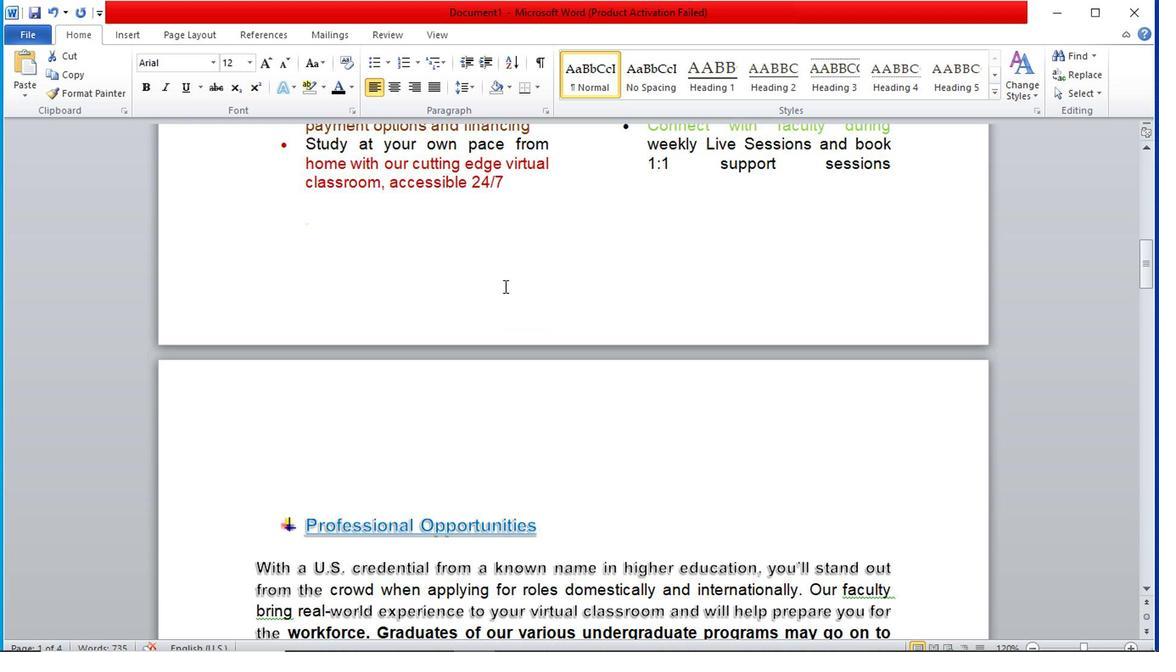 
Action: Mouse scrolled (489, 349) with delta (0, 0)
Screenshot: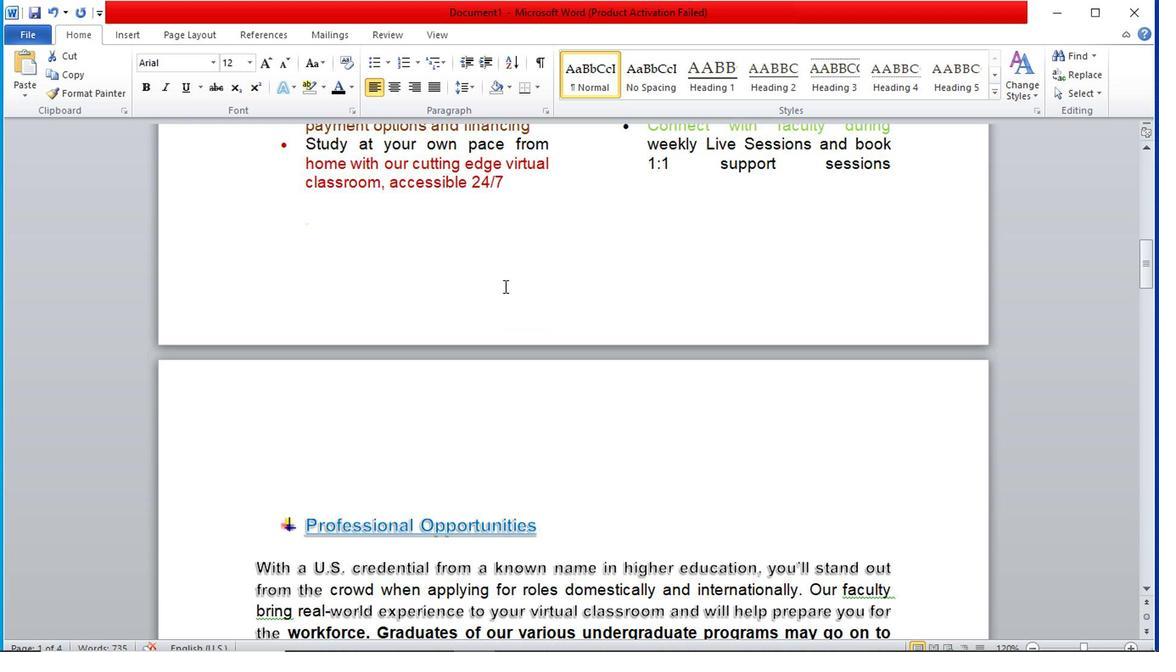 
Action: Mouse moved to (489, 350)
Screenshot: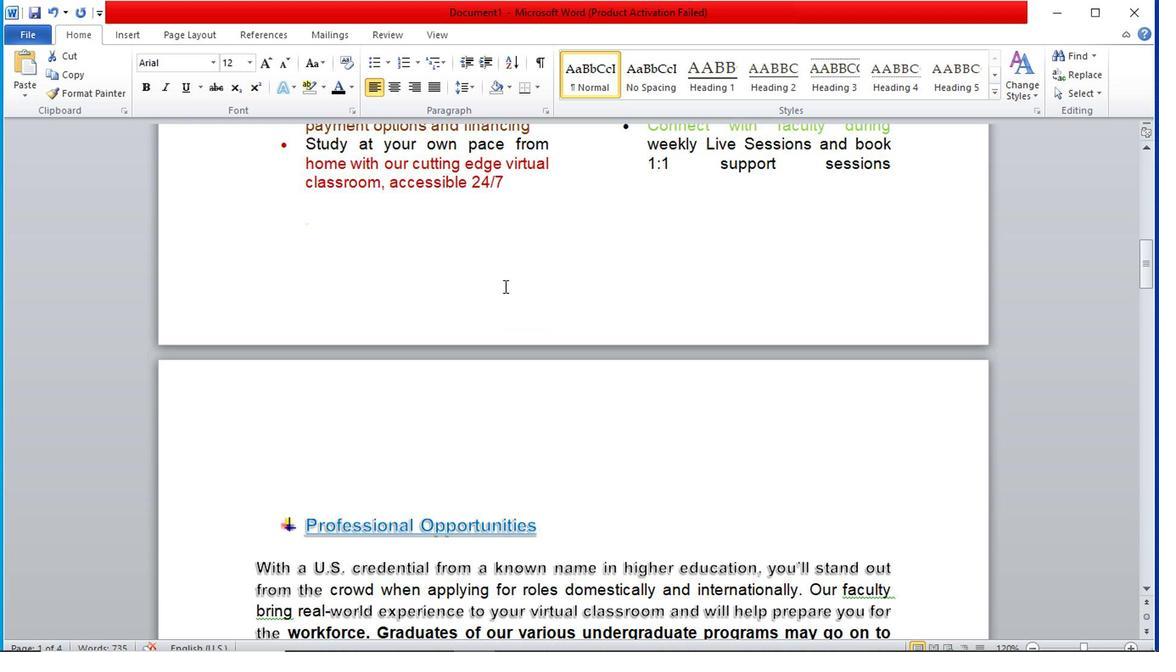 
Action: Mouse scrolled (489, 349) with delta (0, 0)
Screenshot: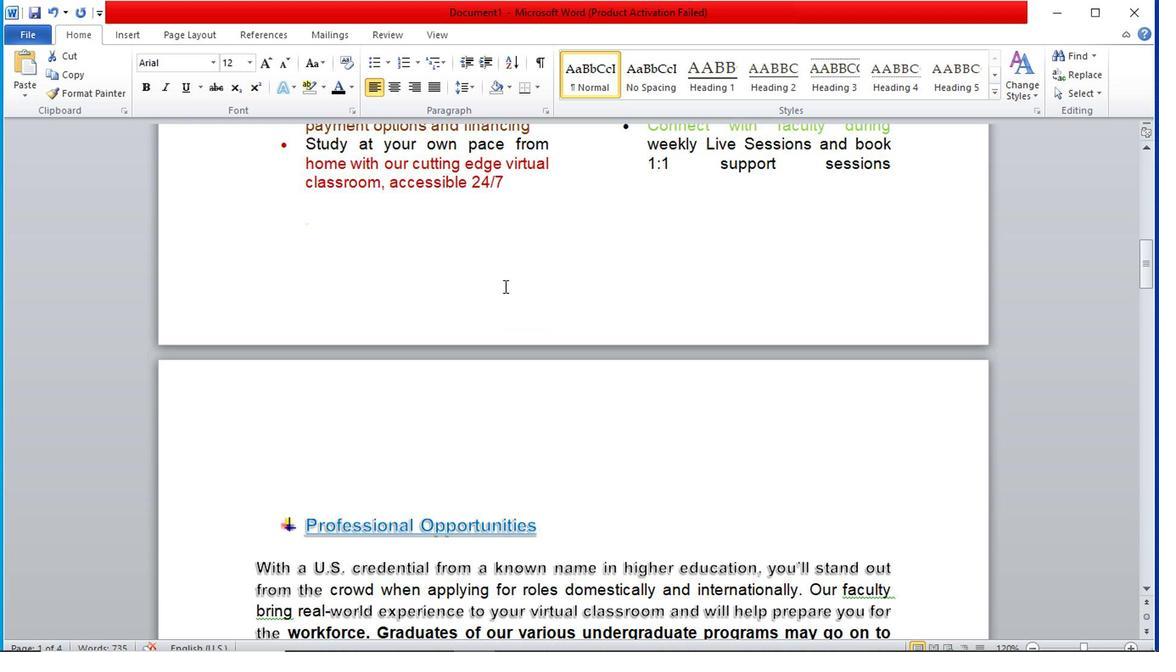 
Action: Mouse scrolled (489, 349) with delta (0, 0)
Screenshot: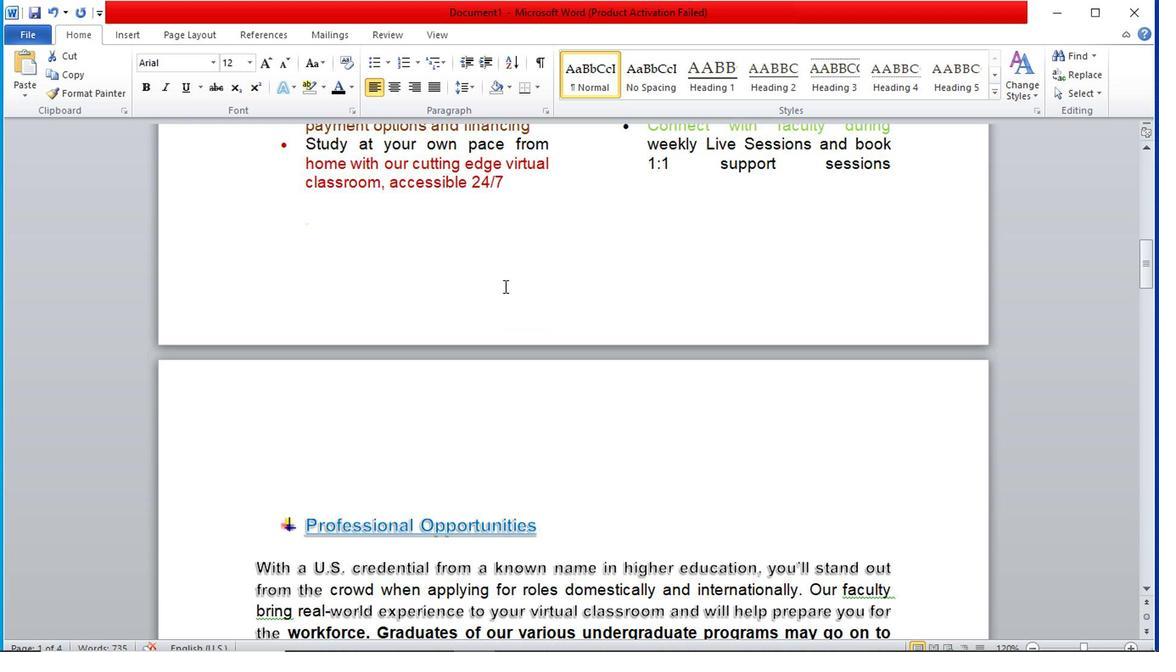 
Action: Mouse scrolled (489, 349) with delta (0, 0)
Screenshot: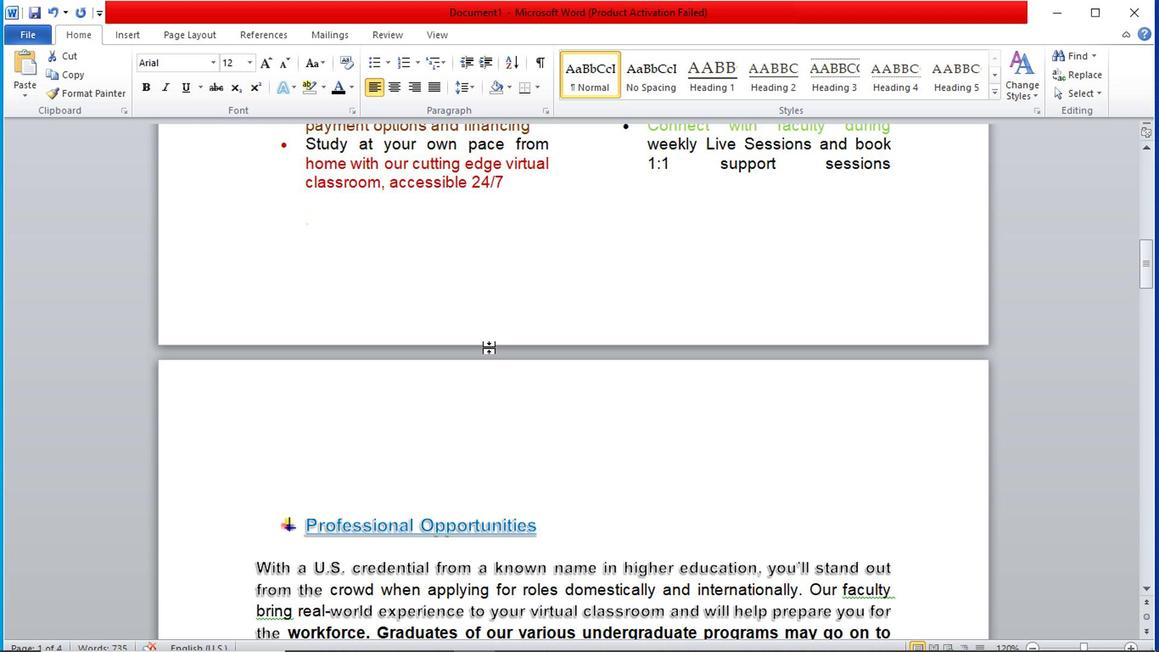 
Action: Mouse moved to (493, 362)
Screenshot: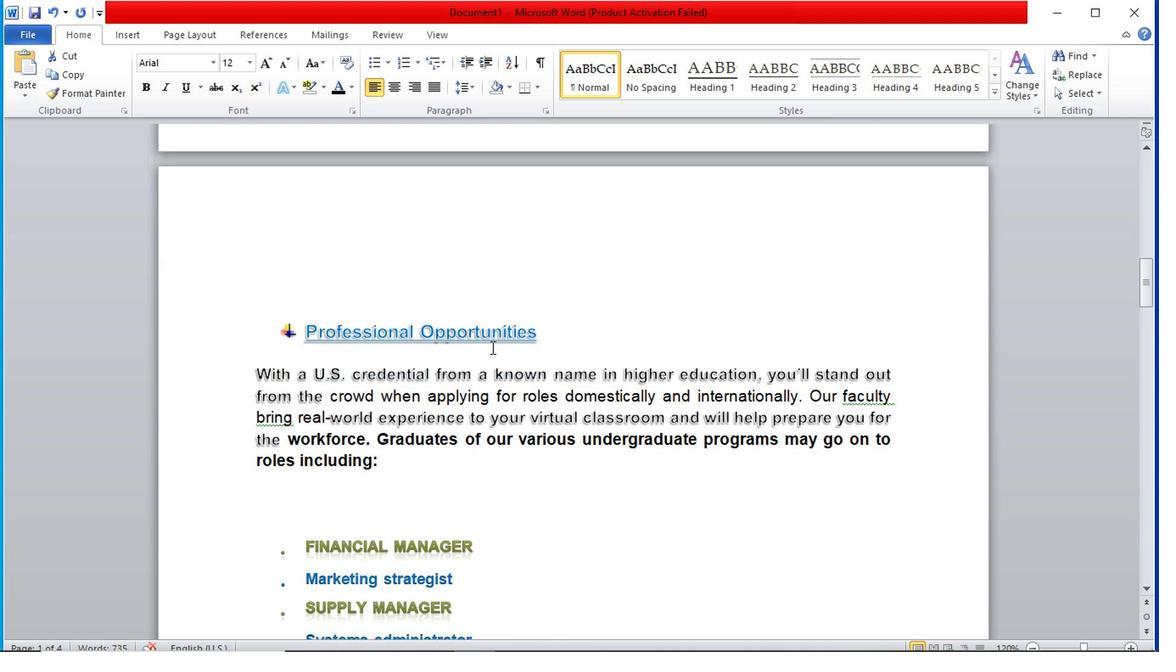 
Action: Mouse scrolled (493, 361) with delta (0, 0)
Screenshot: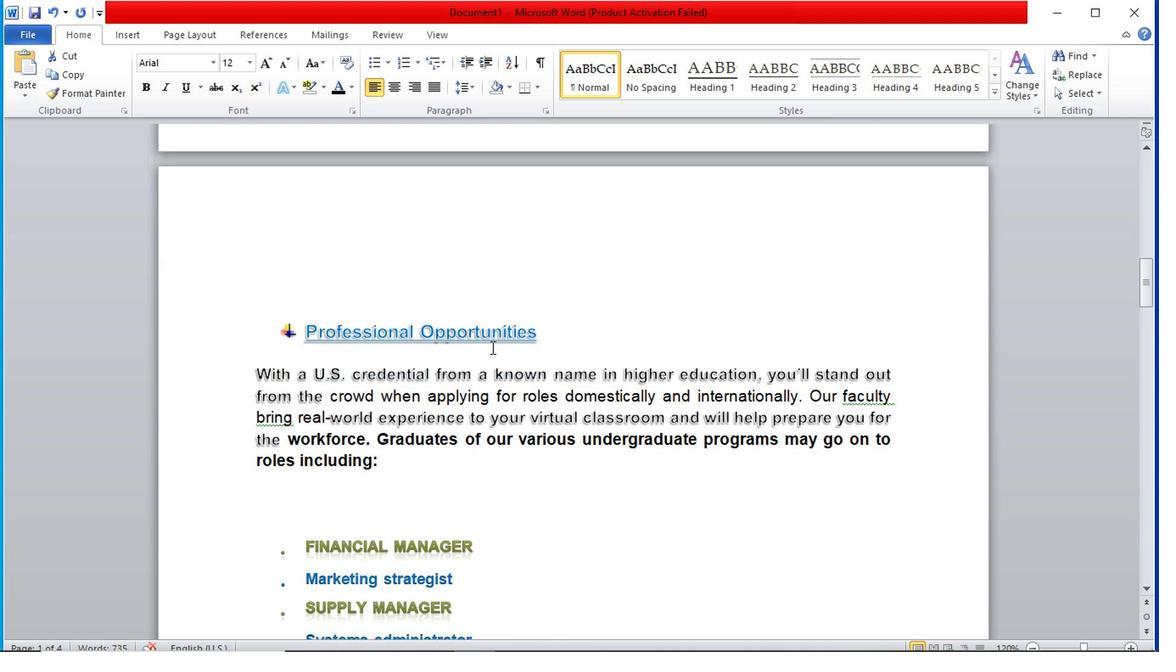 
Action: Mouse scrolled (493, 361) with delta (0, 0)
Screenshot: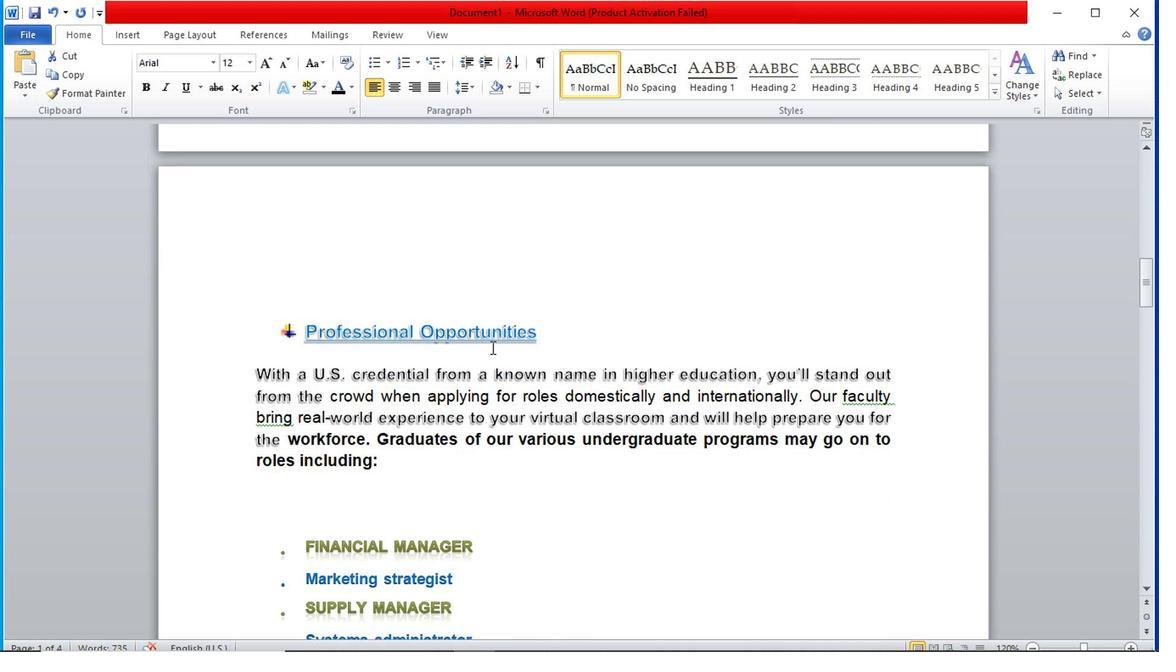 
Action: Mouse scrolled (493, 361) with delta (0, 0)
Screenshot: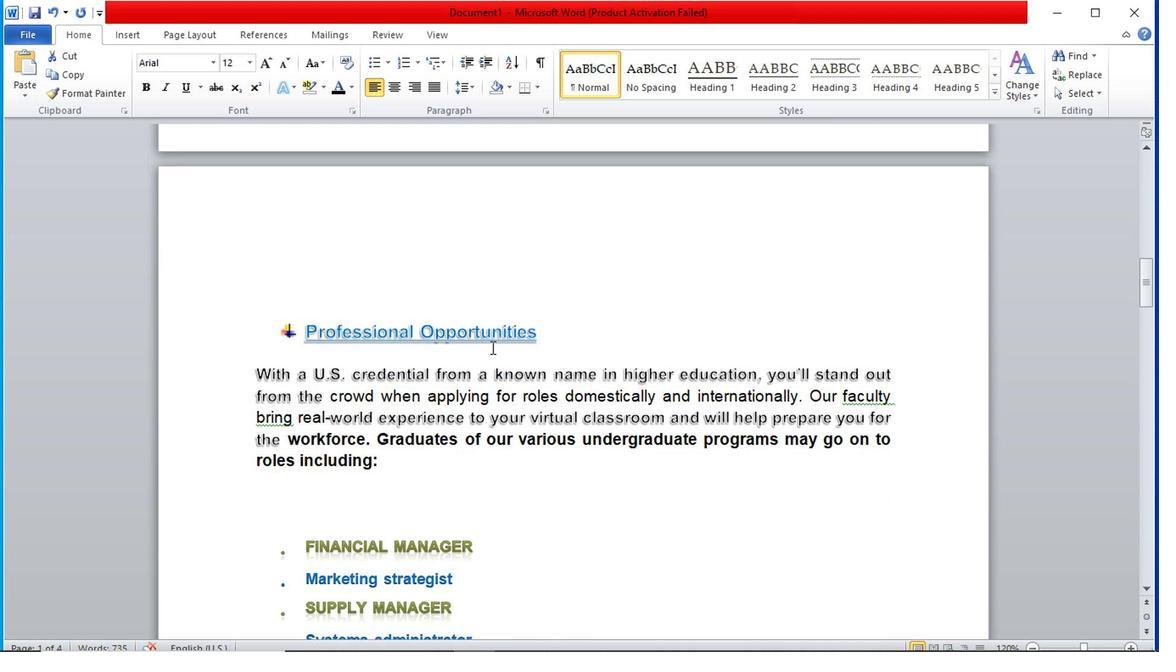 
Action: Mouse moved to (494, 362)
Screenshot: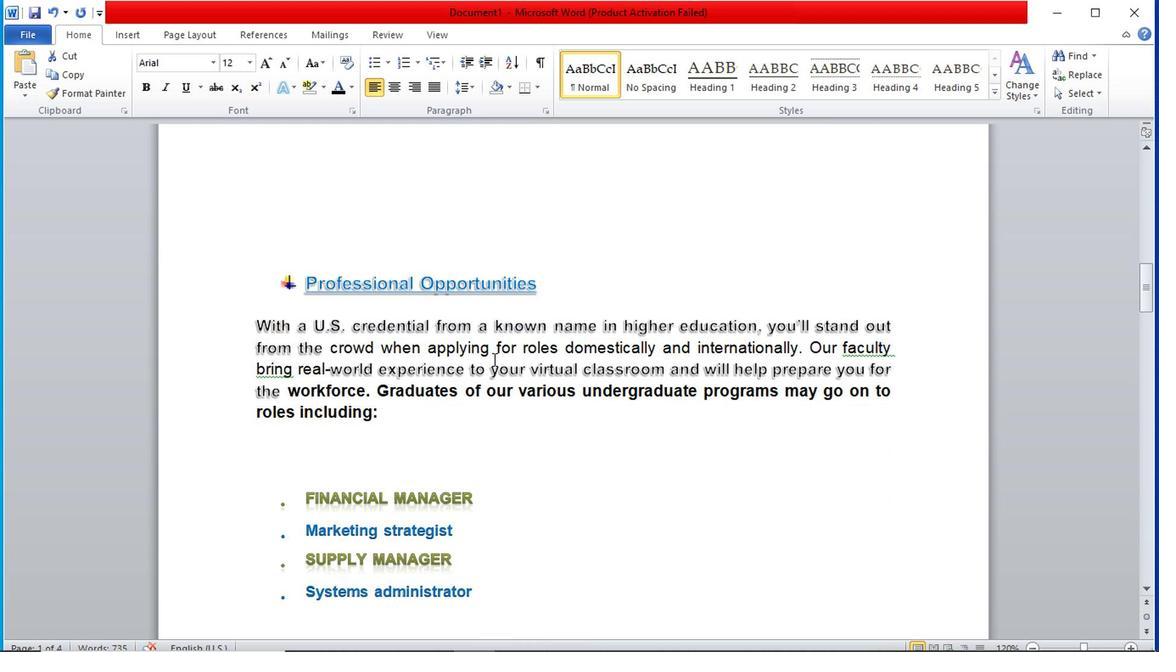 
Action: Mouse scrolled (494, 361) with delta (0, 0)
Screenshot: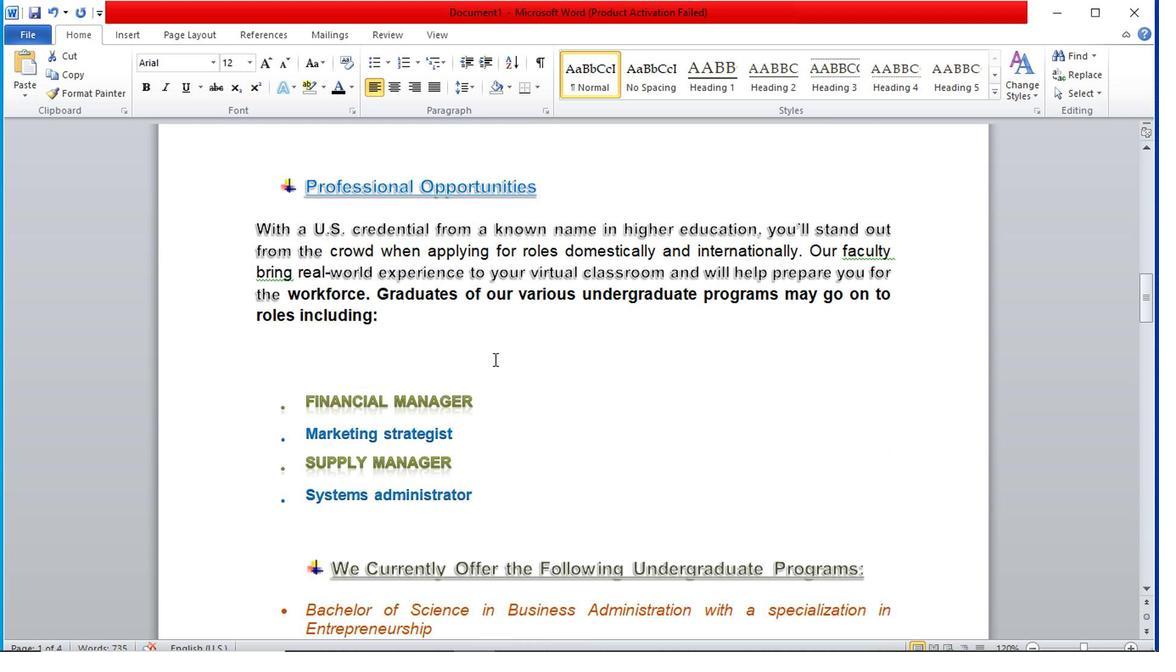 
Action: Mouse scrolled (494, 361) with delta (0, 0)
Screenshot: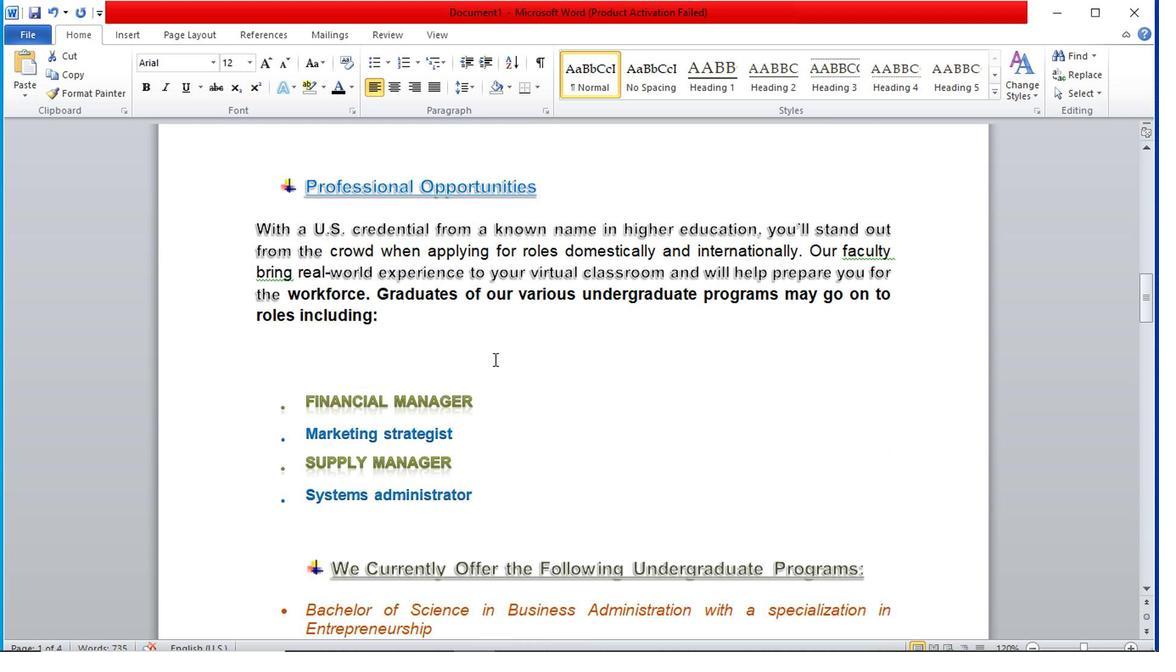 
Action: Mouse scrolled (494, 361) with delta (0, 0)
Screenshot: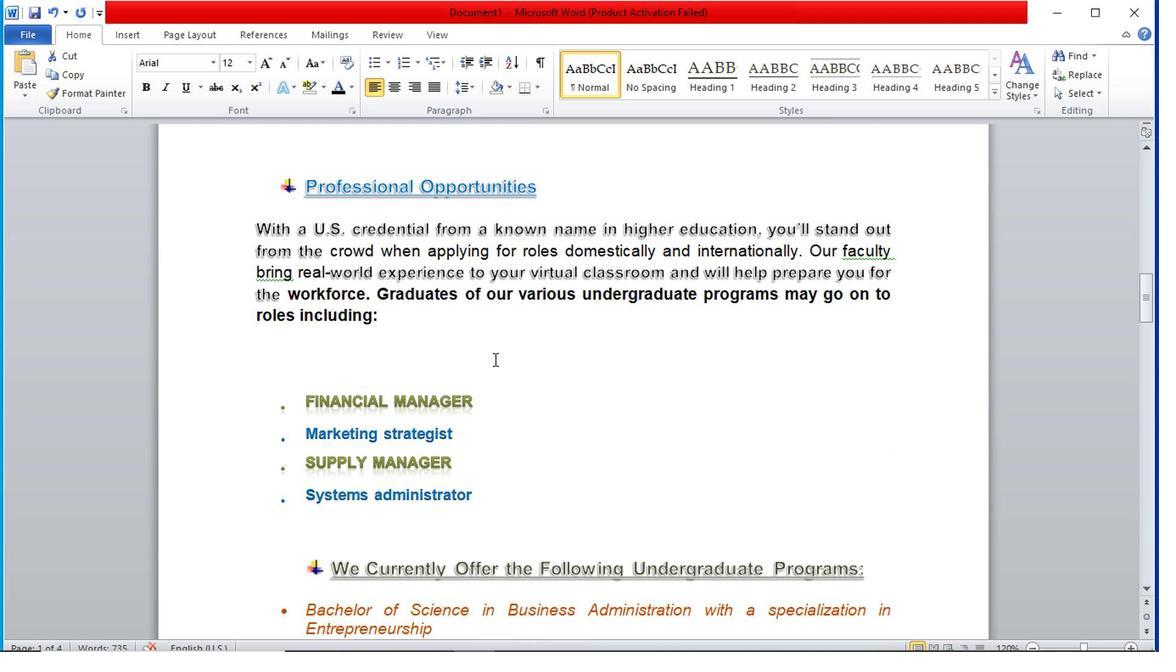 
Action: Mouse scrolled (494, 361) with delta (0, 0)
Screenshot: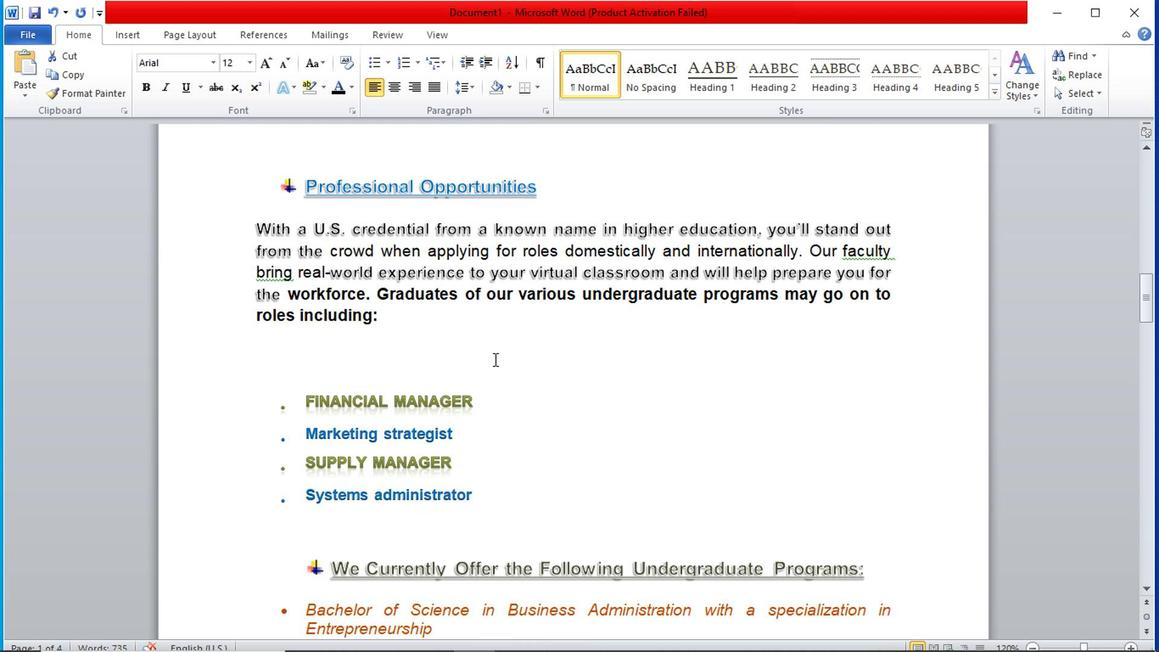 
Action: Mouse scrolled (494, 362) with delta (0, 0)
Screenshot: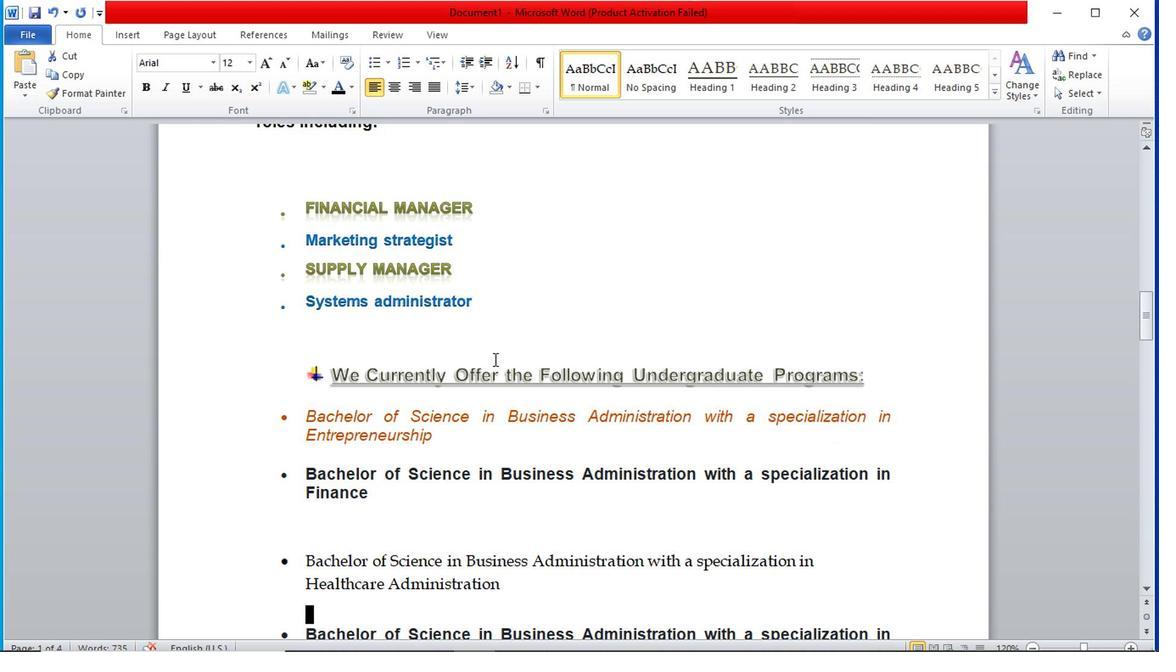 
Action: Mouse scrolled (494, 362) with delta (0, 0)
Screenshot: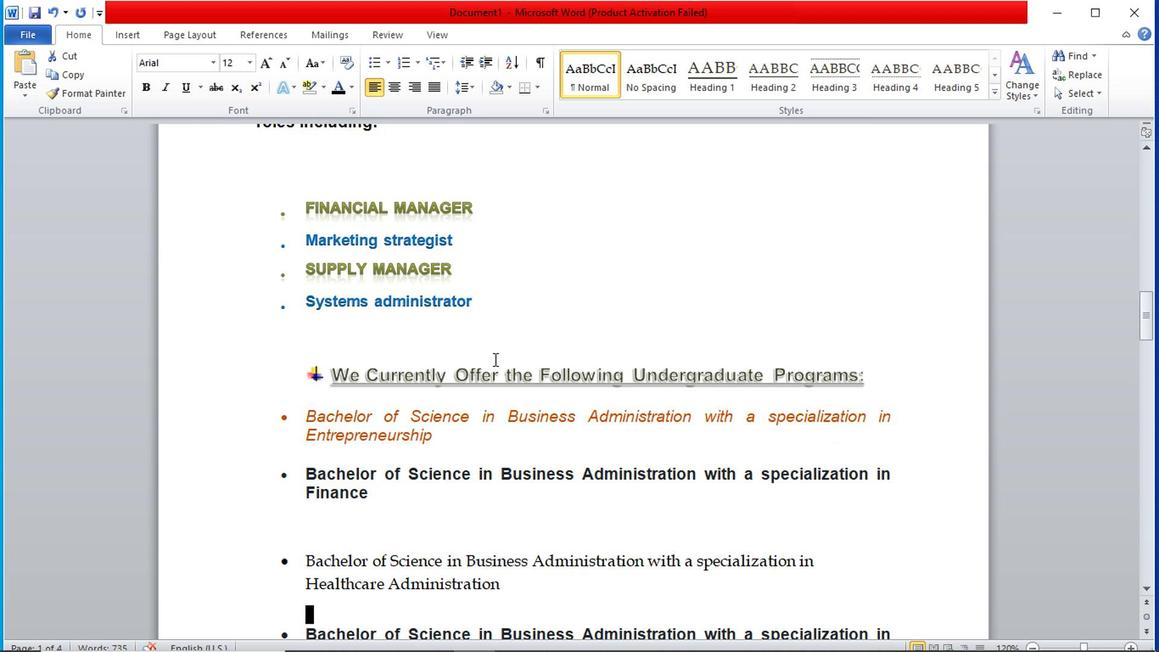 
Action: Mouse scrolled (494, 362) with delta (0, 0)
Screenshot: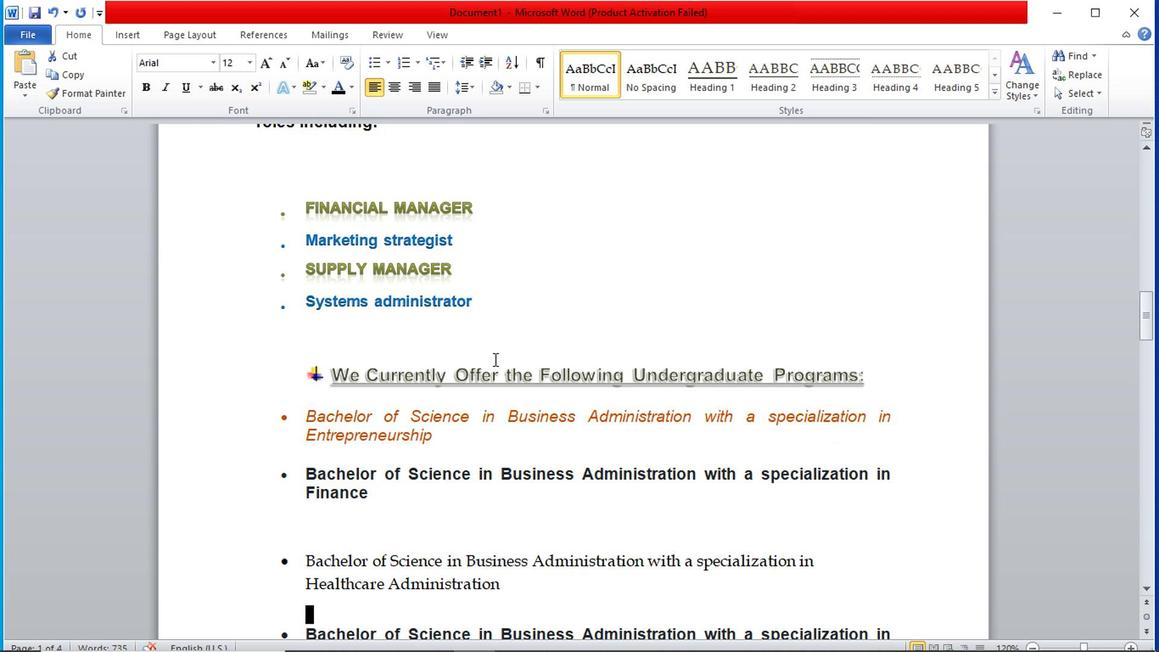 
Action: Mouse scrolled (494, 362) with delta (0, 0)
Screenshot: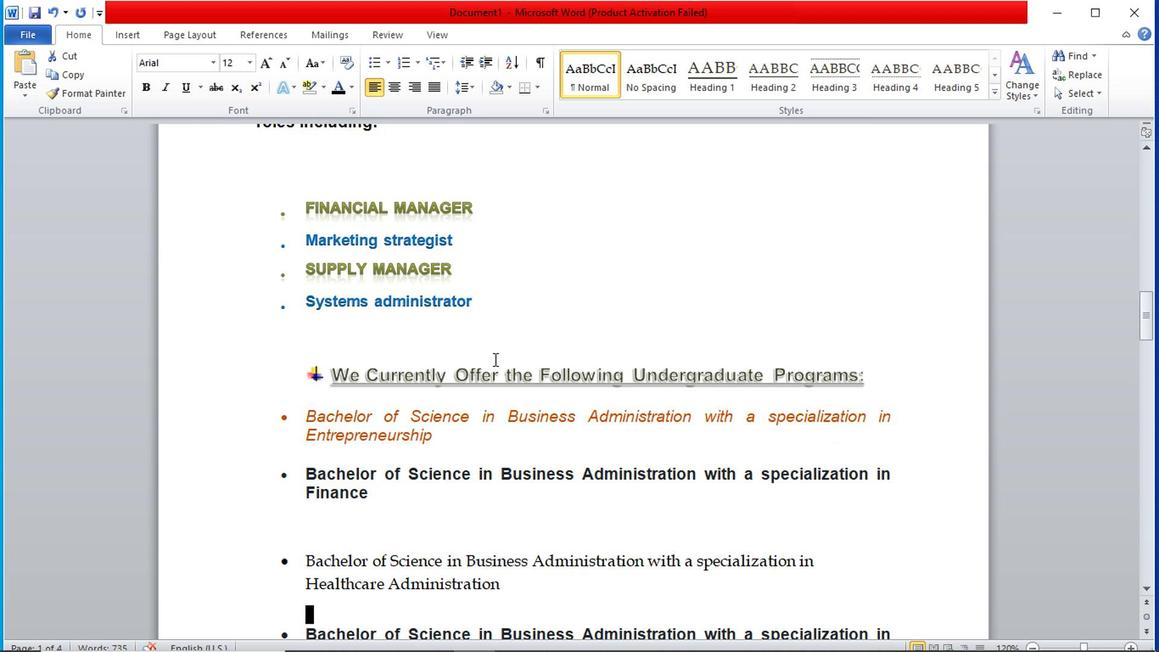 
Action: Mouse scrolled (494, 362) with delta (0, 0)
Screenshot: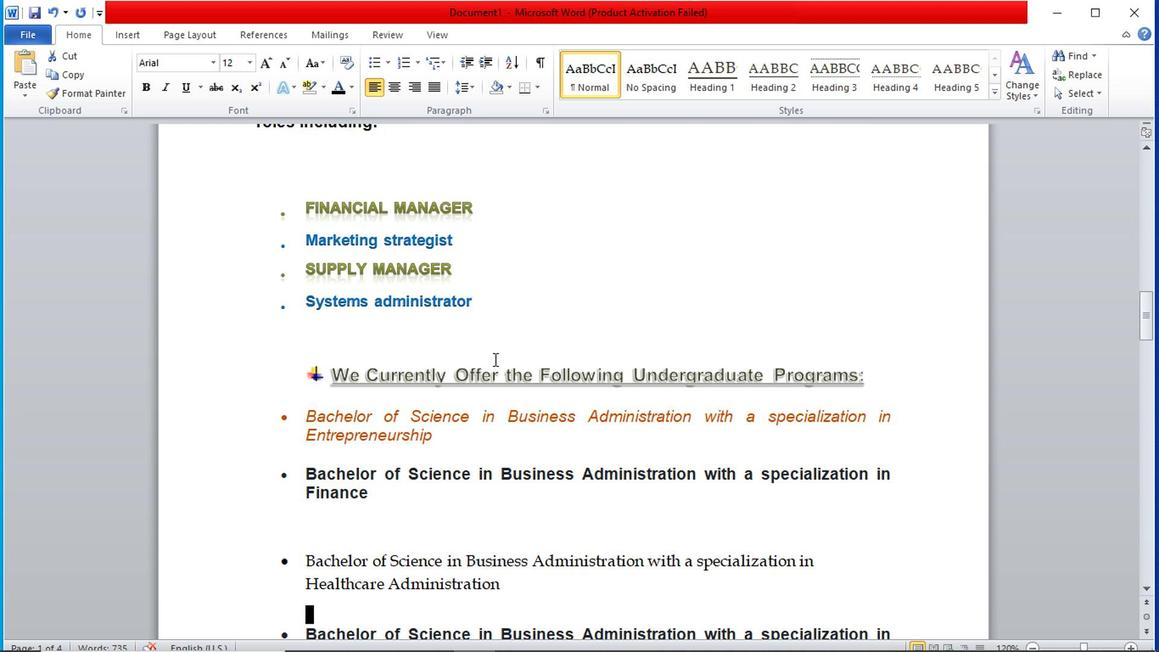 
Action: Mouse scrolled (494, 362) with delta (0, 0)
Screenshot: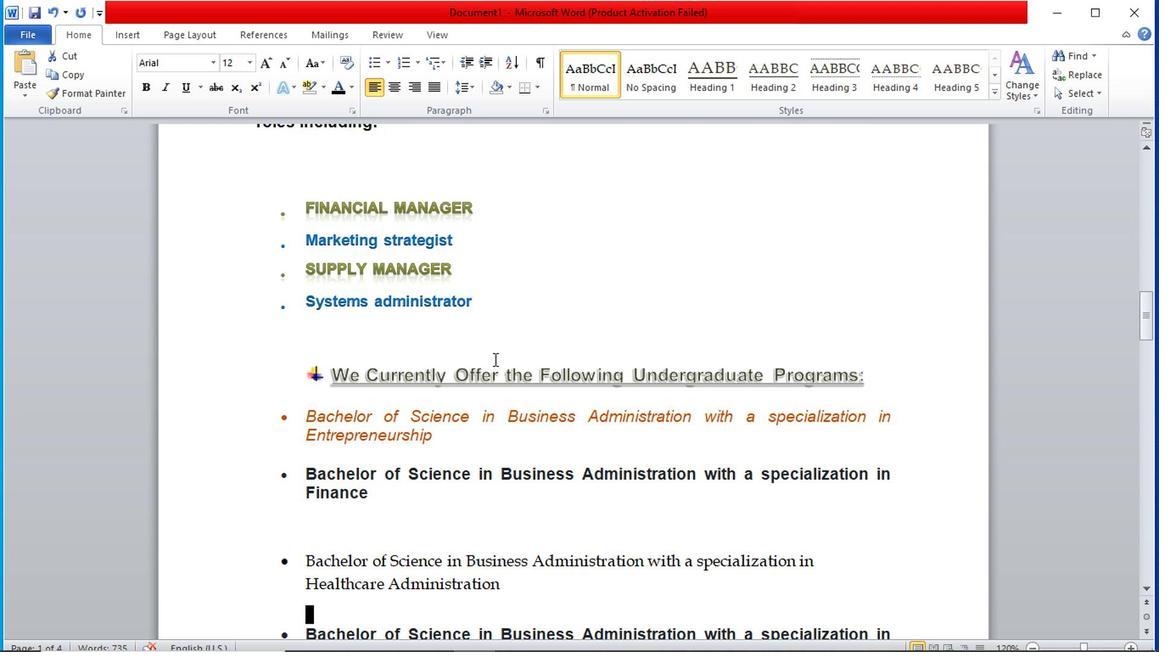 
Action: Mouse scrolled (494, 362) with delta (0, 0)
Screenshot: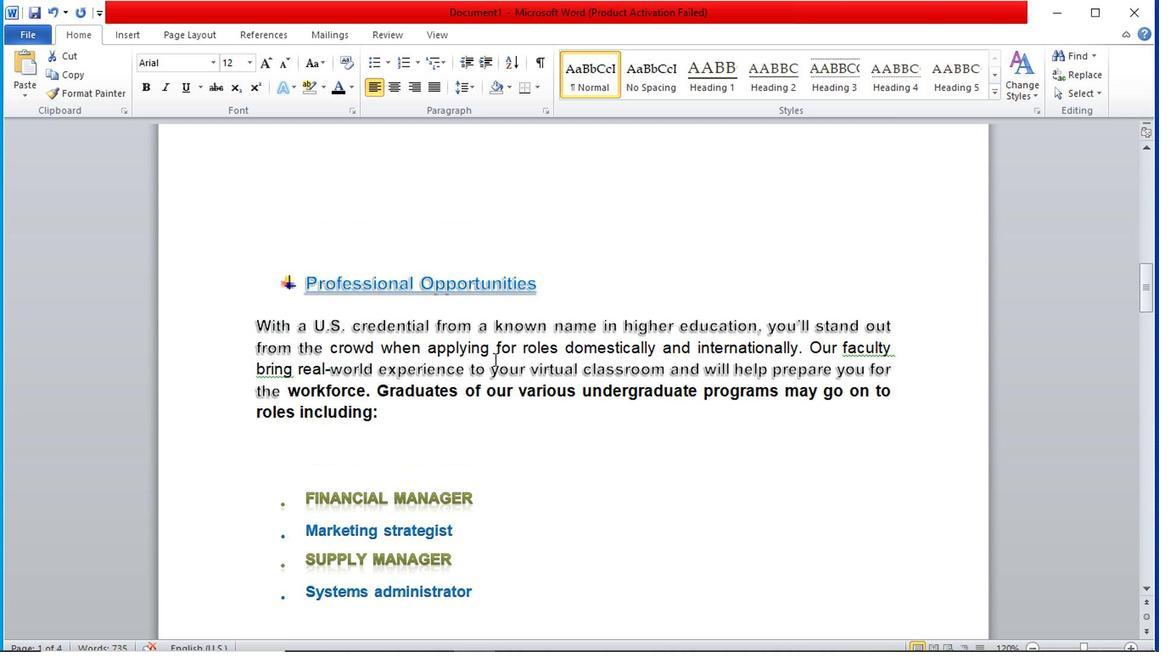 
Action: Mouse scrolled (494, 362) with delta (0, 0)
Screenshot: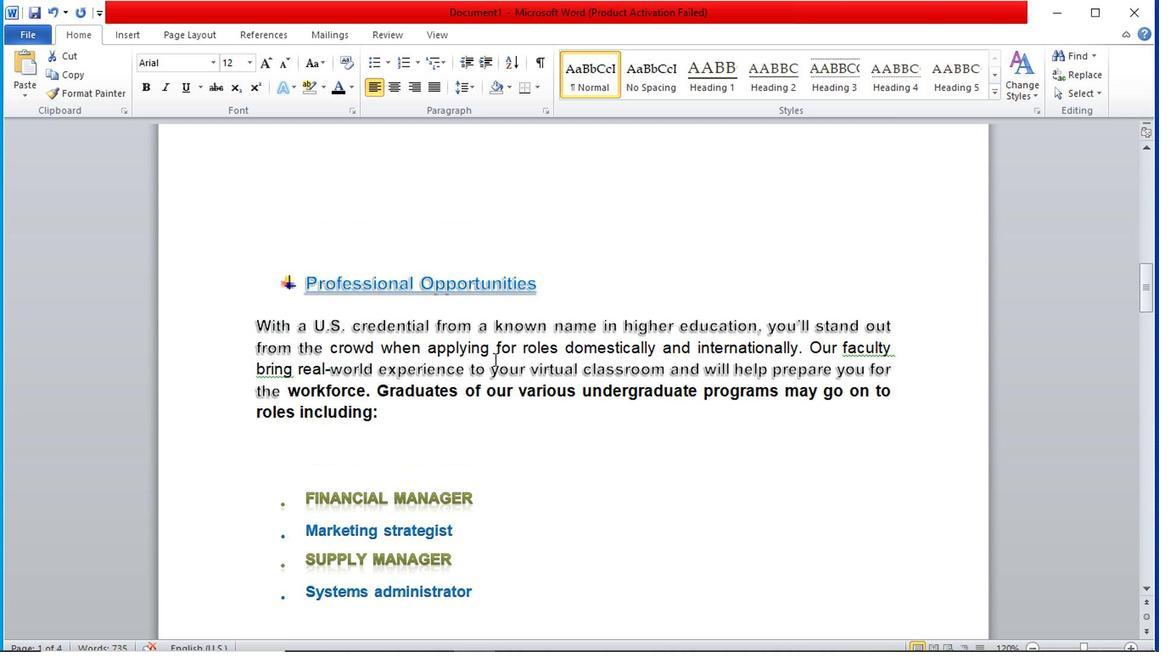 
Action: Mouse scrolled (494, 362) with delta (0, 0)
Screenshot: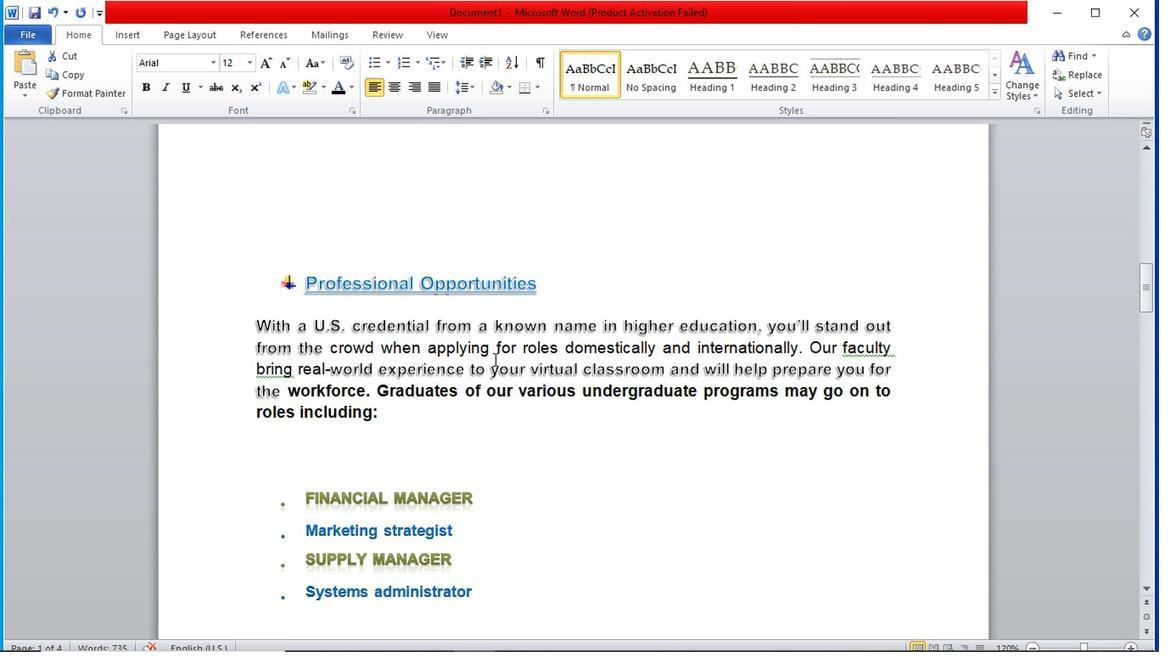
Action: Mouse moved to (491, 371)
Screenshot: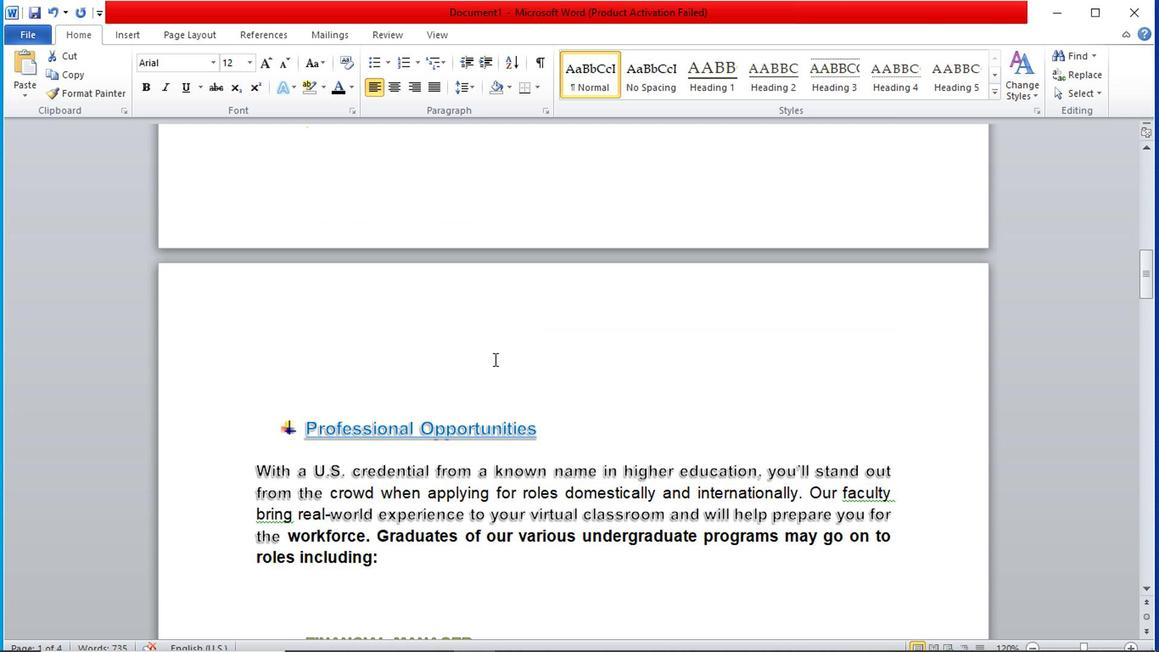 
Action: Mouse scrolled (491, 370) with delta (0, 0)
Screenshot: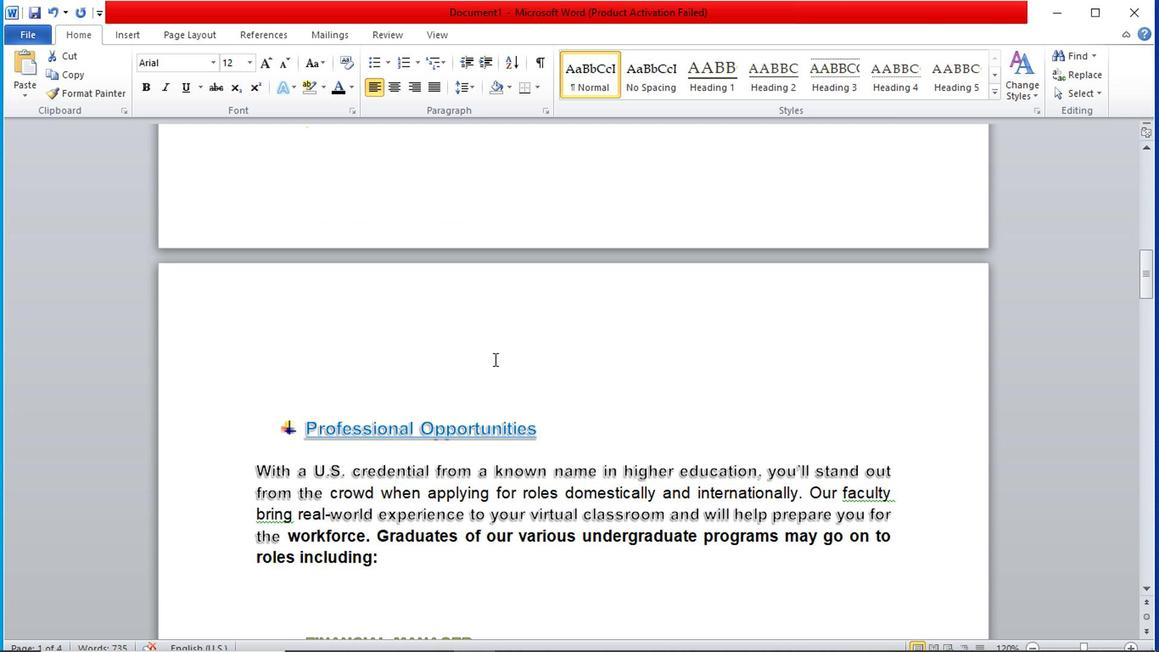 
Action: Mouse moved to (490, 371)
Screenshot: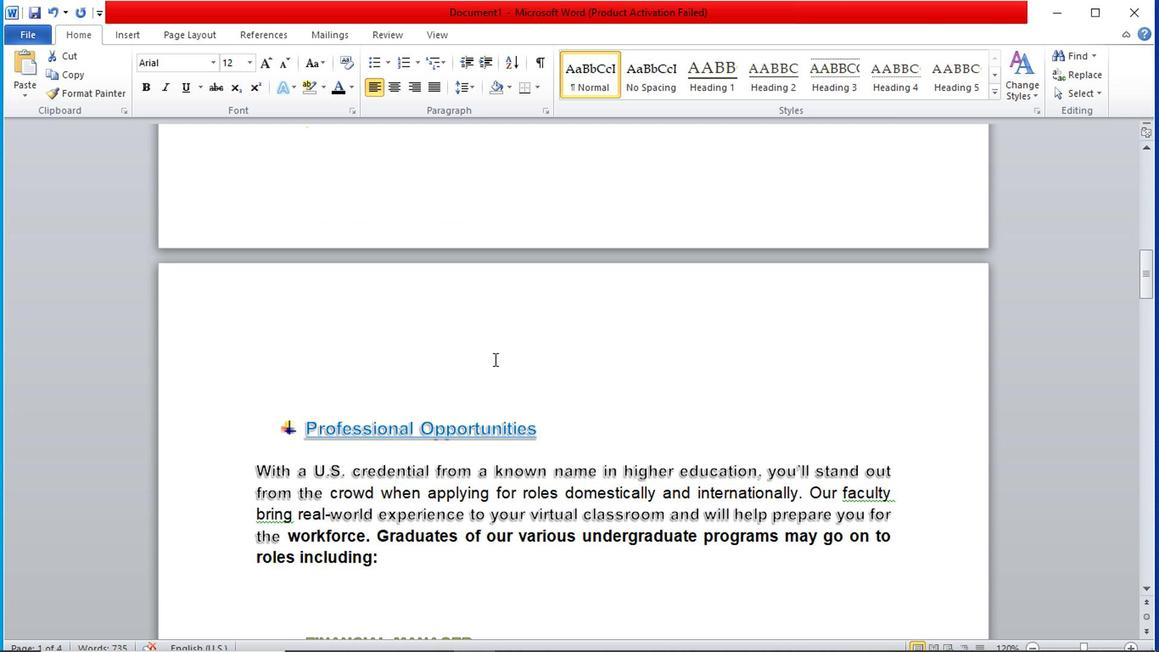 
Action: Mouse scrolled (490, 370) with delta (0, 0)
Screenshot: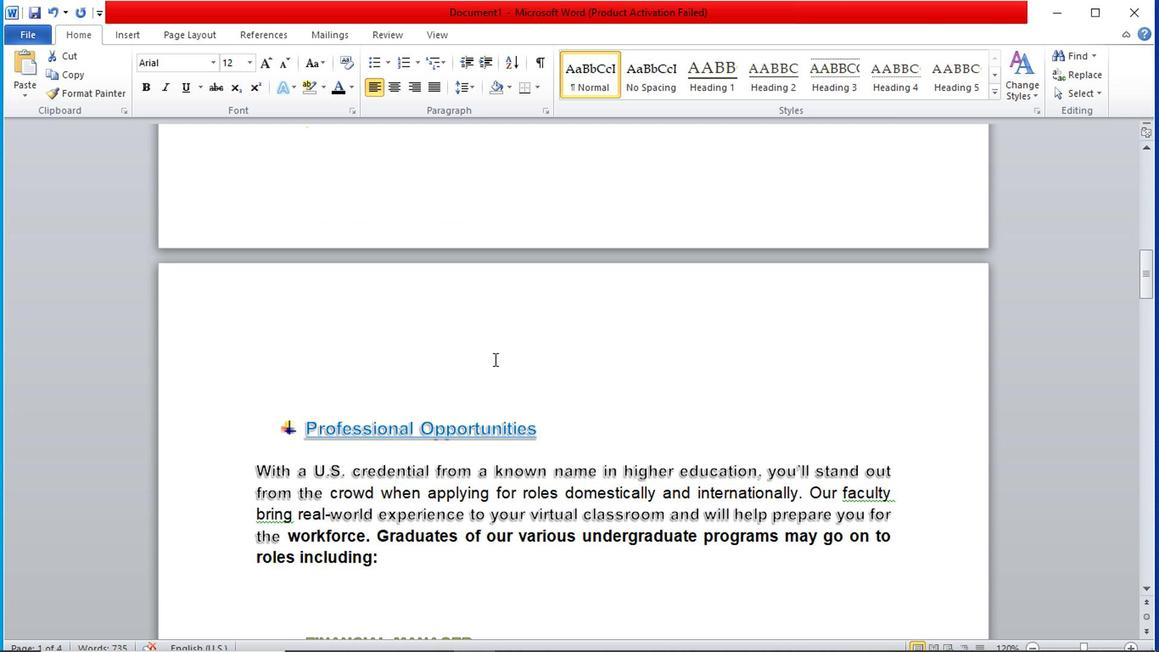 
Action: Mouse scrolled (490, 370) with delta (0, 0)
Screenshot: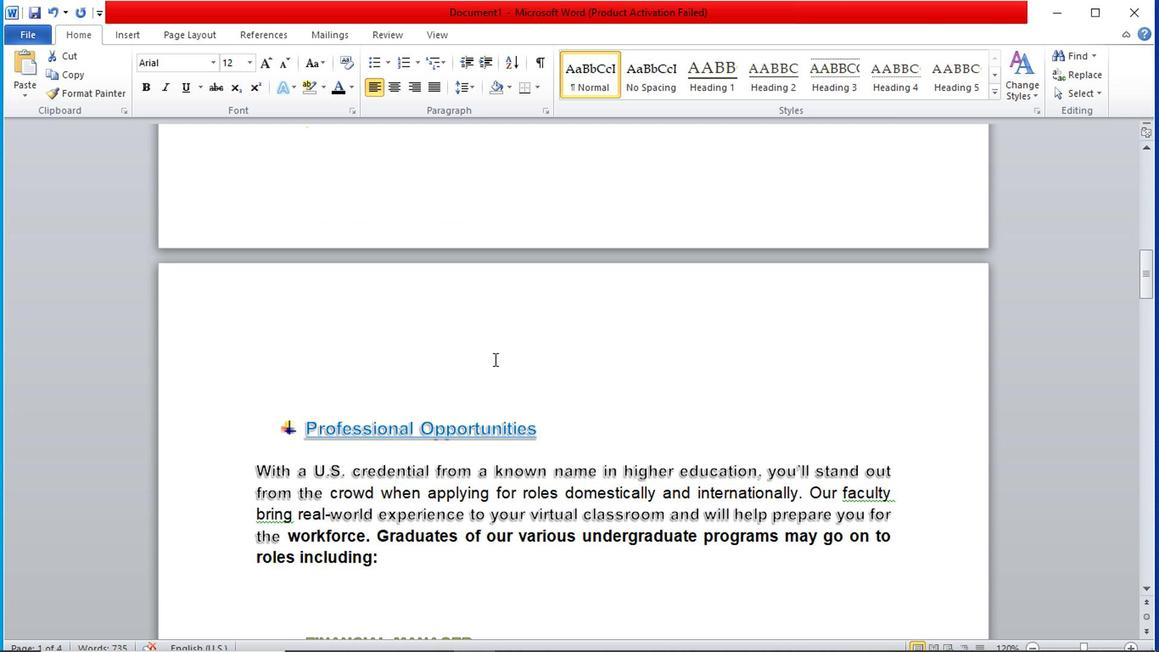 
Action: Mouse moved to (489, 373)
Screenshot: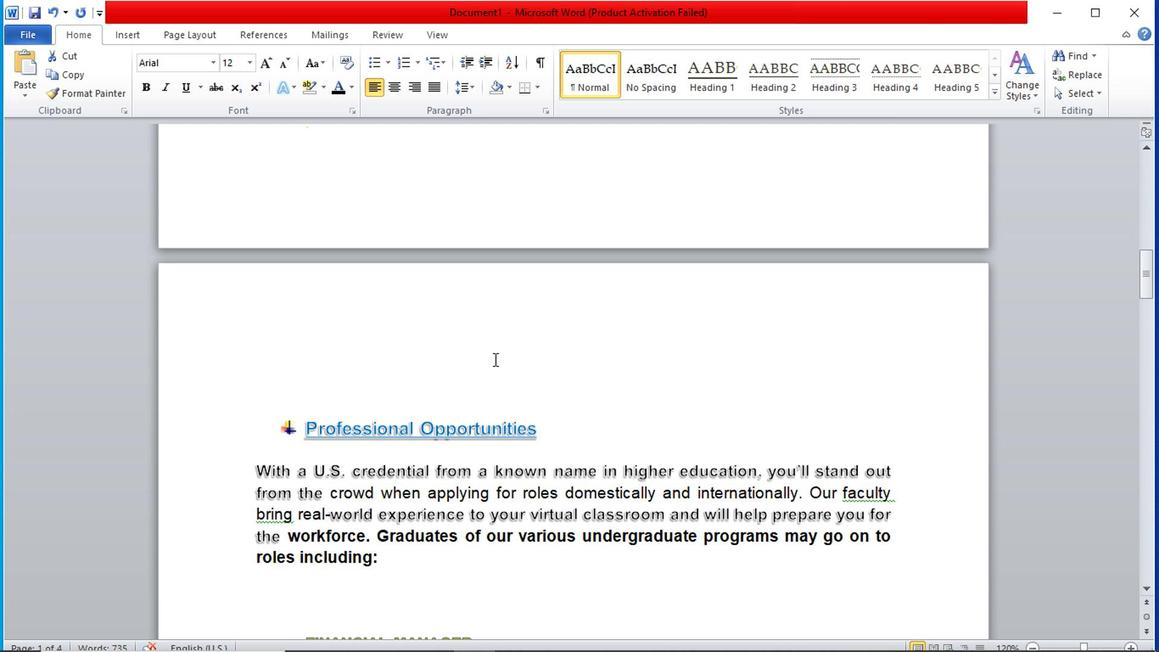 
Action: Mouse scrolled (489, 372) with delta (0, 0)
Screenshot: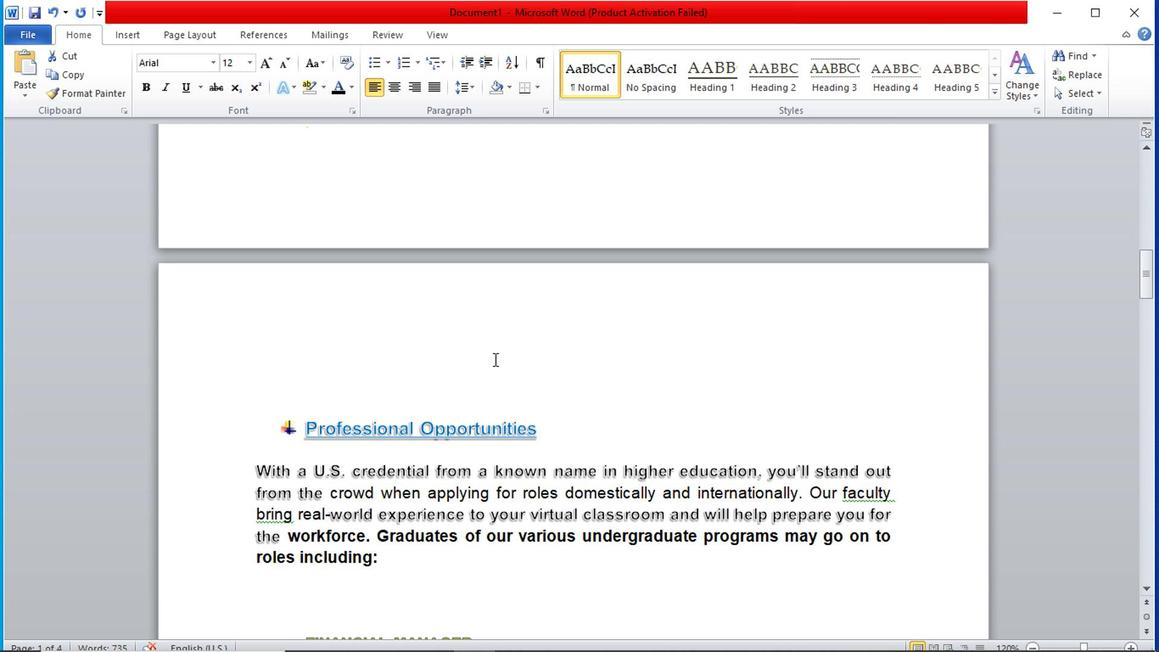 
Action: Mouse moved to (487, 373)
Screenshot: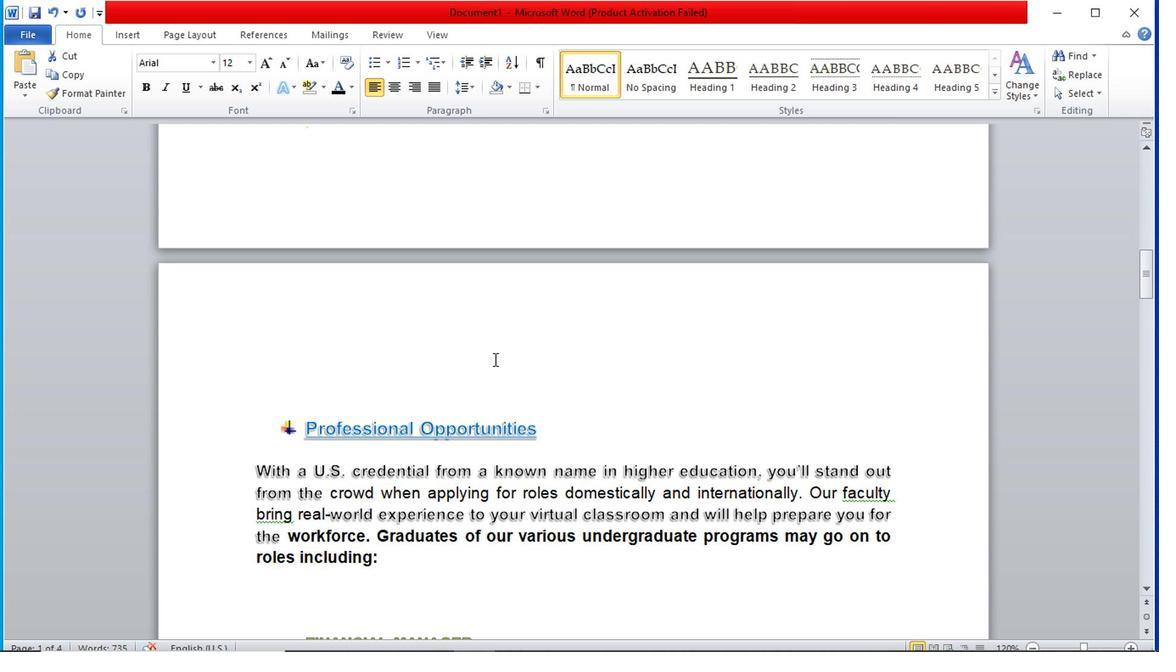 
Action: Mouse scrolled (487, 373) with delta (0, 0)
Screenshot: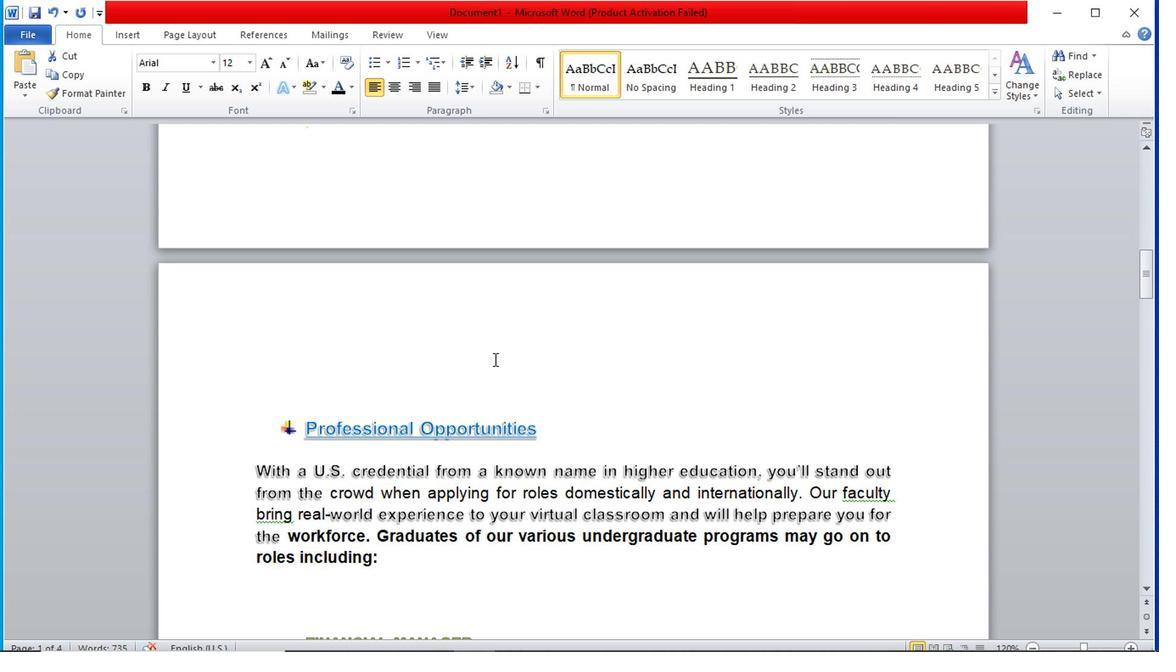 
Action: Mouse moved to (486, 373)
Screenshot: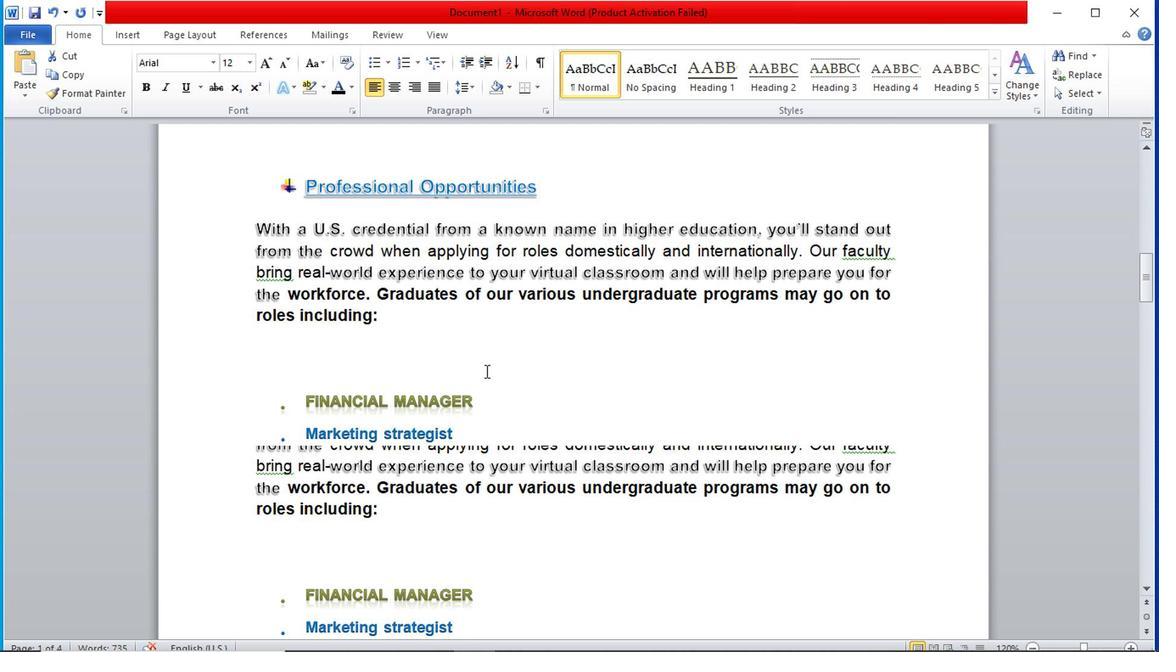
Action: Mouse scrolled (486, 373) with delta (0, 0)
Screenshot: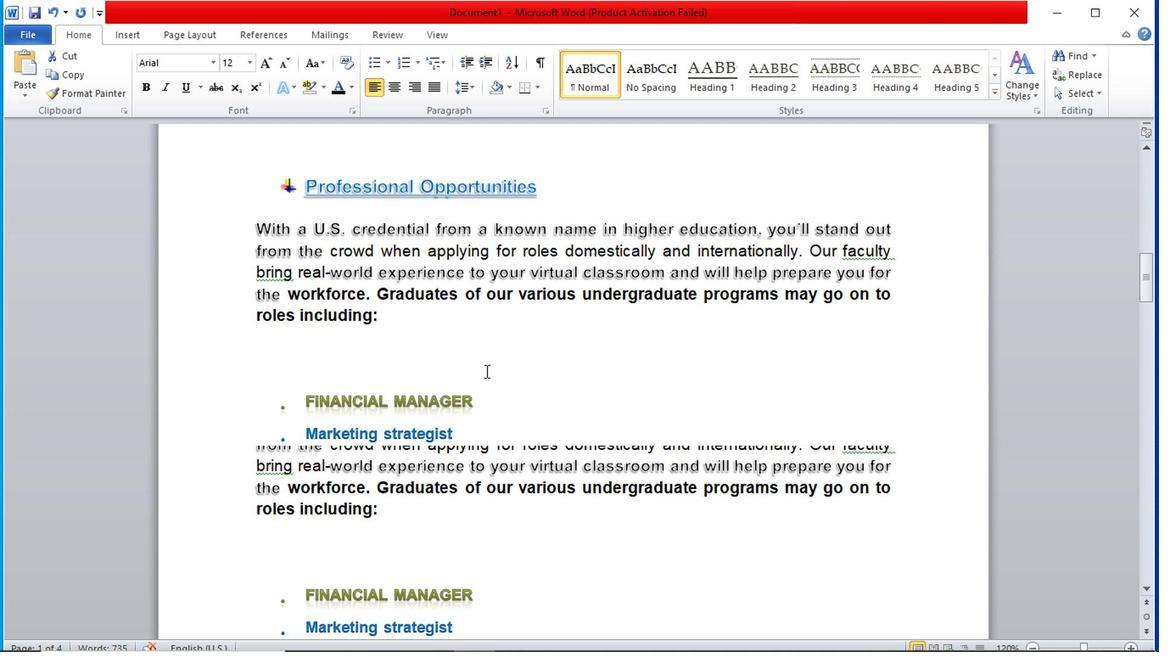 
Action: Mouse scrolled (486, 373) with delta (0, 0)
Screenshot: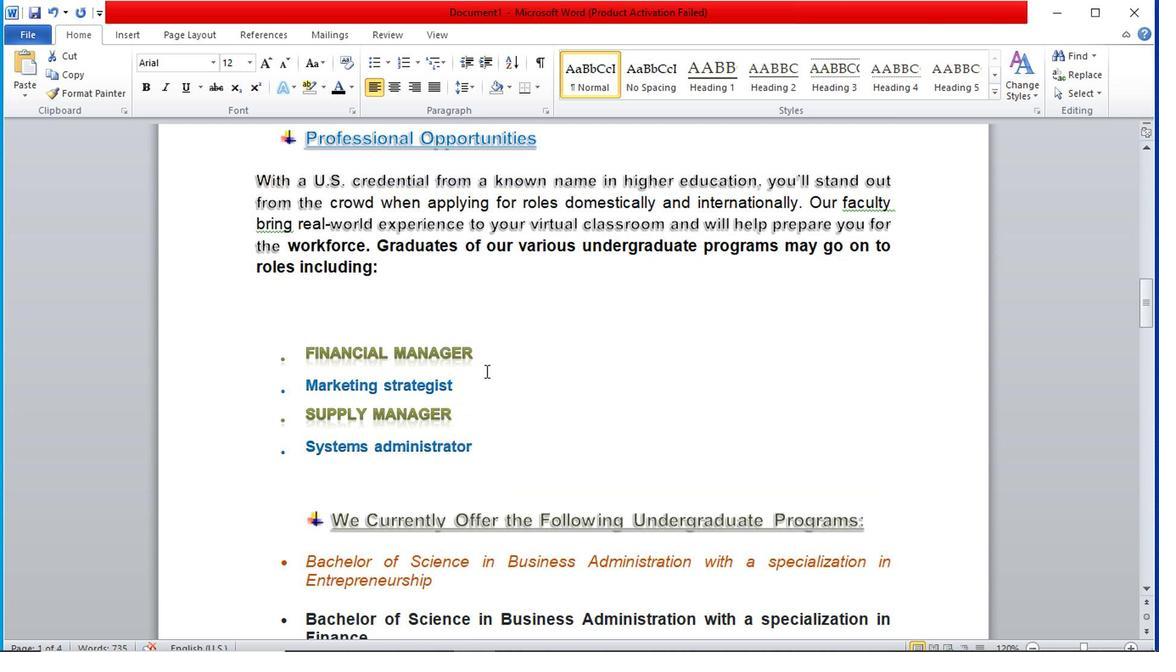 
Action: Mouse scrolled (486, 373) with delta (0, 0)
Screenshot: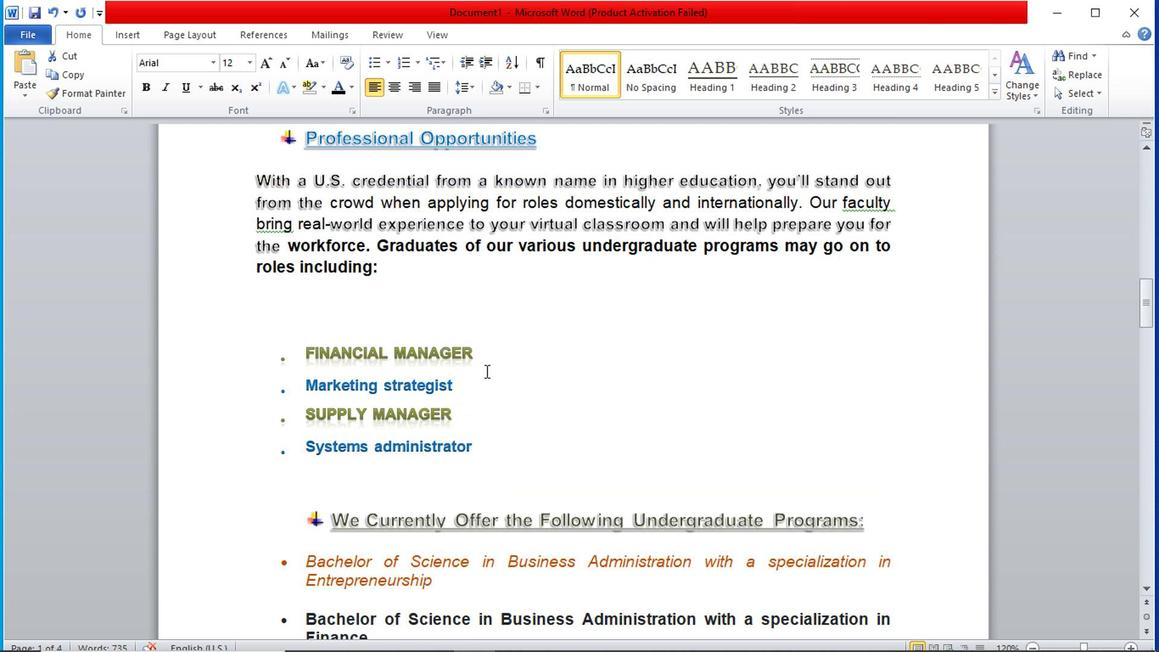 
Action: Mouse scrolled (486, 373) with delta (0, 0)
Screenshot: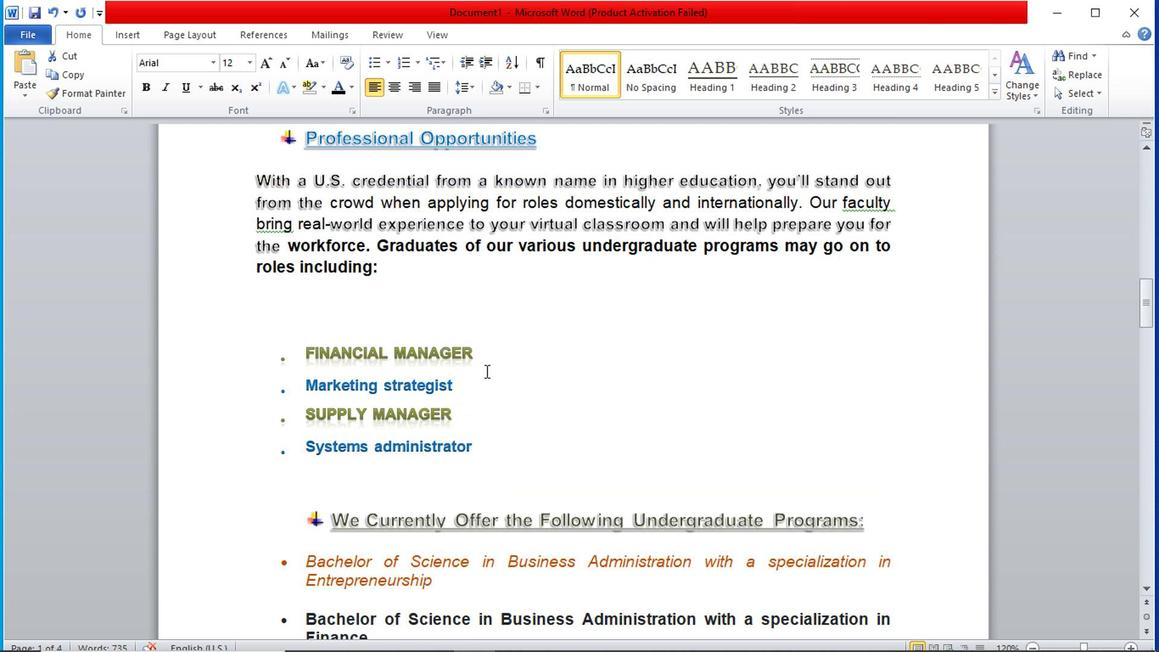 
Action: Mouse moved to (487, 375)
Screenshot: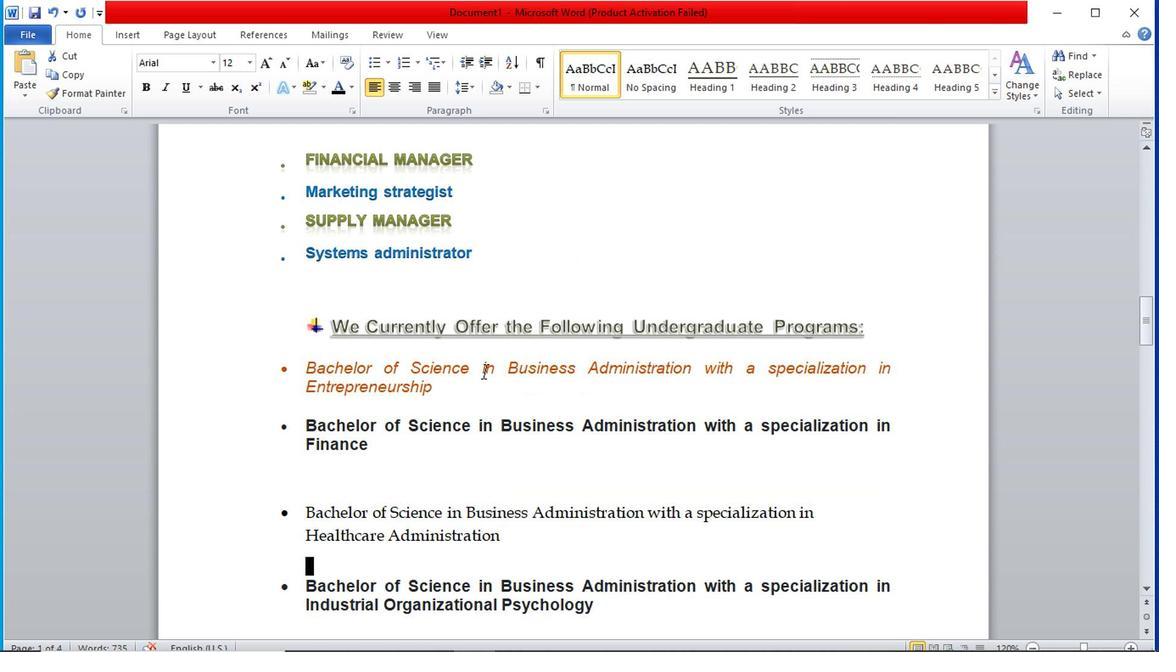 
Action: Mouse scrolled (487, 374) with delta (0, 0)
Screenshot: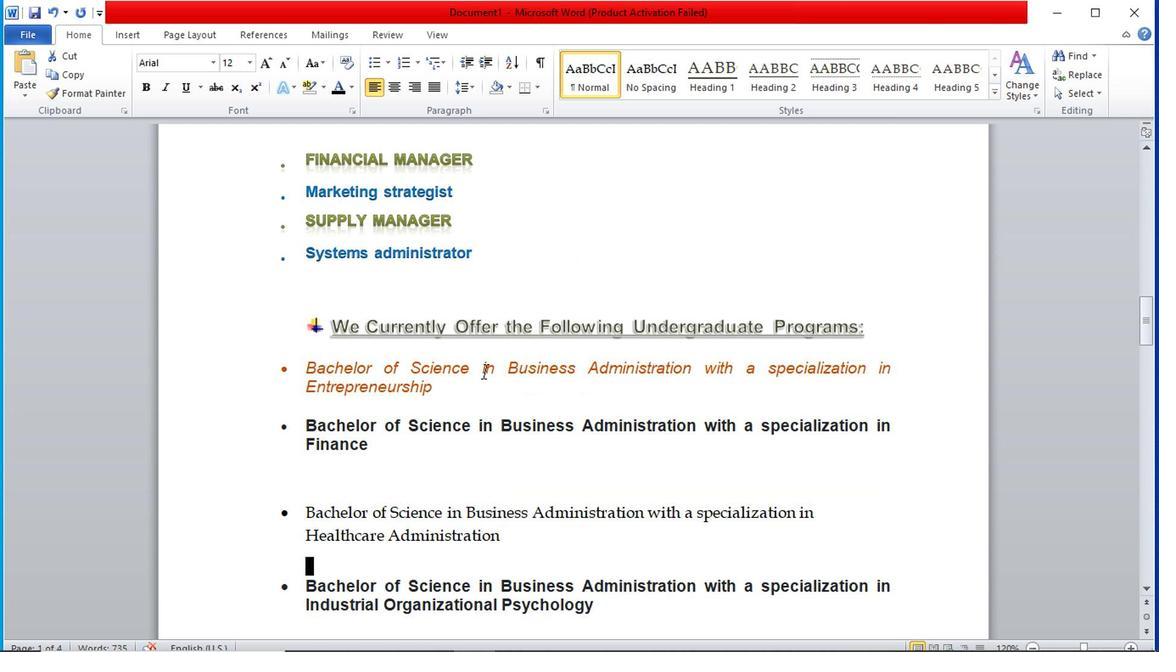 
Action: Mouse scrolled (487, 374) with delta (0, 0)
Screenshot: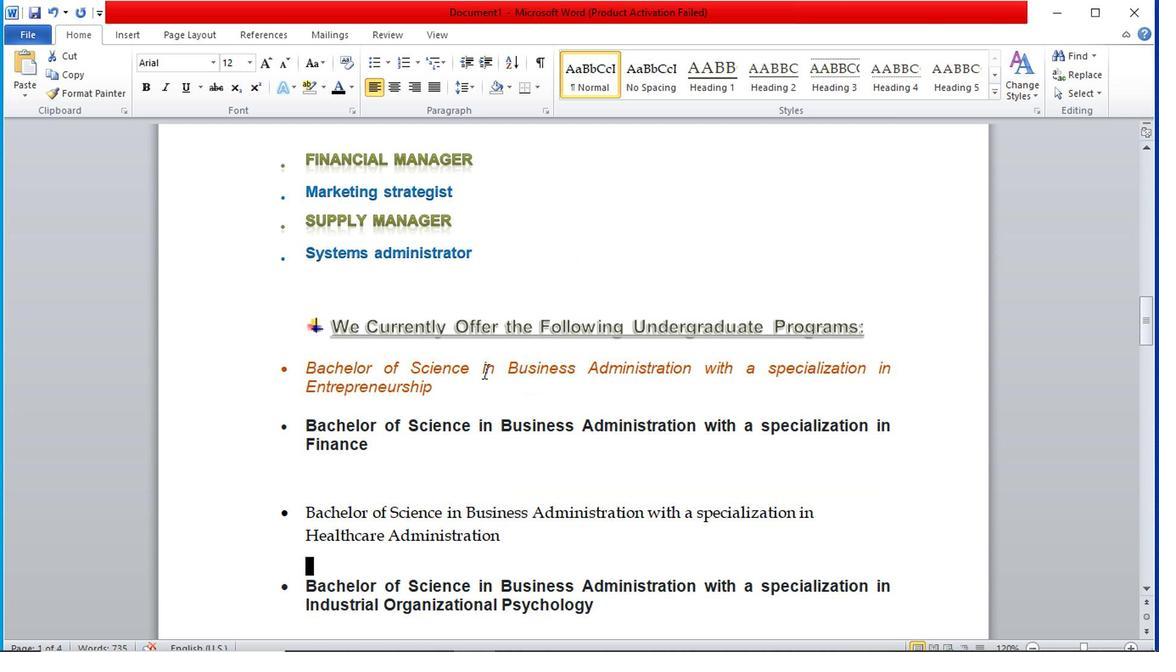 
Action: Mouse scrolled (487, 374) with delta (0, 0)
Screenshot: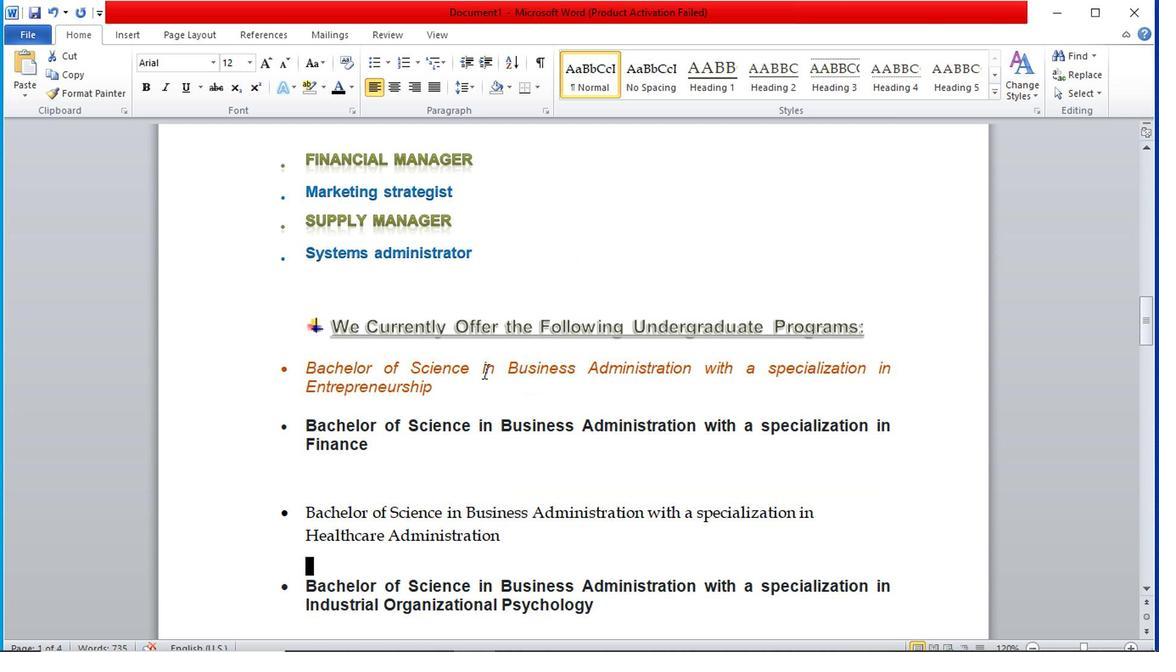 
Action: Mouse moved to (489, 371)
Screenshot: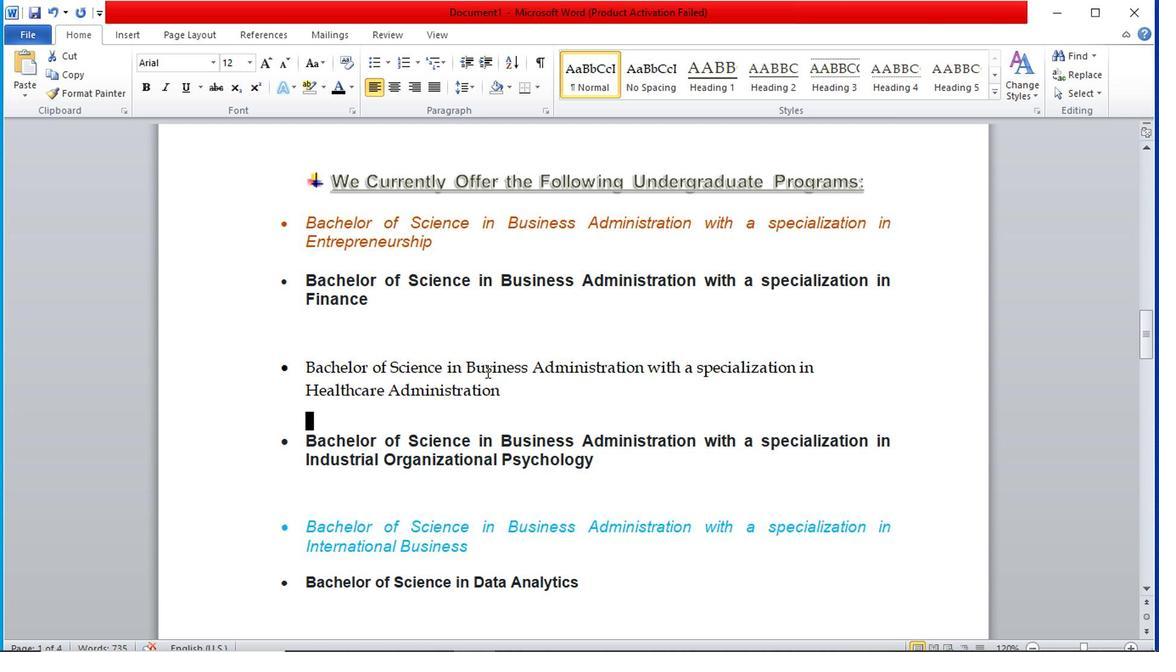 
Action: Mouse scrolled (489, 372) with delta (0, 1)
Screenshot: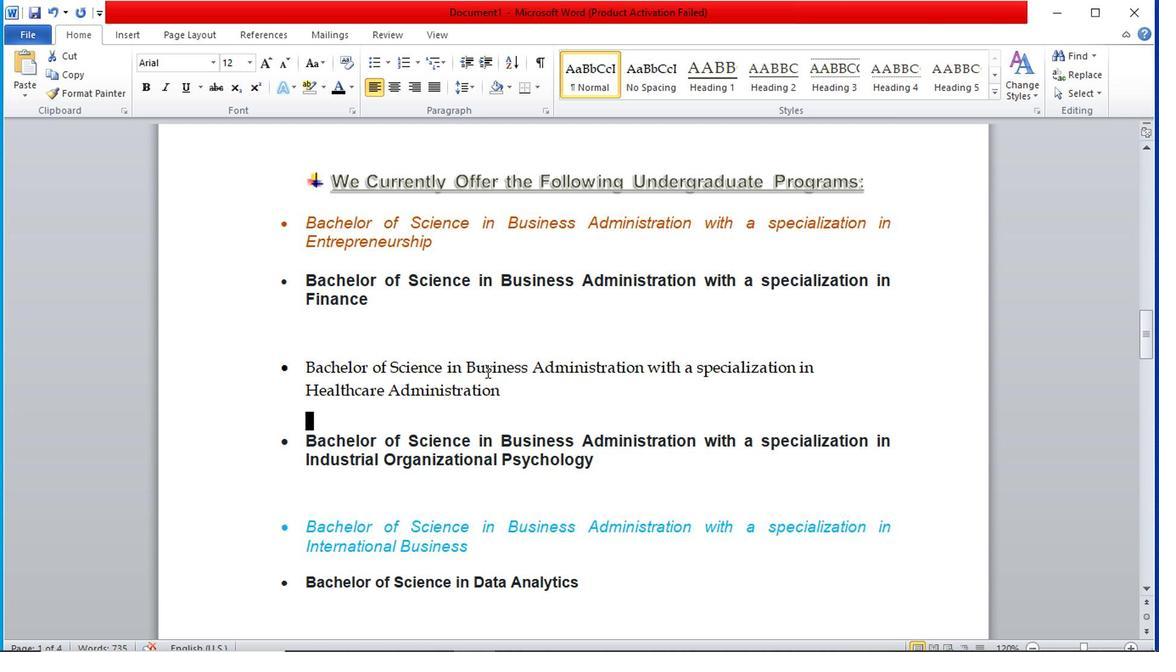 
Action: Mouse scrolled (489, 372) with delta (0, 1)
Screenshot: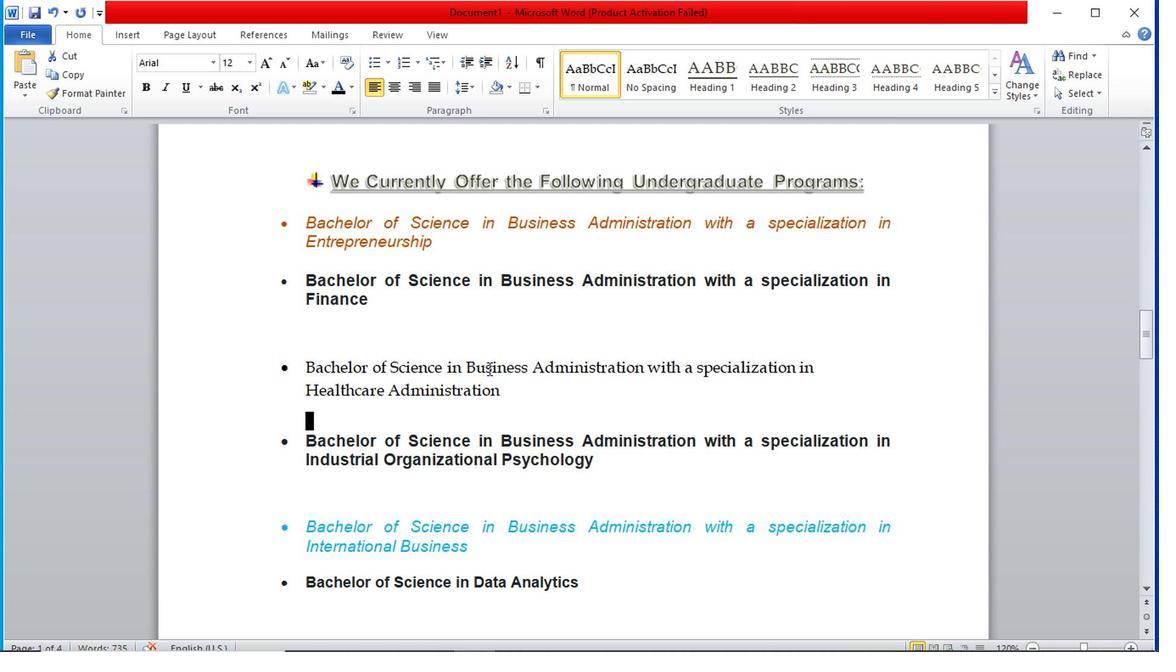 
Action: Mouse scrolled (489, 372) with delta (0, 1)
Screenshot: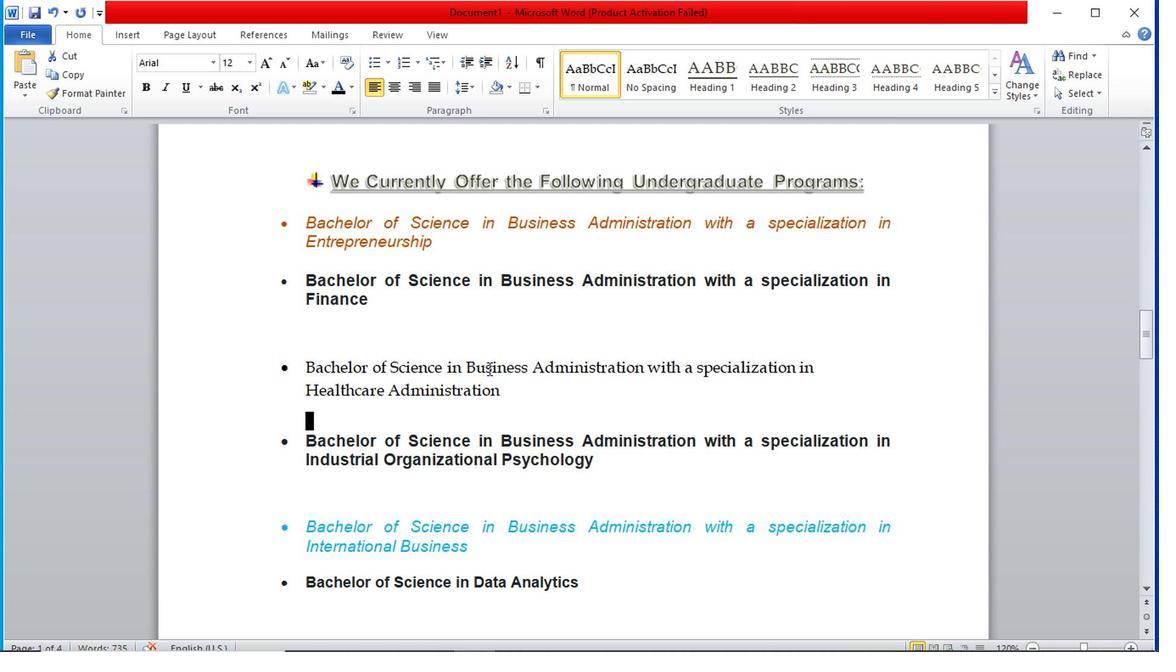 
Action: Mouse scrolled (489, 372) with delta (0, 1)
Screenshot: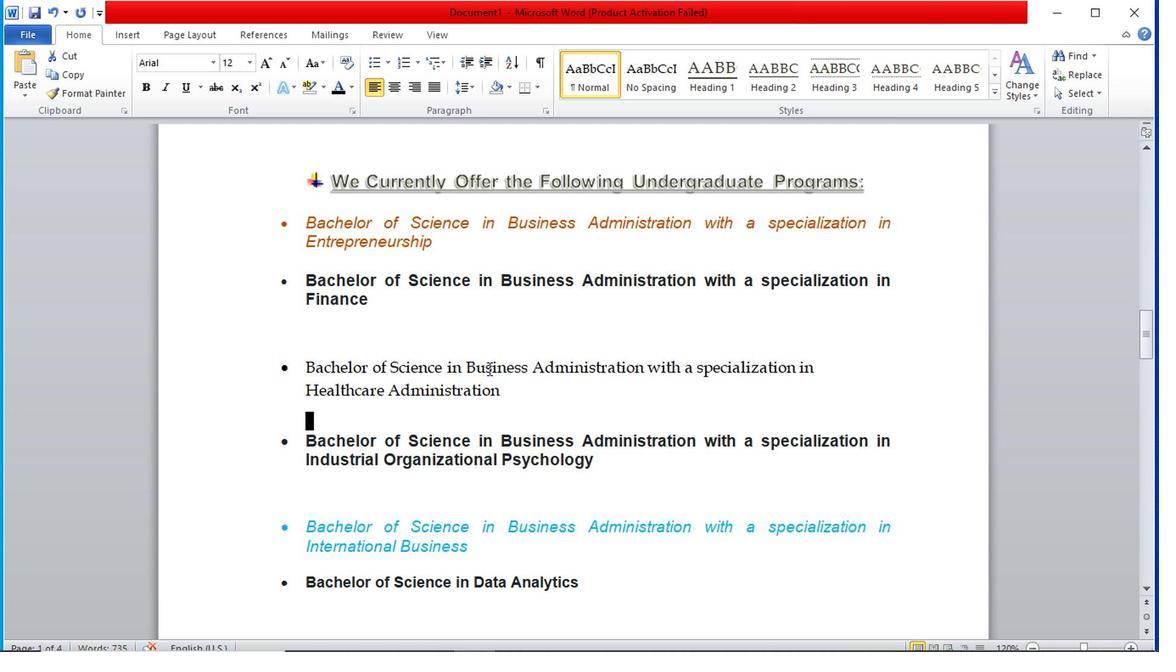 
Action: Mouse scrolled (489, 372) with delta (0, 1)
Screenshot: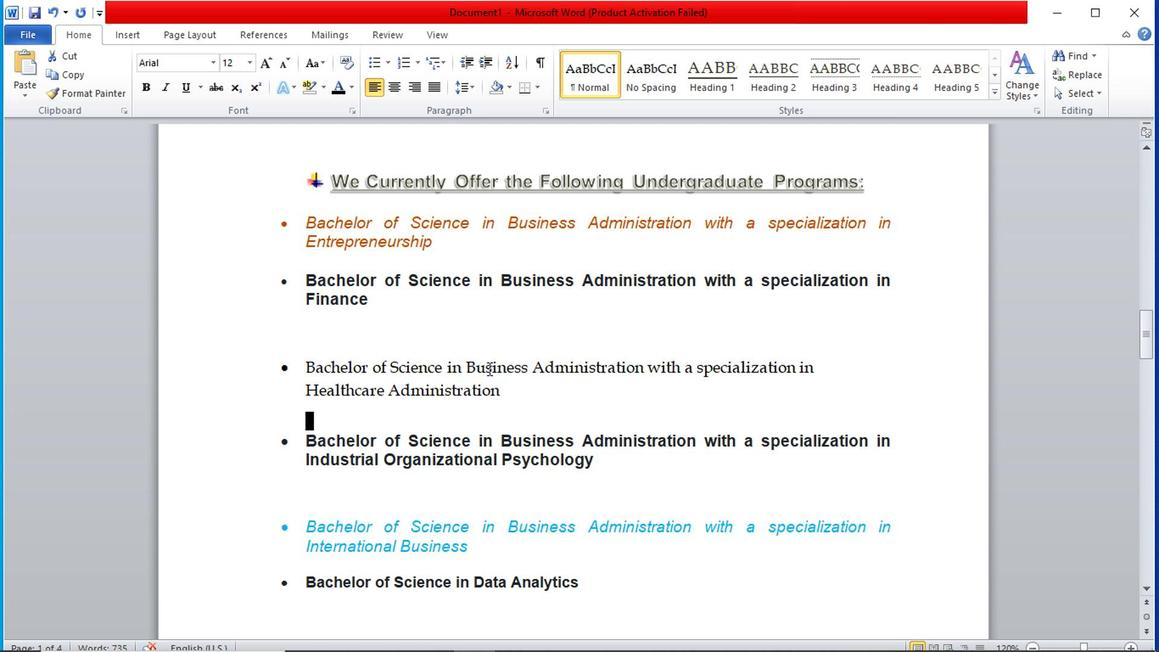 
Action: Mouse moved to (491, 362)
Screenshot: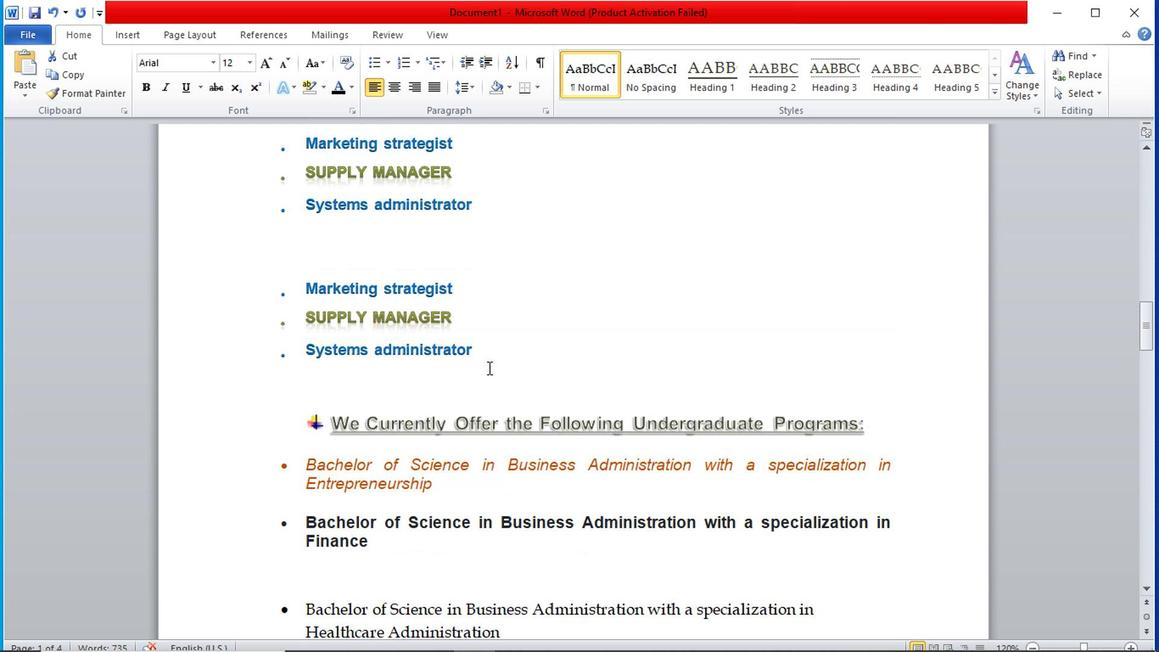 
Action: Mouse scrolled (491, 364) with delta (0, 1)
Screenshot: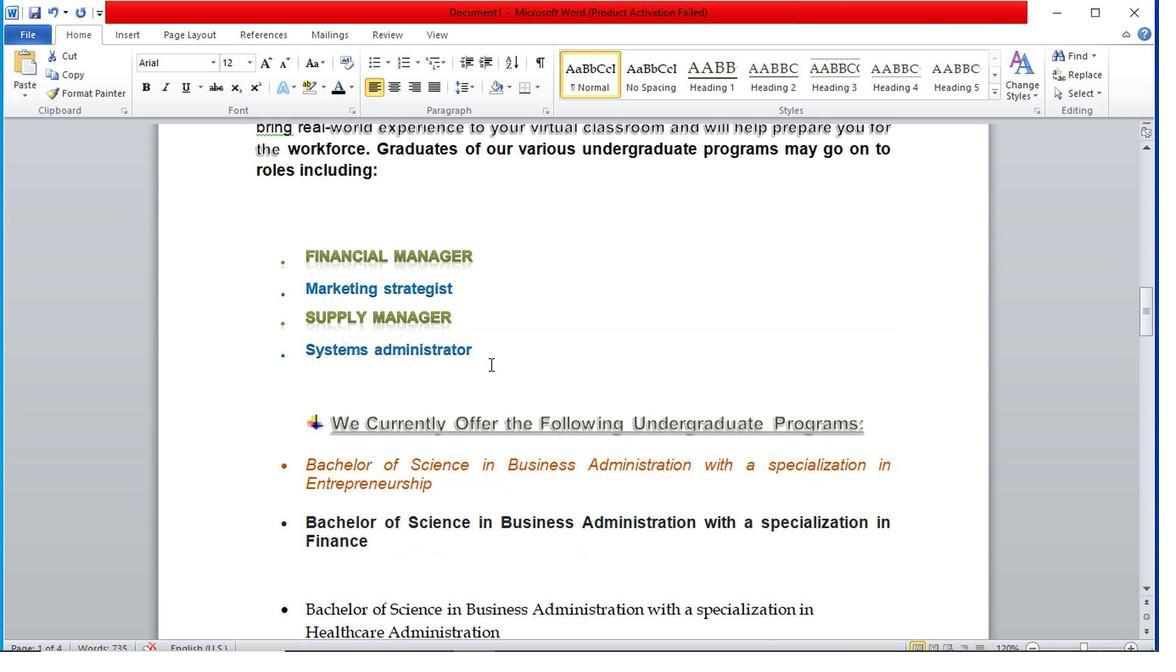 
Action: Mouse scrolled (491, 364) with delta (0, 1)
Screenshot: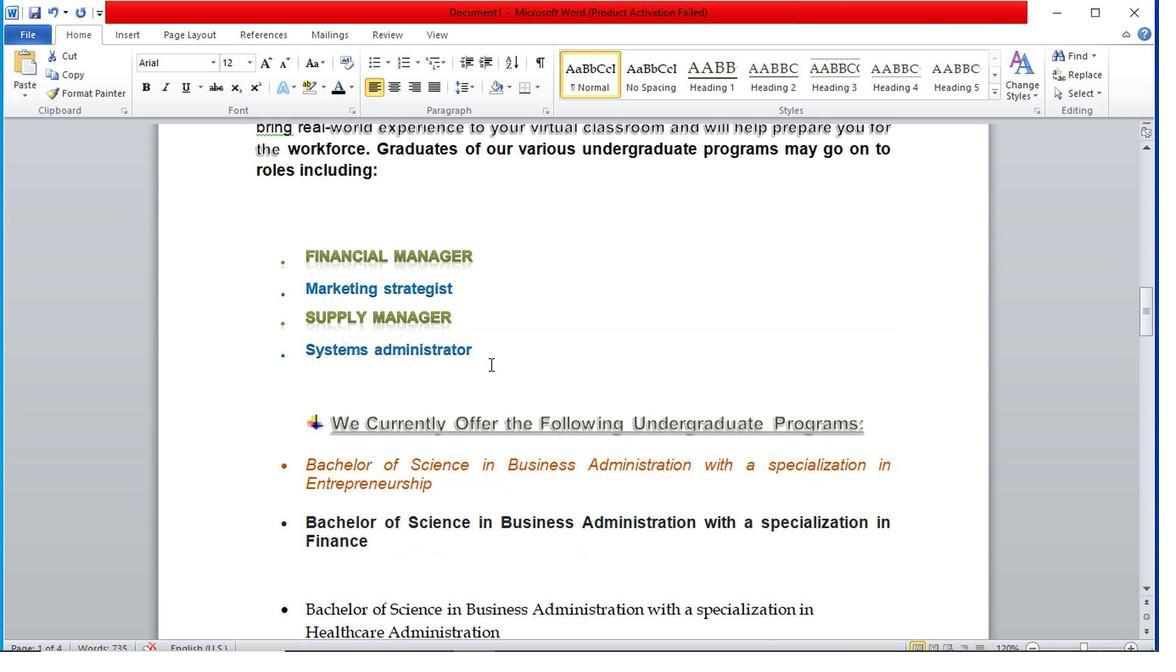 
Action: Mouse scrolled (491, 364) with delta (0, 1)
Screenshot: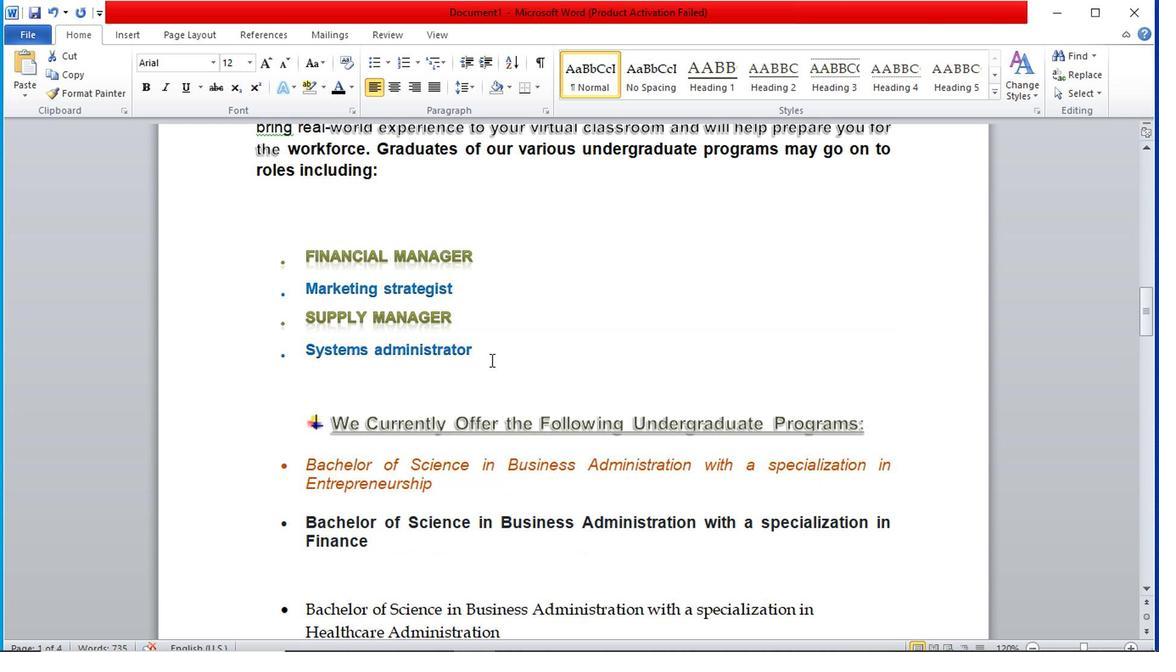 
Action: Mouse scrolled (491, 364) with delta (0, 1)
Screenshot: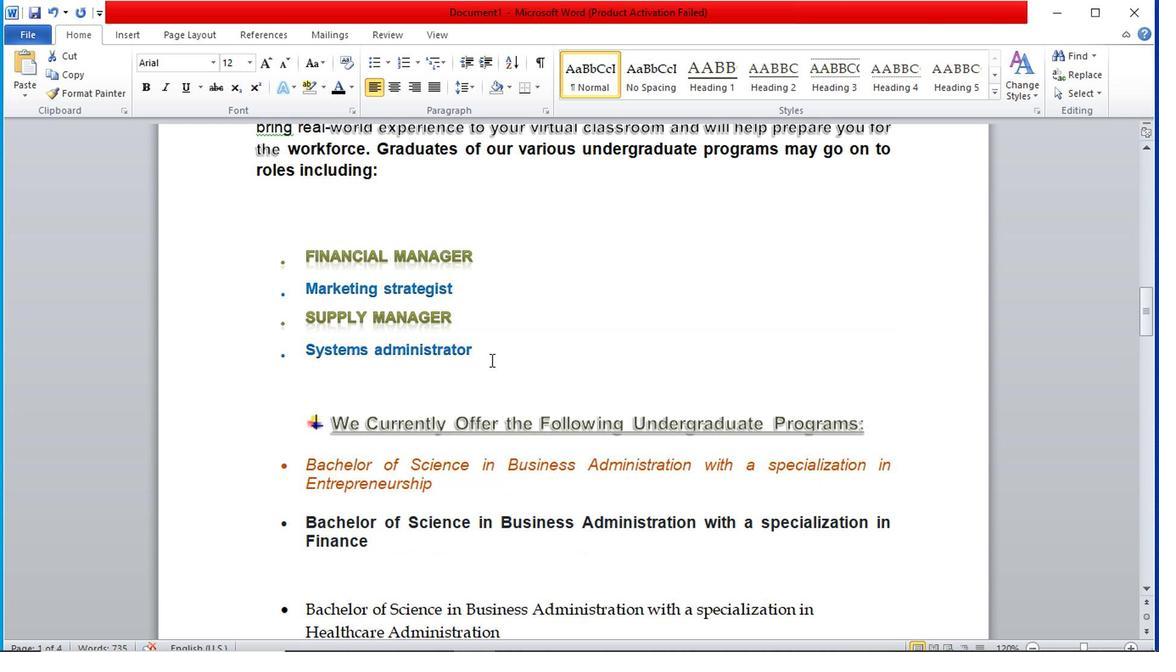 
Action: Mouse scrolled (491, 364) with delta (0, 1)
Screenshot: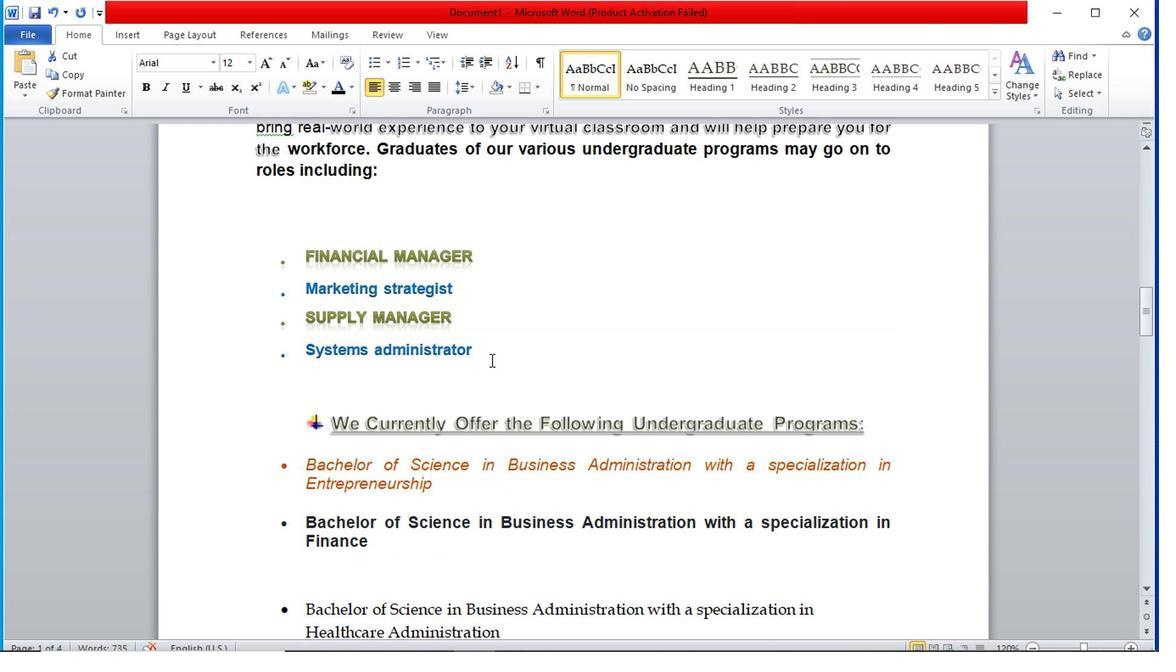 
Action: Mouse moved to (495, 359)
Screenshot: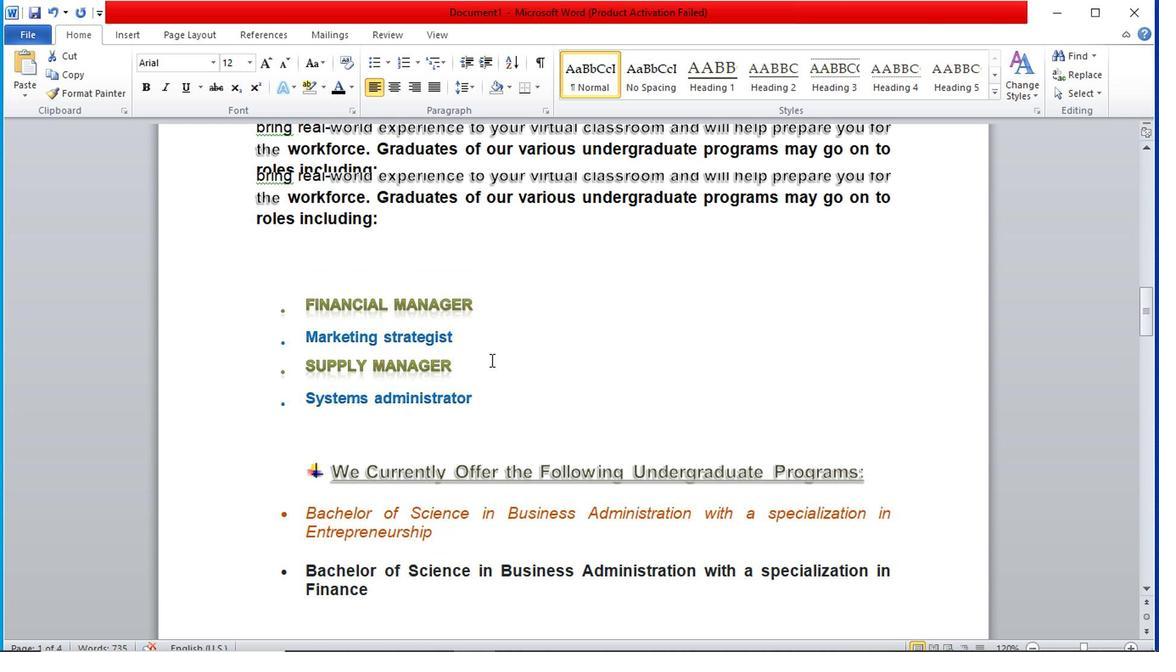 
Action: Mouse scrolled (495, 360) with delta (0, 0)
Screenshot: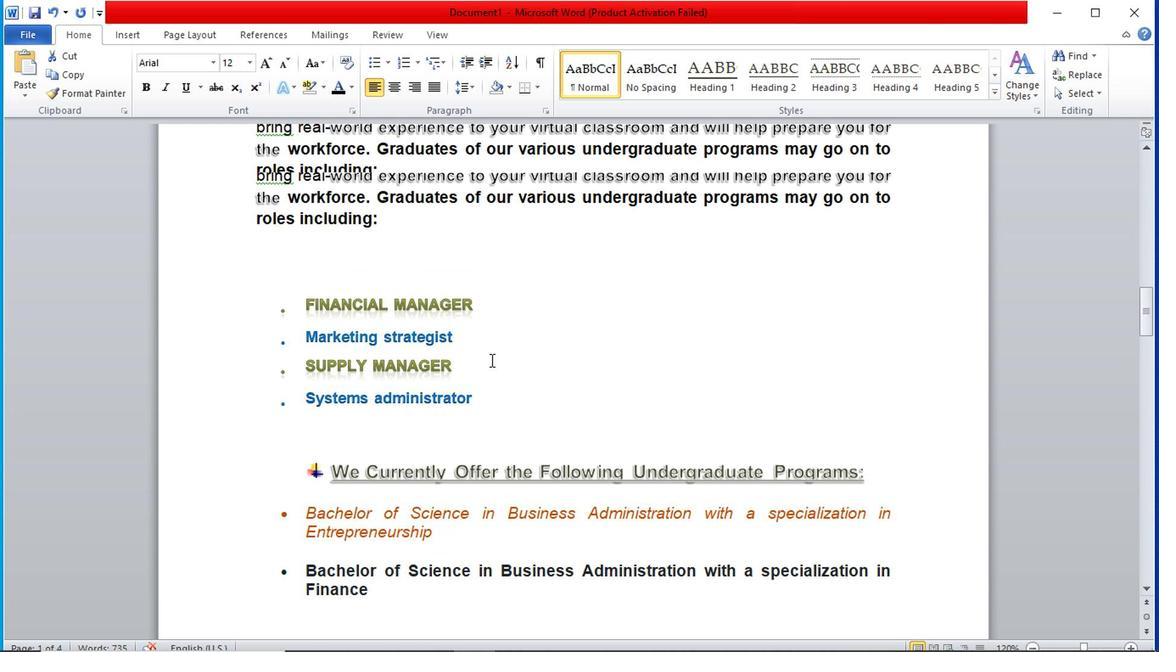 
Action: Mouse moved to (497, 359)
Screenshot: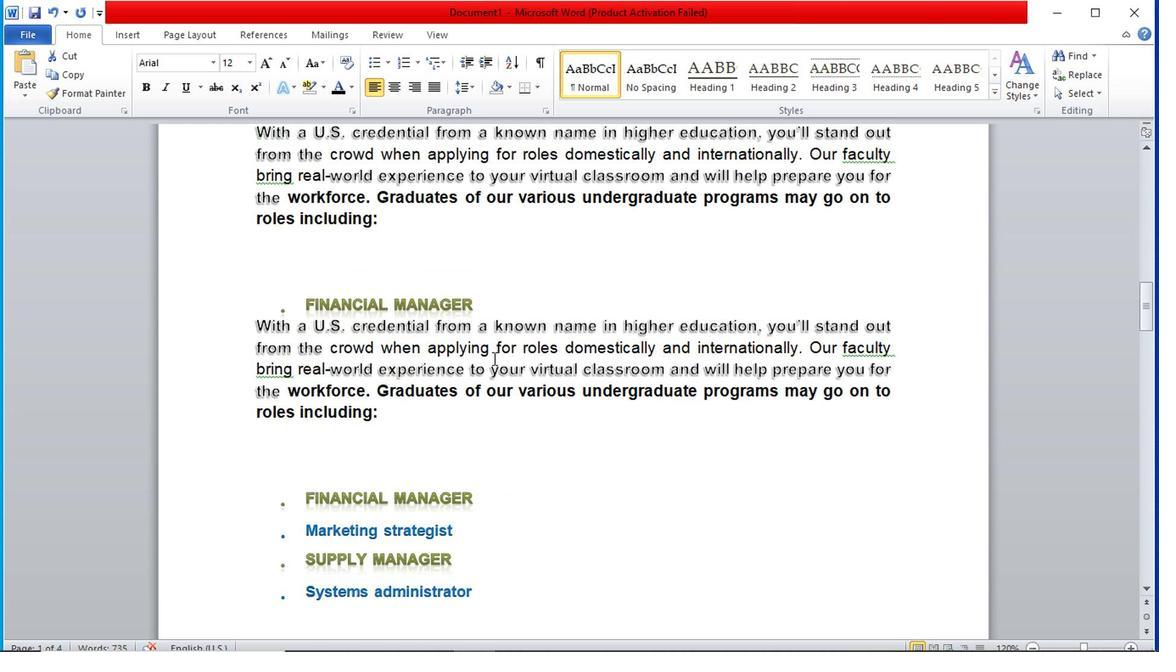 
Action: Mouse scrolled (497, 360) with delta (0, 0)
Screenshot: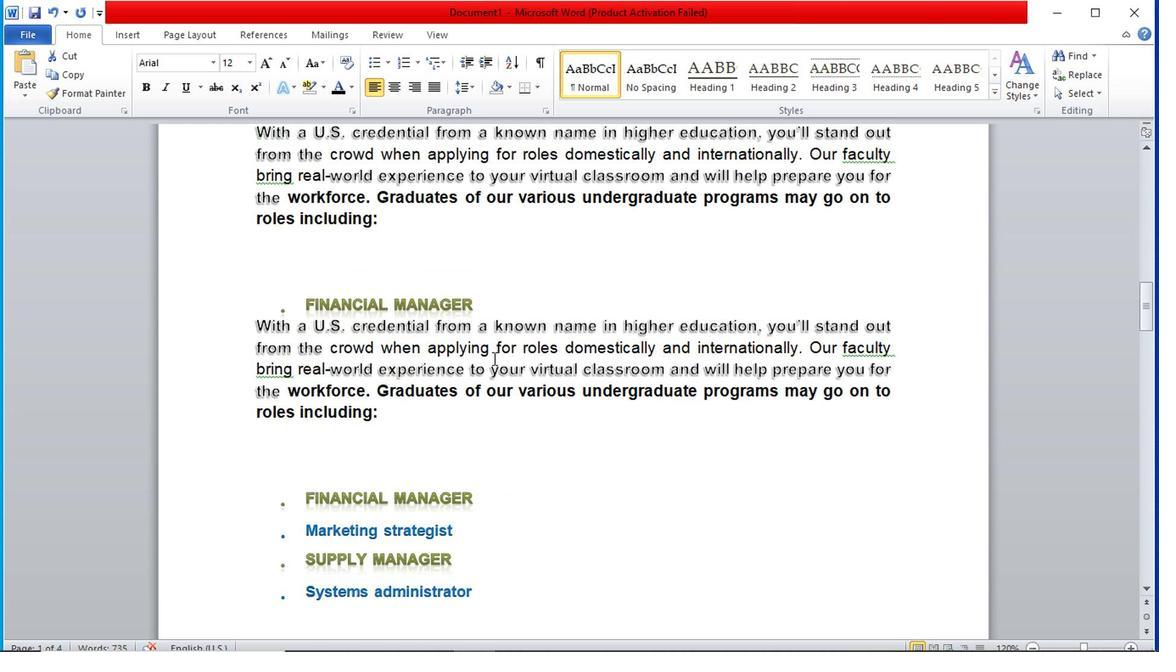 
Action: Mouse scrolled (497, 360) with delta (0, 0)
Screenshot: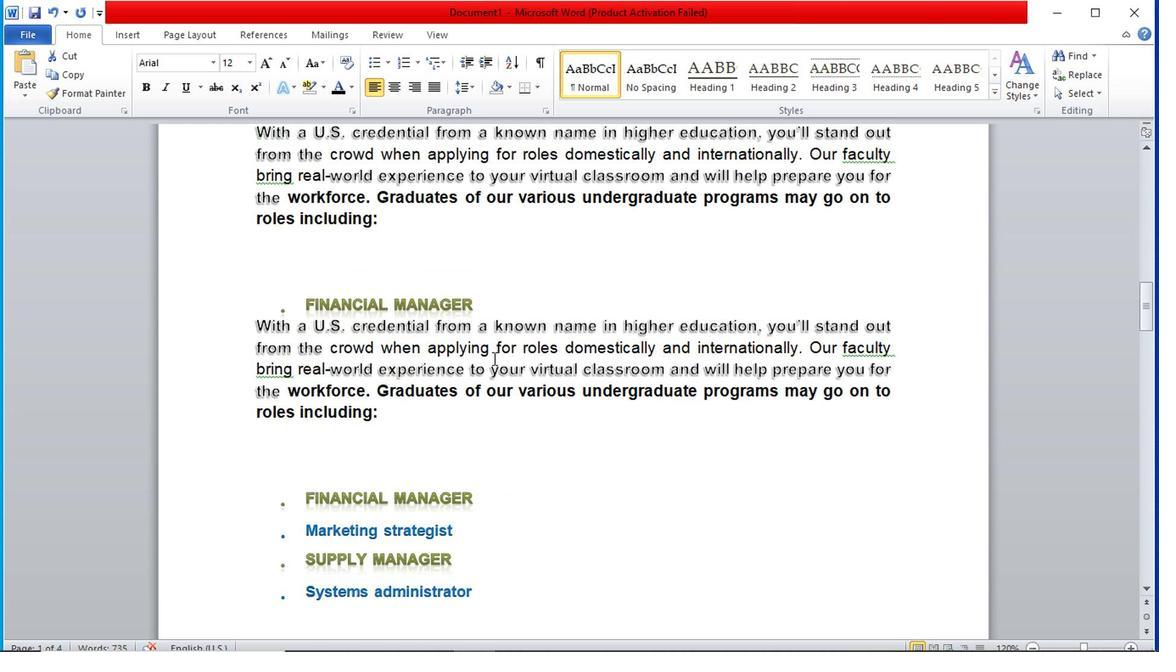 
Action: Mouse scrolled (497, 360) with delta (0, 0)
Screenshot: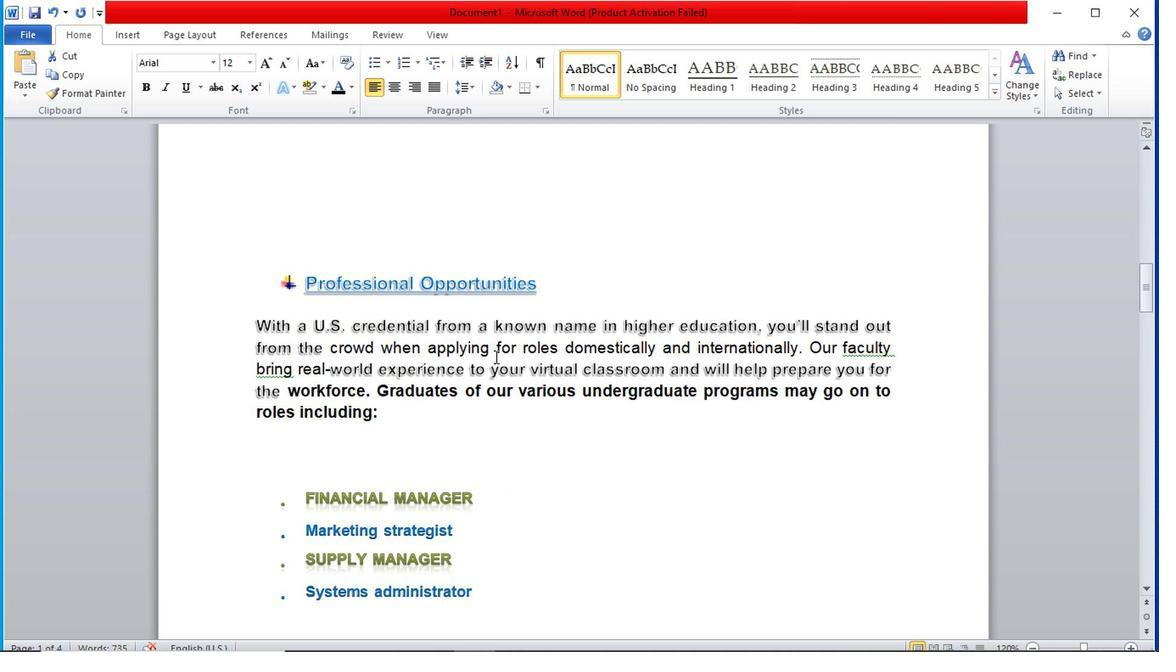 
Action: Mouse scrolled (497, 360) with delta (0, 0)
Screenshot: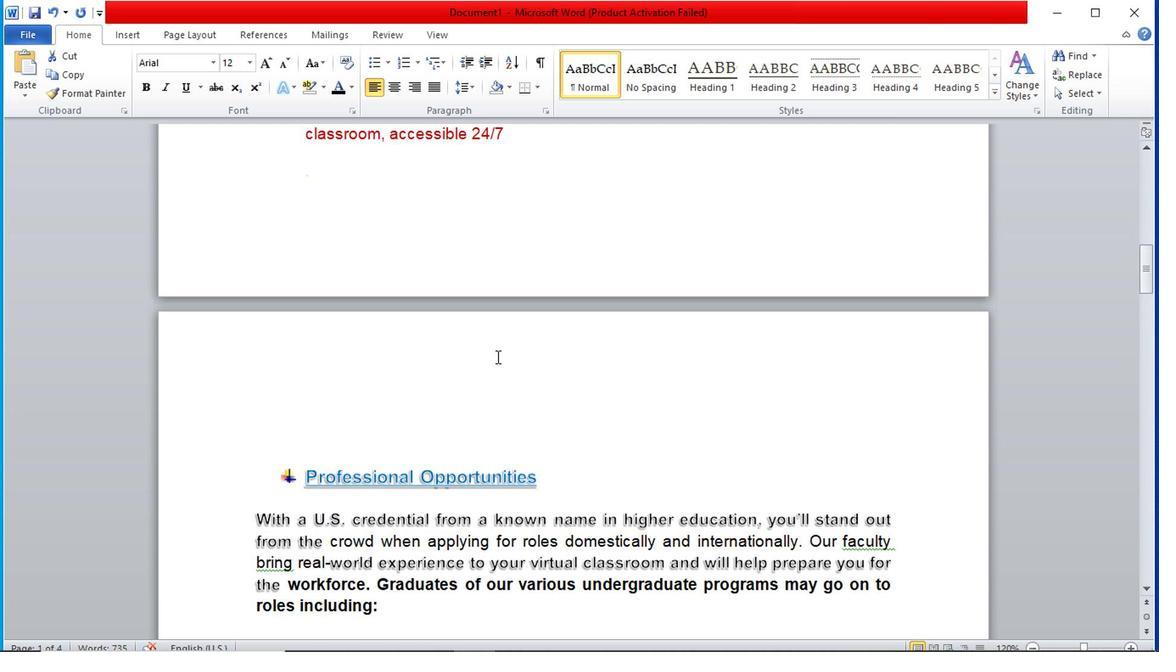 
Action: Mouse scrolled (497, 360) with delta (0, 0)
Screenshot: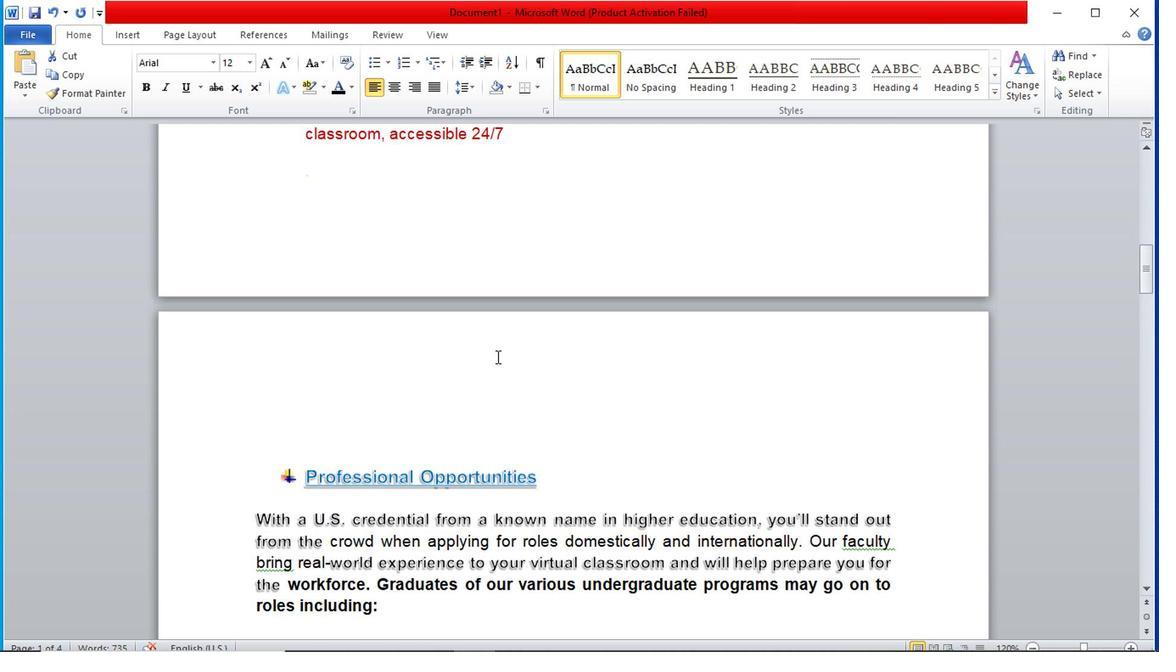 
Action: Mouse scrolled (497, 360) with delta (0, 0)
Screenshot: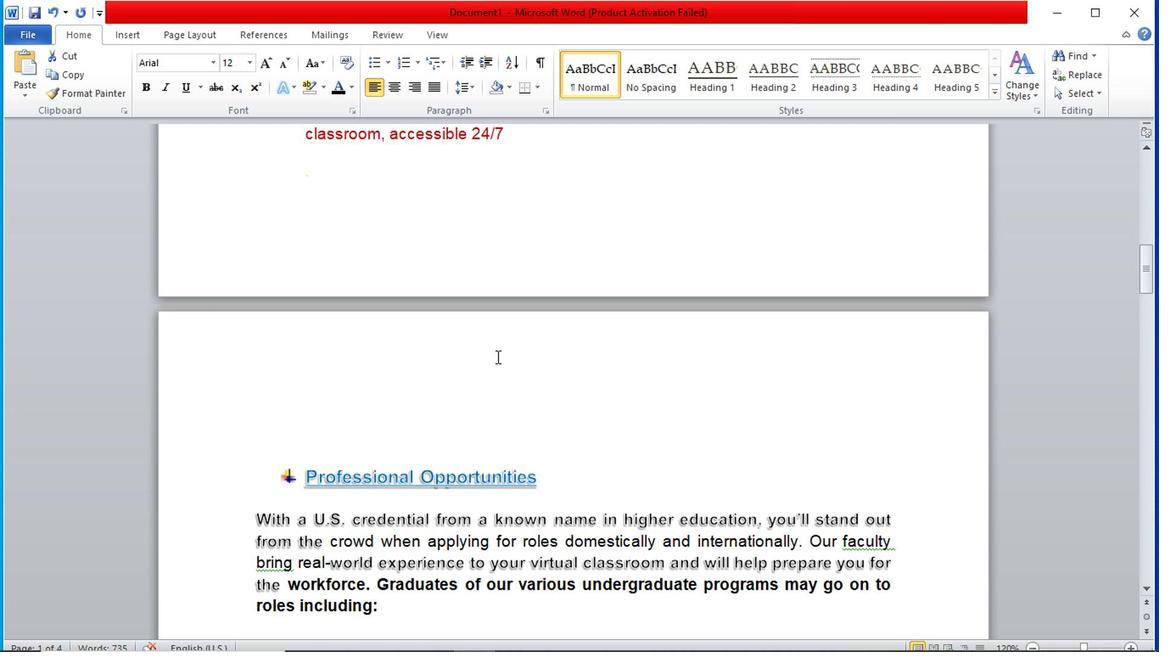 
Action: Mouse scrolled (497, 360) with delta (0, 0)
Screenshot: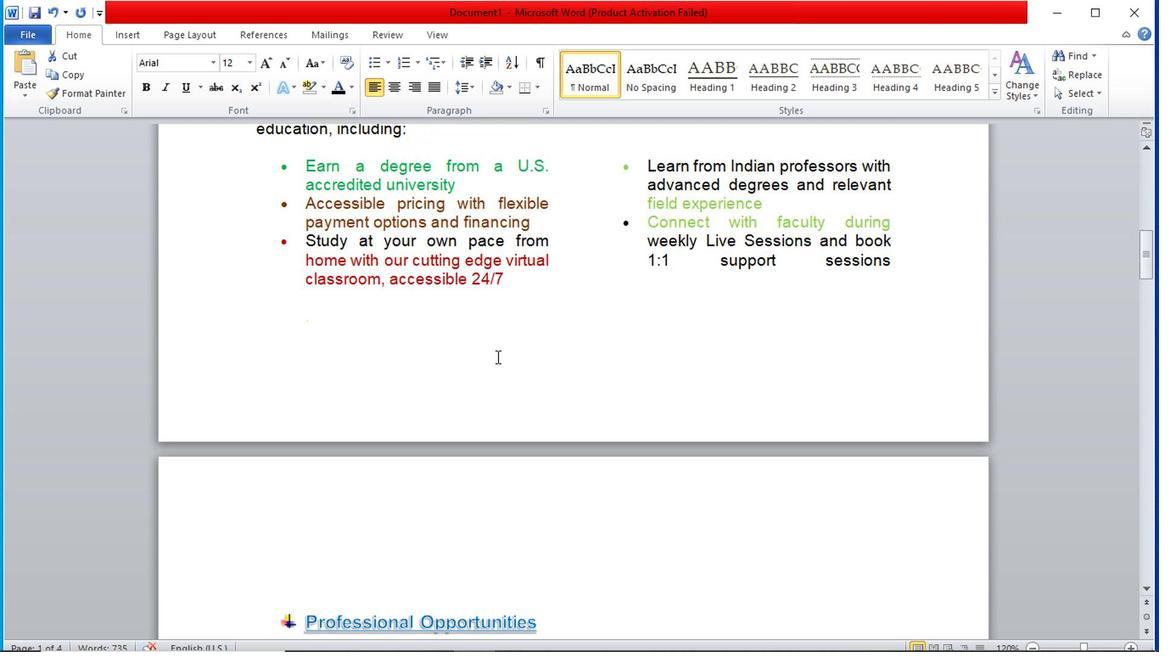 
Action: Mouse scrolled (497, 360) with delta (0, 0)
Screenshot: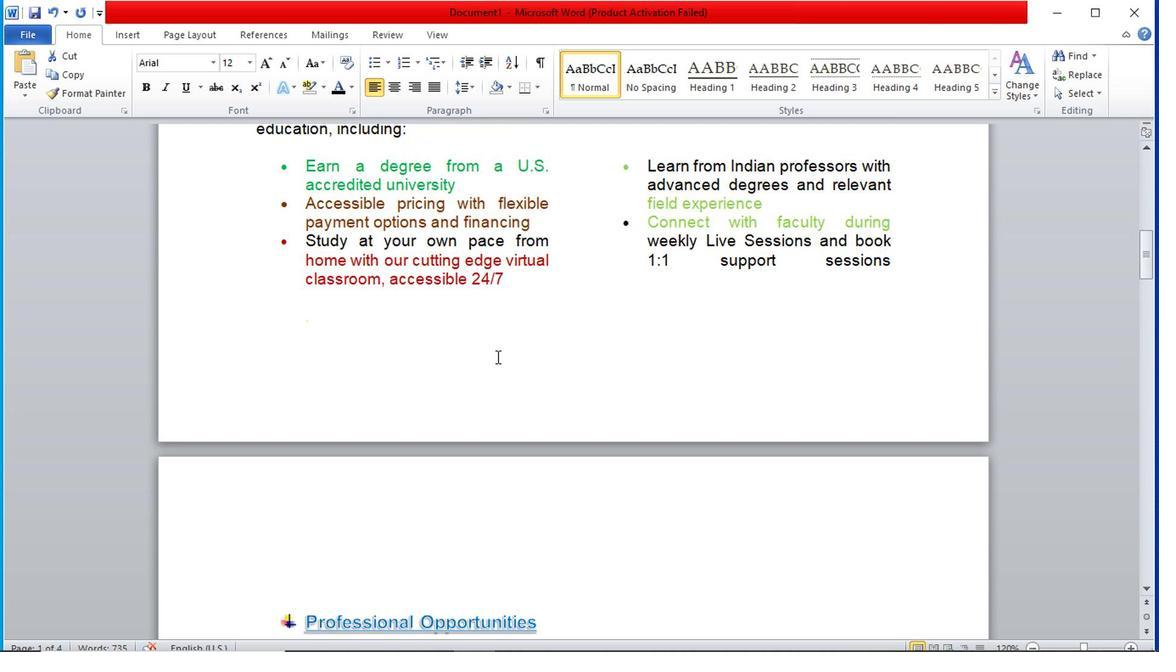 
Action: Mouse scrolled (497, 360) with delta (0, 0)
Screenshot: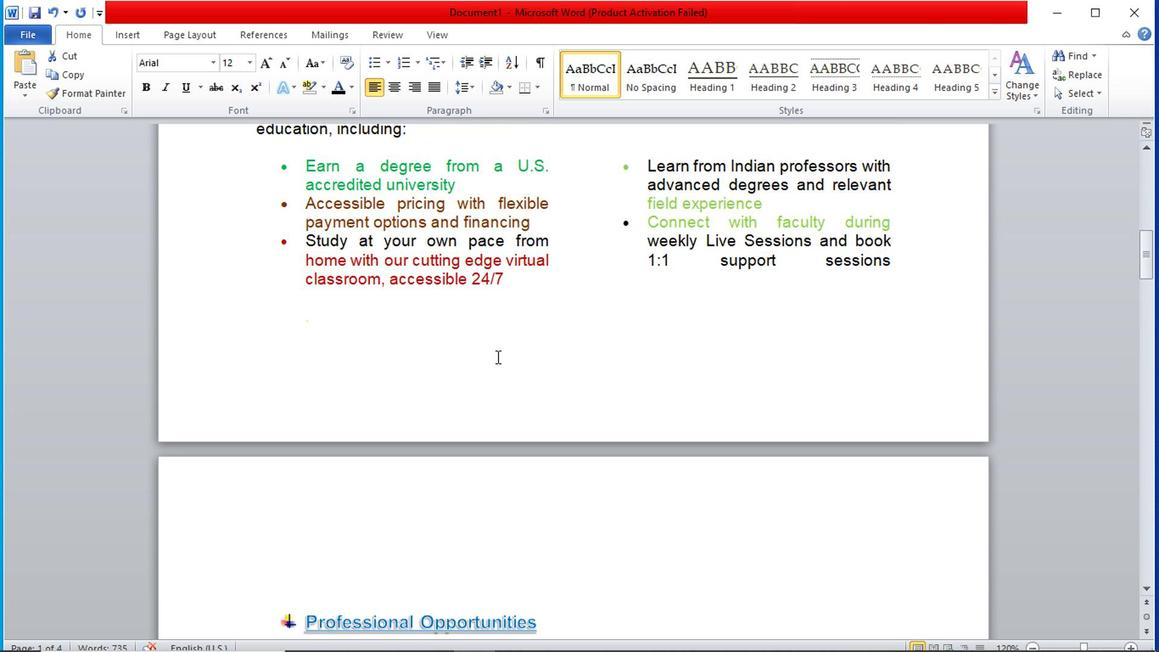 
Action: Mouse scrolled (497, 360) with delta (0, 0)
Screenshot: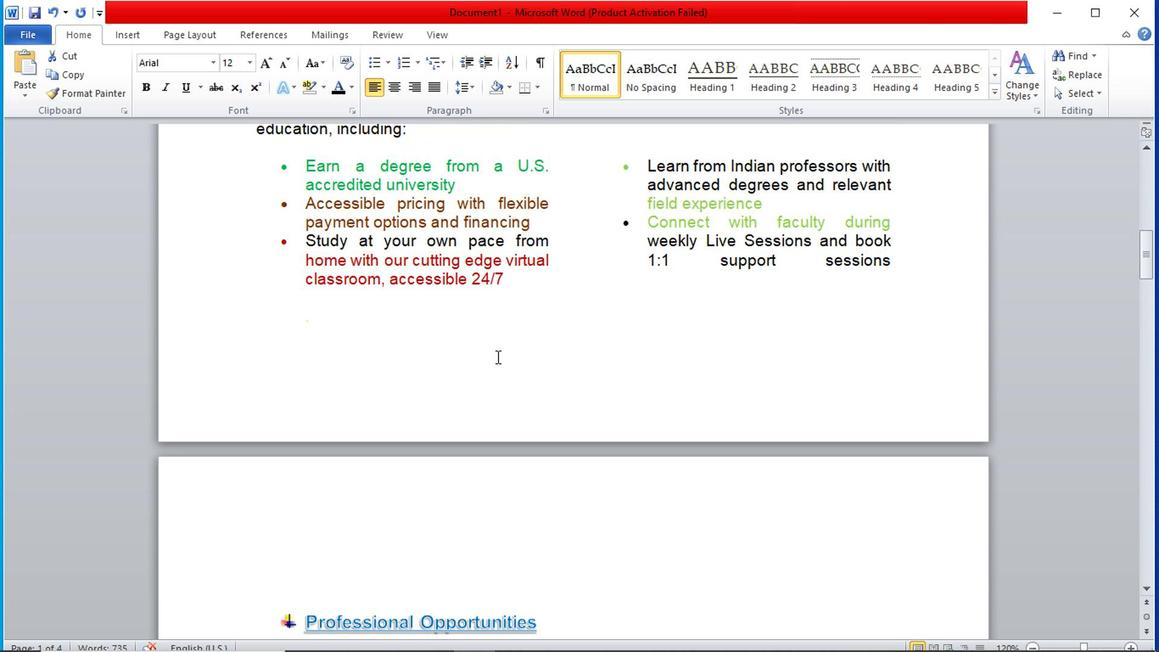 
Action: Mouse moved to (498, 354)
Screenshot: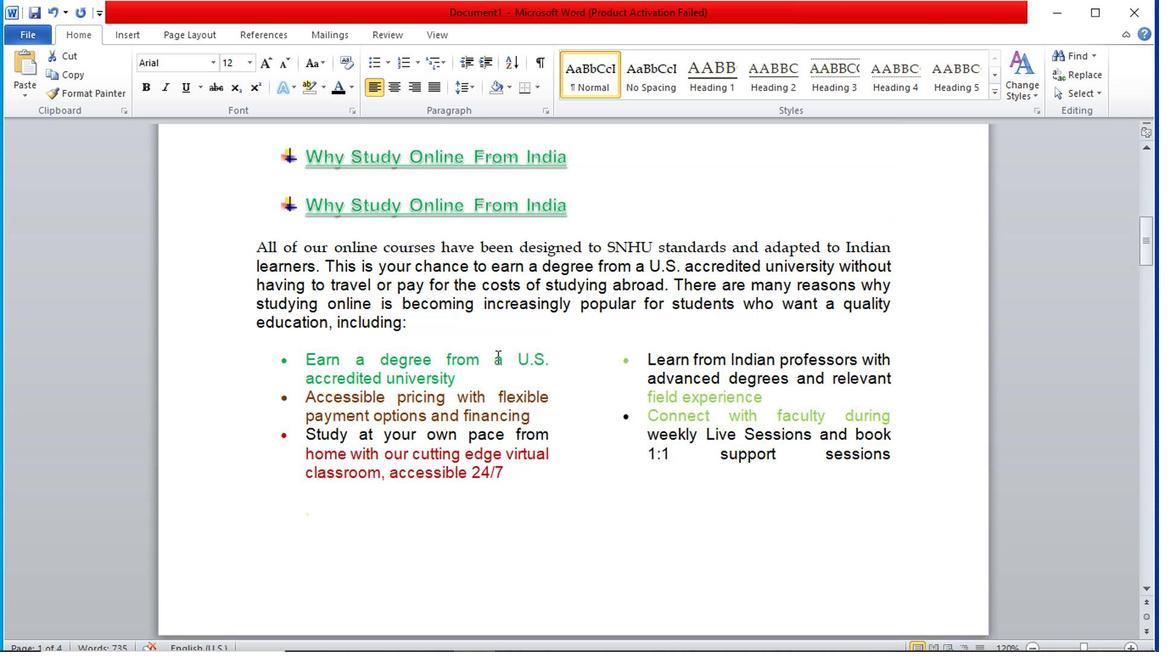 
Action: Mouse scrolled (498, 355) with delta (0, 1)
Screenshot: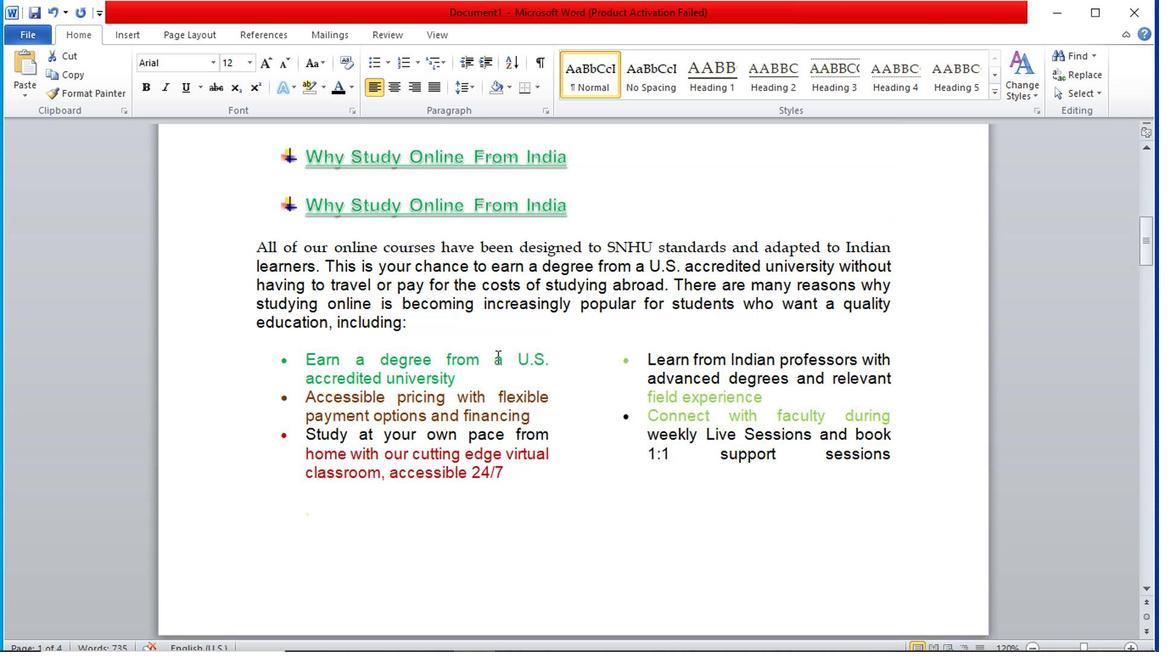 
Action: Mouse scrolled (498, 355) with delta (0, 1)
Screenshot: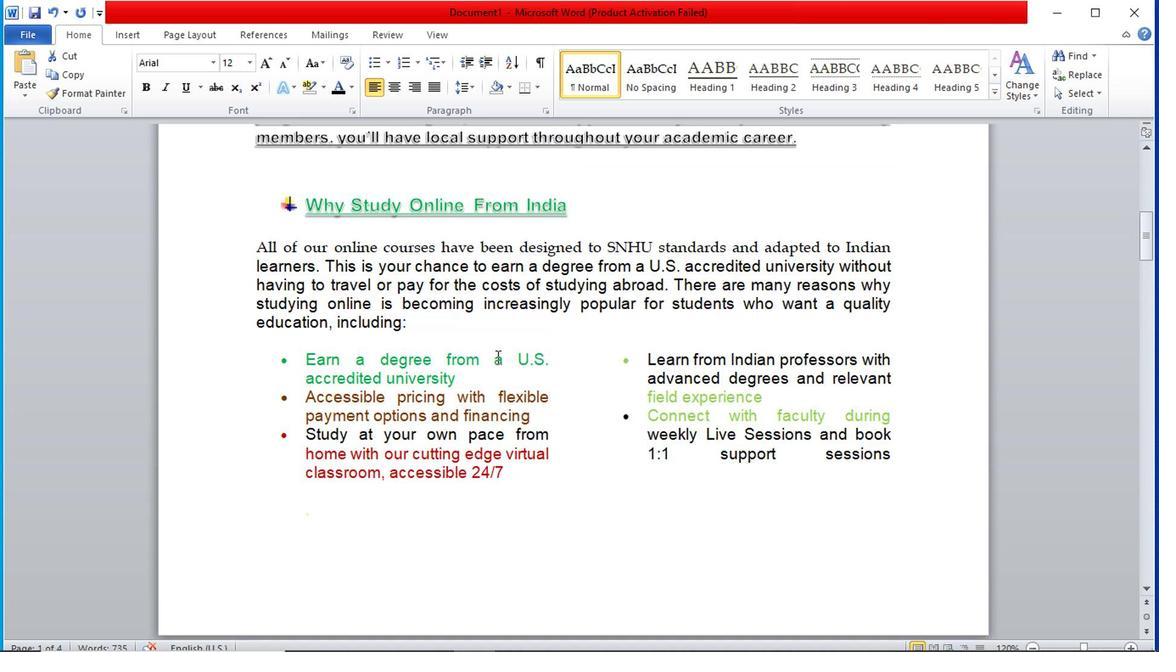 
Action: Mouse scrolled (498, 355) with delta (0, 1)
